 Task: Create new vendor bill with Date Opened: 25-Apr-23, Select Vendor: Standard Adding Machine Company, Terms: Net 7. Make bill entry for item-1 with Date: 25-Apr-23, Description: Pencils , Expense Account: Office Supplies, Quantity: 13, Unit Price: 1.9, Sales Tax: Y, Sales Tax Included: N, Tax Table: Sales Tax. Make entry for item-2 with Date: 25-Apr-23, Description: Waste buckets, Expense Account: Office Supplies, Quantity: 10, Unit Price: 9.2, Sales Tax: Y, Sales Tax Included: N, Tax Table: Sales Tax. Post Bill with Post Date: 25-Apr-23, Post to Accounts: Liabilities:Accounts Payble. Pay / Process Payment with Transaction Date: 01-May-23, Amount: 121.37, Transfer Account: Checking Account. Go to 'Print Bill'. Save a pdf copy of the bill.
Action: Mouse moved to (169, 18)
Screenshot: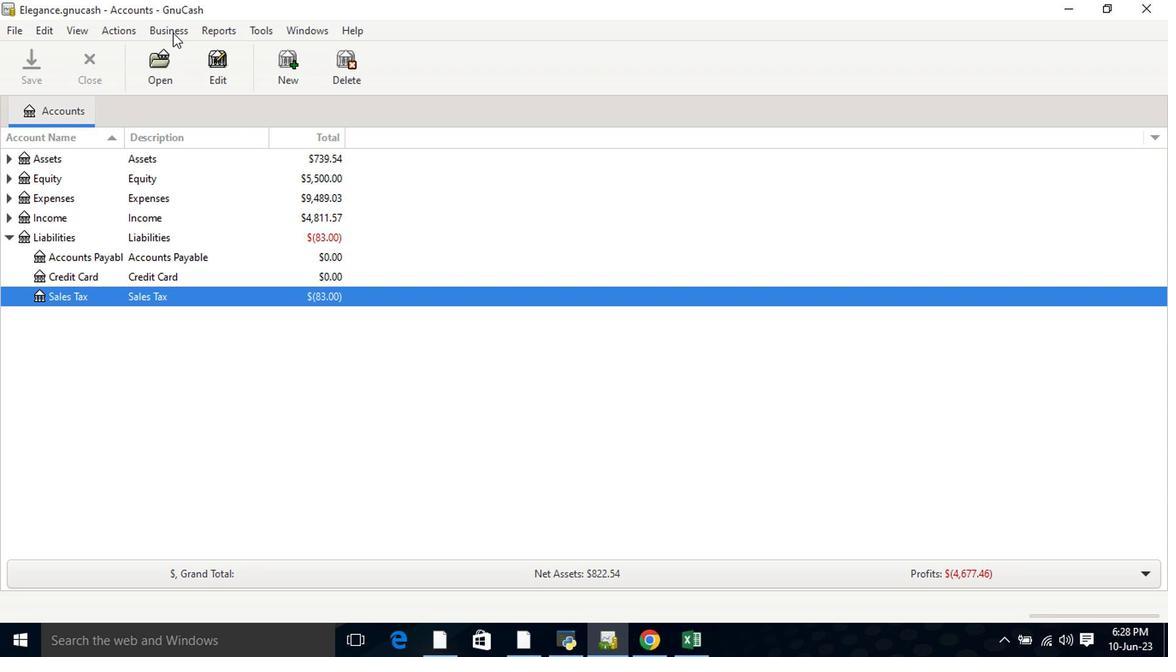 
Action: Mouse pressed left at (169, 18)
Screenshot: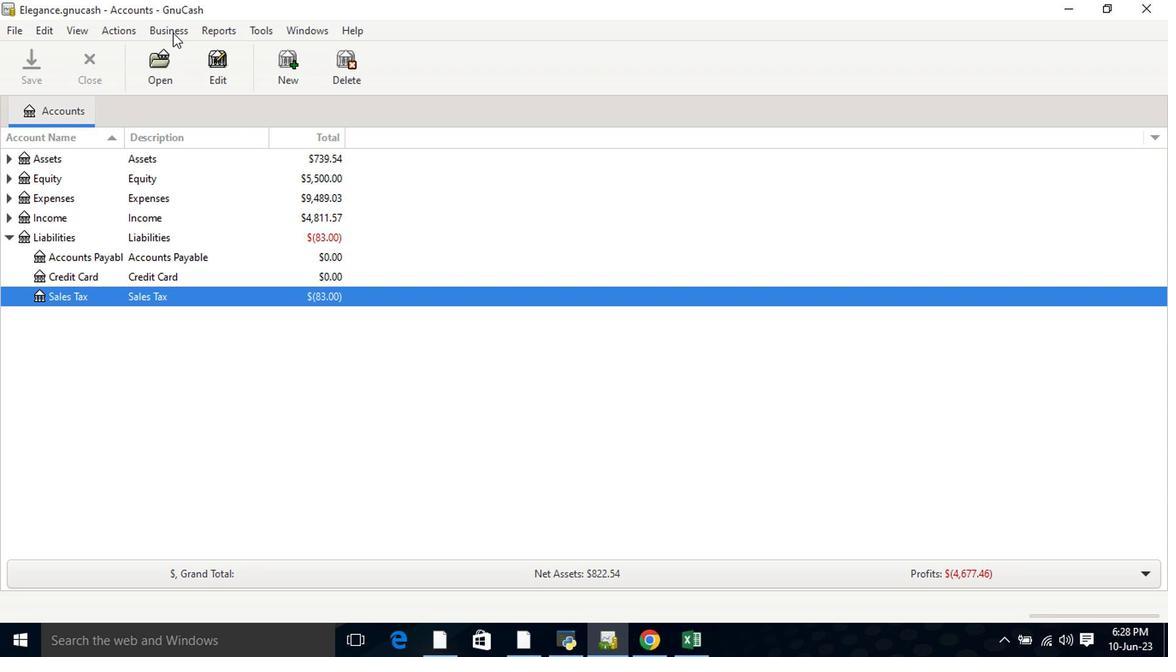
Action: Mouse moved to (369, 132)
Screenshot: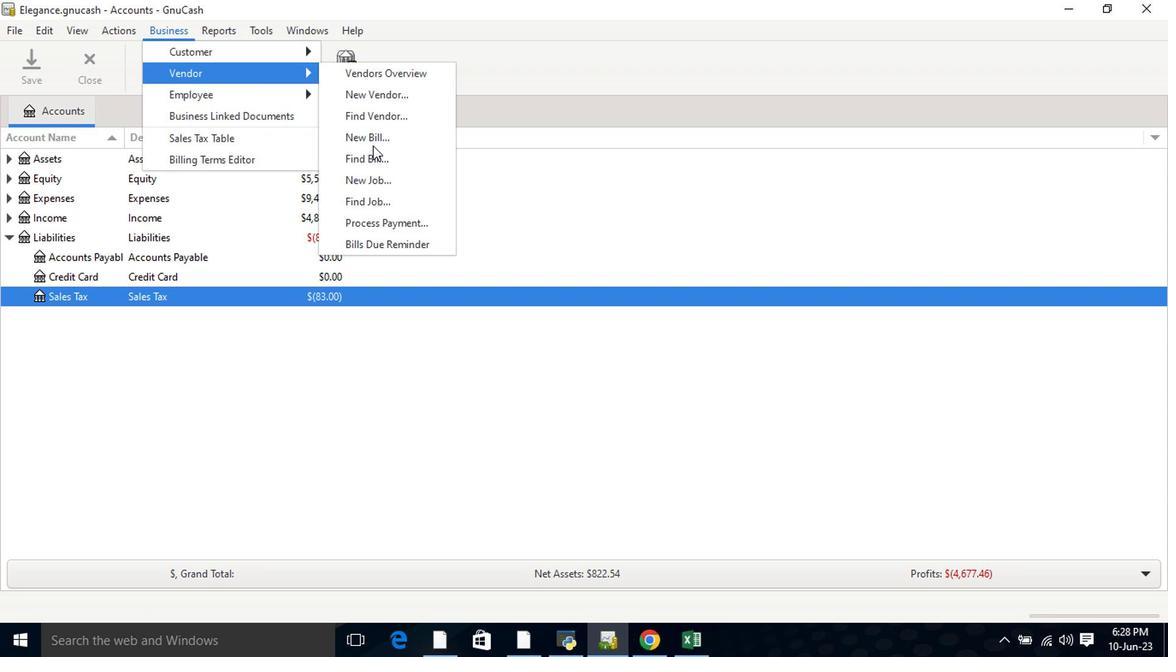 
Action: Mouse pressed left at (369, 132)
Screenshot: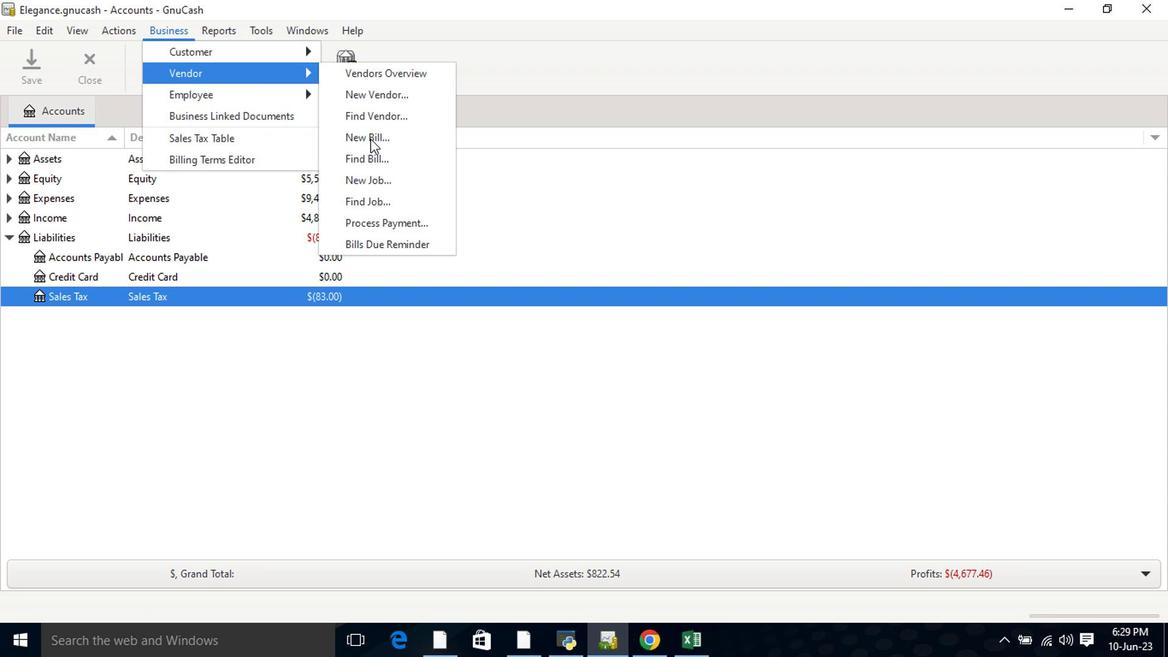 
Action: Mouse moved to (704, 223)
Screenshot: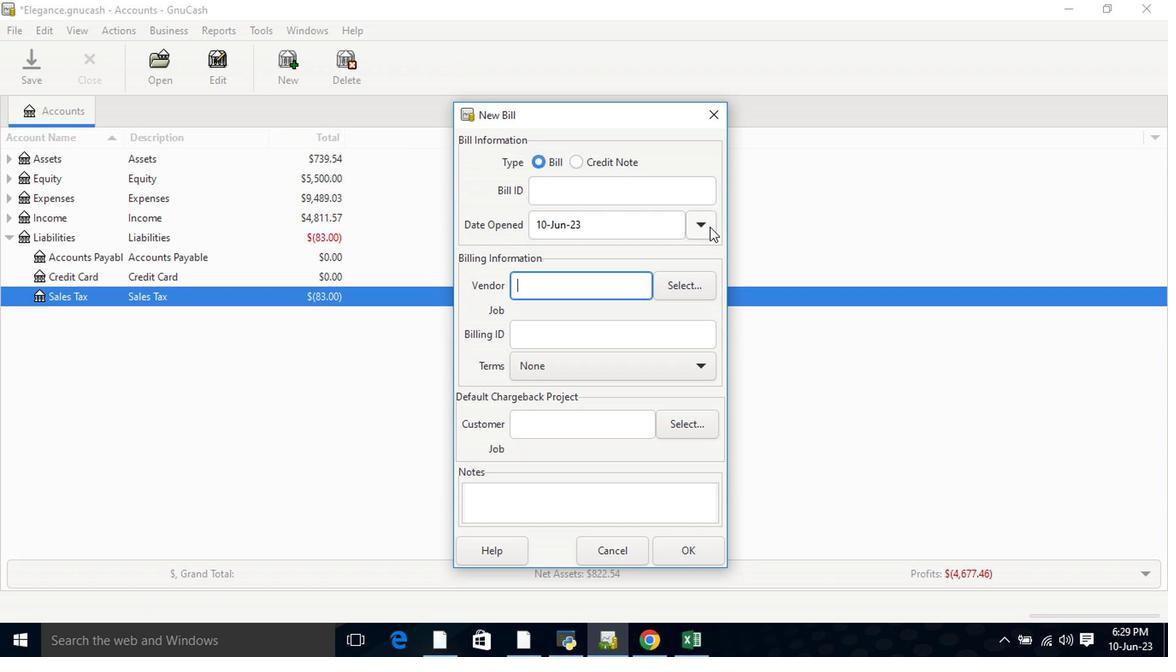 
Action: Mouse pressed left at (704, 223)
Screenshot: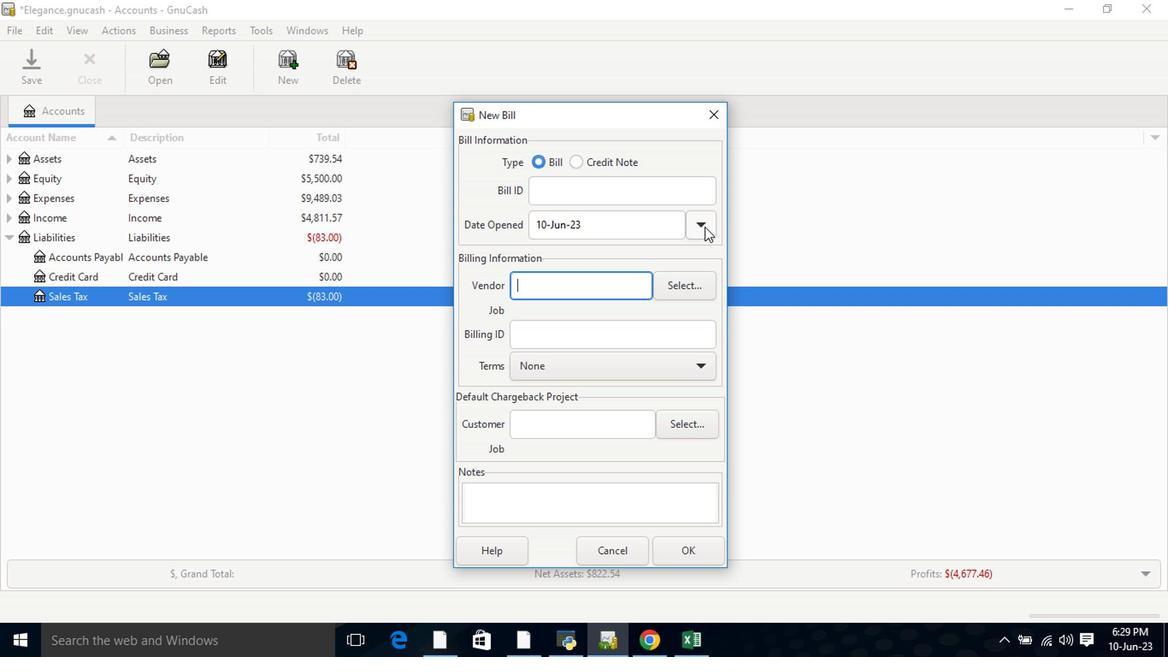 
Action: Mouse moved to (567, 246)
Screenshot: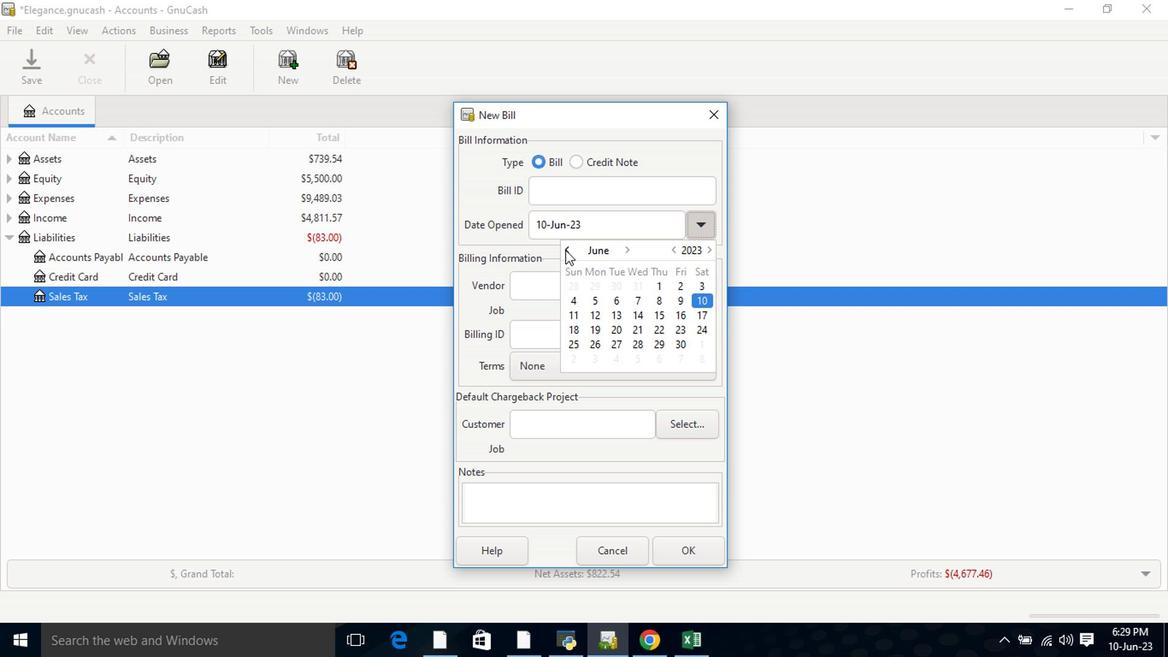 
Action: Mouse pressed left at (567, 246)
Screenshot: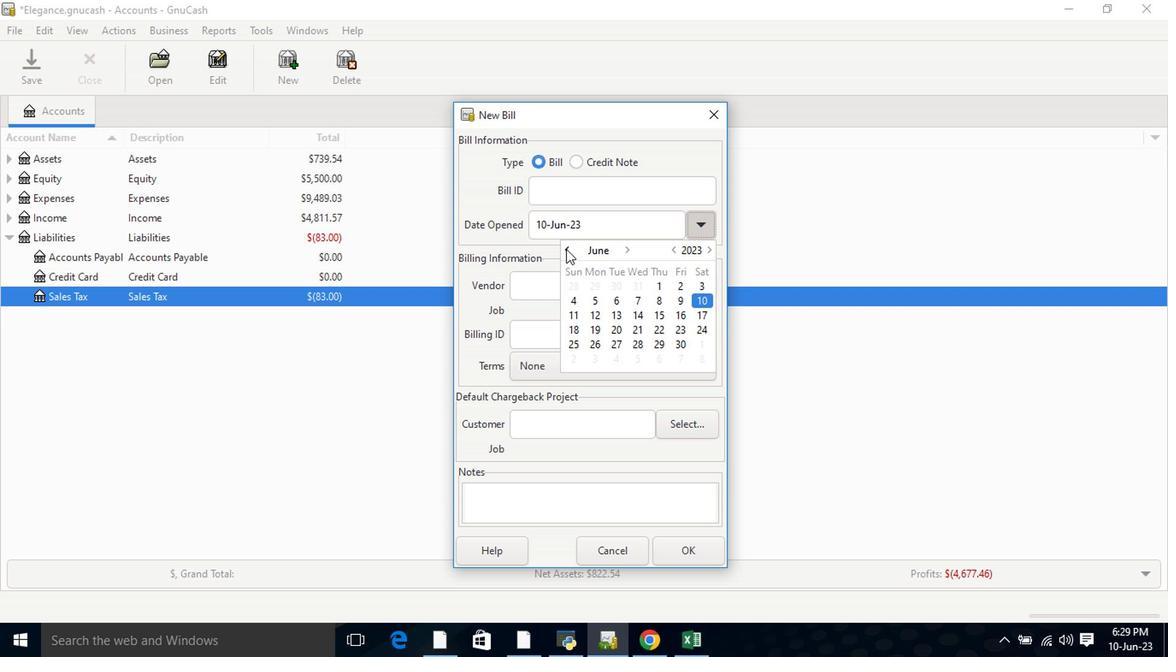 
Action: Mouse pressed left at (567, 246)
Screenshot: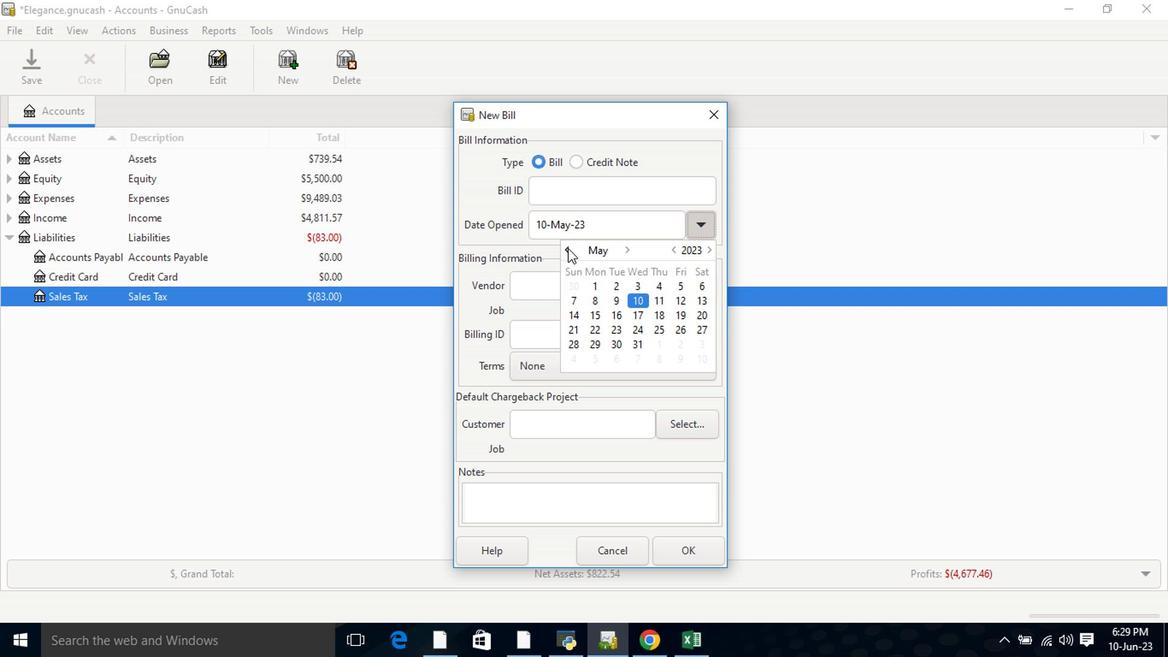 
Action: Mouse moved to (620, 344)
Screenshot: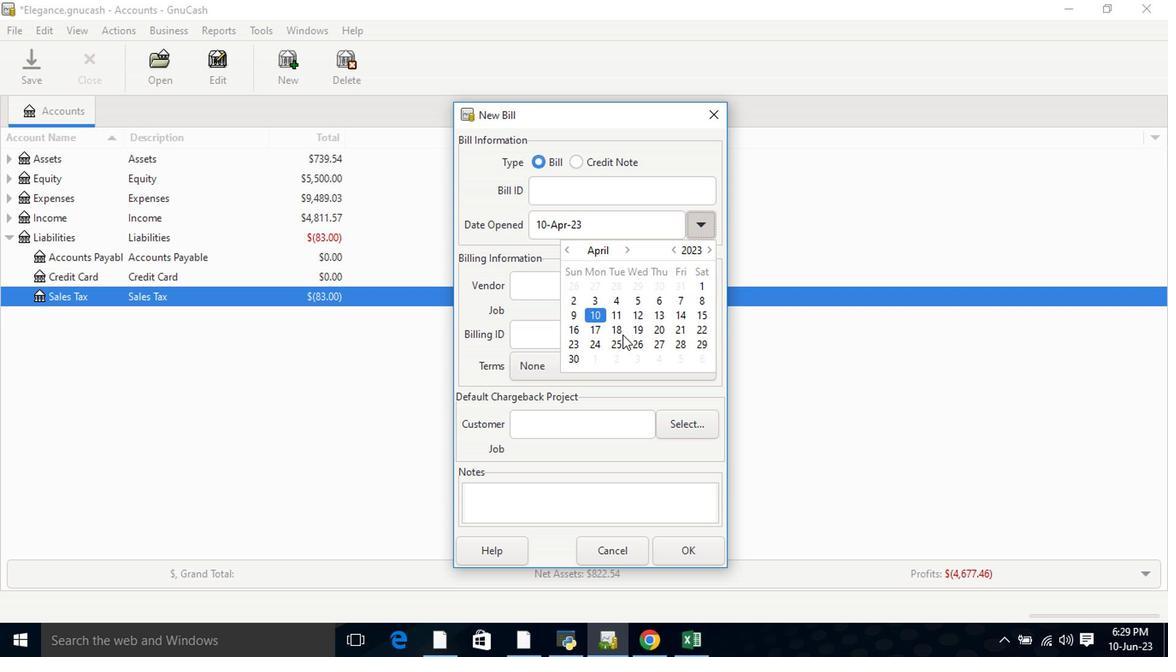 
Action: Mouse pressed left at (620, 344)
Screenshot: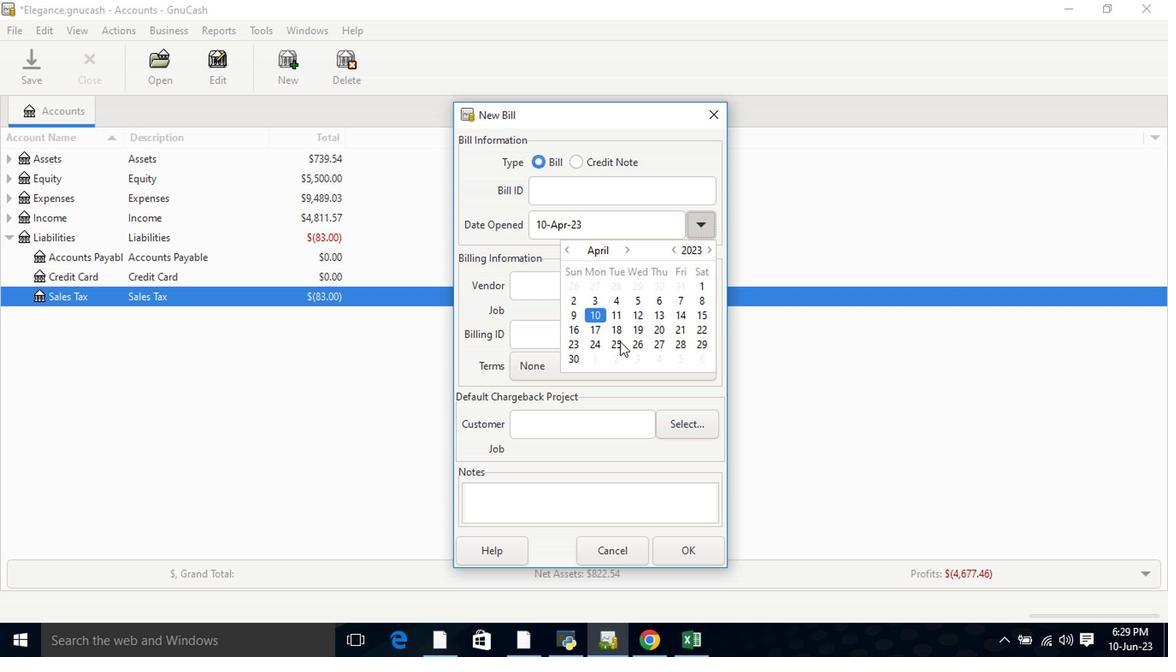 
Action: Mouse pressed left at (620, 344)
Screenshot: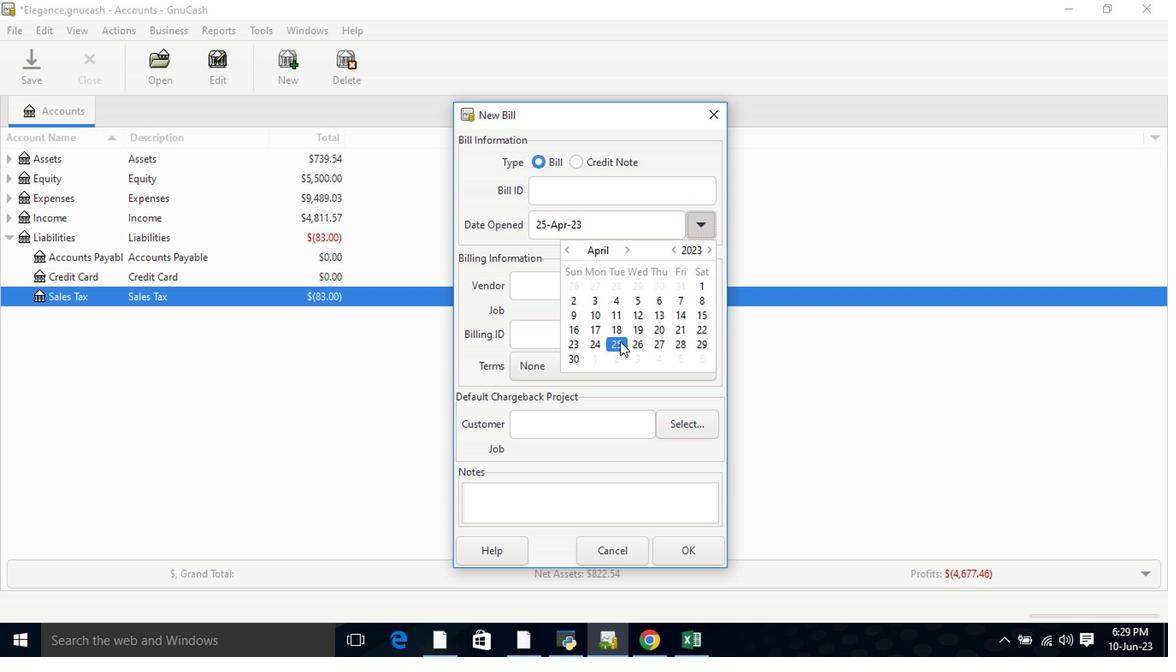 
Action: Mouse moved to (600, 280)
Screenshot: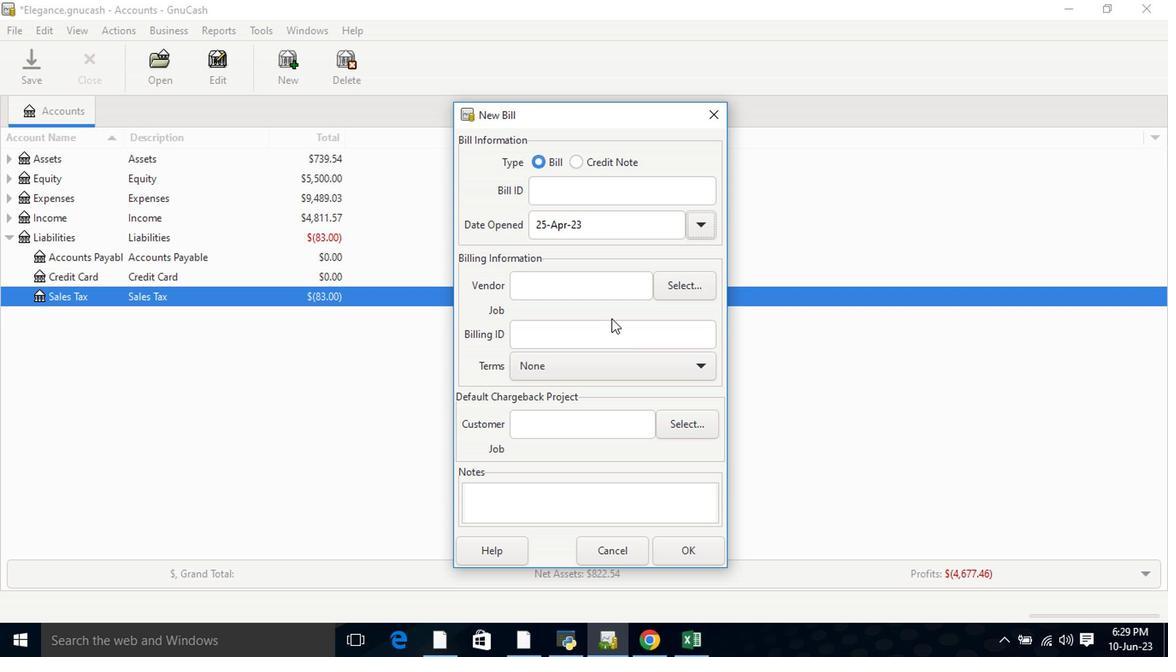 
Action: Mouse pressed left at (600, 280)
Screenshot: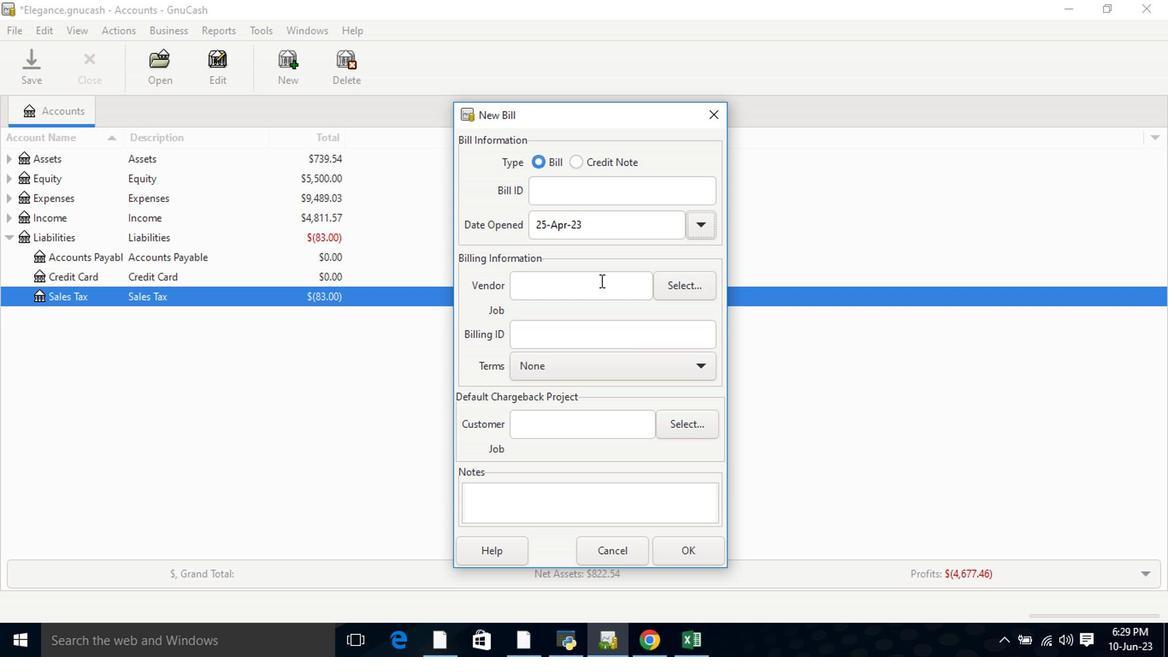 
Action: Key pressed <Key.shift><Key.shift><Key.shift><Key.shift><Key.shift><Key.shift><Key.shift><Key.shift><Key.shift><Key.shift><Key.shift><Key.shift><Key.shift><Key.shift>St
Screenshot: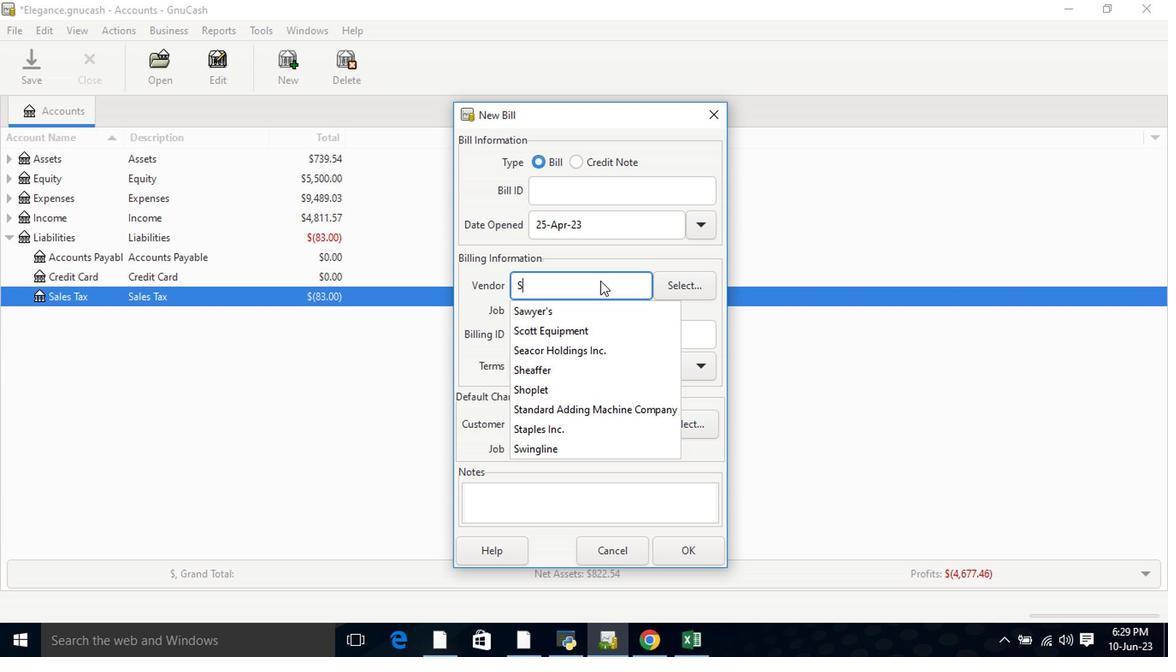 
Action: Mouse moved to (599, 310)
Screenshot: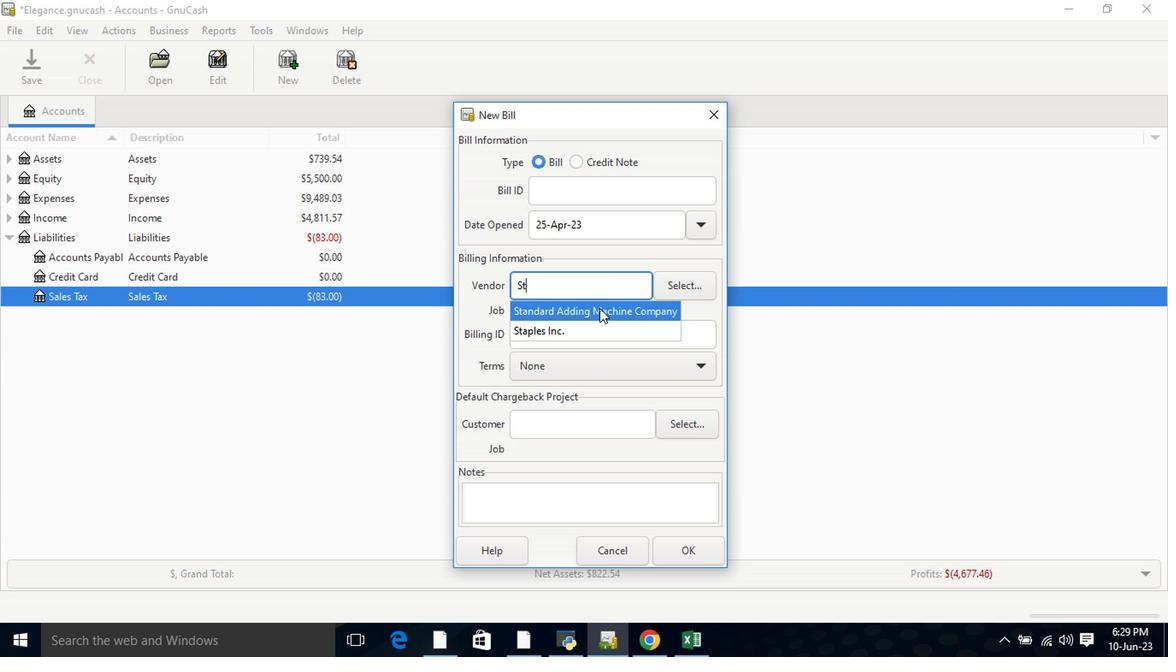 
Action: Mouse pressed left at (599, 310)
Screenshot: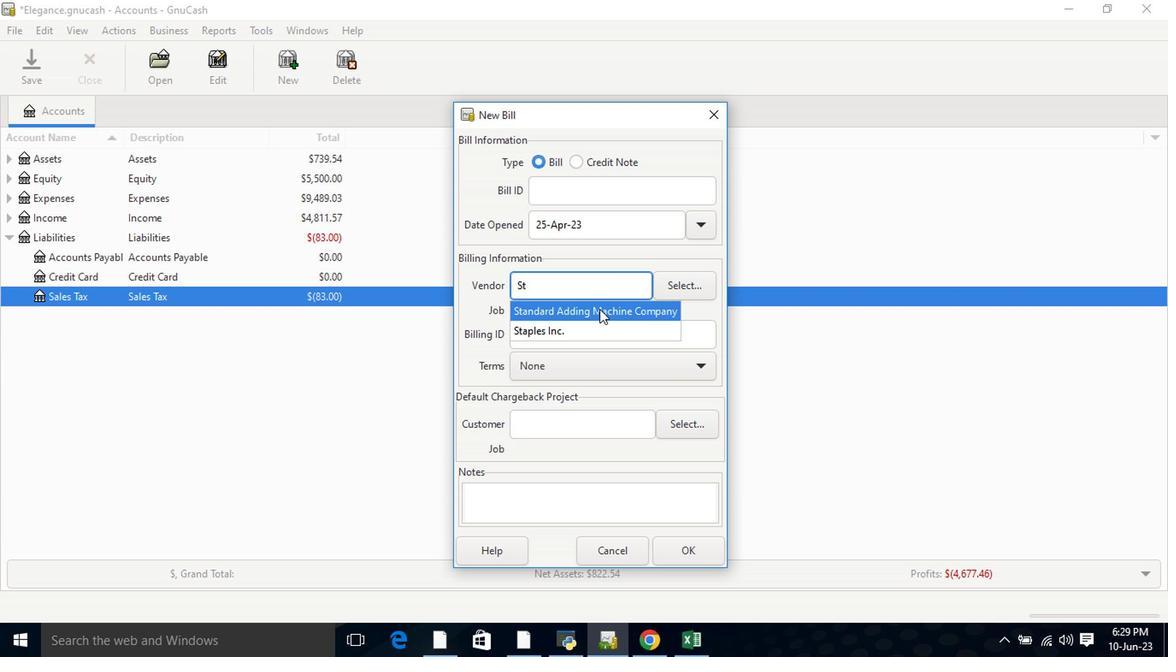 
Action: Mouse moved to (600, 386)
Screenshot: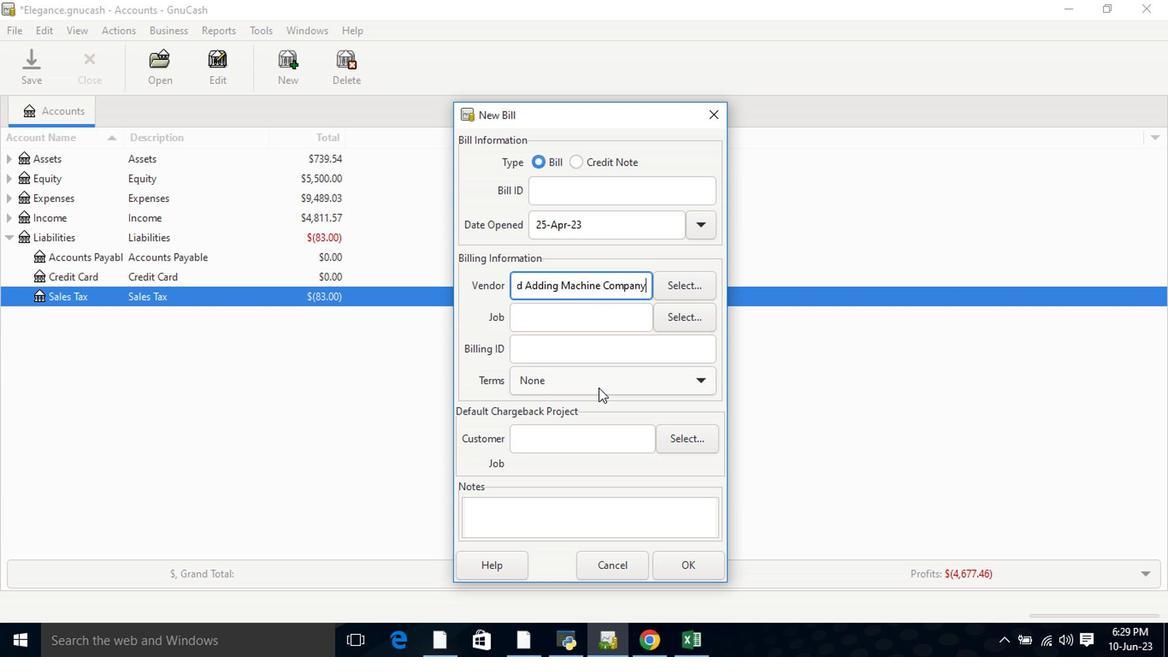 
Action: Mouse pressed left at (600, 386)
Screenshot: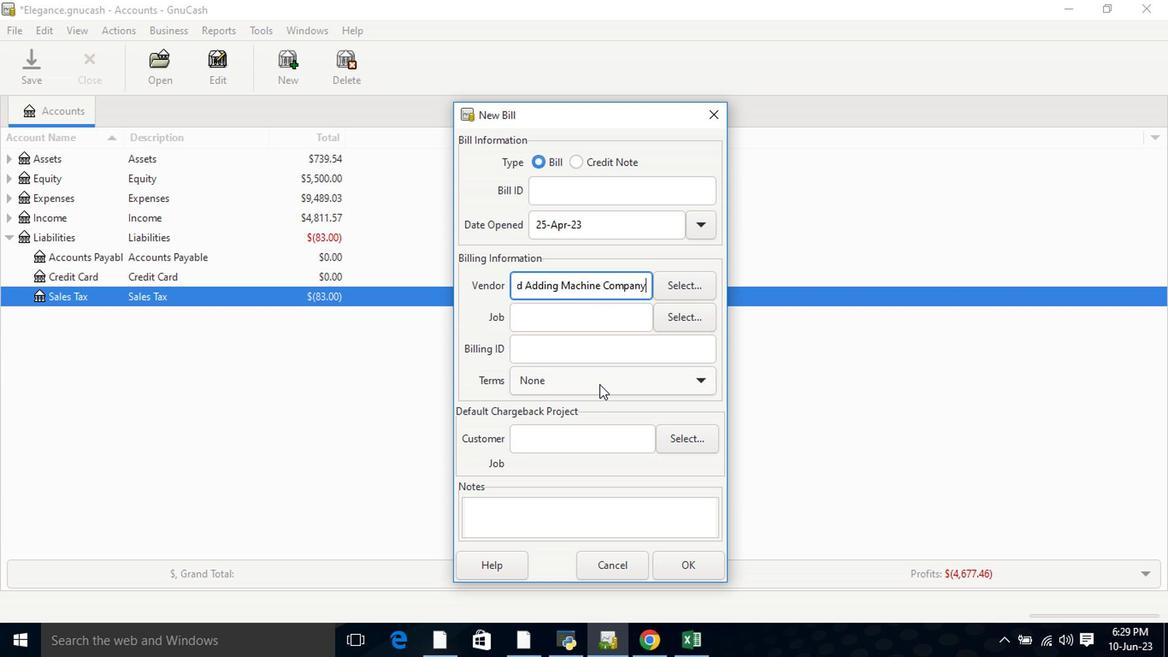 
Action: Mouse moved to (599, 458)
Screenshot: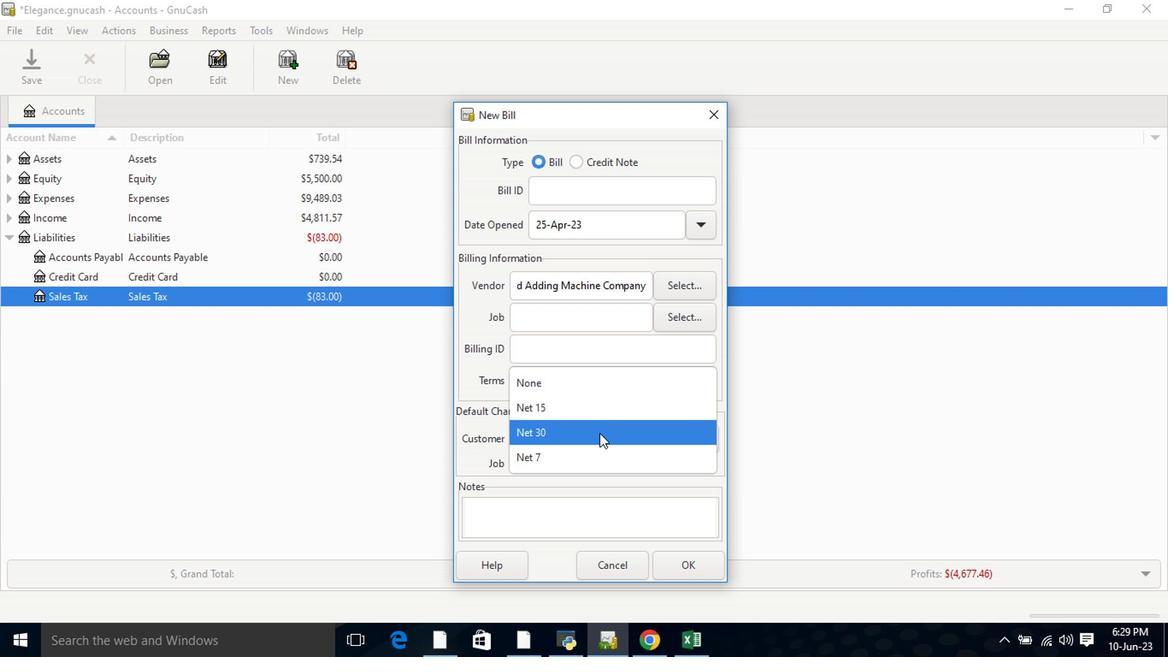 
Action: Mouse pressed left at (599, 458)
Screenshot: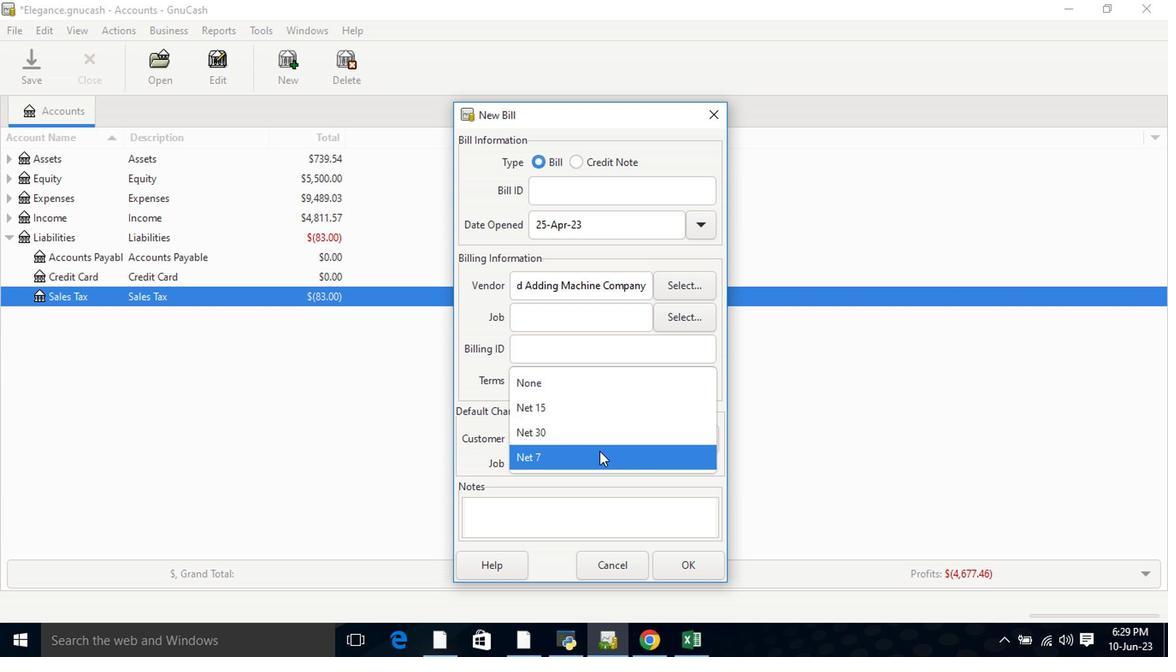 
Action: Mouse moved to (684, 586)
Screenshot: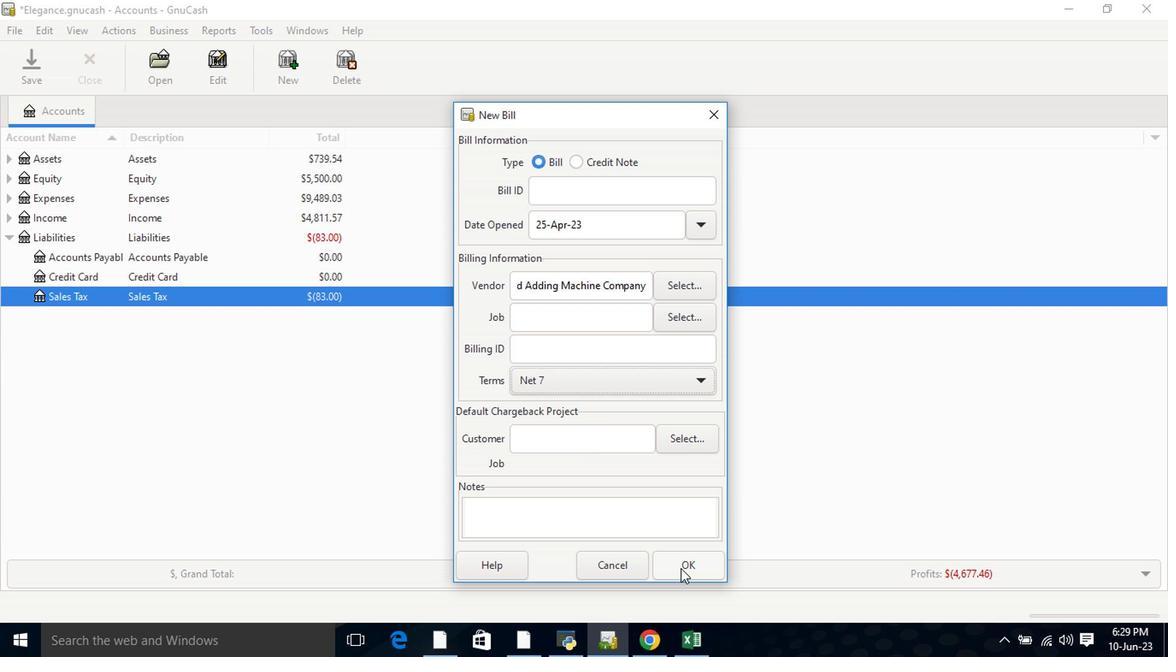 
Action: Mouse pressed left at (684, 586)
Screenshot: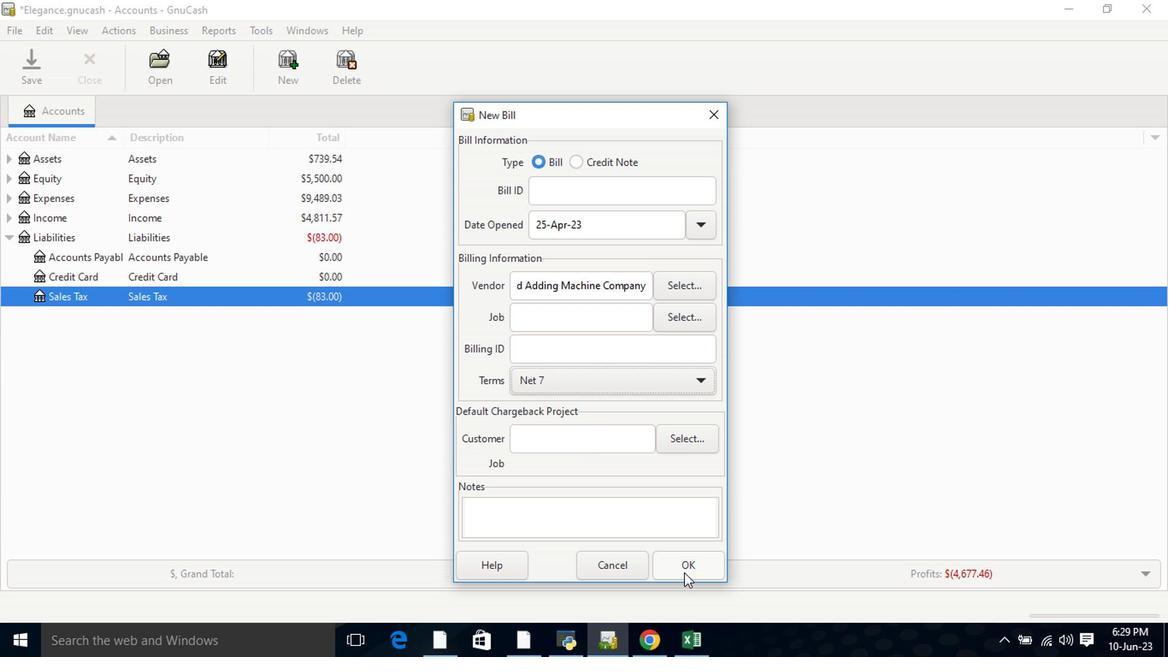 
Action: Mouse moved to (331, 393)
Screenshot: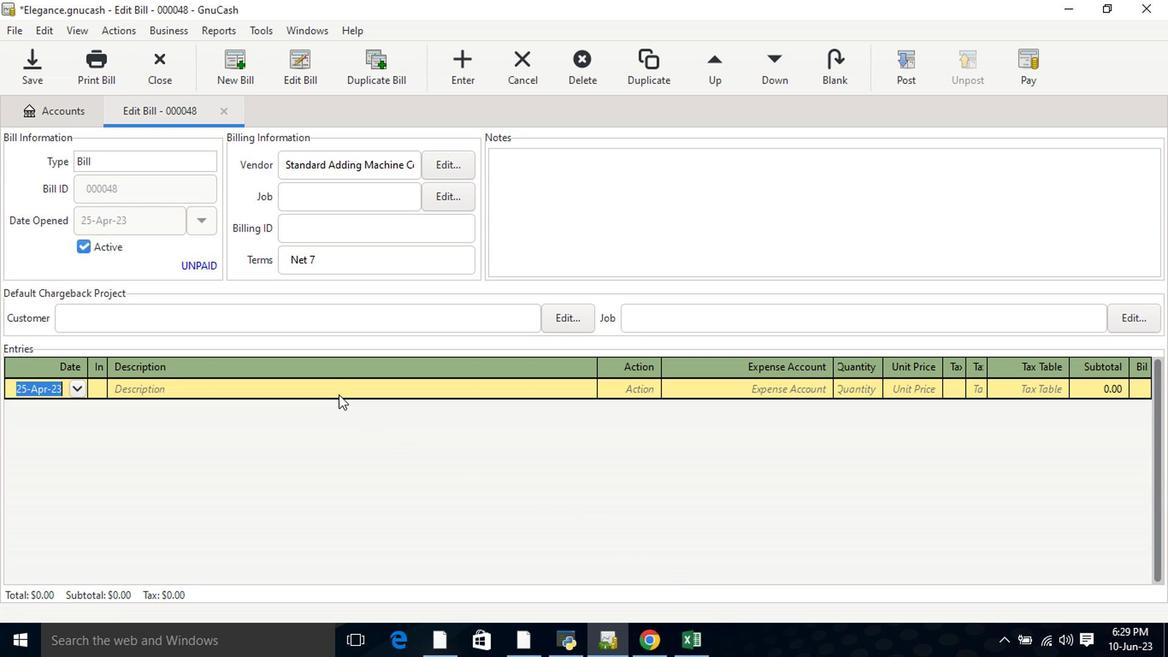 
Action: Key pressed <Key.tab><Key.shift>Pencils<Key.tab><Key.tab>offi<Key.tab>13<Key.tab>1.9<Key.tab>
Screenshot: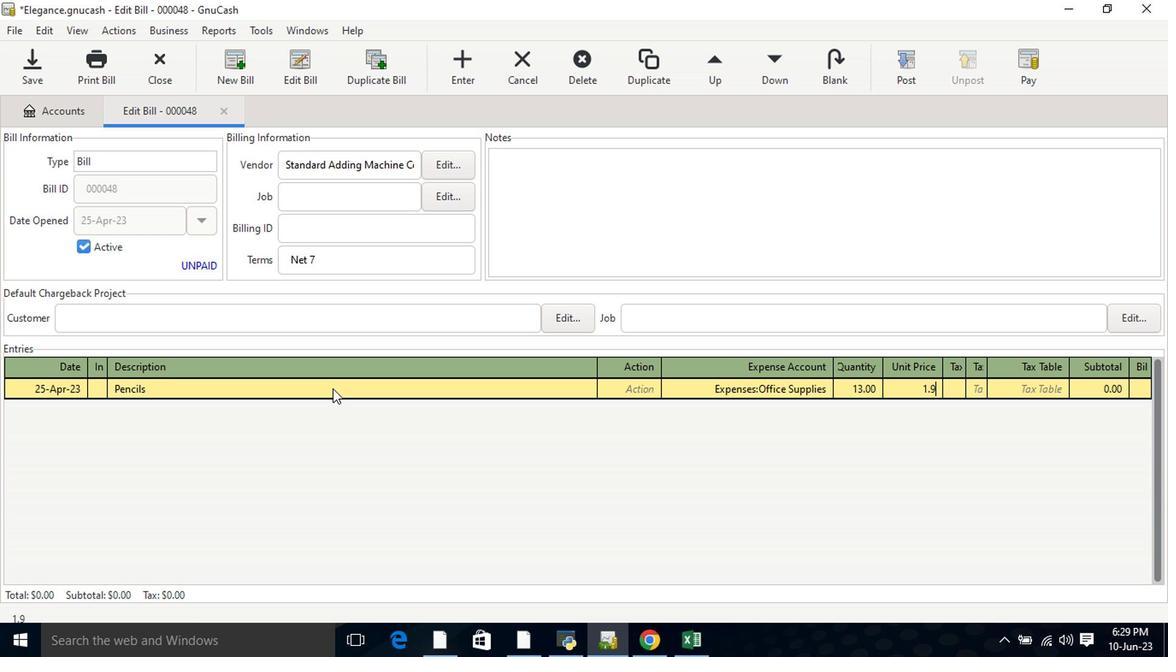
Action: Mouse moved to (955, 393)
Screenshot: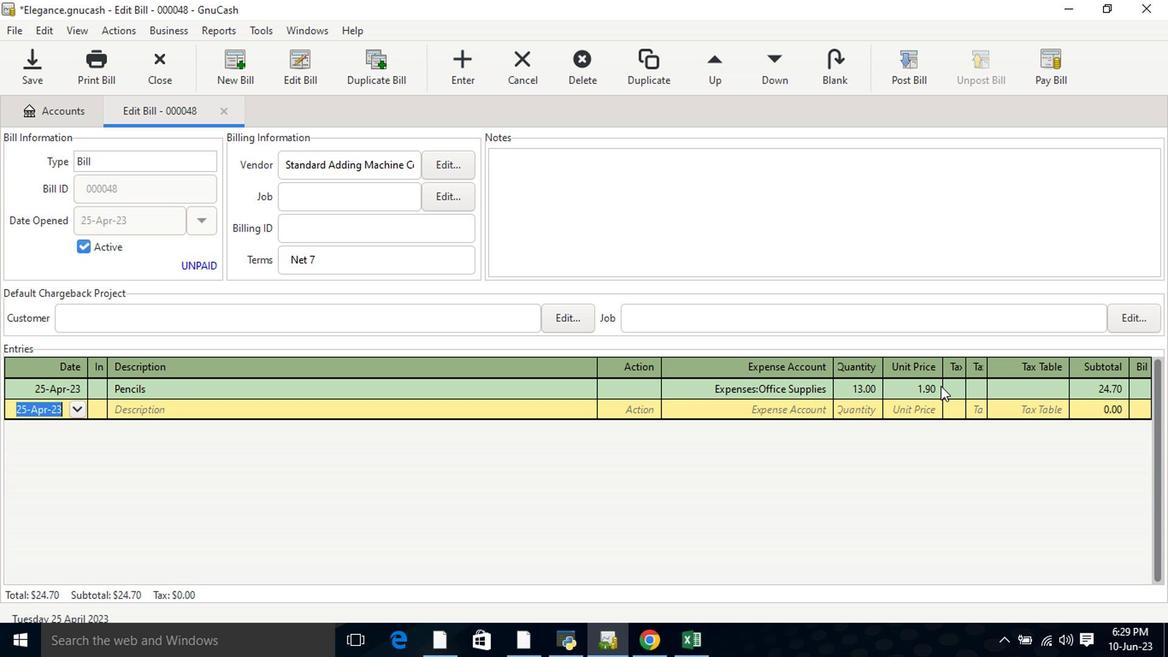 
Action: Mouse pressed left at (955, 393)
Screenshot: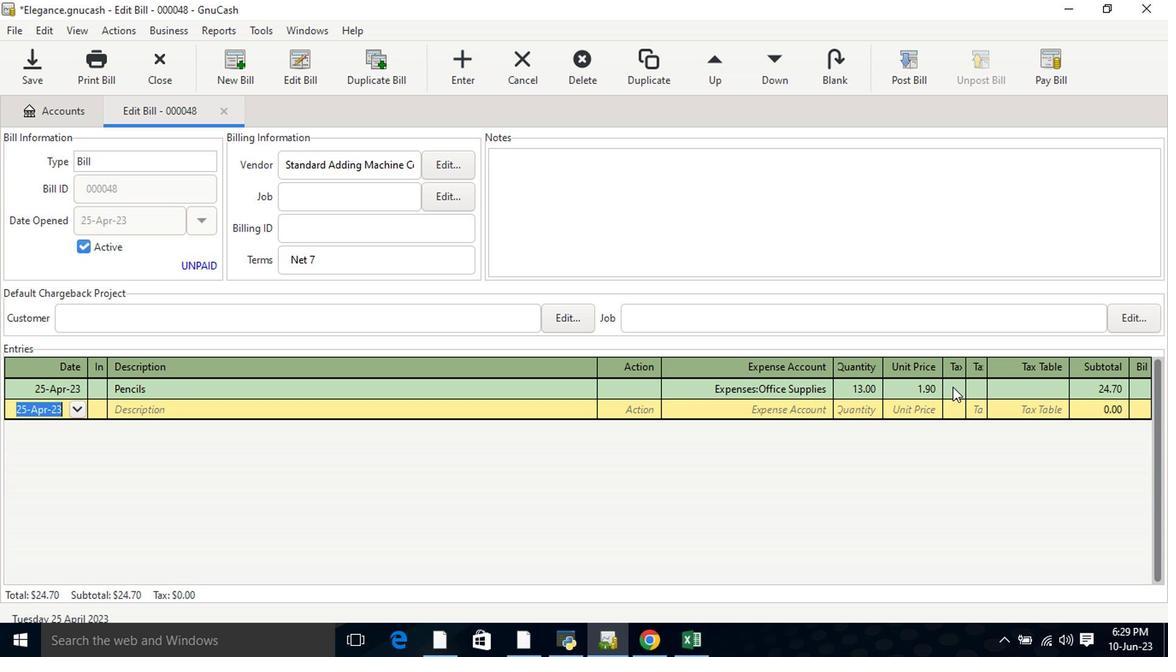 
Action: Mouse moved to (956, 393)
Screenshot: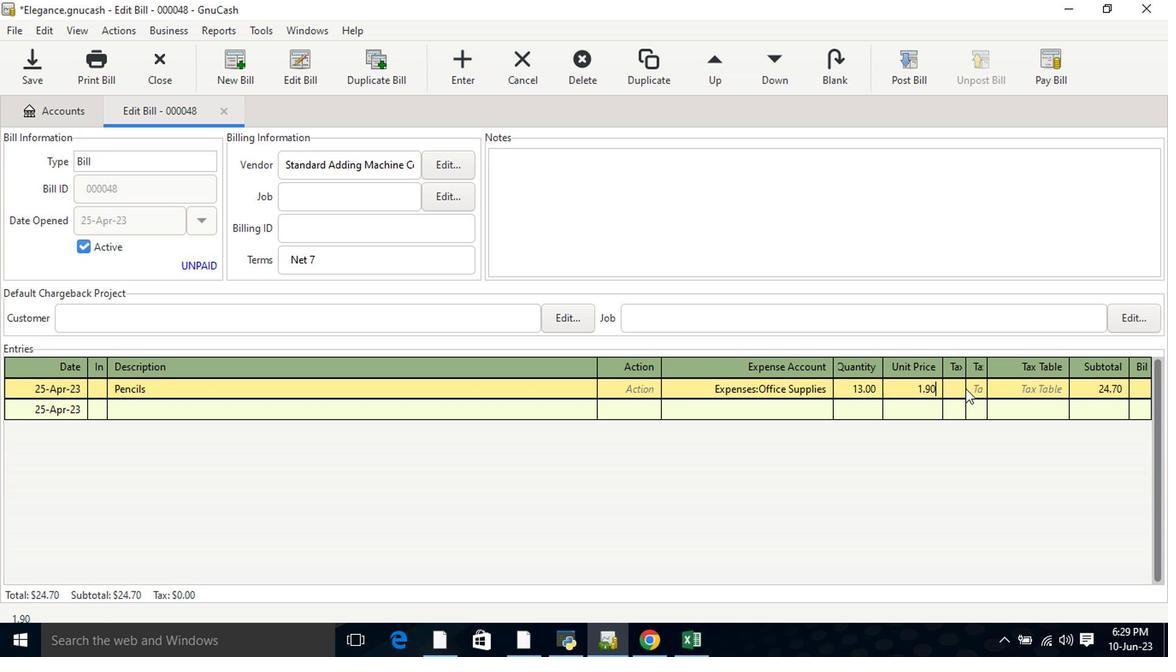 
Action: Mouse pressed left at (956, 393)
Screenshot: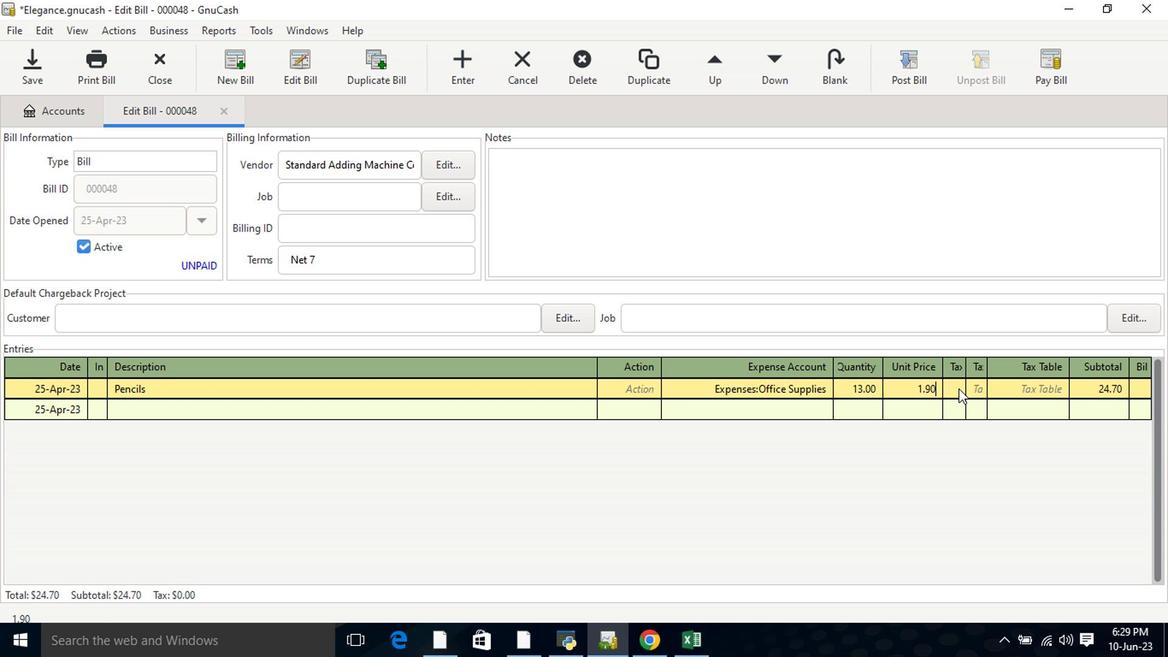 
Action: Mouse moved to (1059, 386)
Screenshot: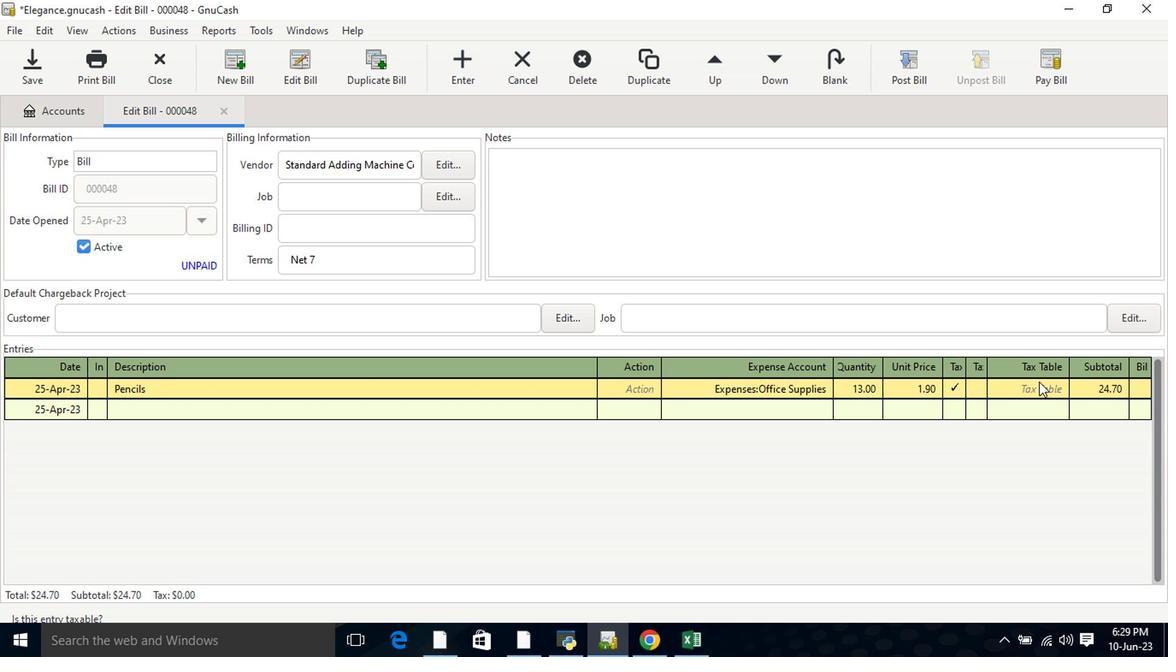 
Action: Key pressed <Key.tab>
Screenshot: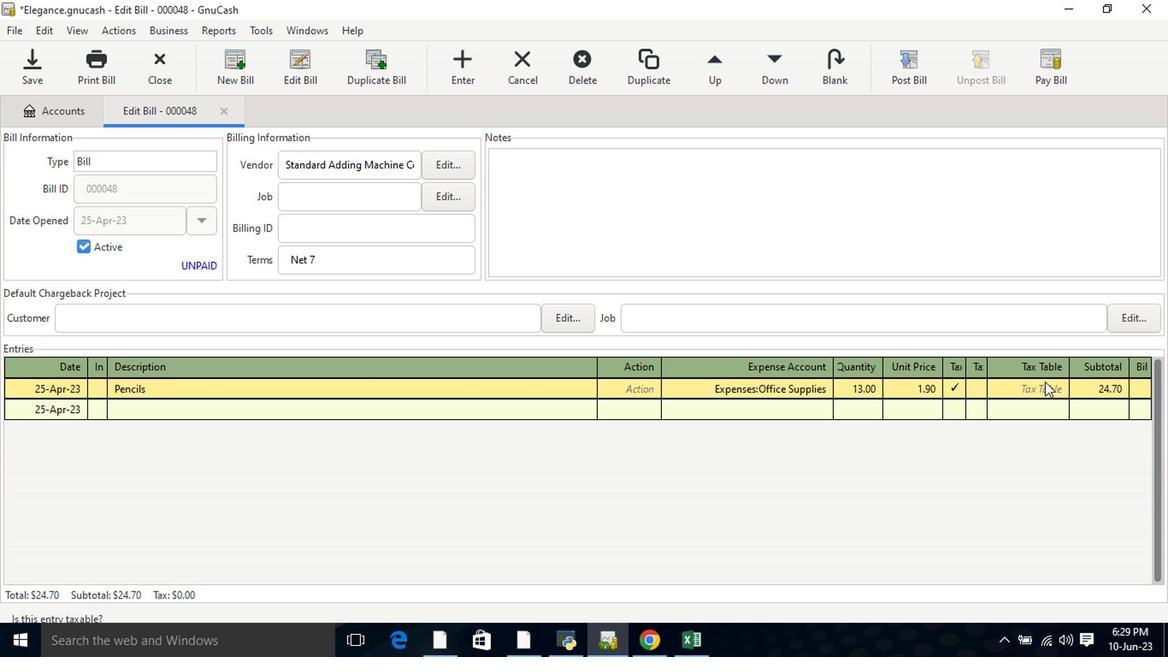 
Action: Mouse moved to (1060, 386)
Screenshot: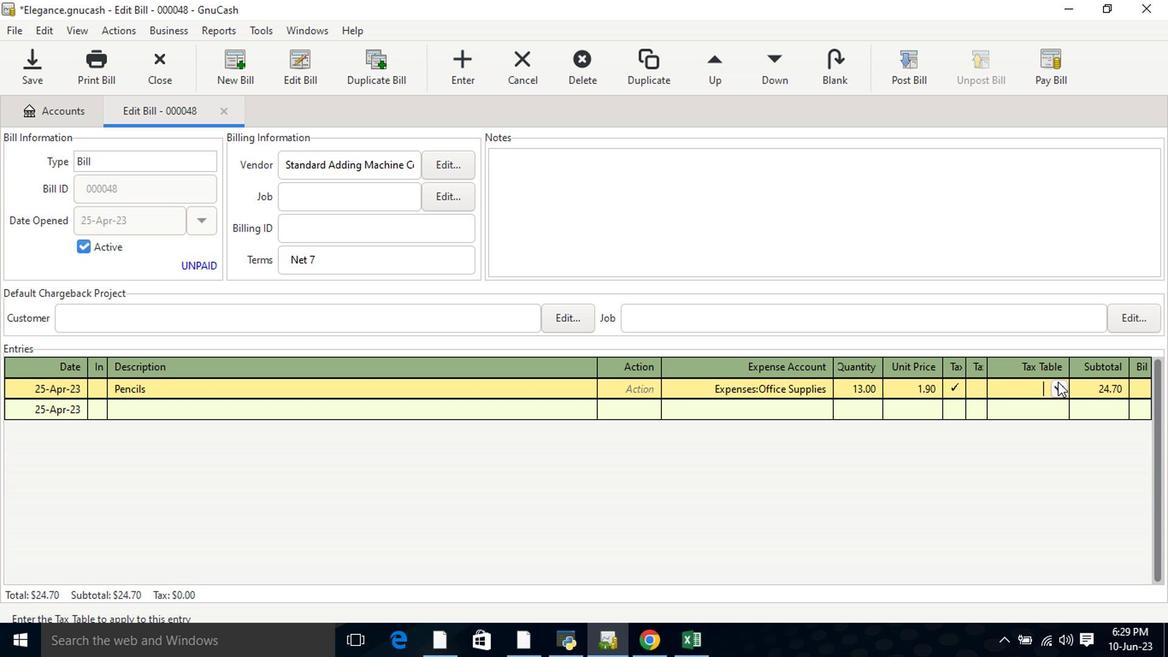
Action: Mouse pressed left at (1060, 386)
Screenshot: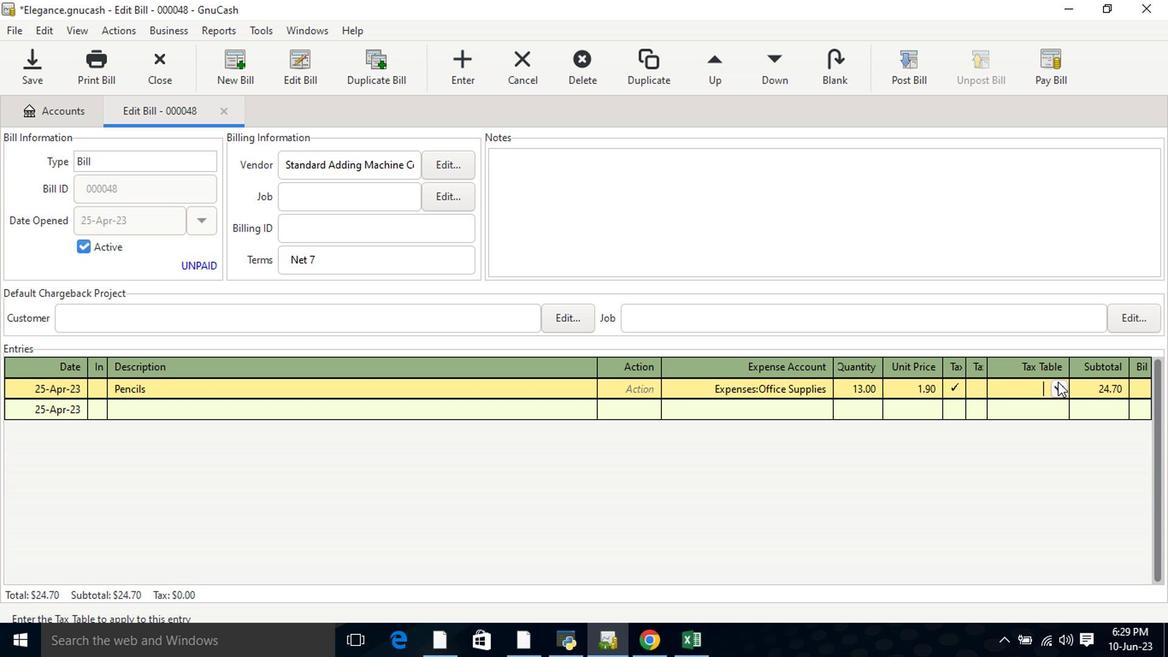 
Action: Mouse moved to (1056, 407)
Screenshot: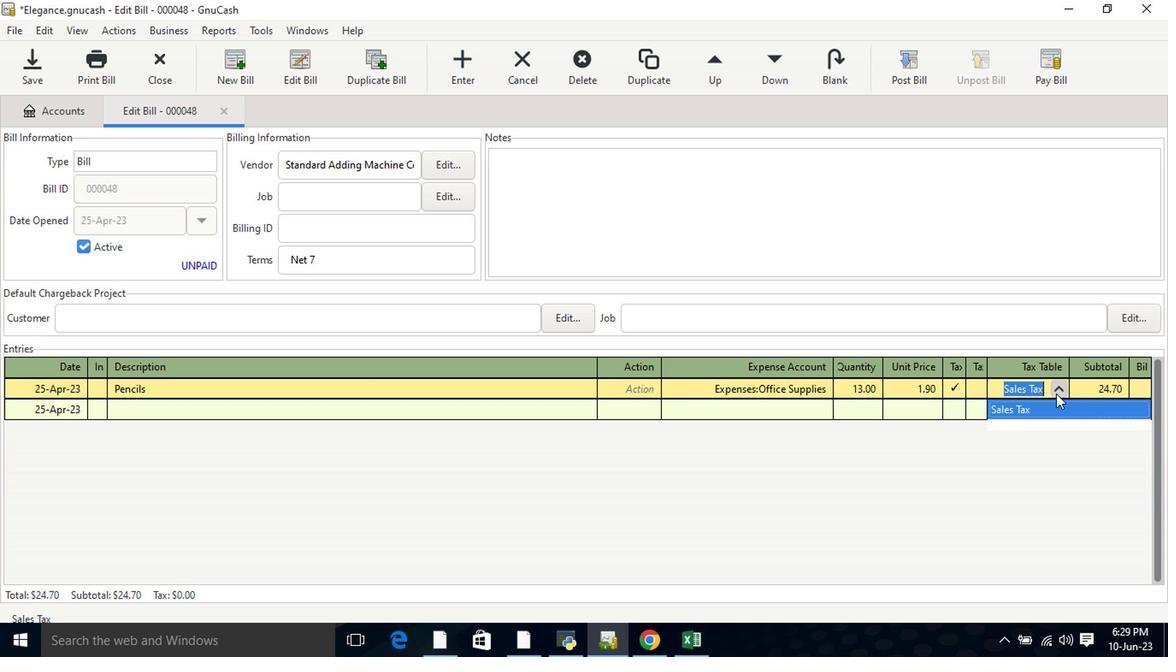 
Action: Mouse pressed left at (1056, 407)
Screenshot: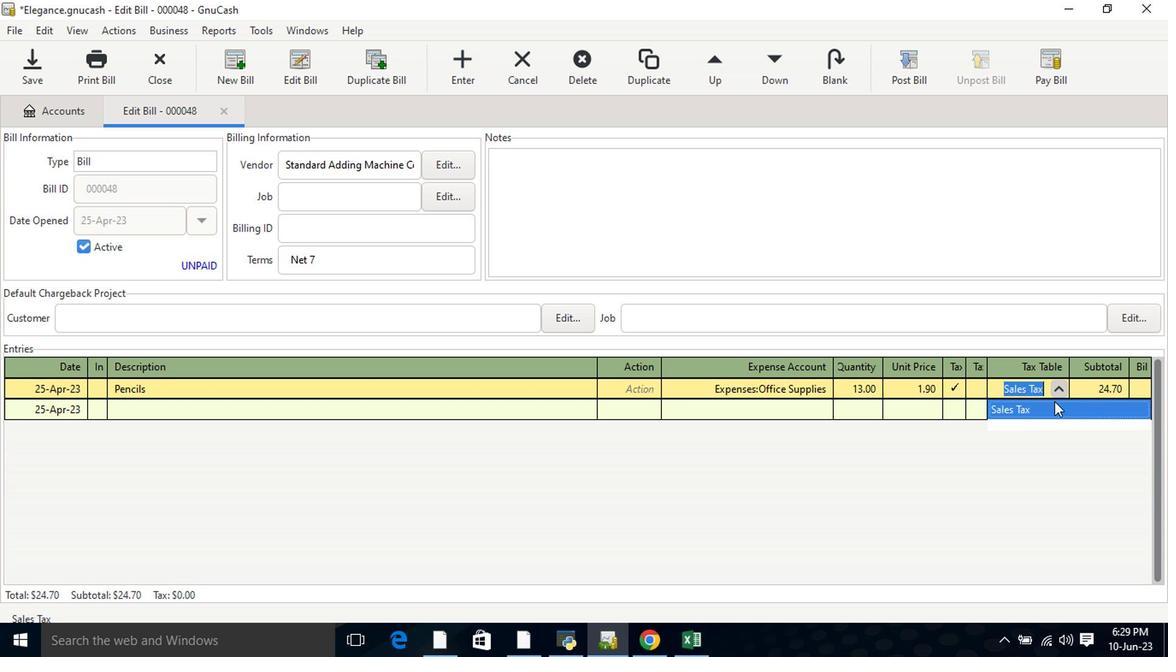 
Action: Key pressed <Key.tab><Key.tab><Key.shift>Waste<Key.space><Key.shift>Buckets<Key.tab><Key.tab>off<Key.tab>10<Key.tab>9.2<Key.tab>
Screenshot: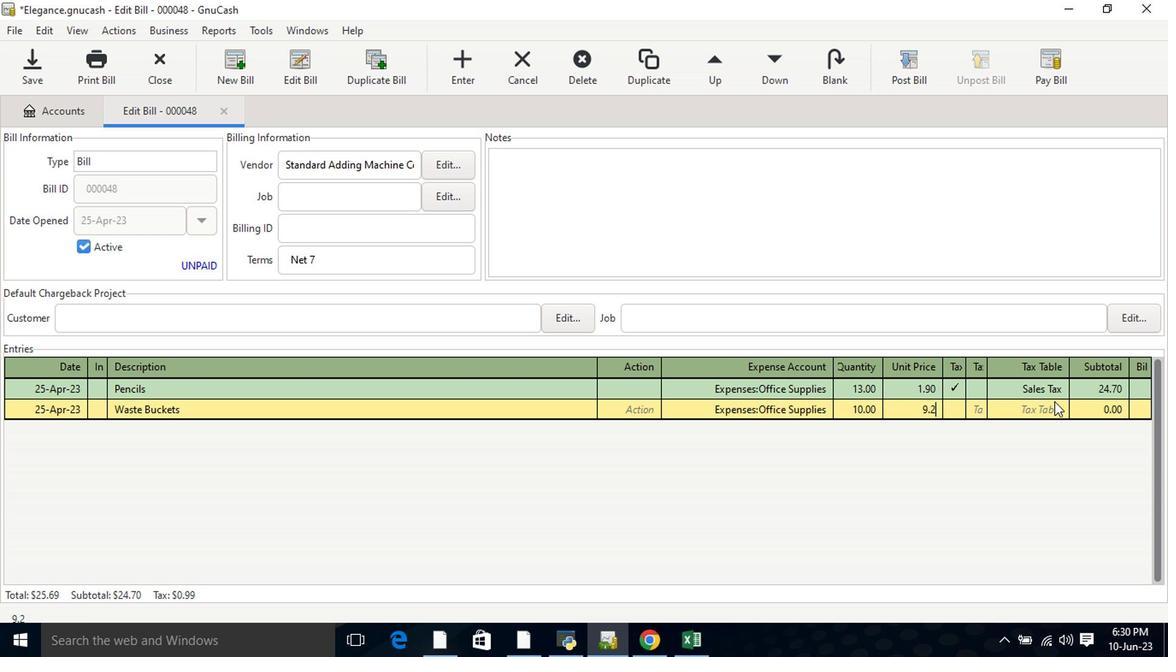 
Action: Mouse moved to (962, 415)
Screenshot: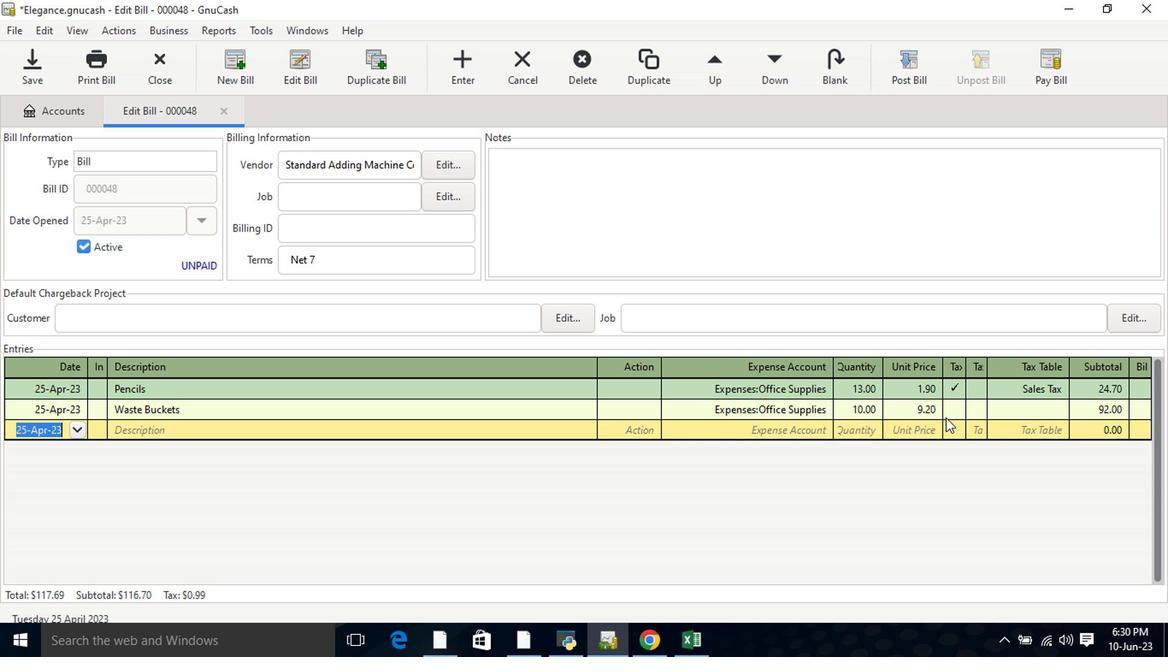 
Action: Mouse pressed left at (962, 415)
Screenshot: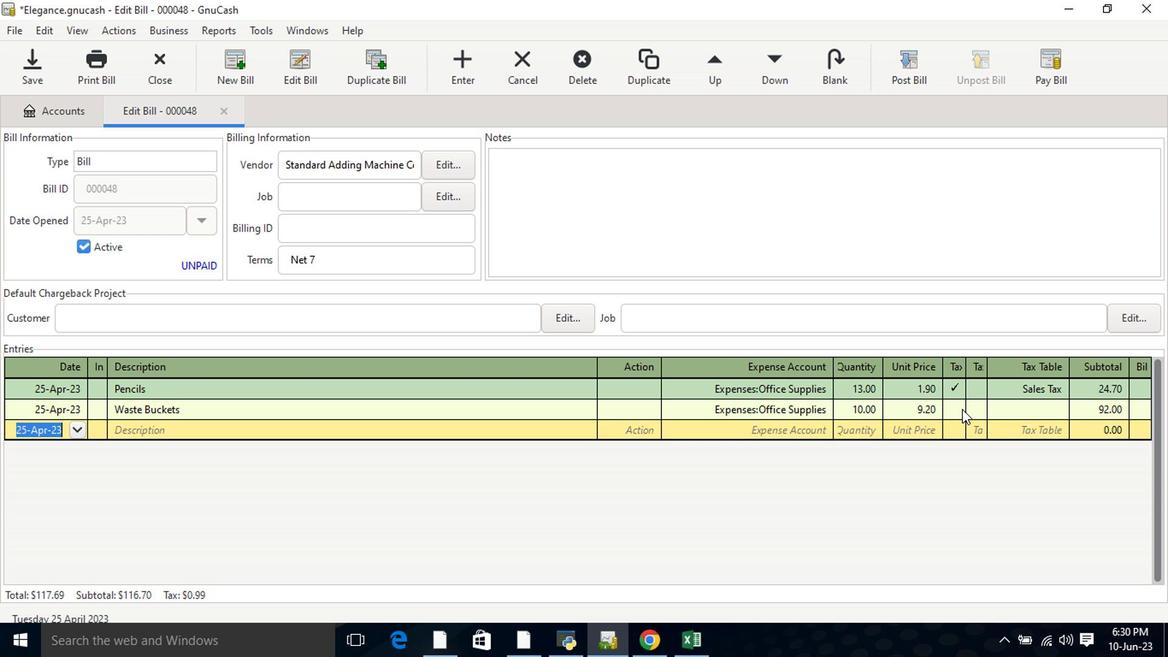 
Action: Mouse pressed left at (962, 415)
Screenshot: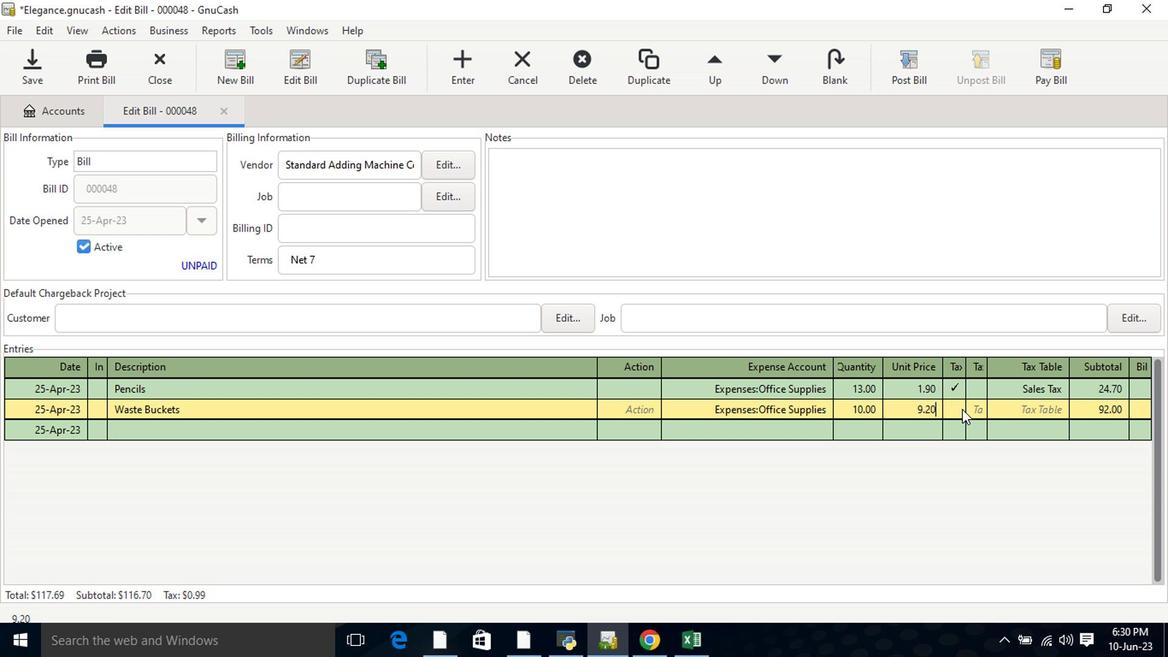 
Action: Mouse moved to (1015, 413)
Screenshot: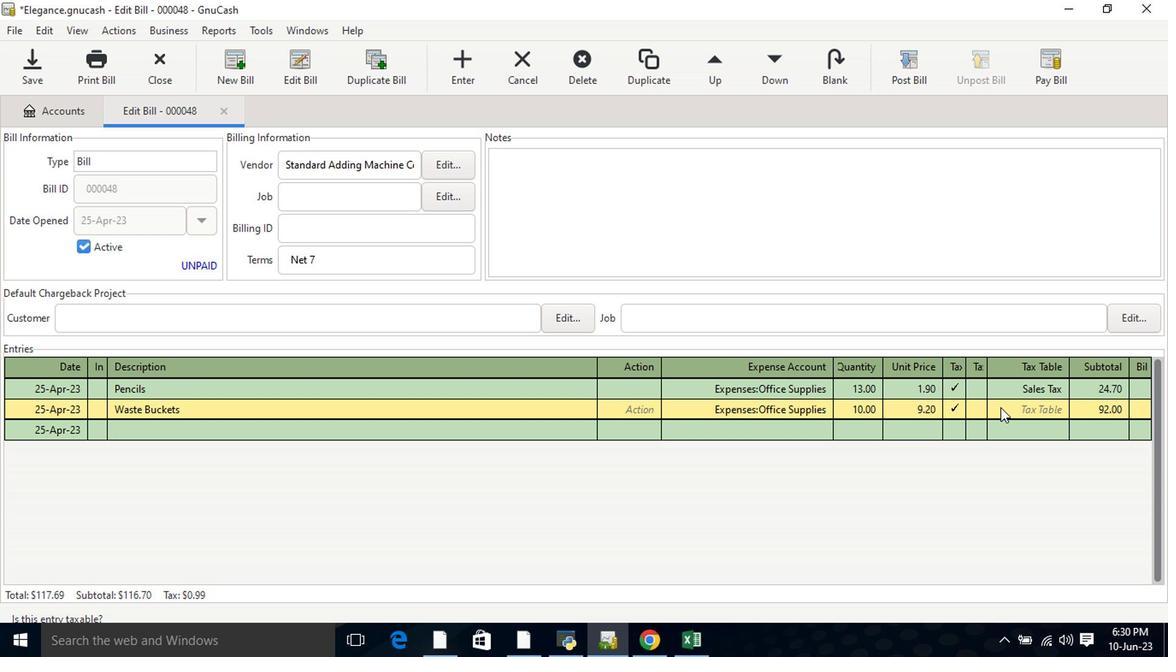 
Action: Mouse pressed left at (1015, 413)
Screenshot: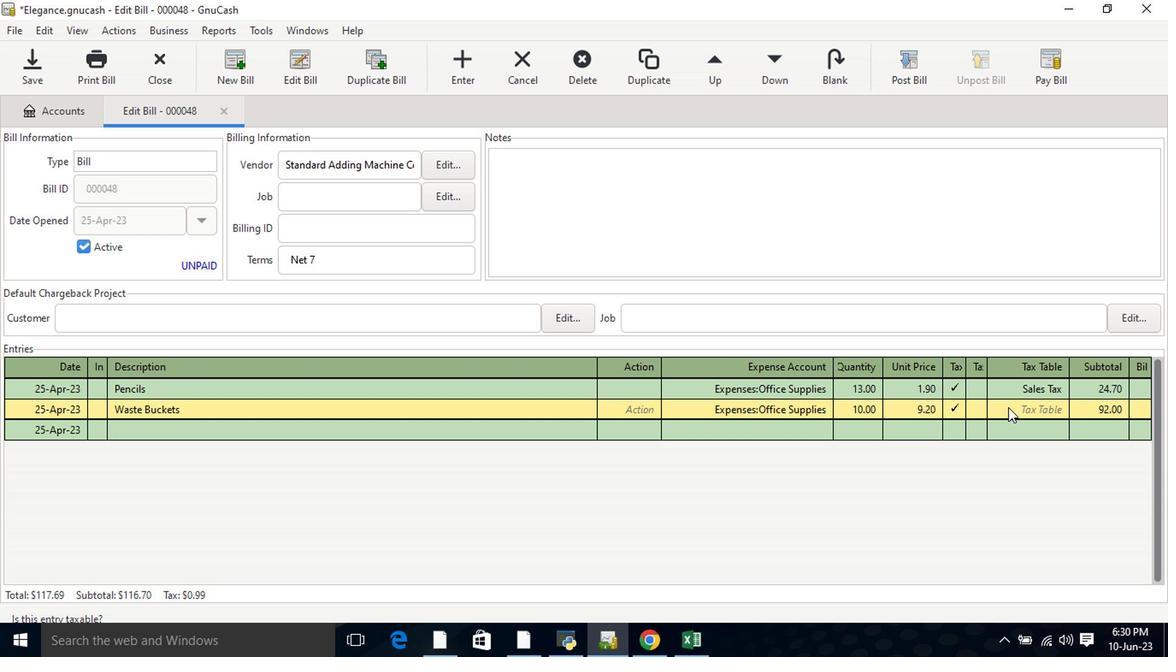 
Action: Mouse moved to (1058, 420)
Screenshot: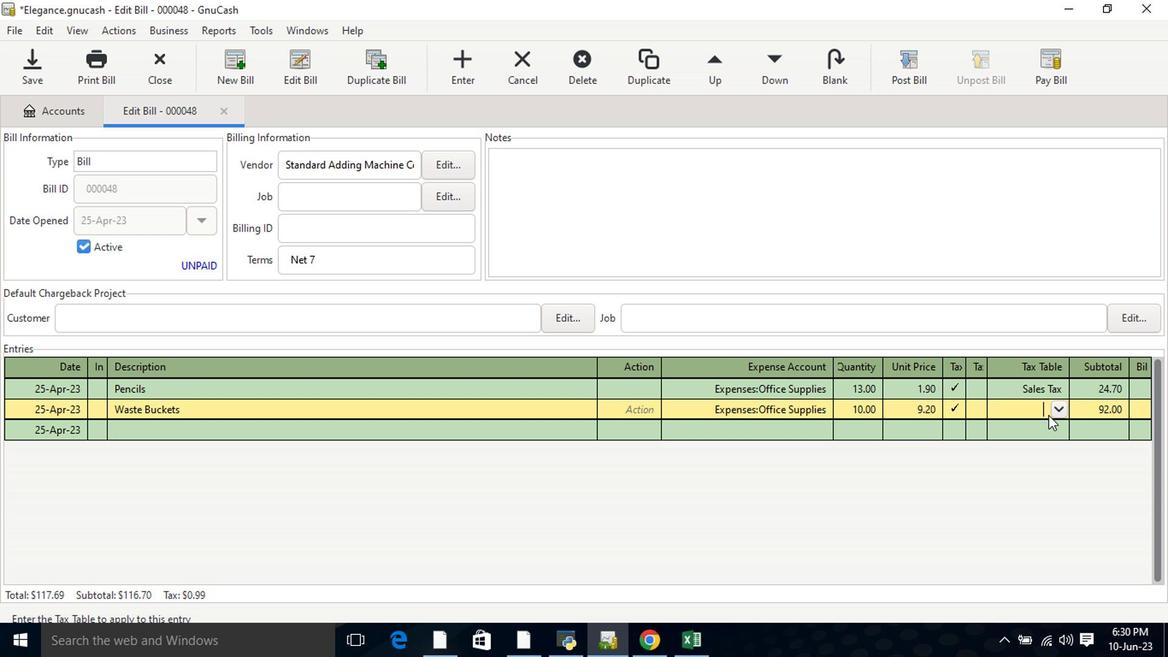 
Action: Mouse pressed left at (1058, 420)
Screenshot: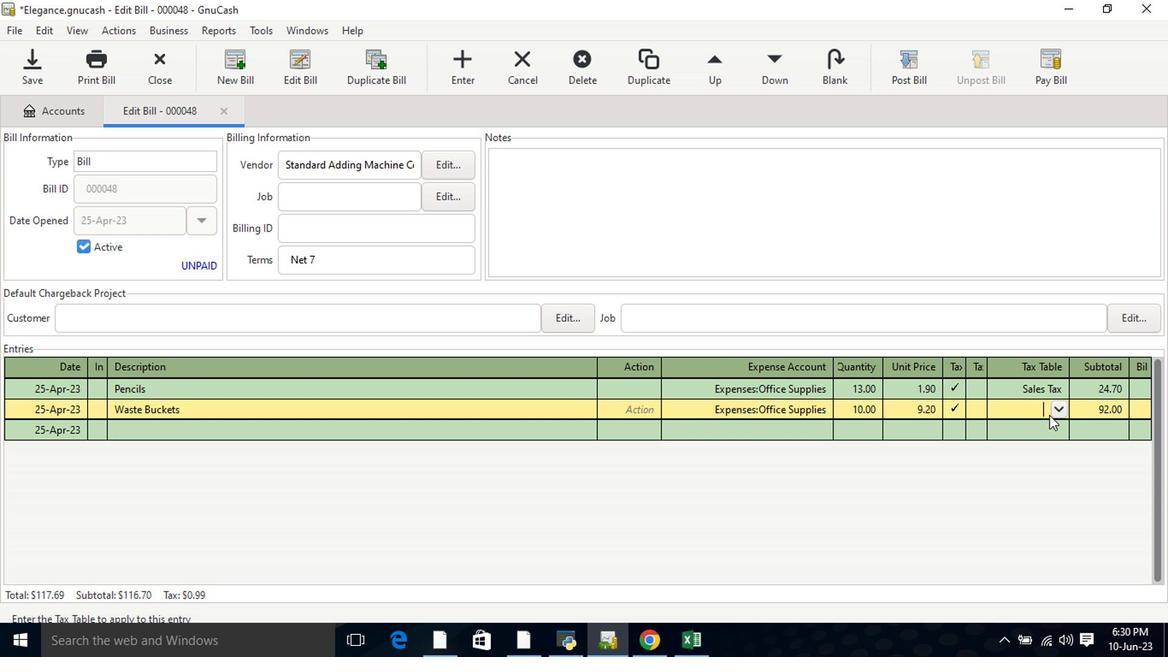 
Action: Mouse moved to (1053, 434)
Screenshot: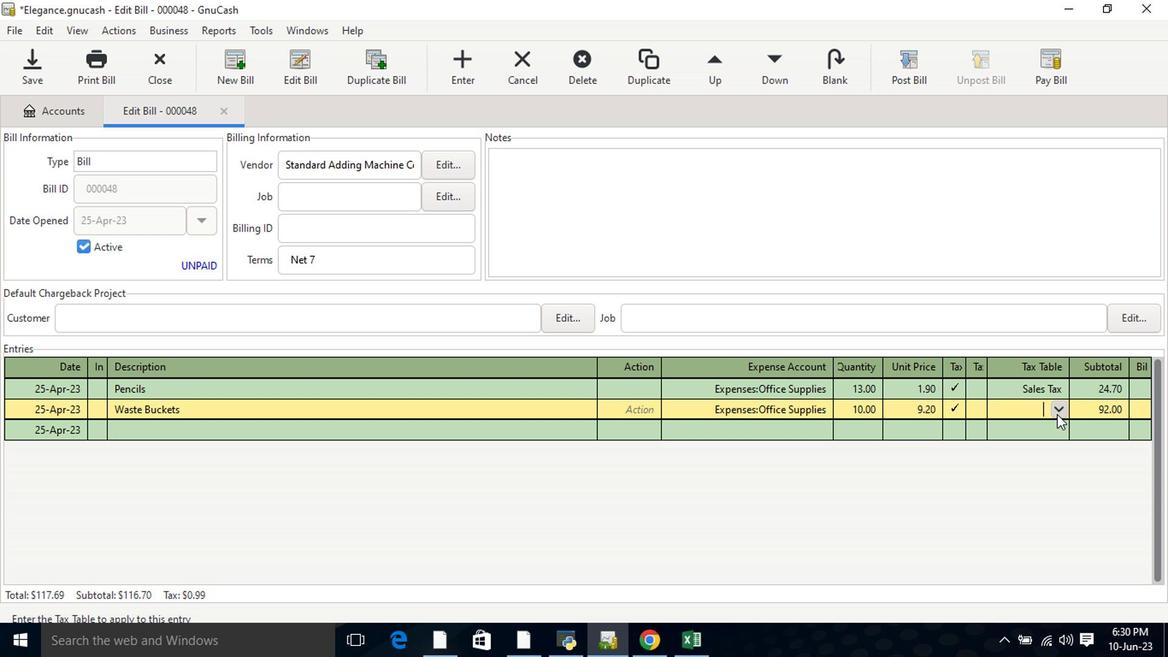 
Action: Mouse pressed left at (1053, 434)
Screenshot: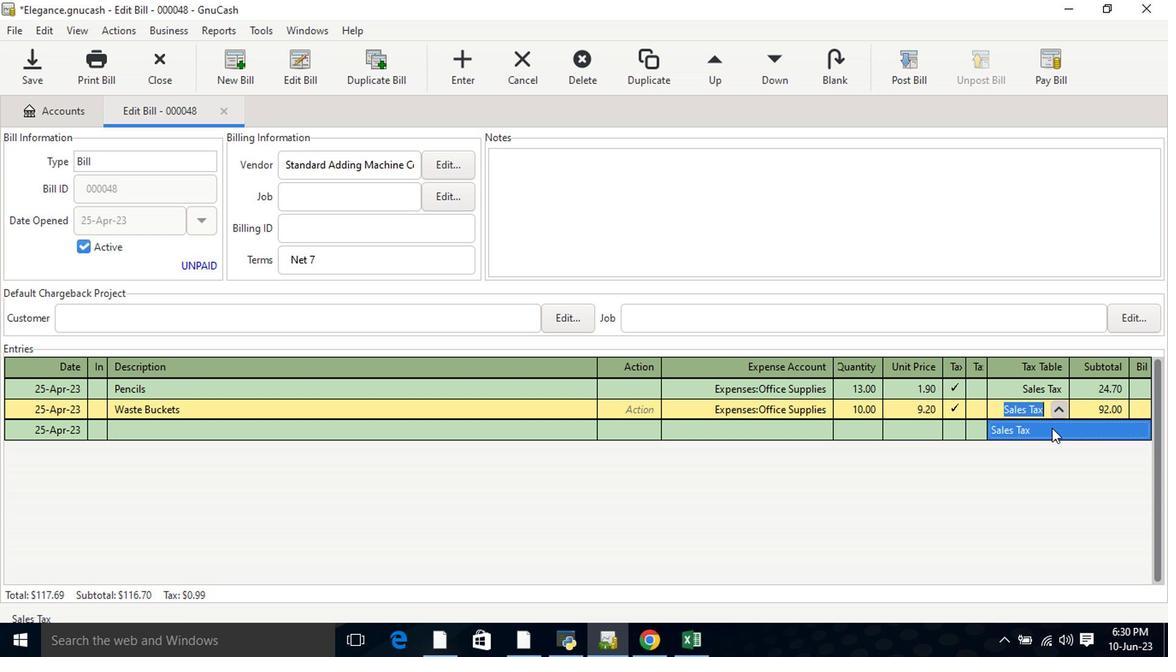 
Action: Mouse moved to (1052, 438)
Screenshot: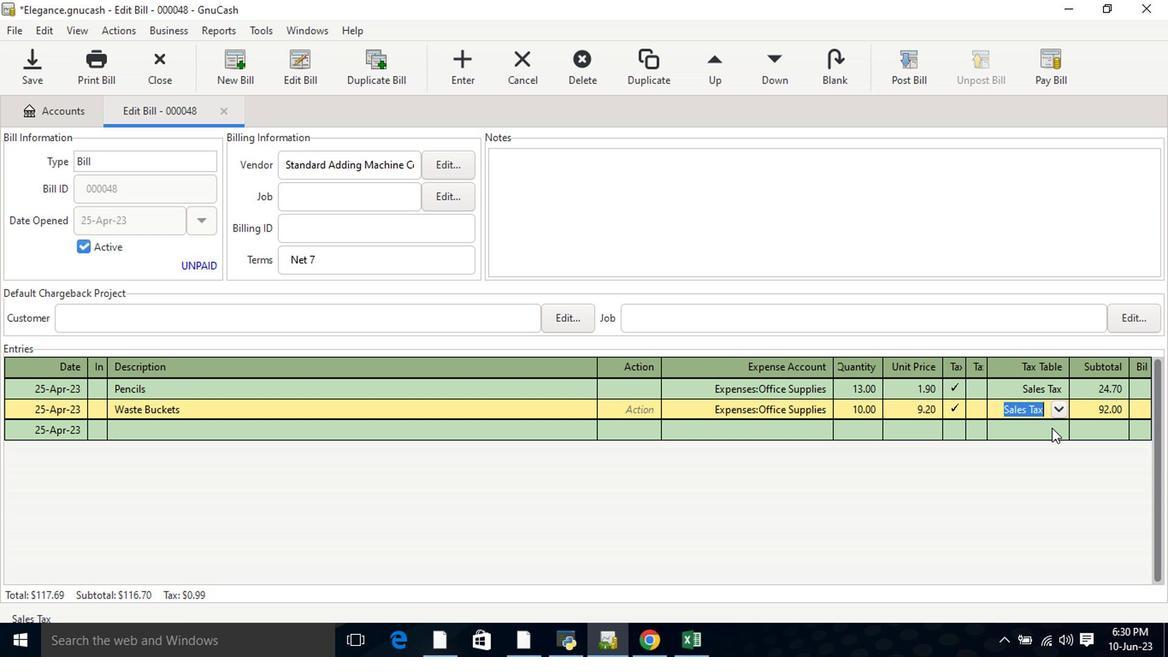 
Action: Key pressed <Key.tab>
Screenshot: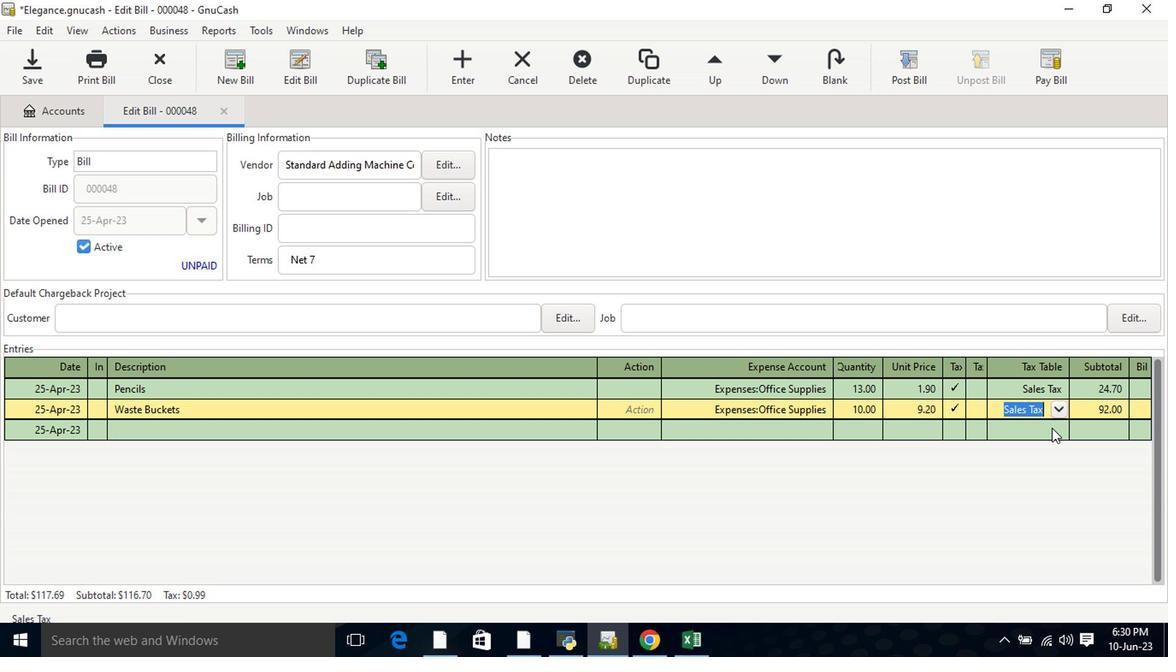 
Action: Mouse moved to (920, 69)
Screenshot: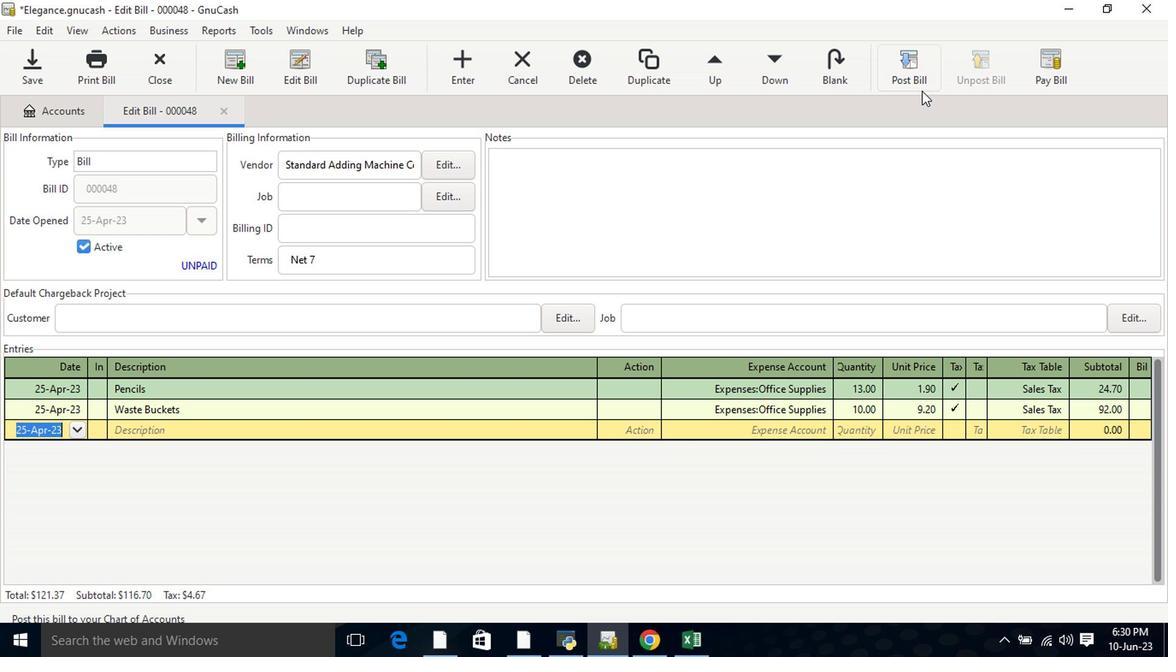 
Action: Mouse pressed left at (920, 69)
Screenshot: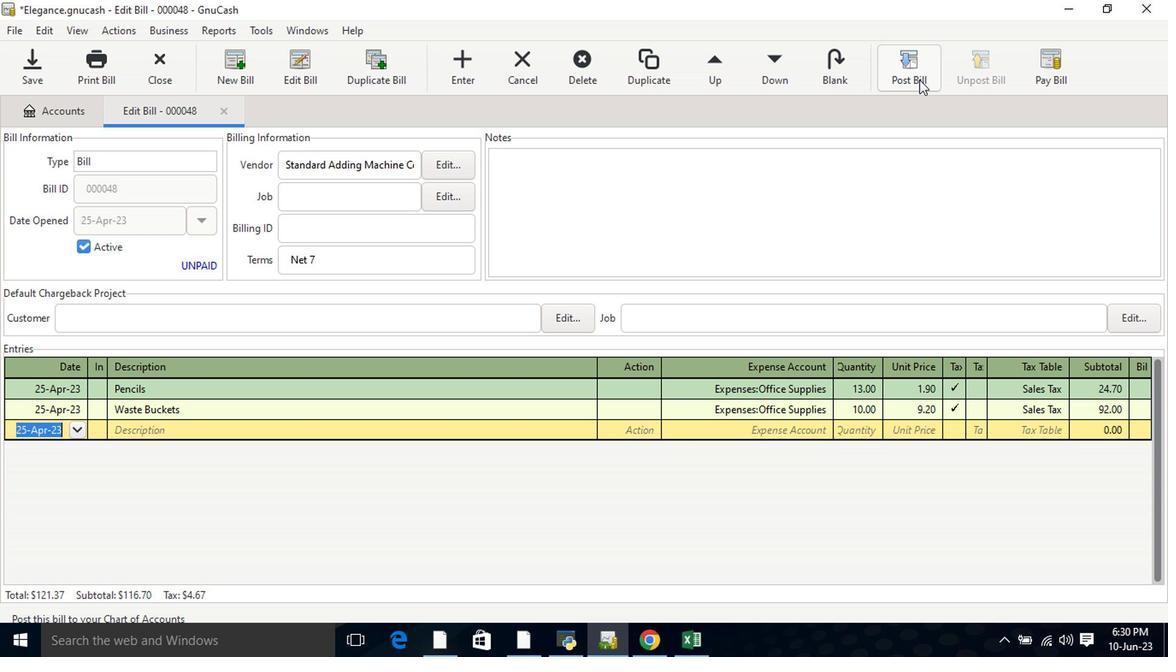 
Action: Mouse moved to (704, 451)
Screenshot: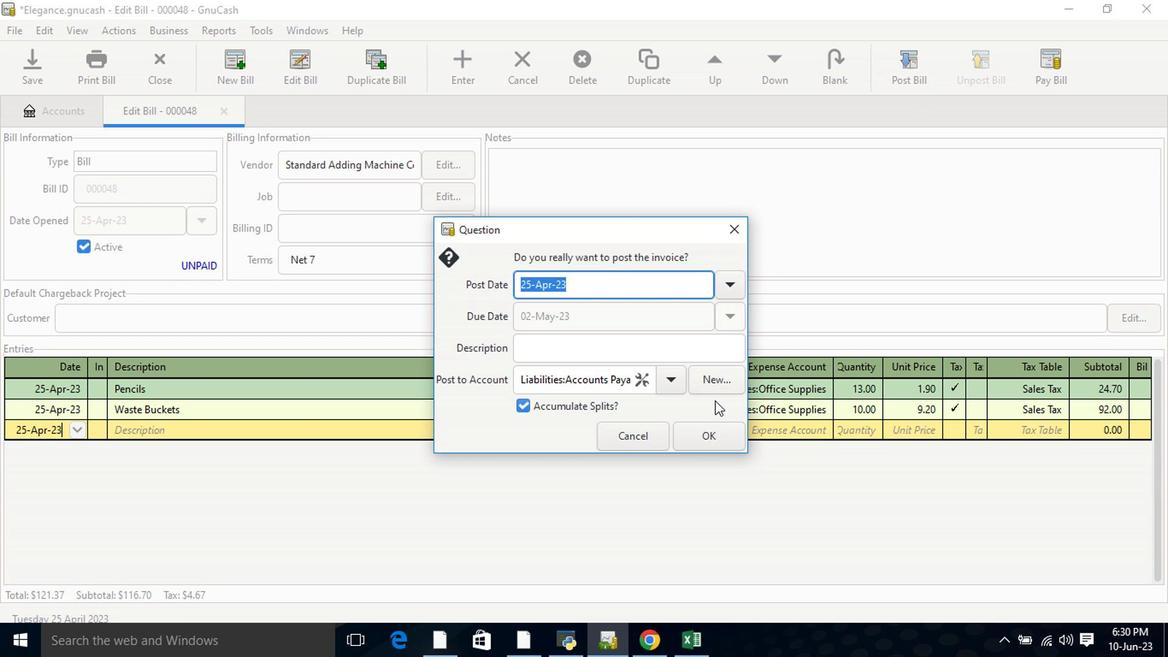
Action: Mouse pressed left at (704, 451)
Screenshot: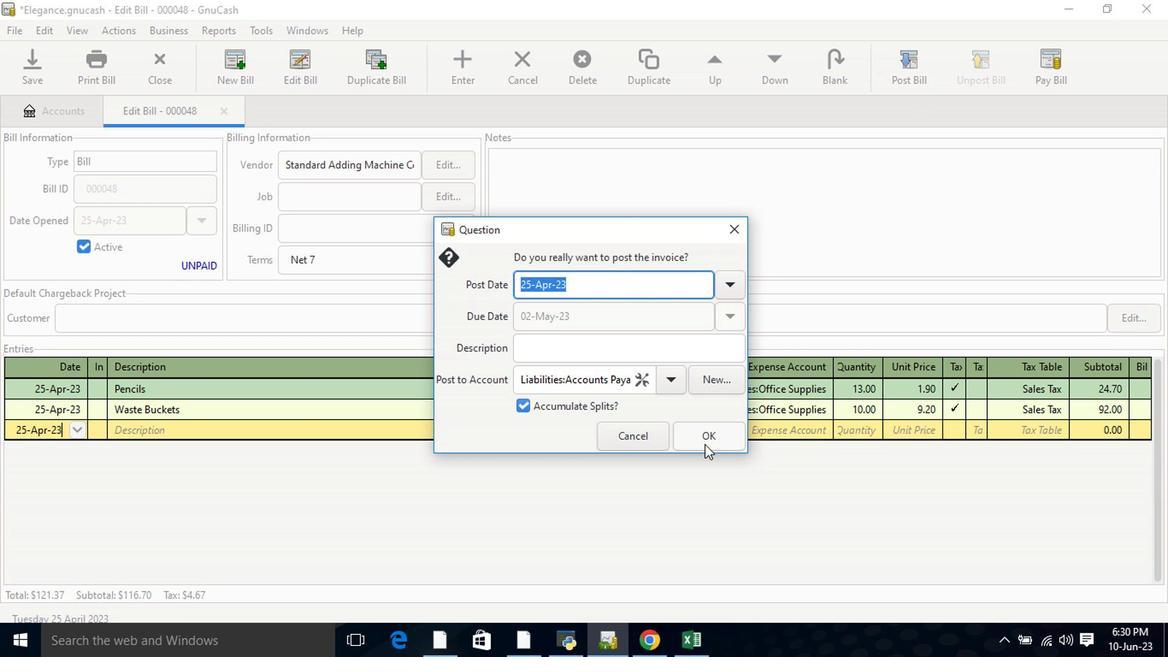 
Action: Mouse moved to (1032, 57)
Screenshot: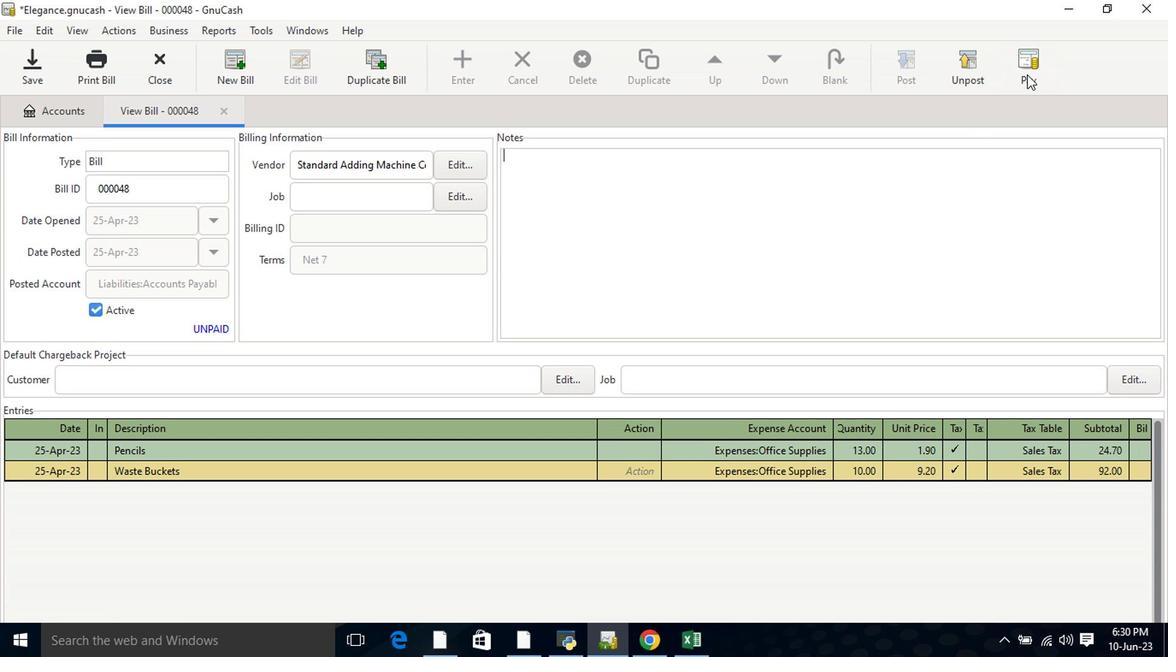 
Action: Mouse pressed left at (1032, 57)
Screenshot: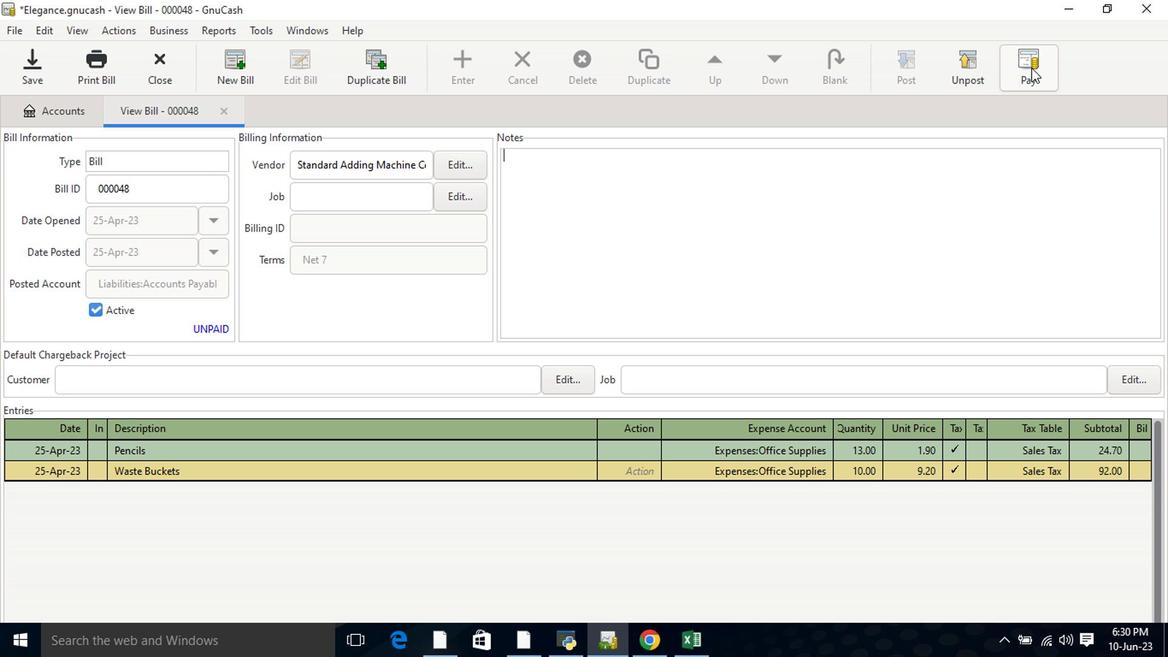 
Action: Mouse moved to (519, 339)
Screenshot: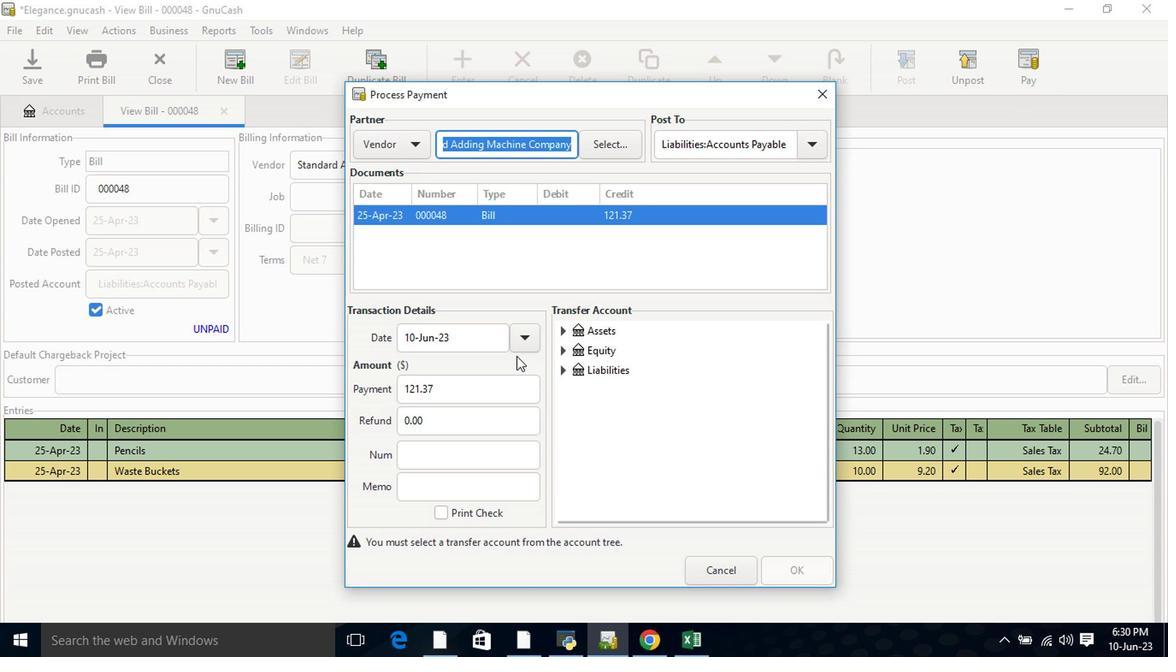 
Action: Mouse pressed left at (519, 339)
Screenshot: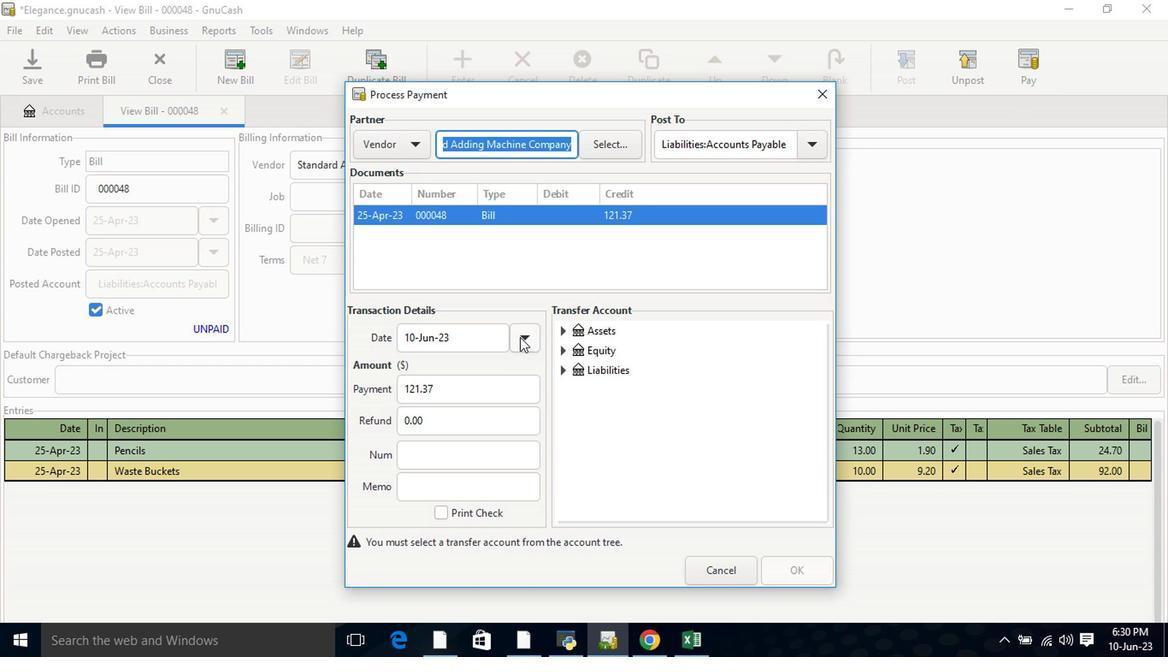 
Action: Mouse moved to (391, 366)
Screenshot: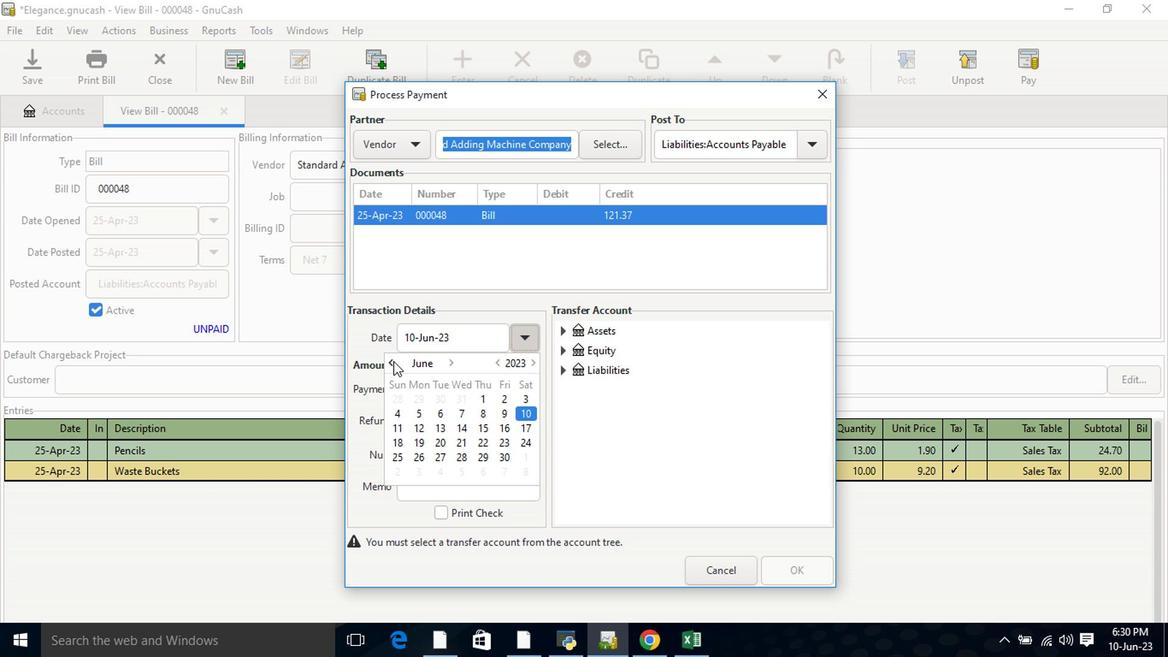 
Action: Mouse pressed left at (391, 366)
Screenshot: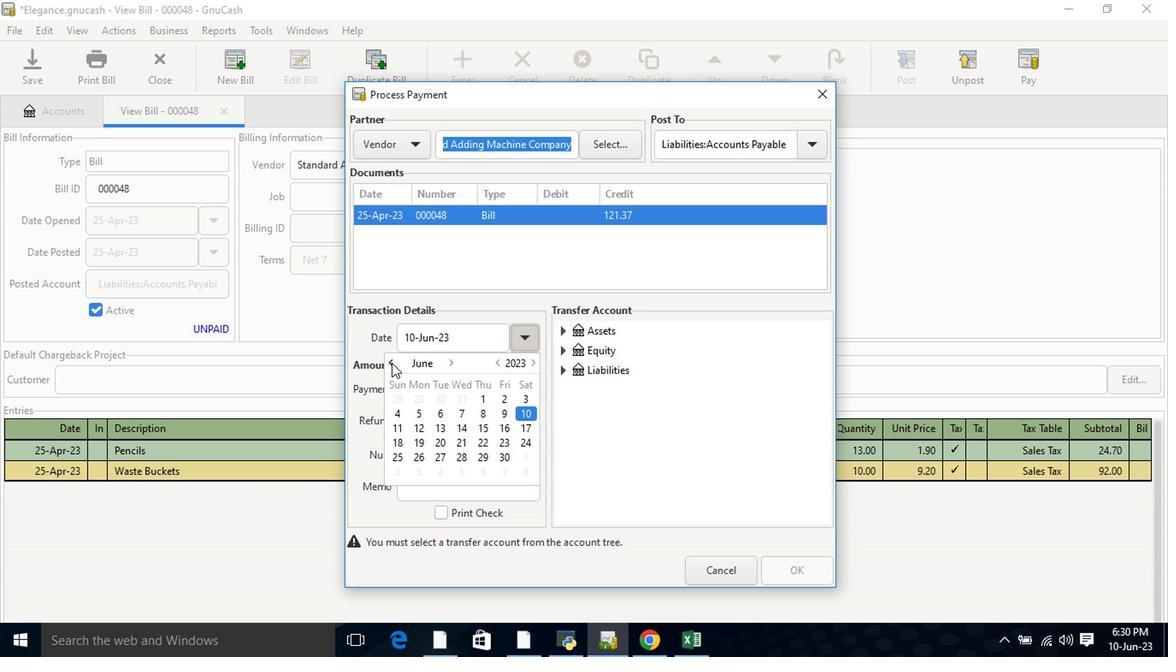 
Action: Mouse moved to (416, 405)
Screenshot: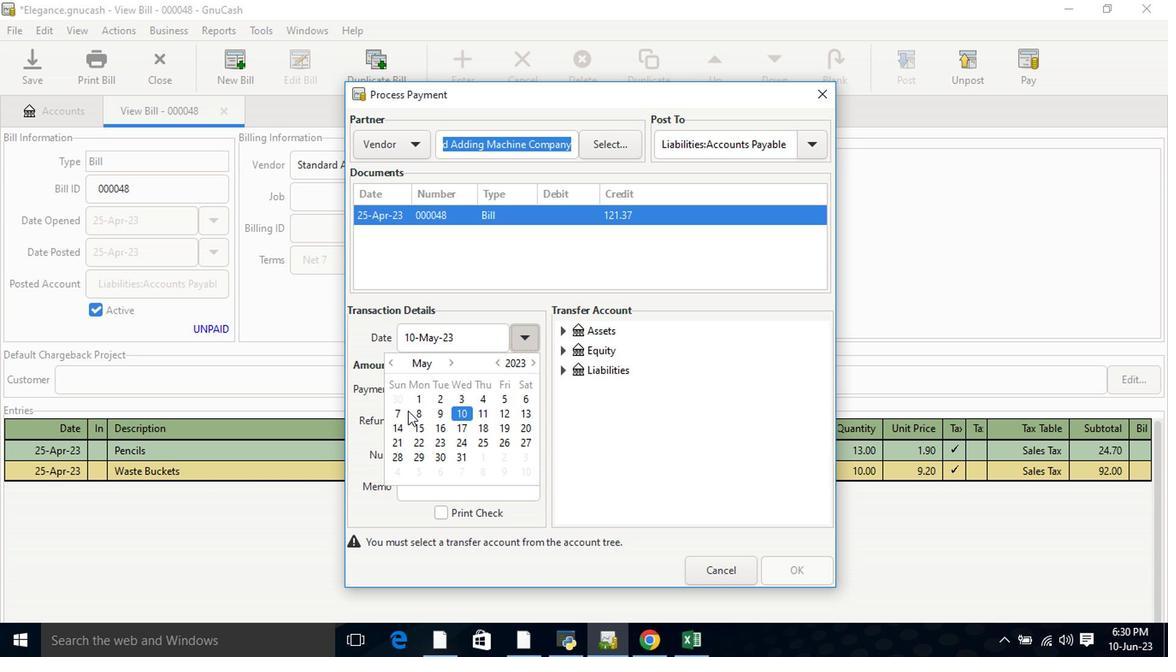 
Action: Mouse pressed left at (416, 405)
Screenshot: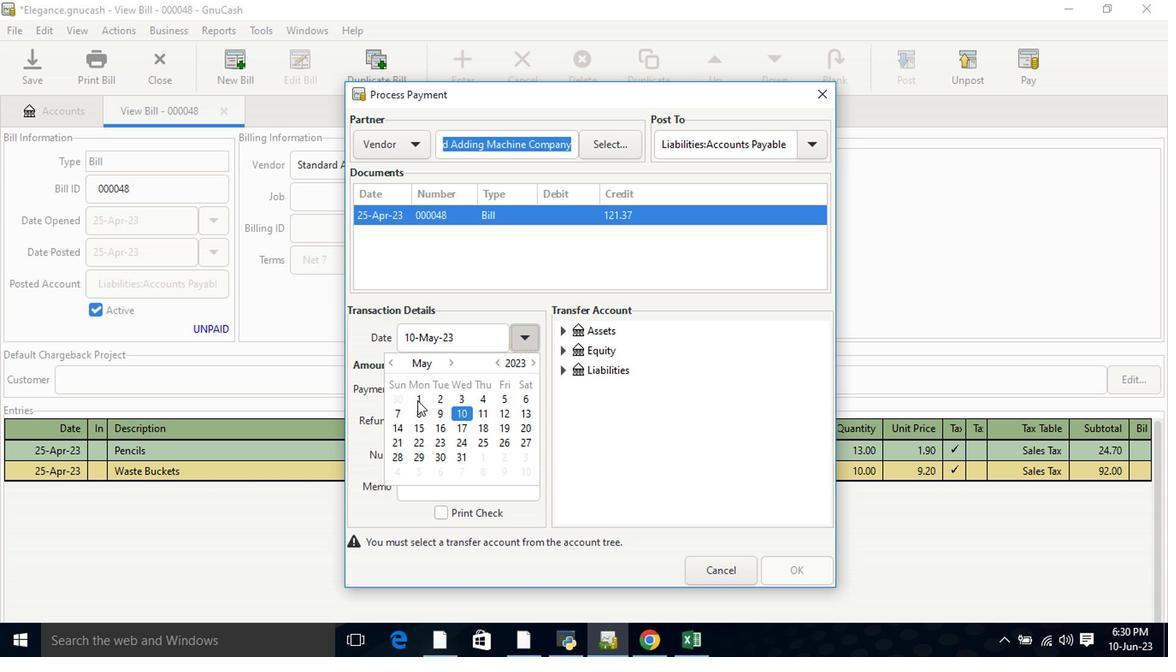 
Action: Mouse pressed left at (416, 405)
Screenshot: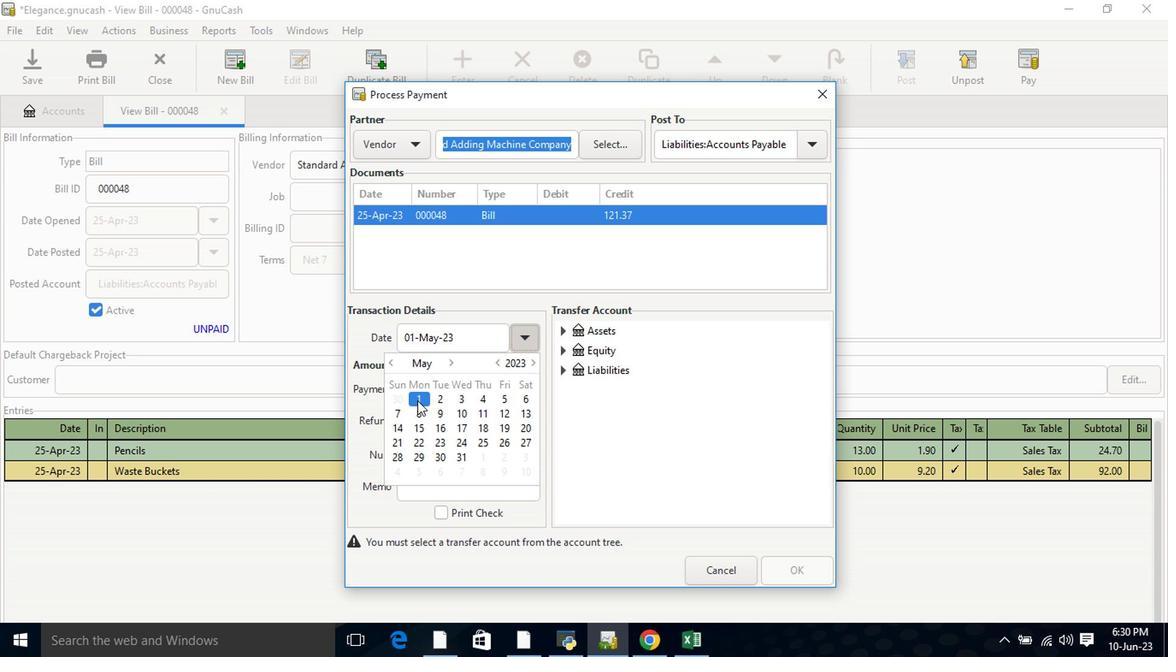 
Action: Mouse moved to (561, 332)
Screenshot: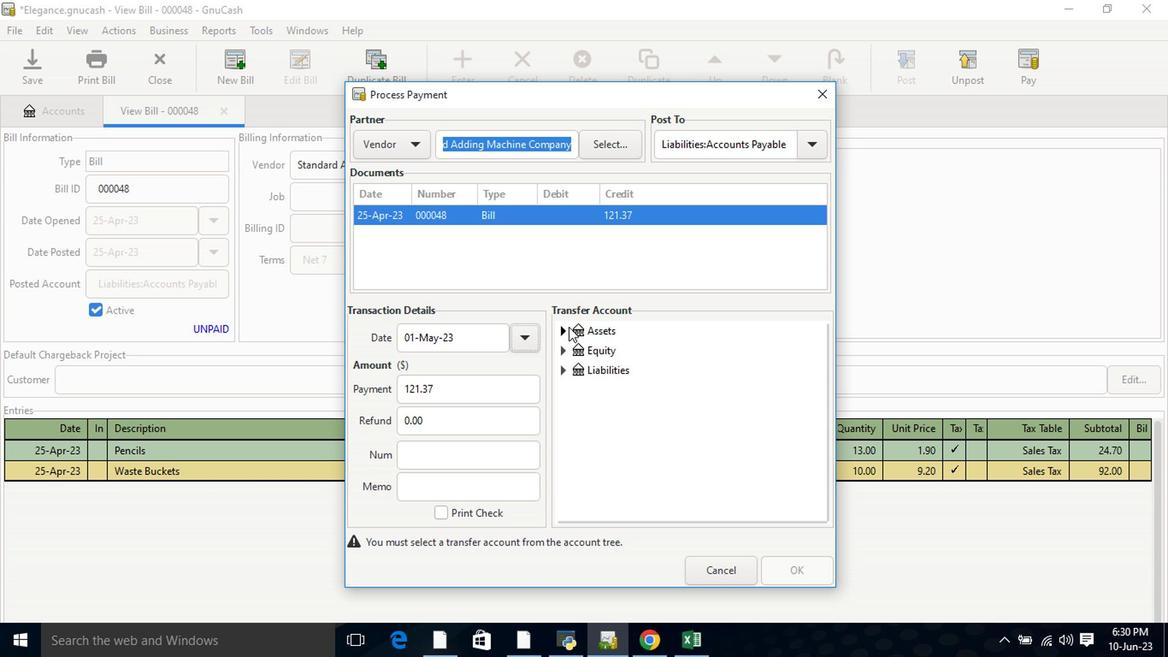 
Action: Mouse pressed left at (561, 332)
Screenshot: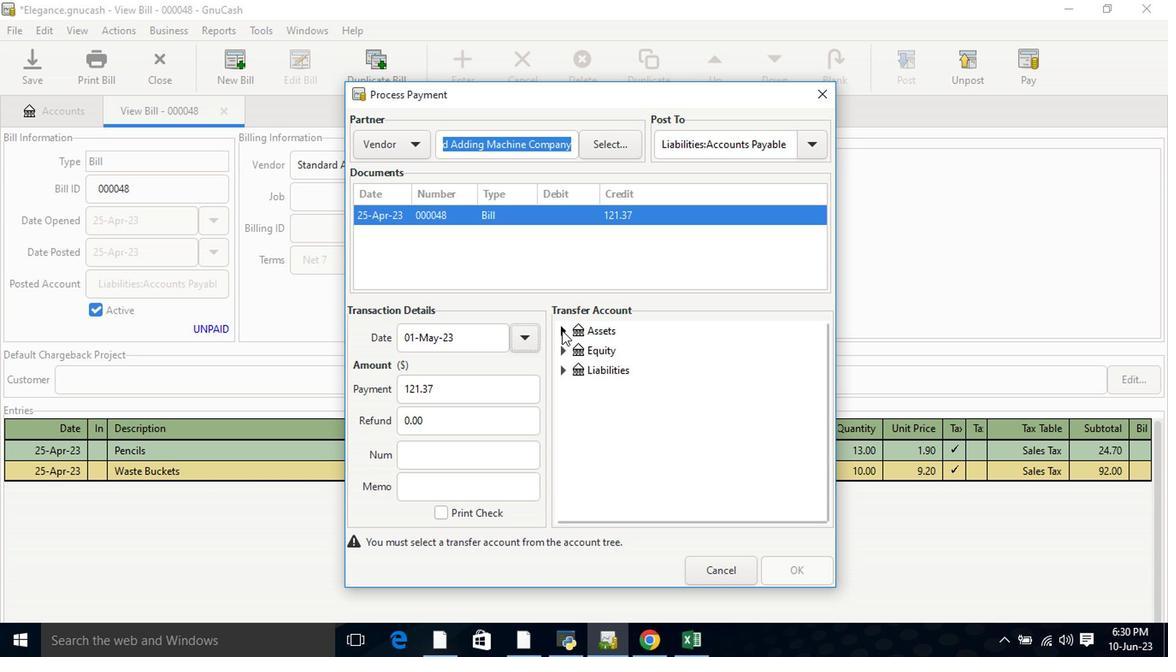 
Action: Mouse moved to (575, 354)
Screenshot: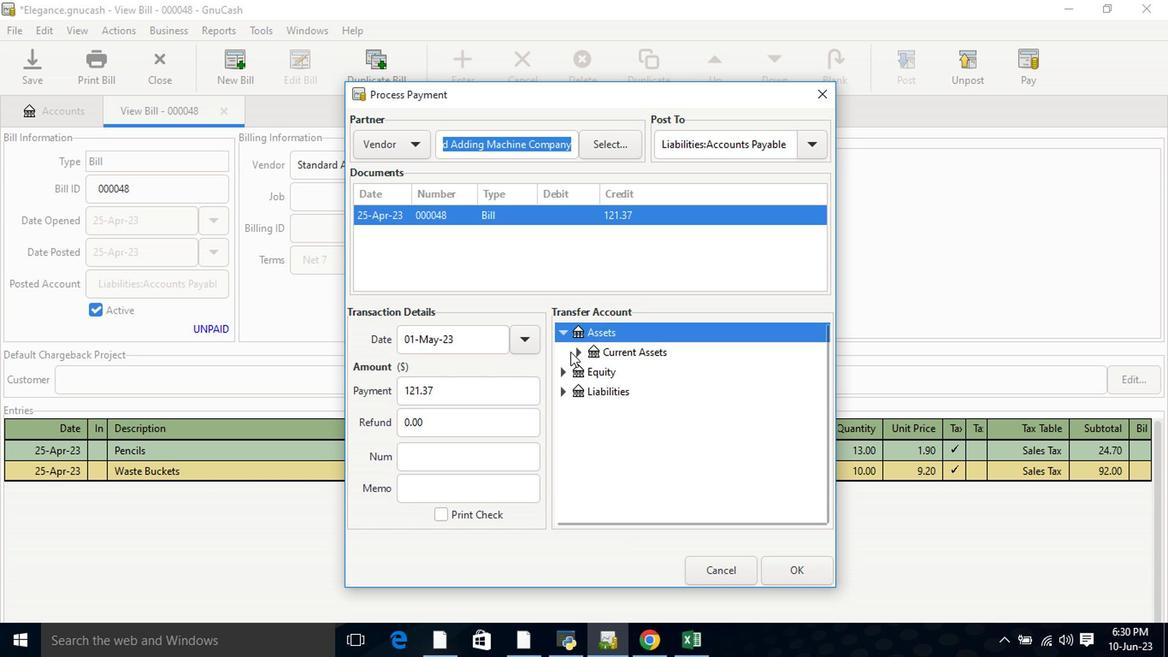 
Action: Mouse pressed left at (575, 354)
Screenshot: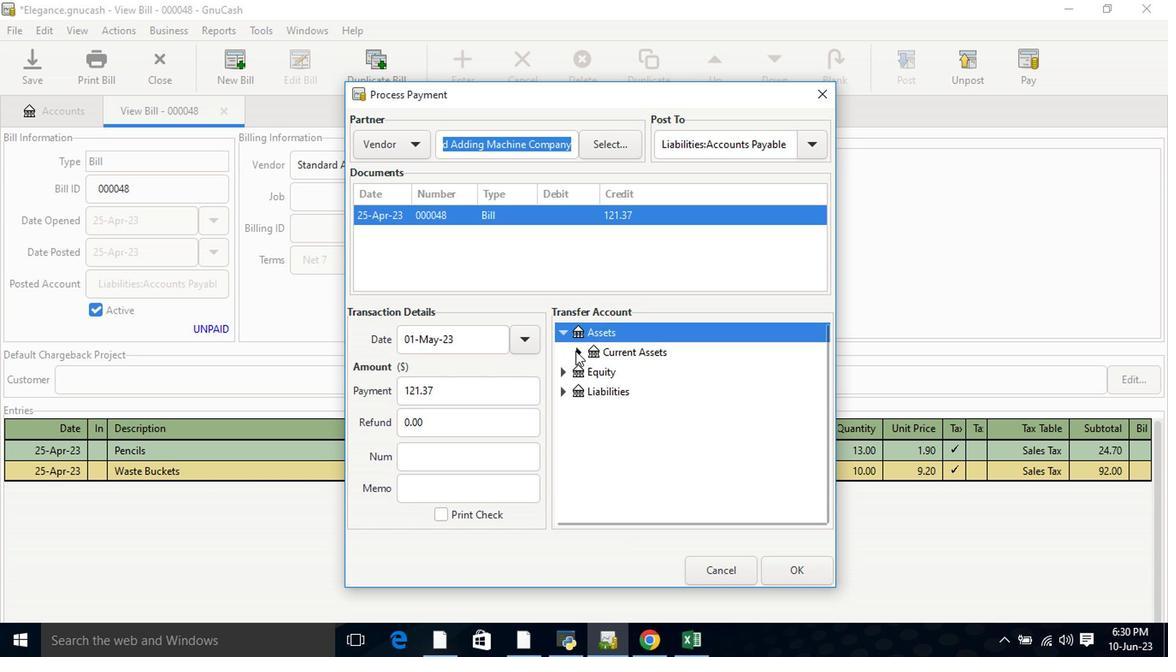 
Action: Mouse moved to (611, 373)
Screenshot: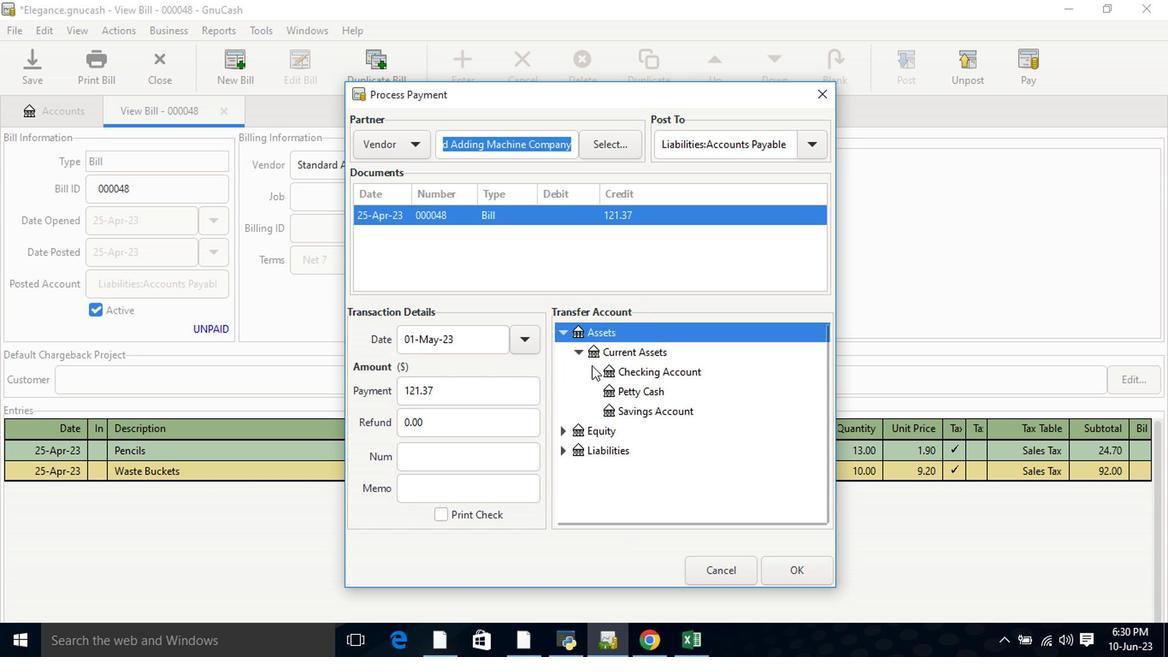 
Action: Mouse pressed left at (611, 373)
Screenshot: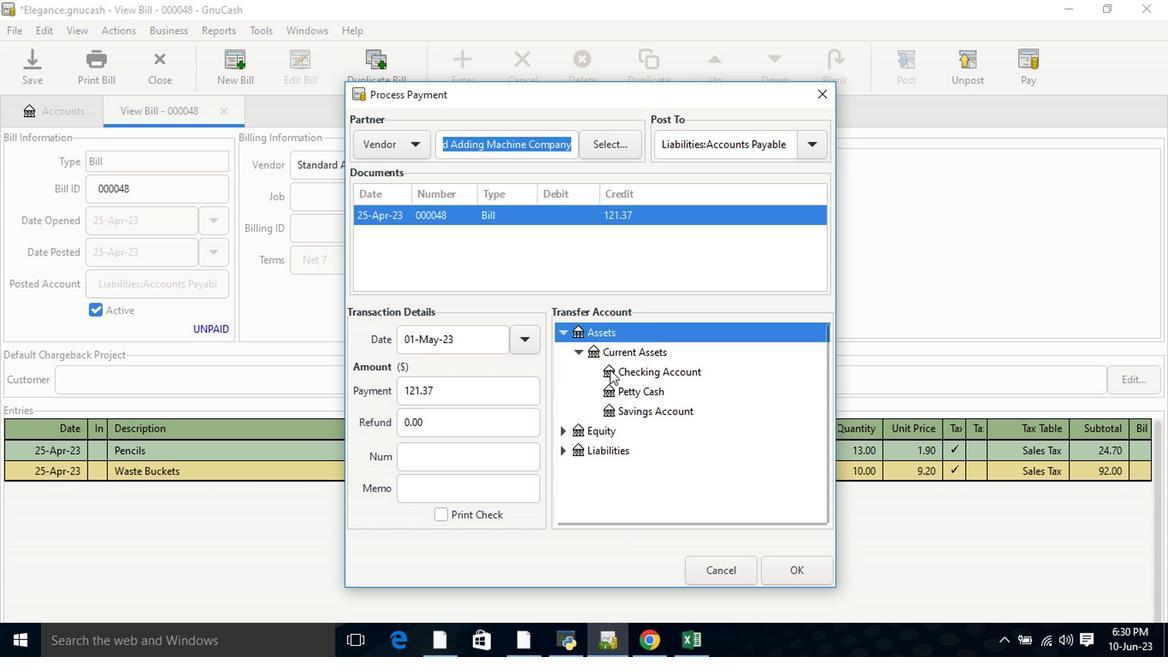 
Action: Mouse moved to (783, 578)
Screenshot: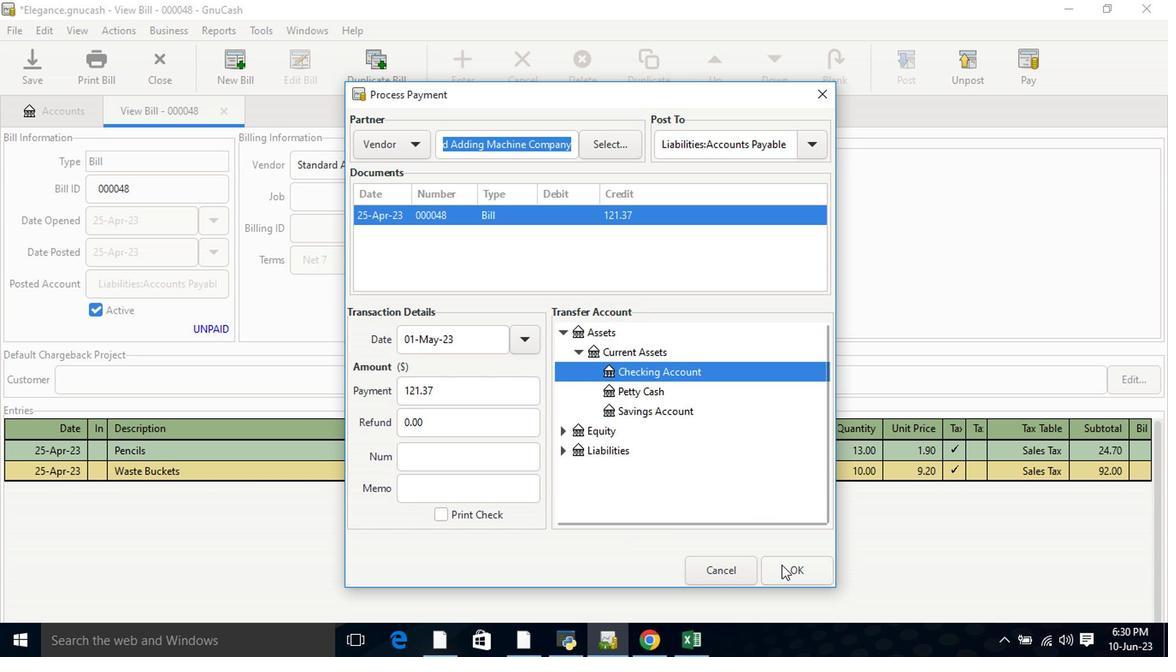 
Action: Mouse pressed left at (783, 578)
Screenshot: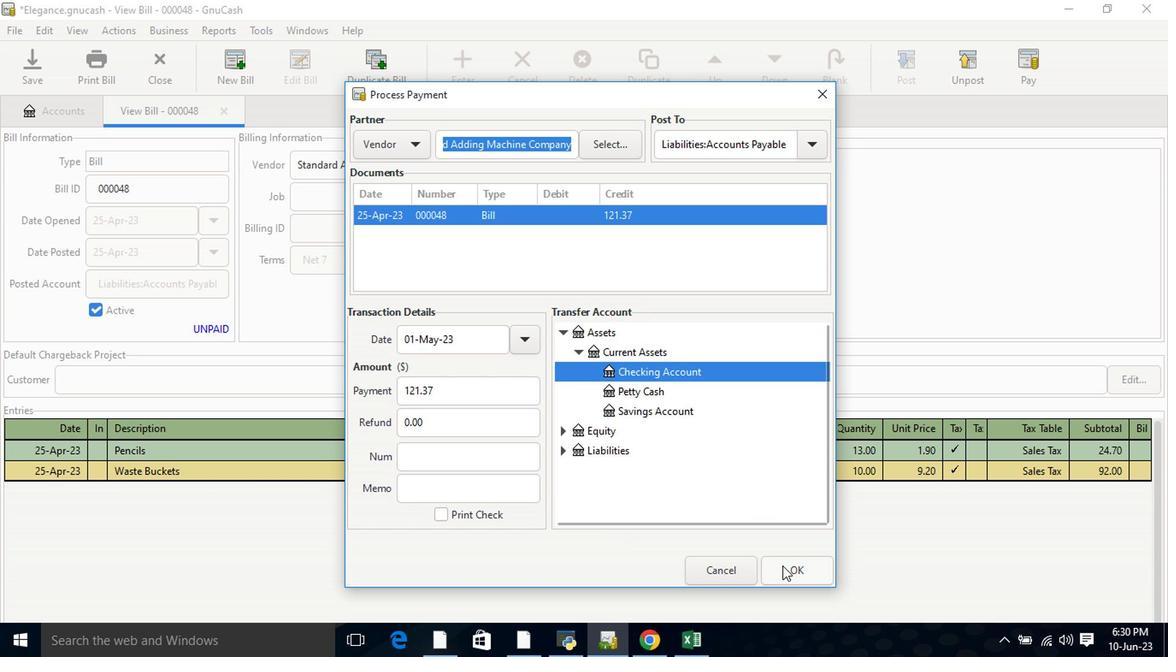 
Action: Mouse moved to (104, 50)
Screenshot: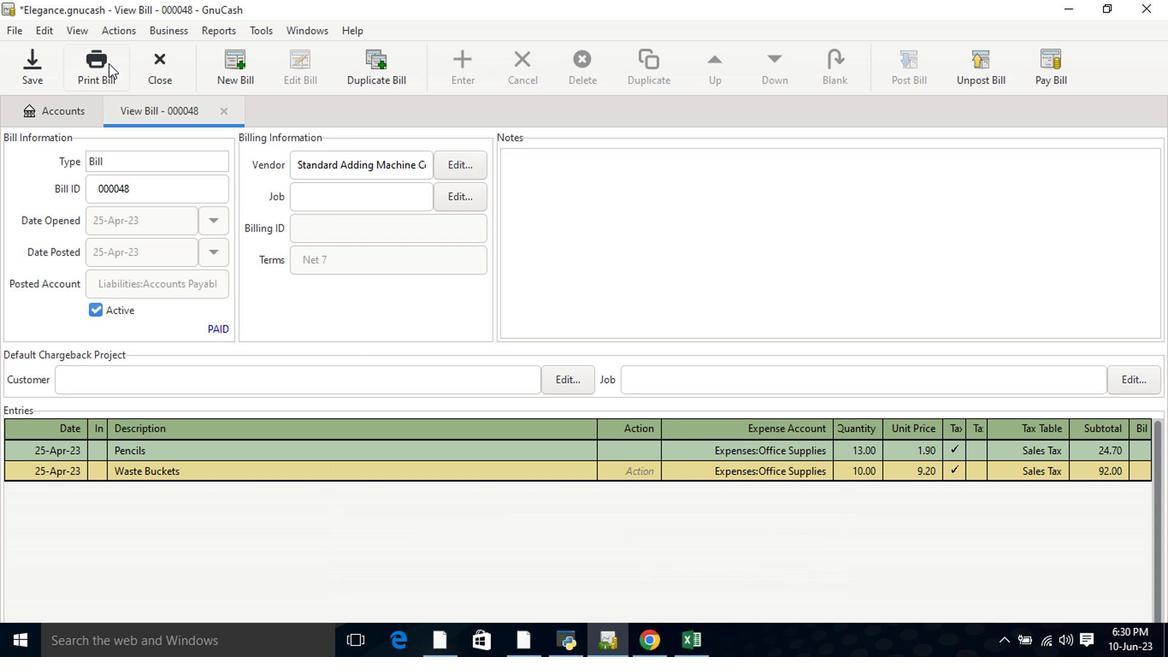 
Action: Mouse pressed left at (104, 50)
Screenshot: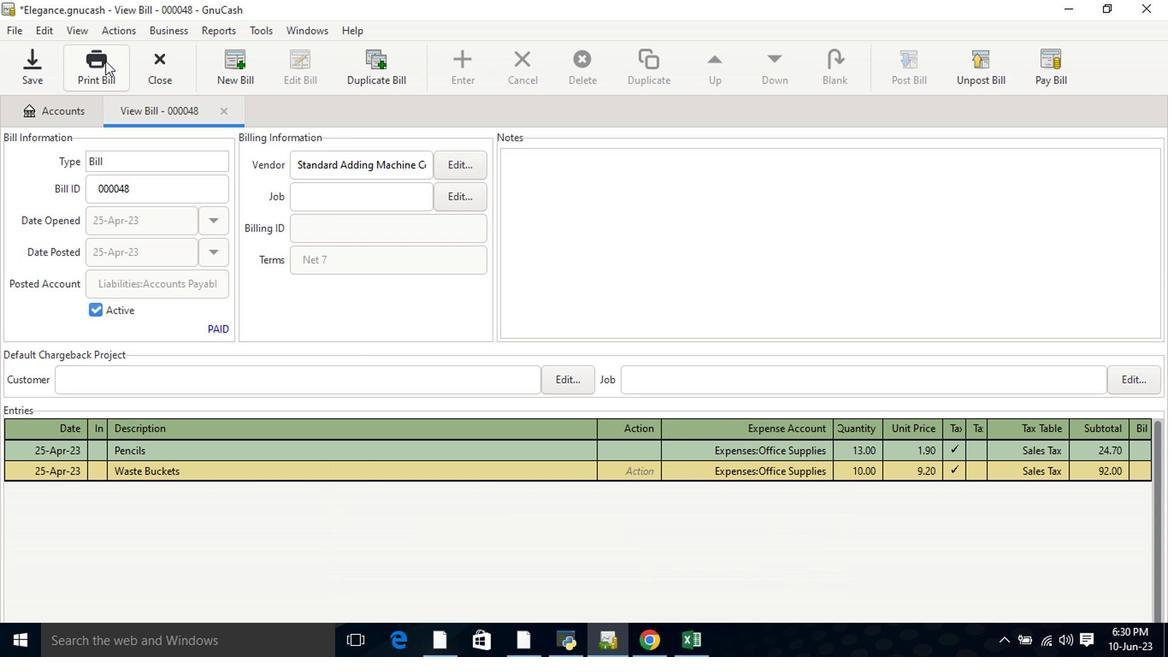 
Action: Mouse moved to (810, 51)
Screenshot: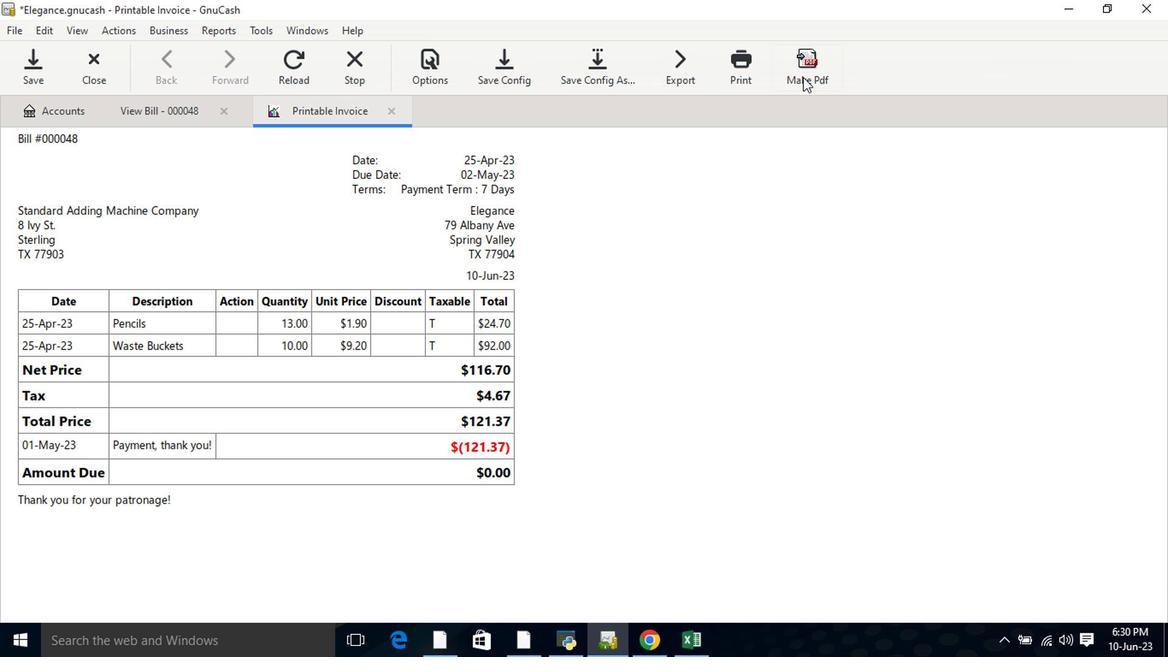 
Action: Mouse pressed left at (810, 51)
Screenshot: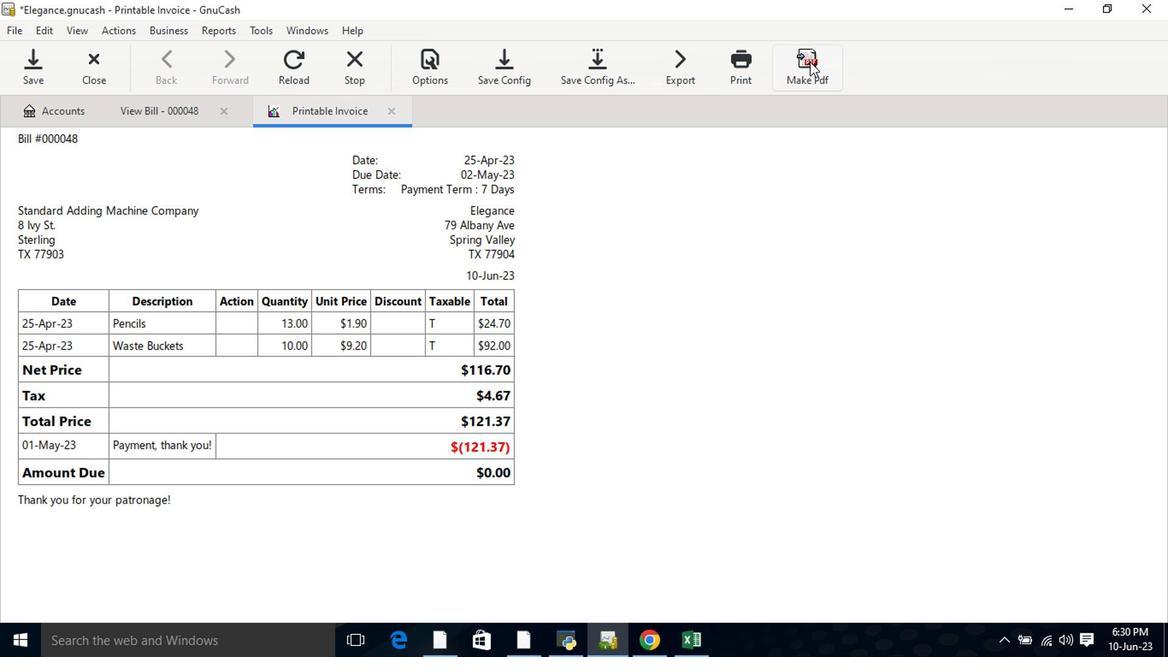 
Action: Mouse moved to (407, 234)
Screenshot: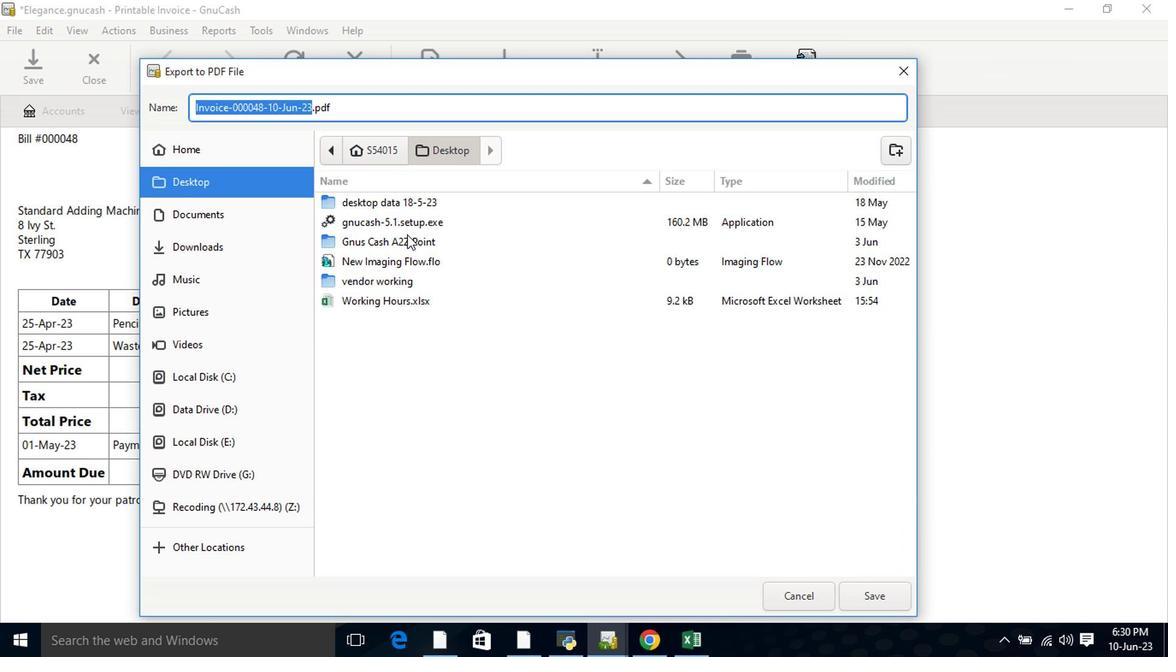 
Action: Mouse pressed left at (407, 234)
Screenshot: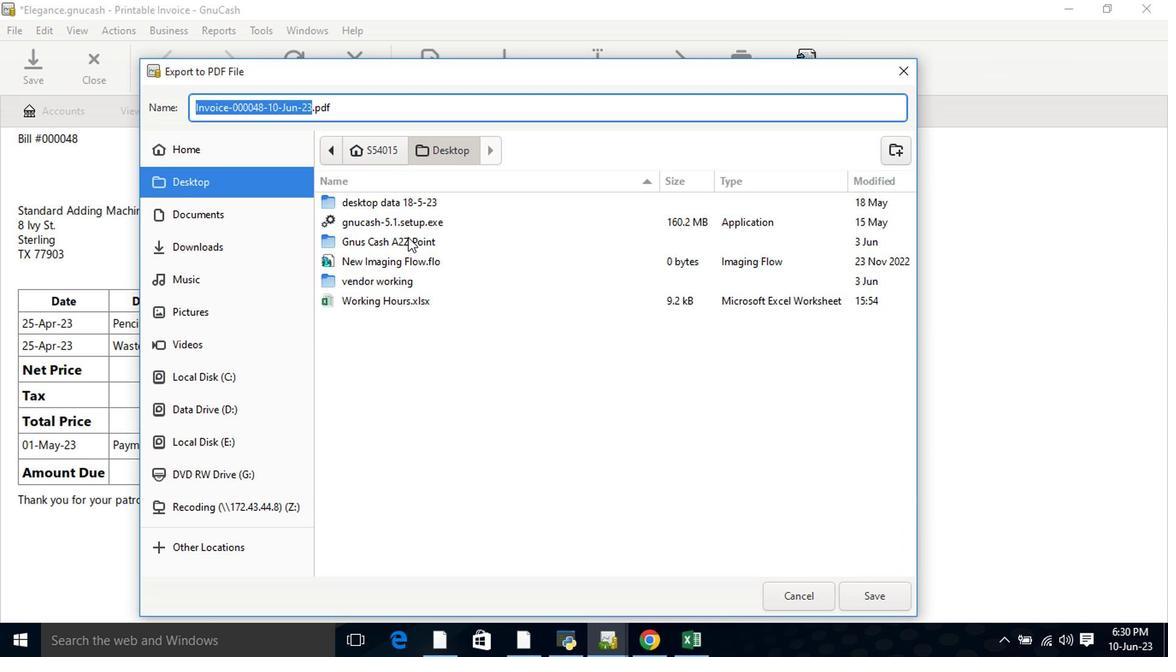 
Action: Mouse pressed left at (407, 234)
Screenshot: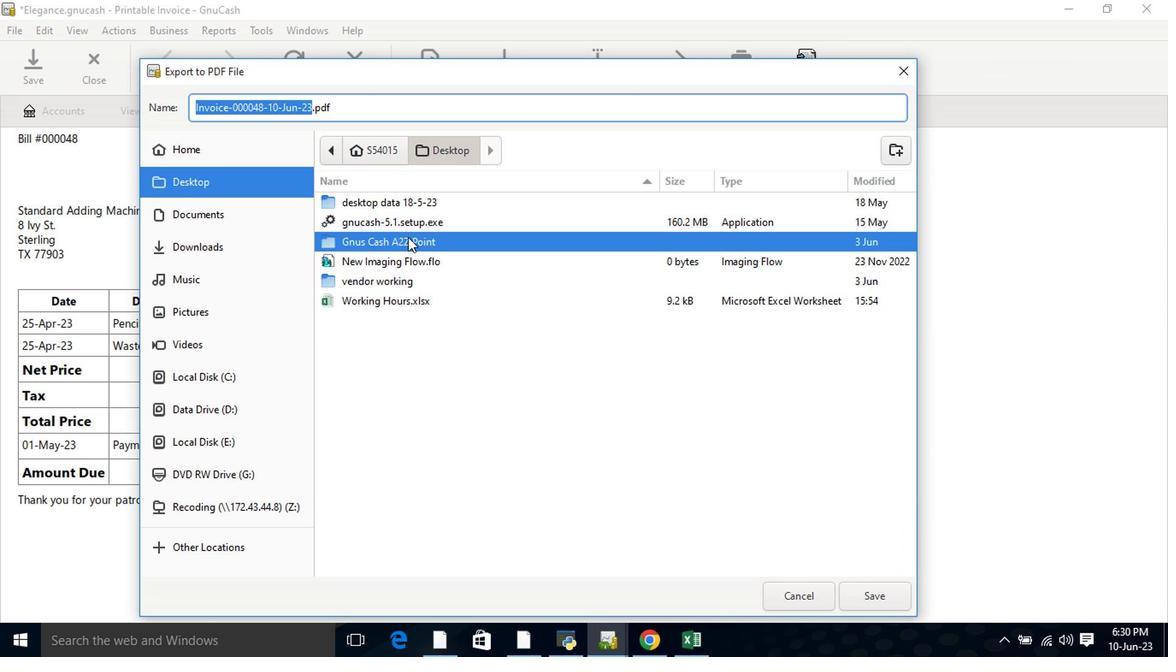 
Action: Mouse moved to (743, 479)
Screenshot: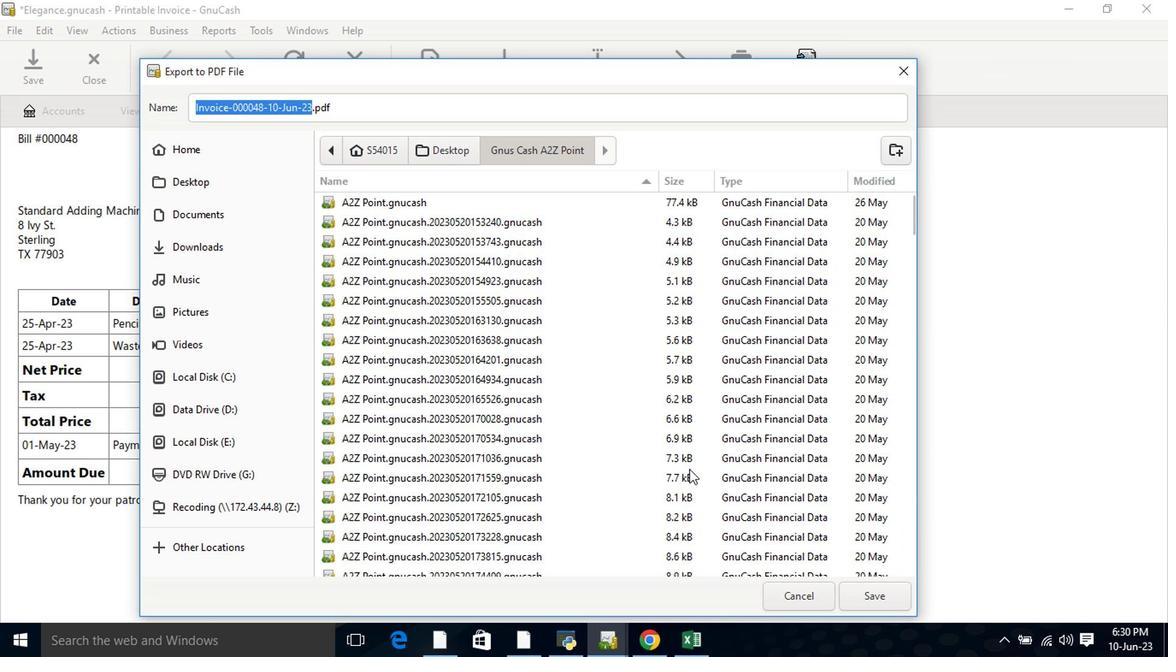 
Action: Mouse scrolled (743, 478) with delta (0, -1)
Screenshot: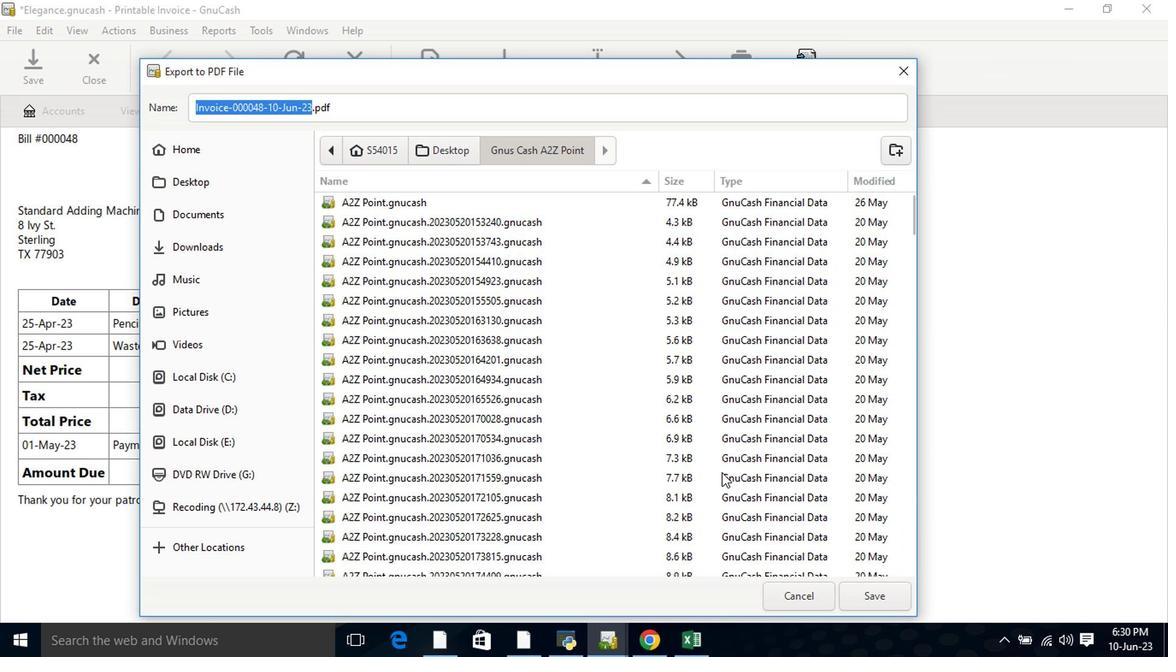 
Action: Mouse scrolled (743, 478) with delta (0, -1)
Screenshot: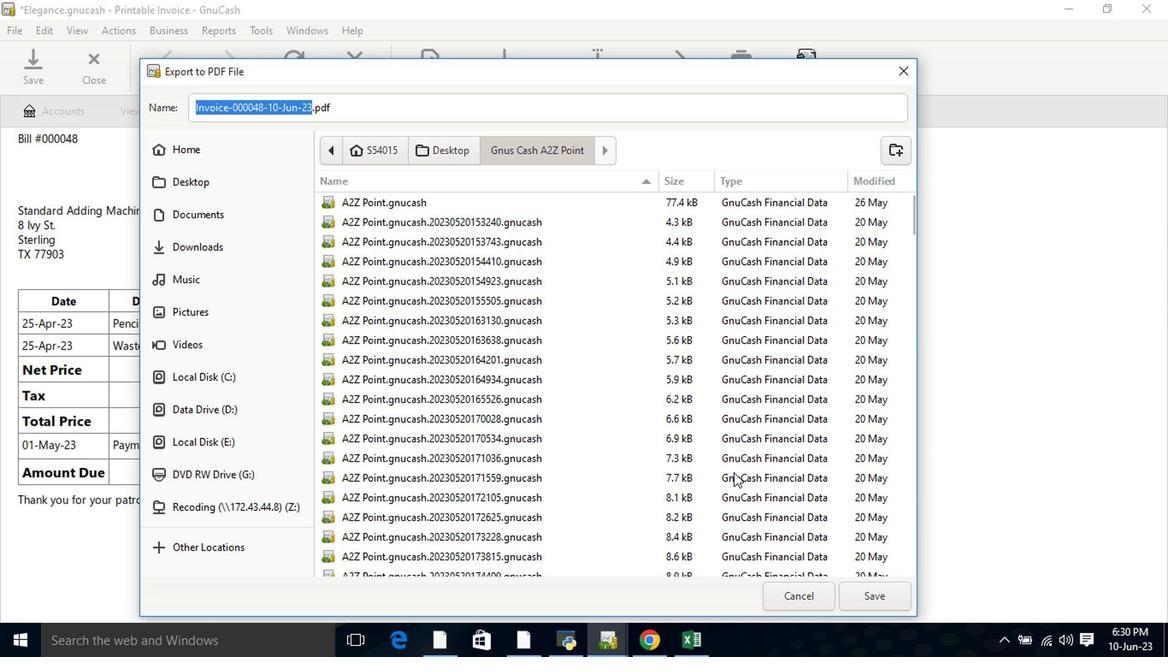 
Action: Mouse scrolled (743, 478) with delta (0, -1)
Screenshot: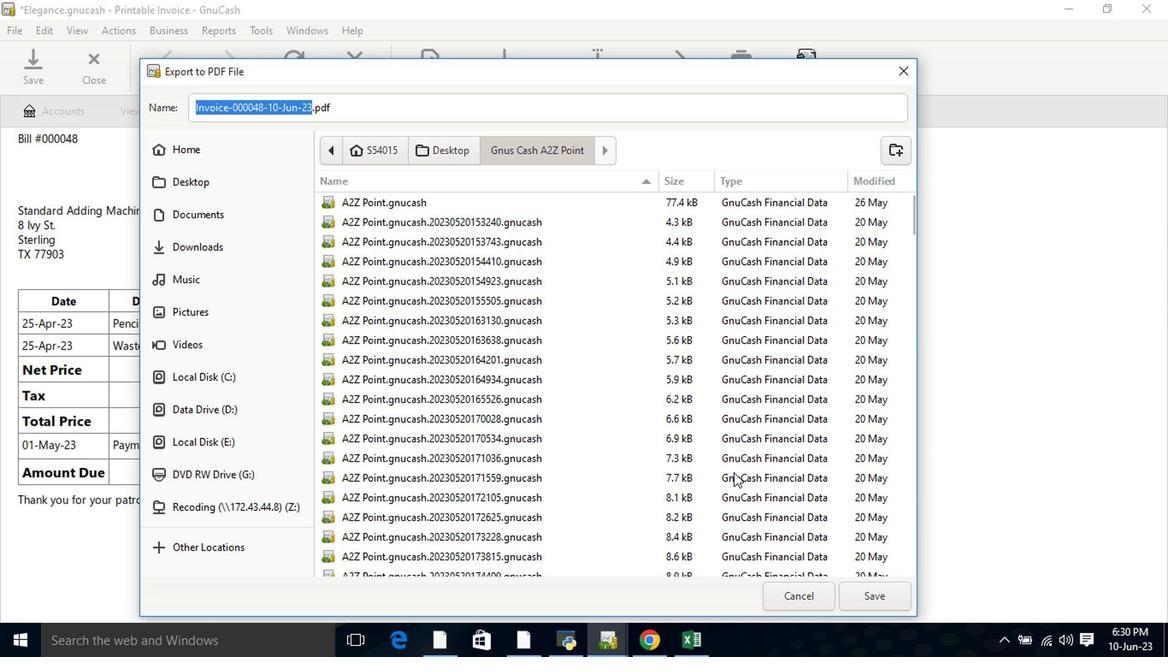 
Action: Mouse moved to (743, 479)
Screenshot: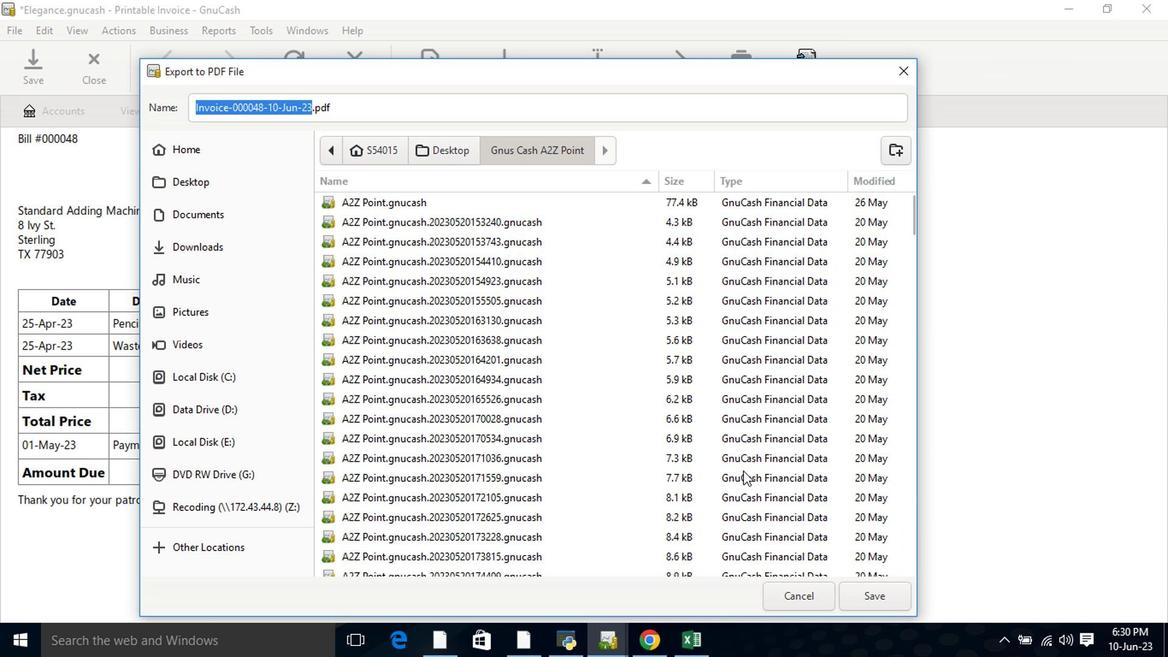 
Action: Mouse scrolled (743, 478) with delta (0, -1)
Screenshot: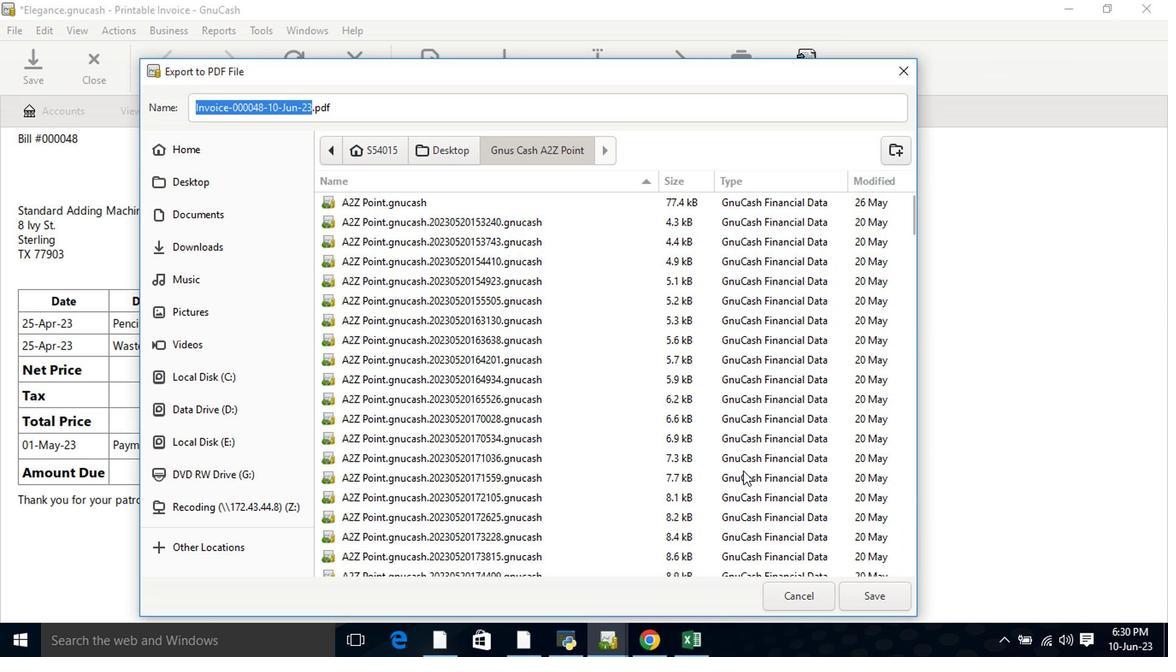 
Action: Mouse moved to (742, 480)
Screenshot: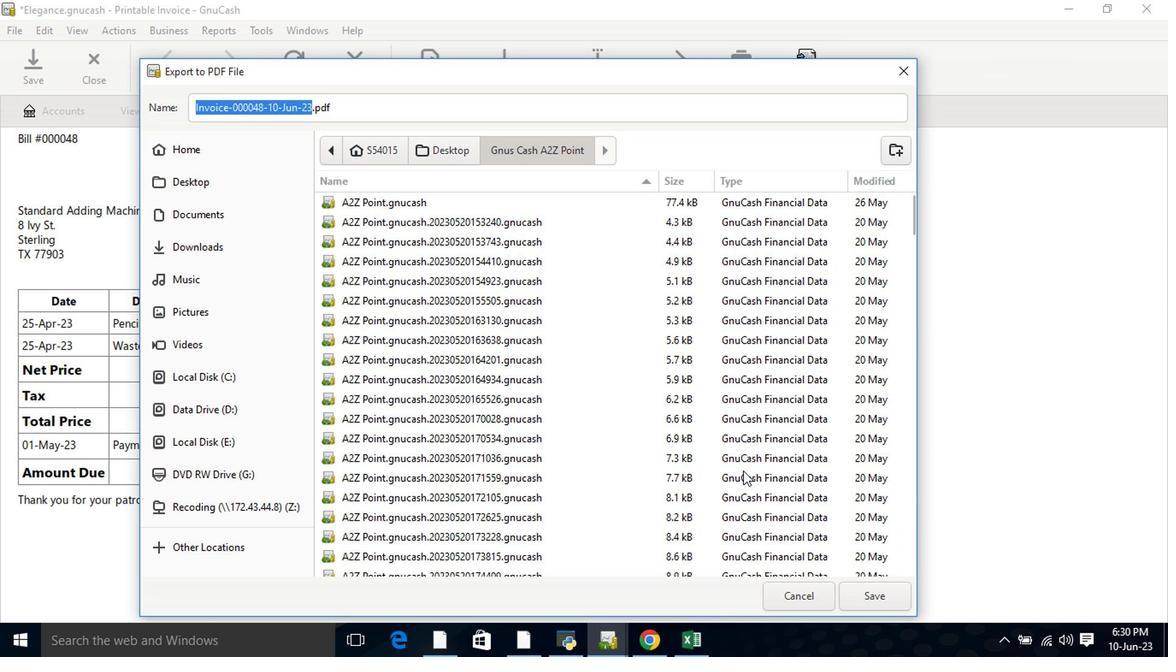 
Action: Mouse scrolled (743, 478) with delta (0, -1)
Screenshot: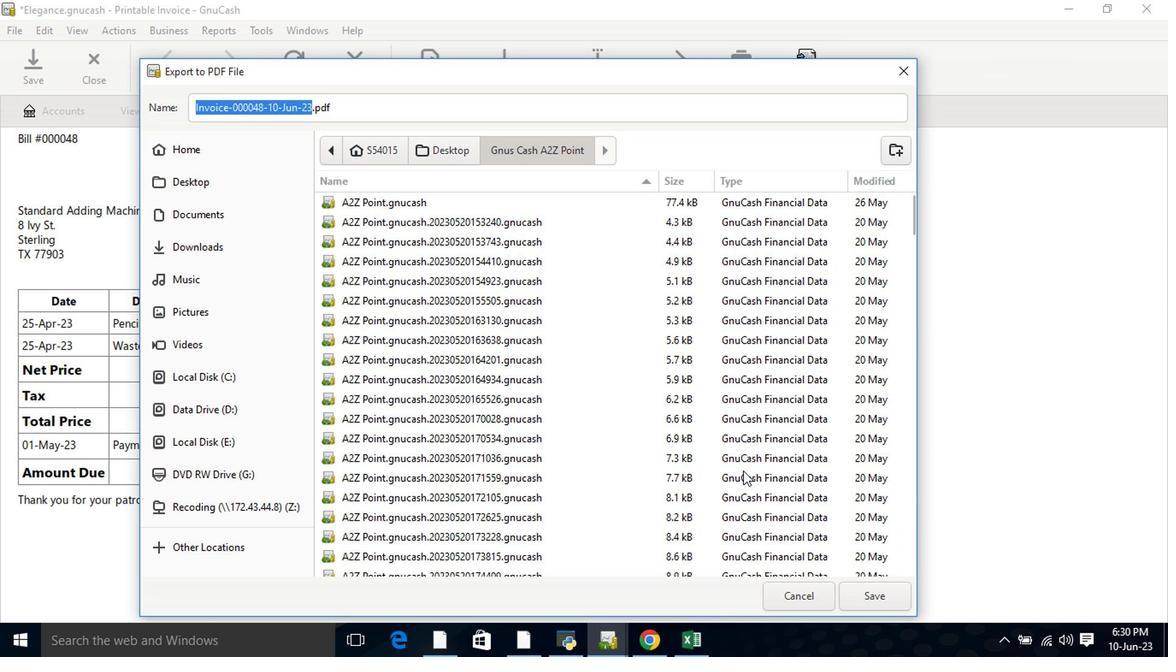 
Action: Mouse scrolled (743, 478) with delta (0, -1)
Screenshot: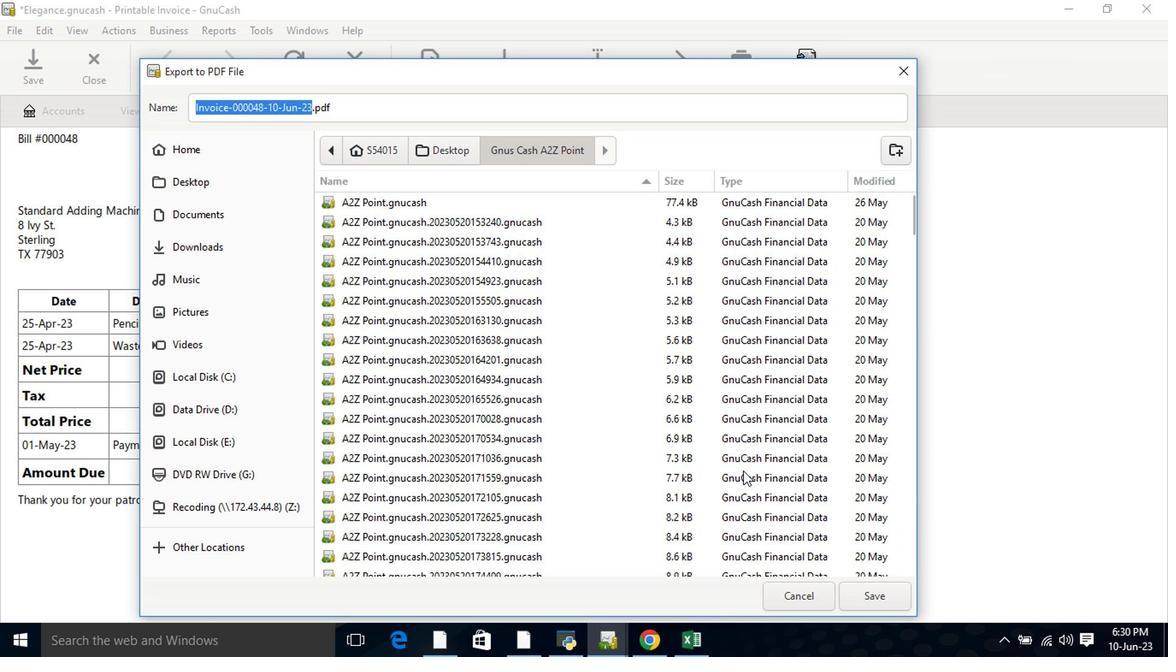 
Action: Mouse moved to (752, 473)
Screenshot: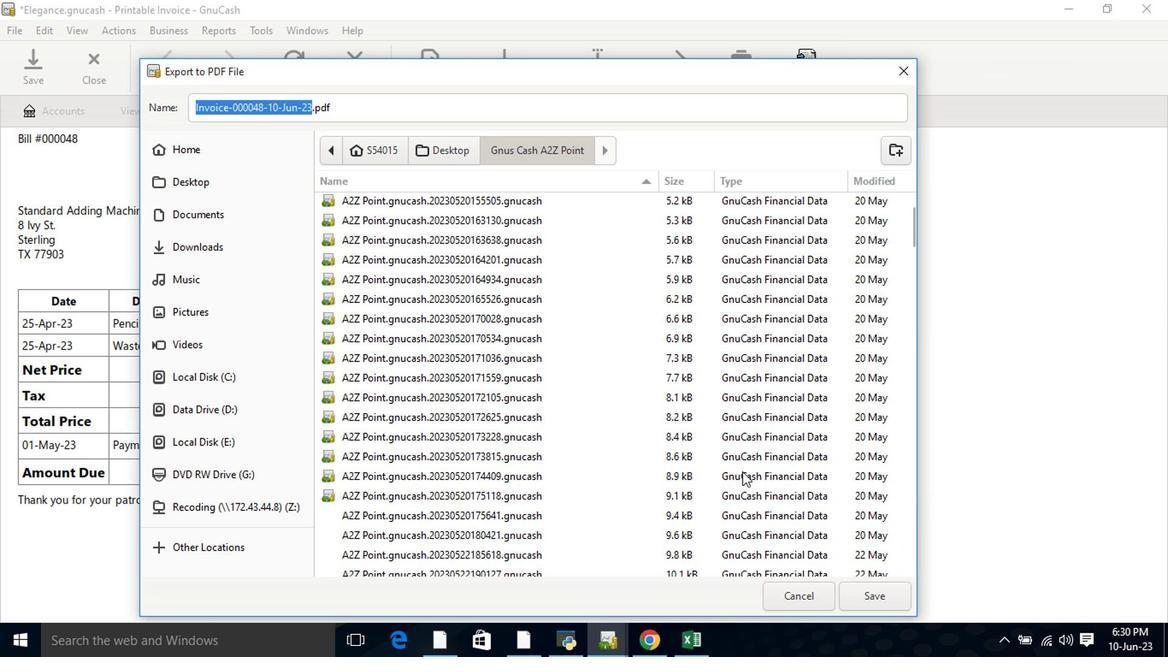 
Action: Mouse scrolled (752, 472) with delta (0, -1)
Screenshot: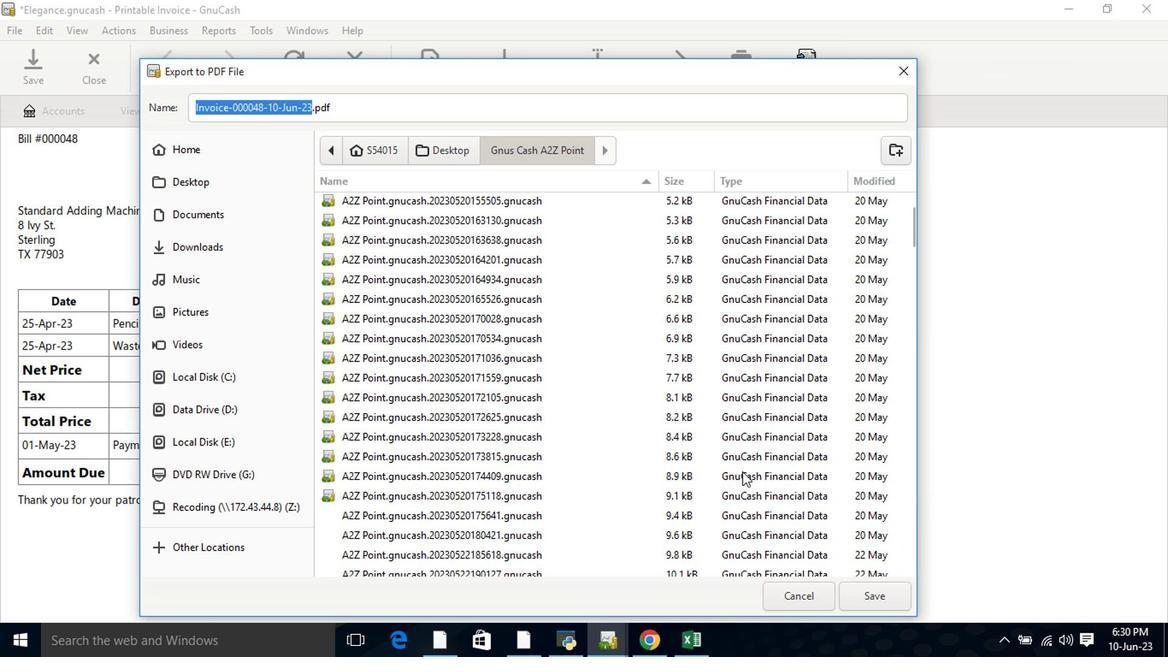 
Action: Mouse scrolled (752, 472) with delta (0, -1)
Screenshot: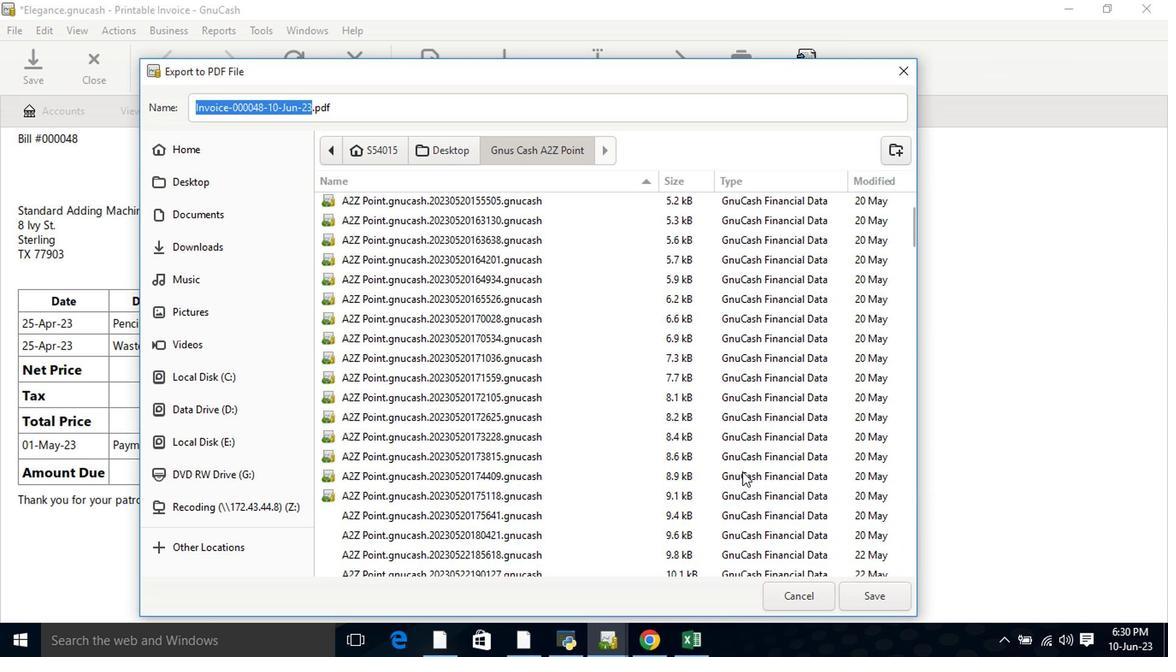 
Action: Mouse scrolled (752, 472) with delta (0, -1)
Screenshot: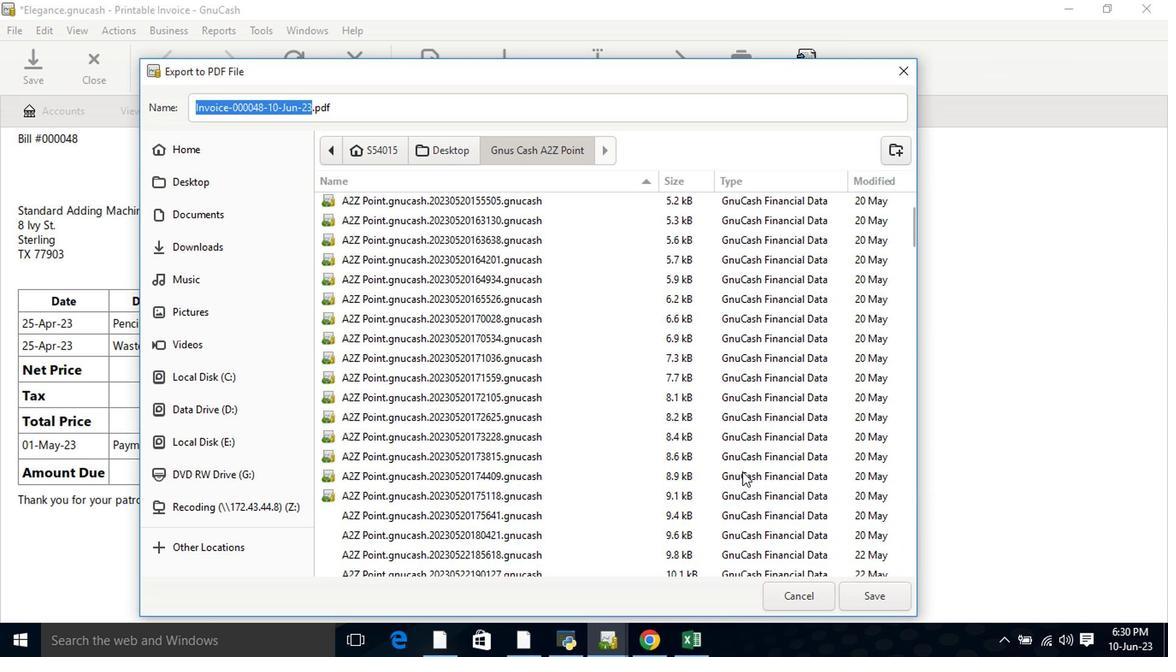 
Action: Mouse scrolled (752, 472) with delta (0, -1)
Screenshot: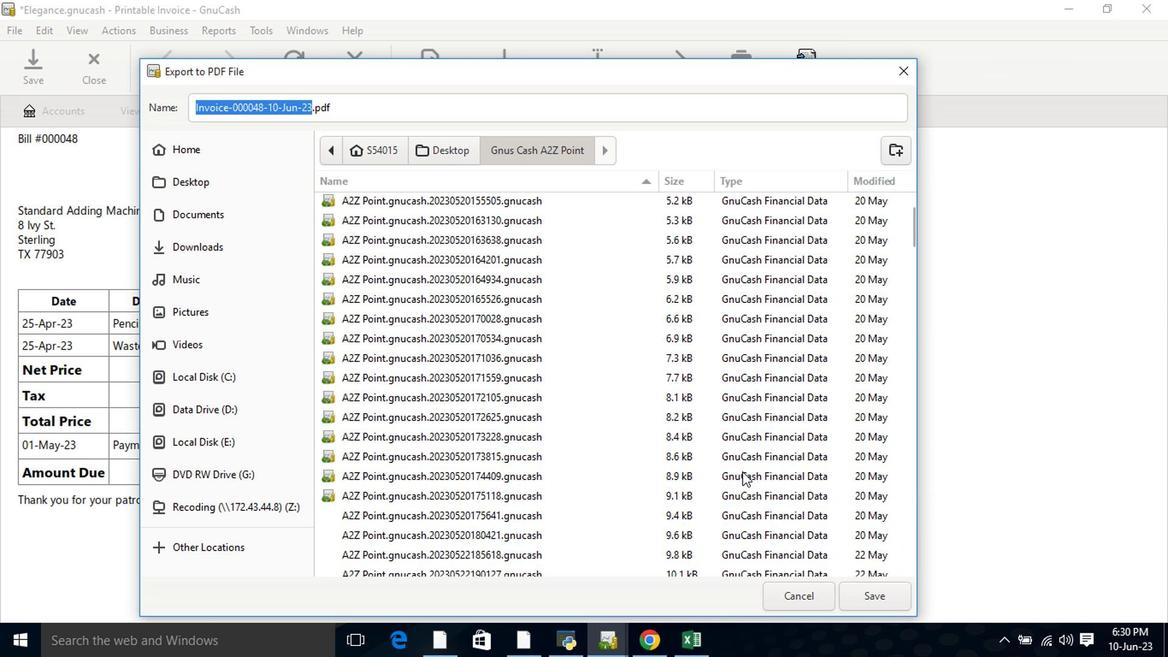 
Action: Mouse scrolled (752, 472) with delta (0, -1)
Screenshot: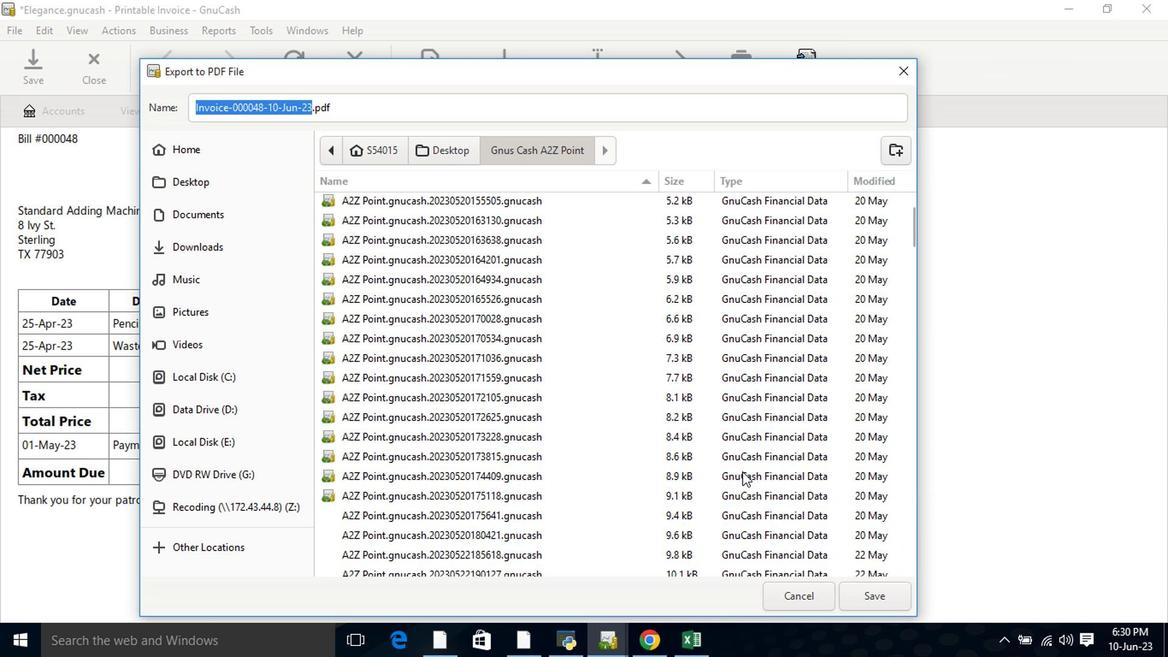 
Action: Mouse scrolled (752, 472) with delta (0, -1)
Screenshot: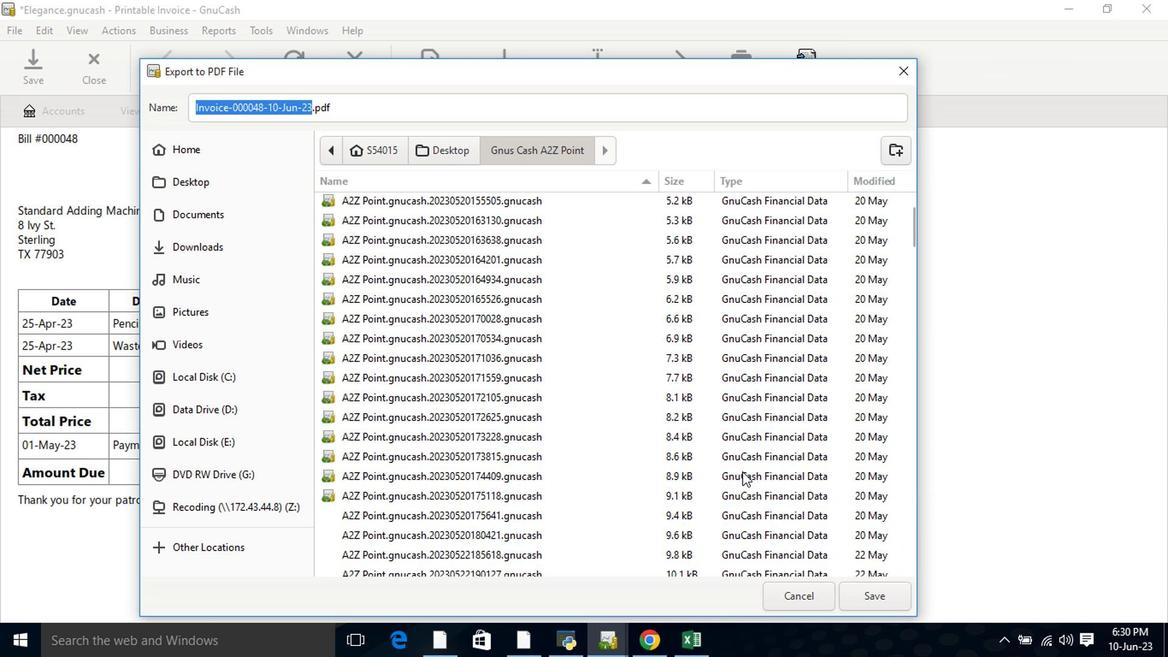 
Action: Mouse scrolled (752, 472) with delta (0, -1)
Screenshot: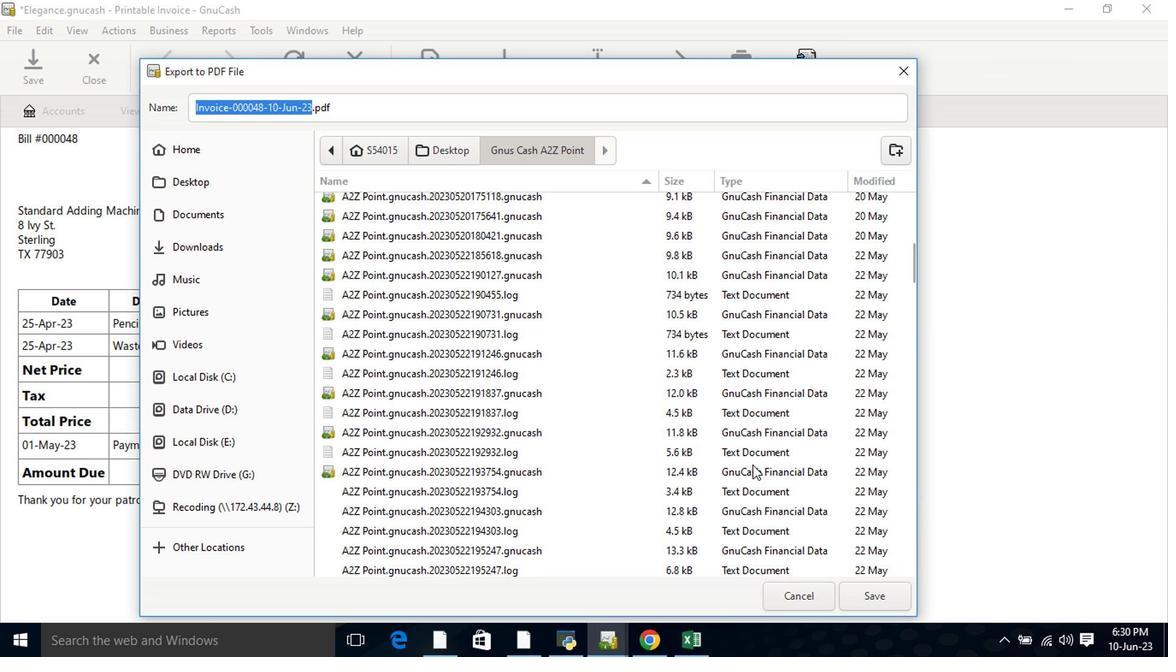 
Action: Mouse scrolled (752, 472) with delta (0, -1)
Screenshot: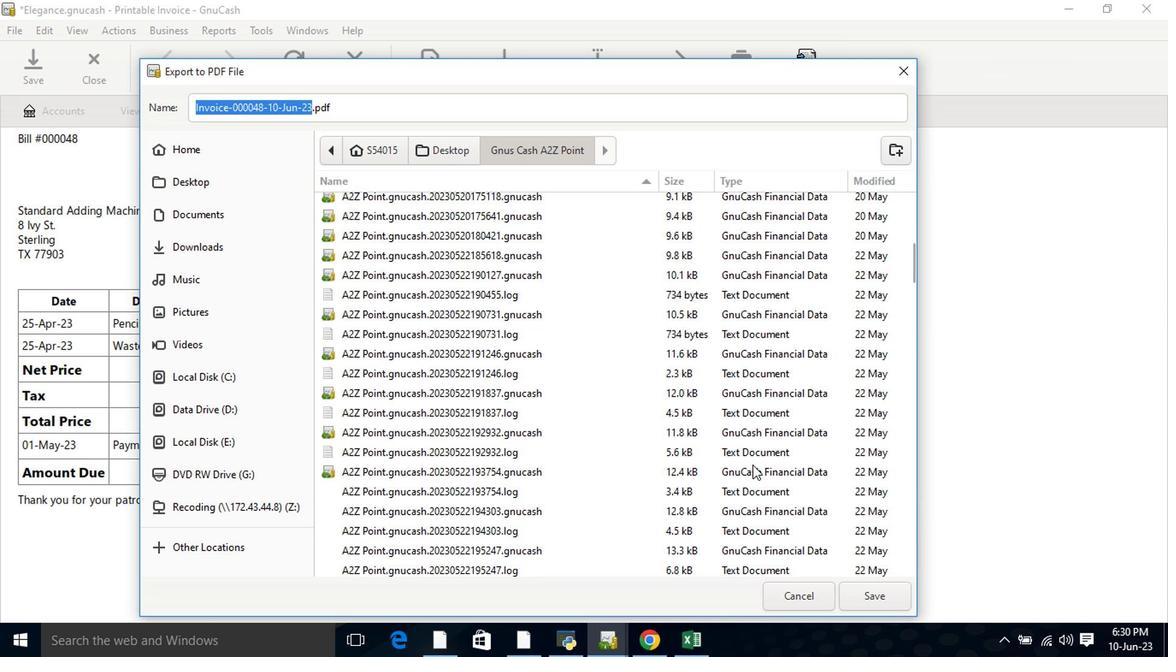 
Action: Mouse scrolled (752, 472) with delta (0, -1)
Screenshot: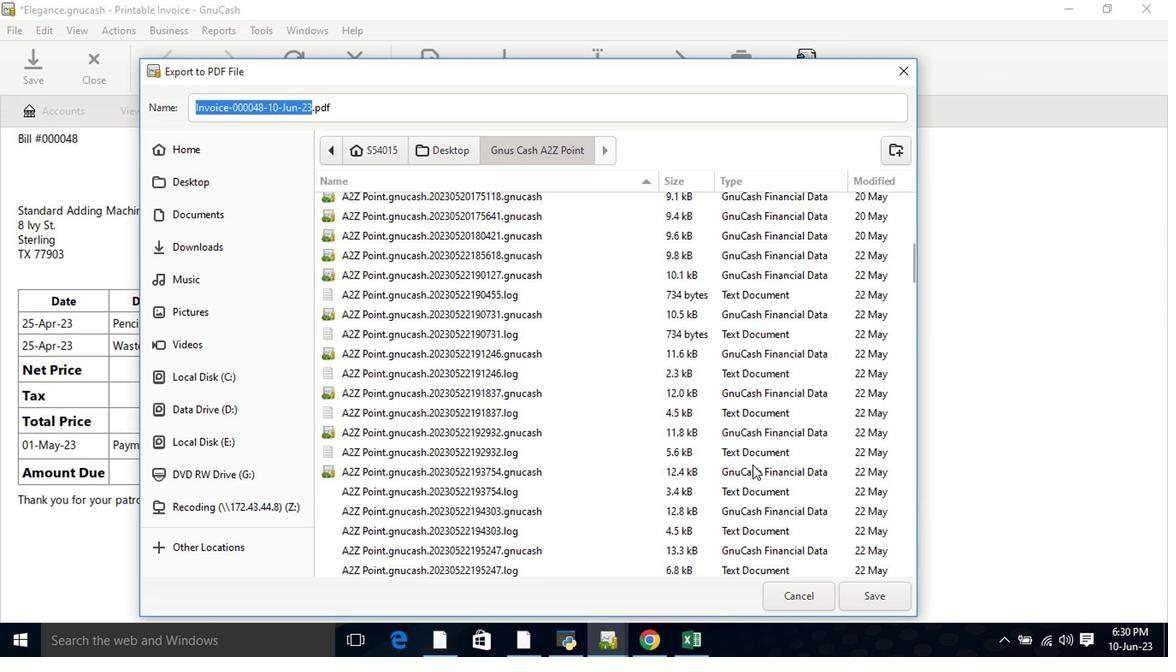 
Action: Mouse scrolled (752, 472) with delta (0, -1)
Screenshot: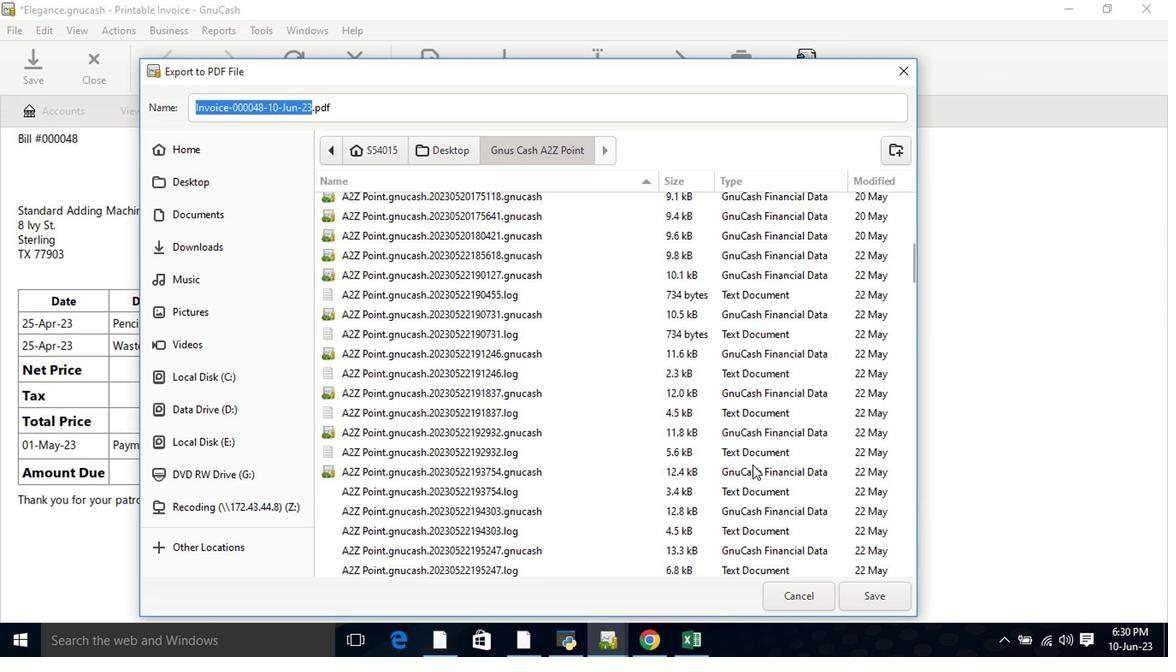 
Action: Mouse scrolled (752, 472) with delta (0, -1)
Screenshot: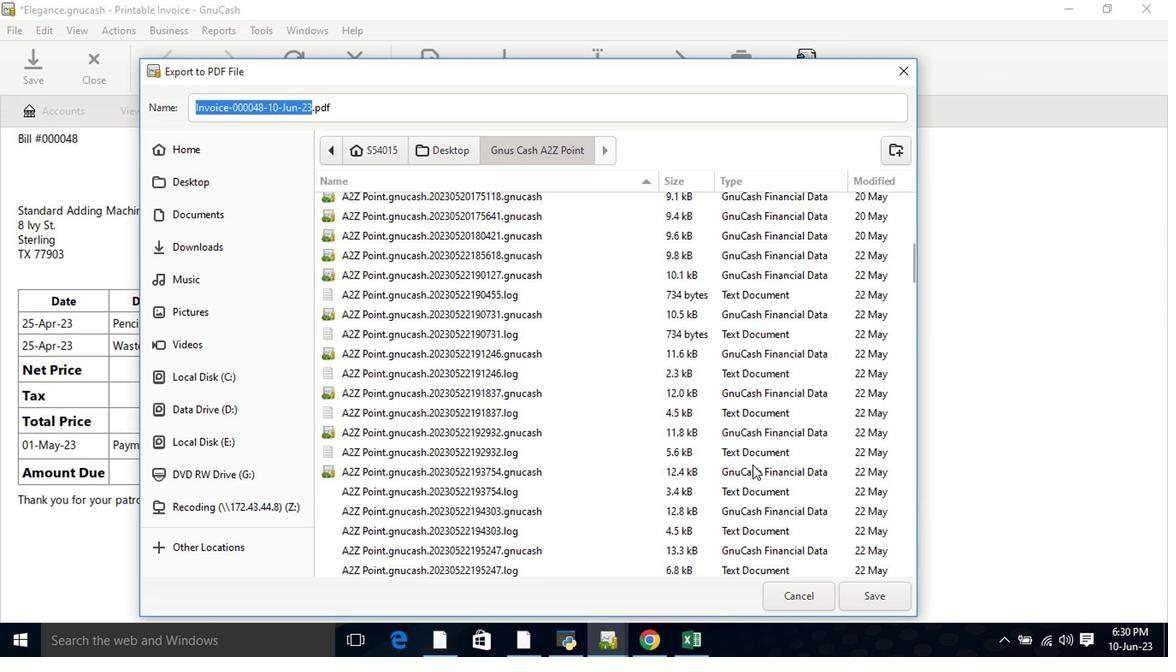 
Action: Mouse scrolled (752, 472) with delta (0, -1)
Screenshot: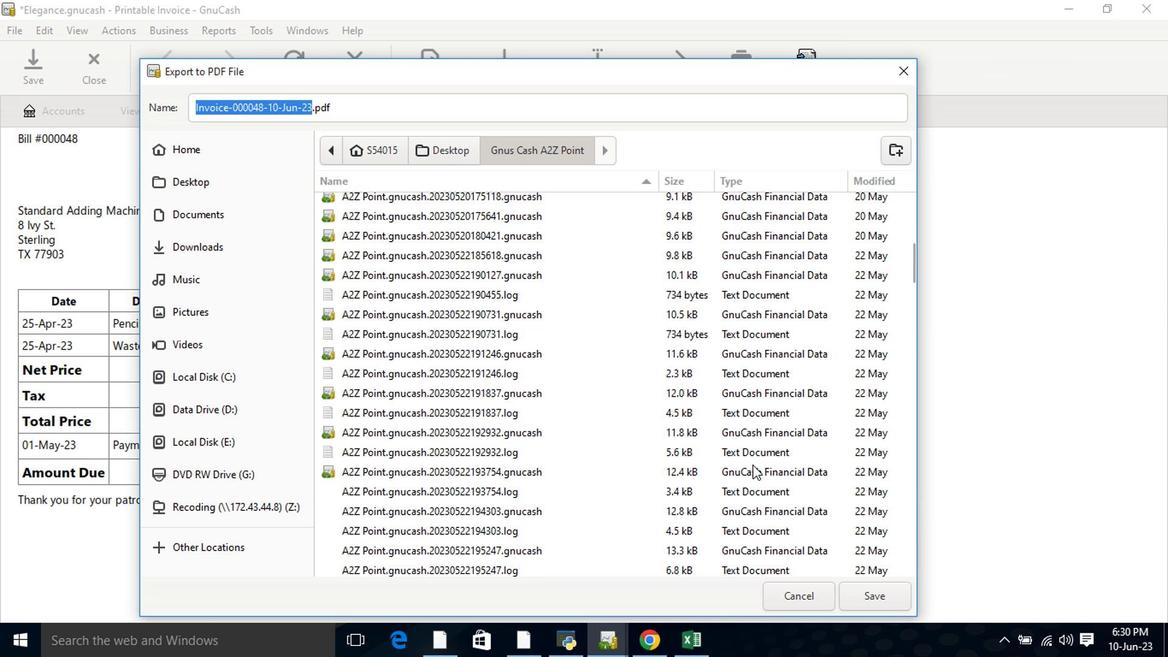 
Action: Mouse scrolled (752, 472) with delta (0, -1)
Screenshot: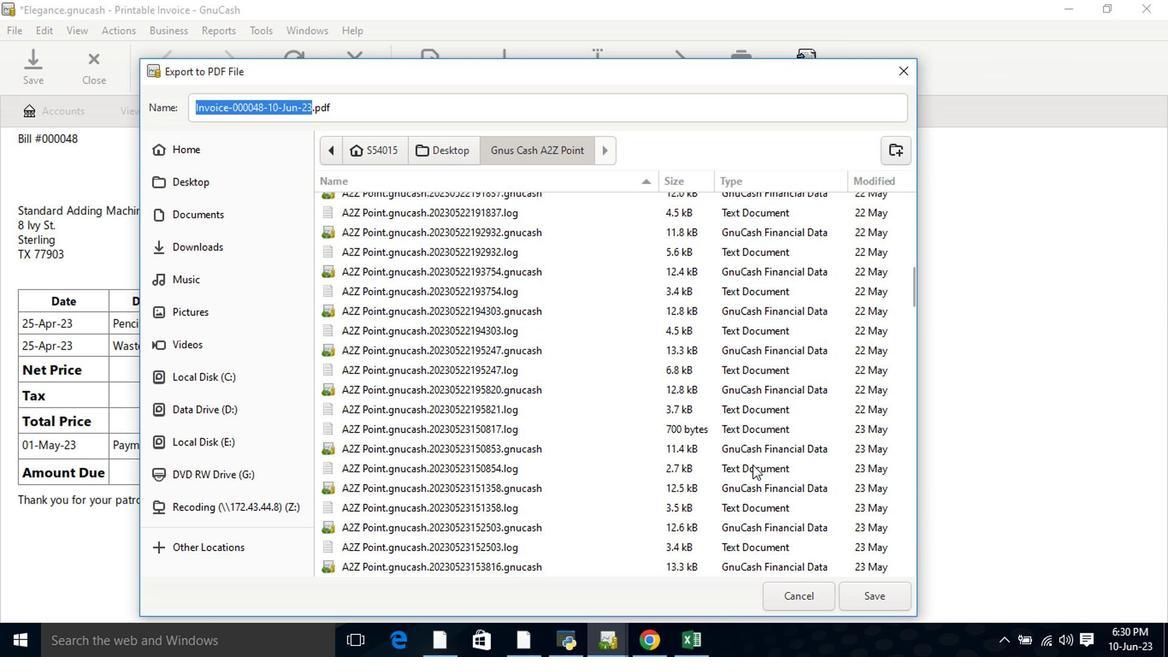
Action: Mouse scrolled (752, 472) with delta (0, -1)
Screenshot: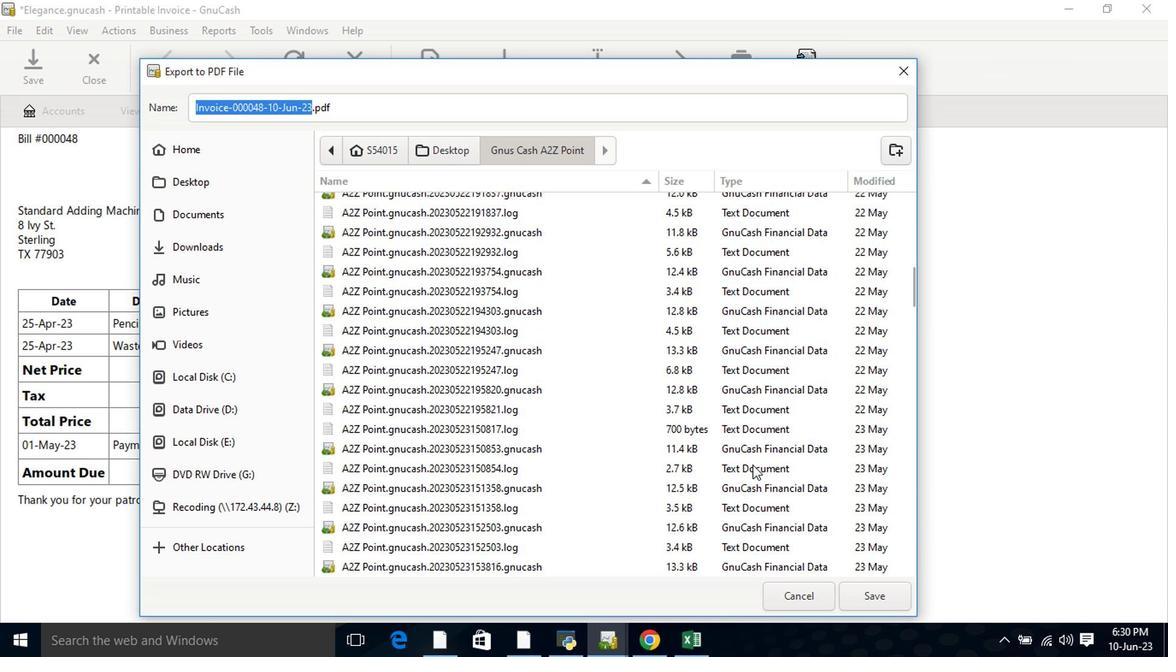 
Action: Mouse scrolled (752, 472) with delta (0, -1)
Screenshot: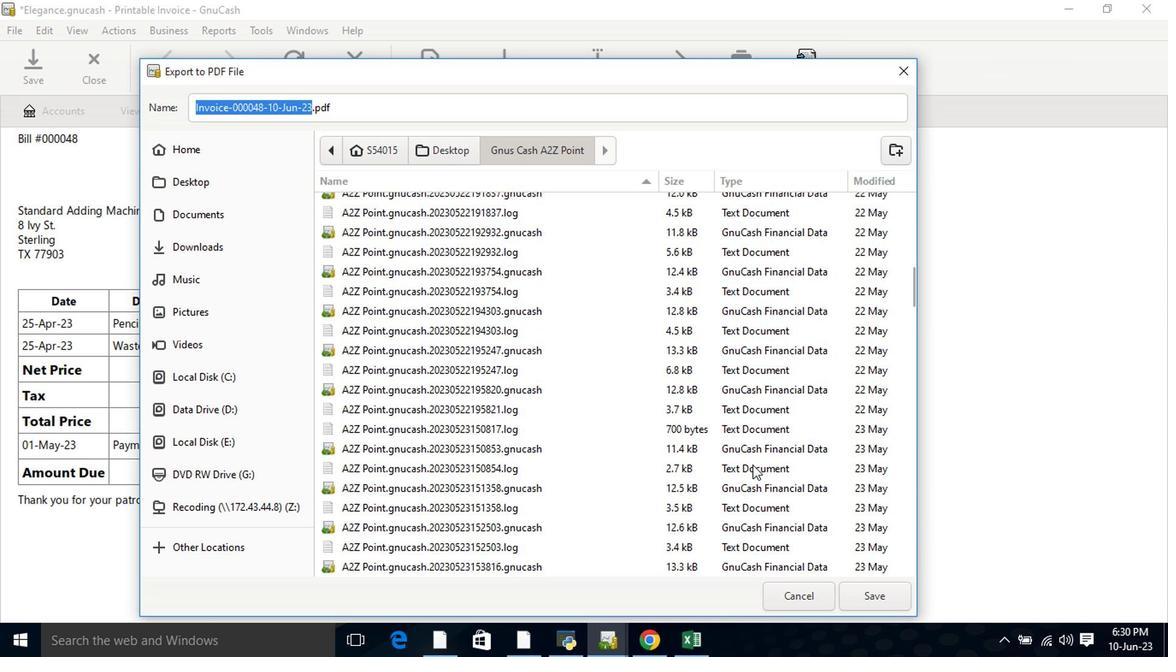 
Action: Mouse scrolled (752, 472) with delta (0, -1)
Screenshot: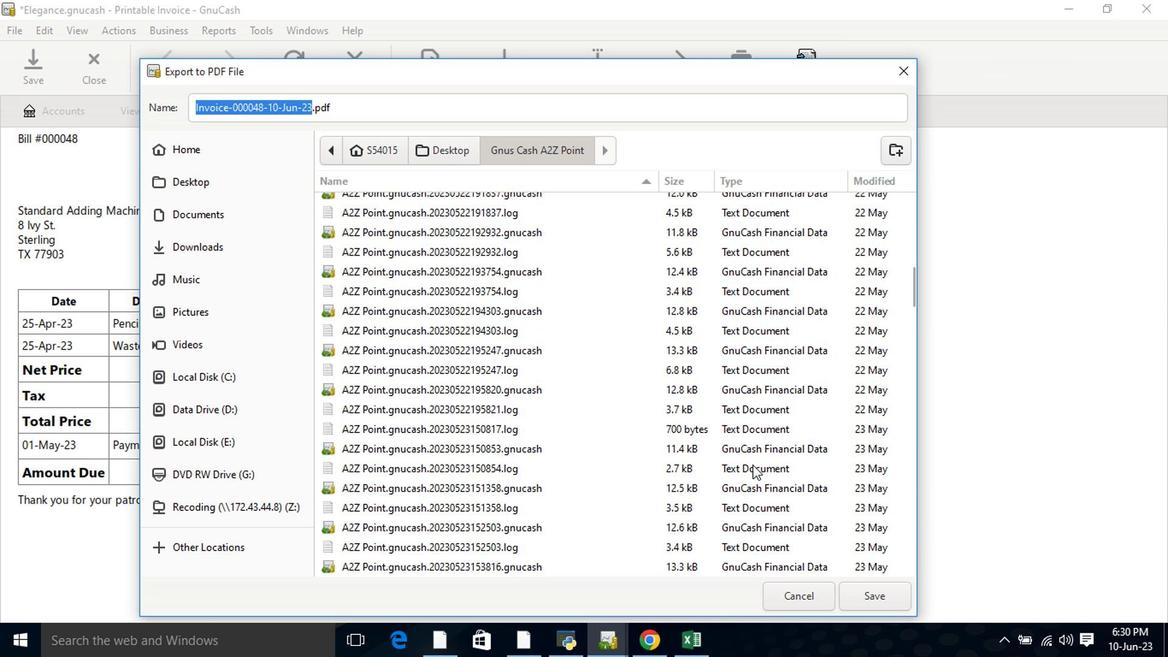 
Action: Mouse scrolled (752, 472) with delta (0, -1)
Screenshot: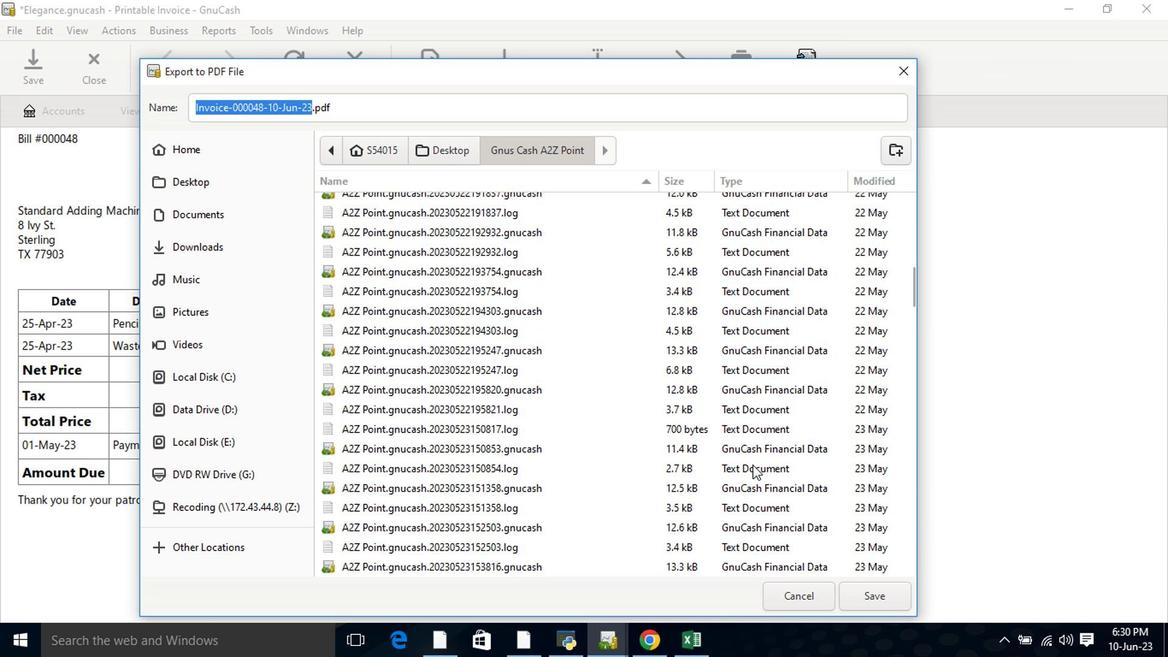 
Action: Mouse scrolled (752, 472) with delta (0, -1)
Screenshot: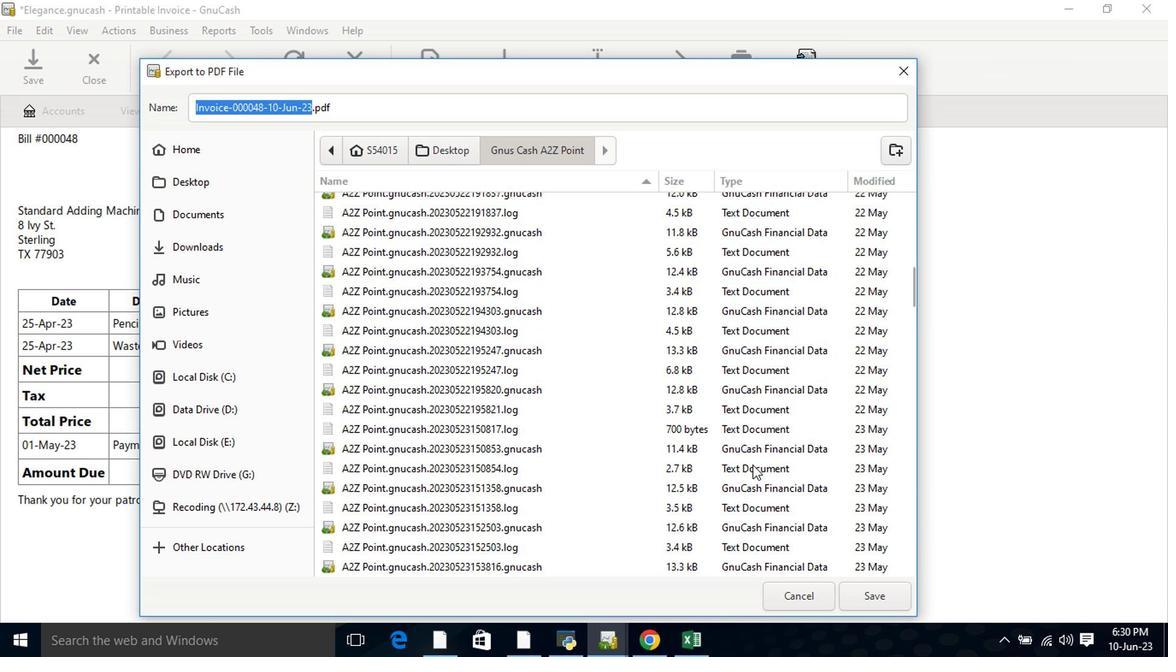 
Action: Mouse scrolled (752, 472) with delta (0, -1)
Screenshot: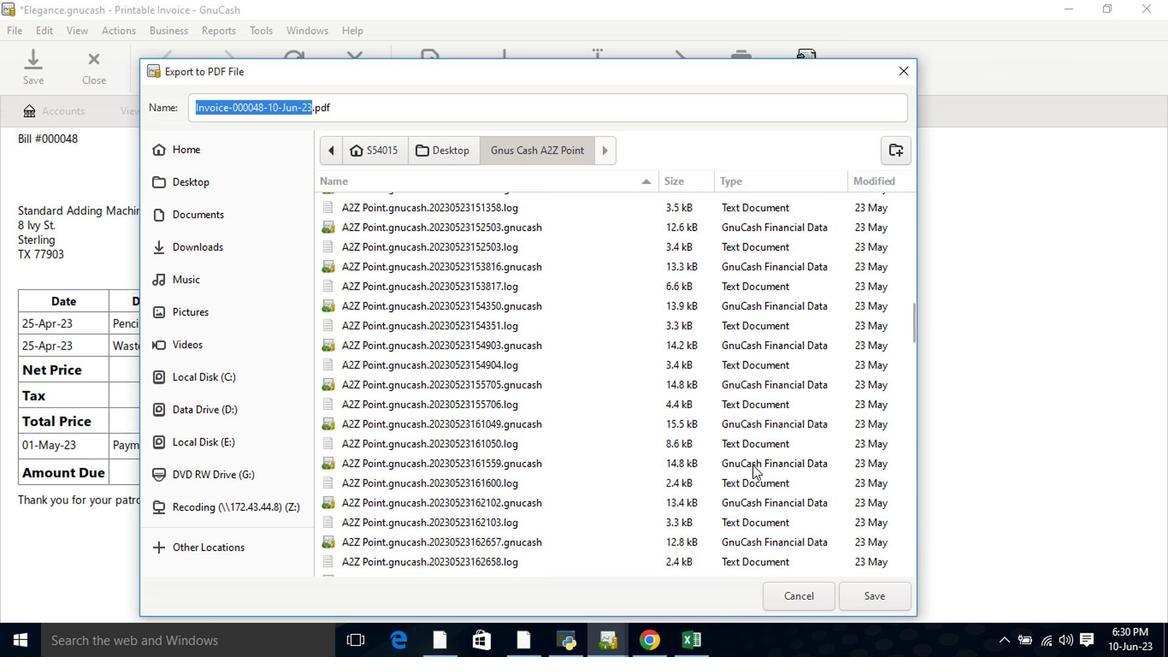 
Action: Mouse scrolled (752, 472) with delta (0, -1)
Screenshot: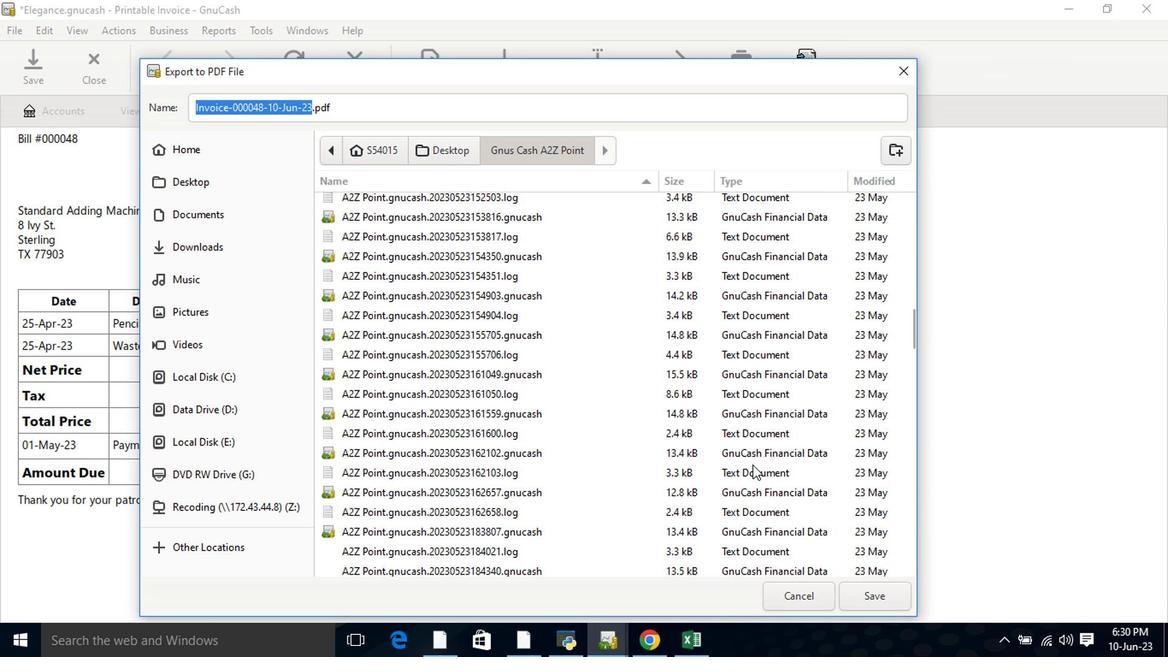 
Action: Mouse scrolled (752, 472) with delta (0, -1)
Screenshot: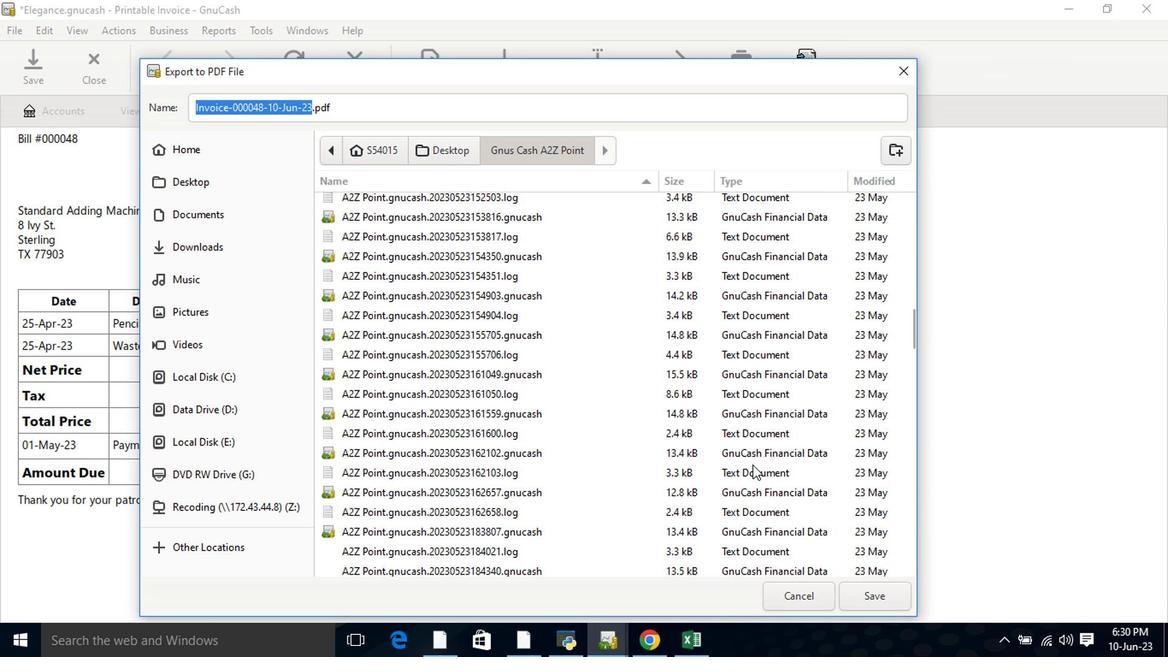 
Action: Mouse scrolled (752, 472) with delta (0, -1)
Screenshot: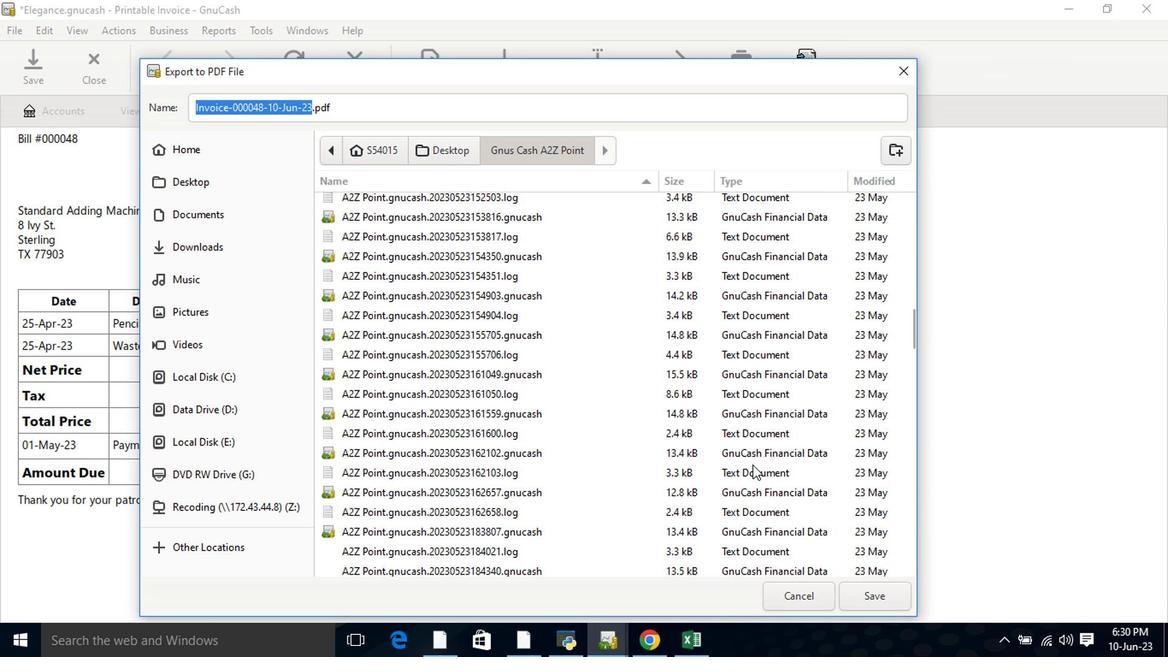 
Action: Mouse scrolled (752, 472) with delta (0, -1)
Screenshot: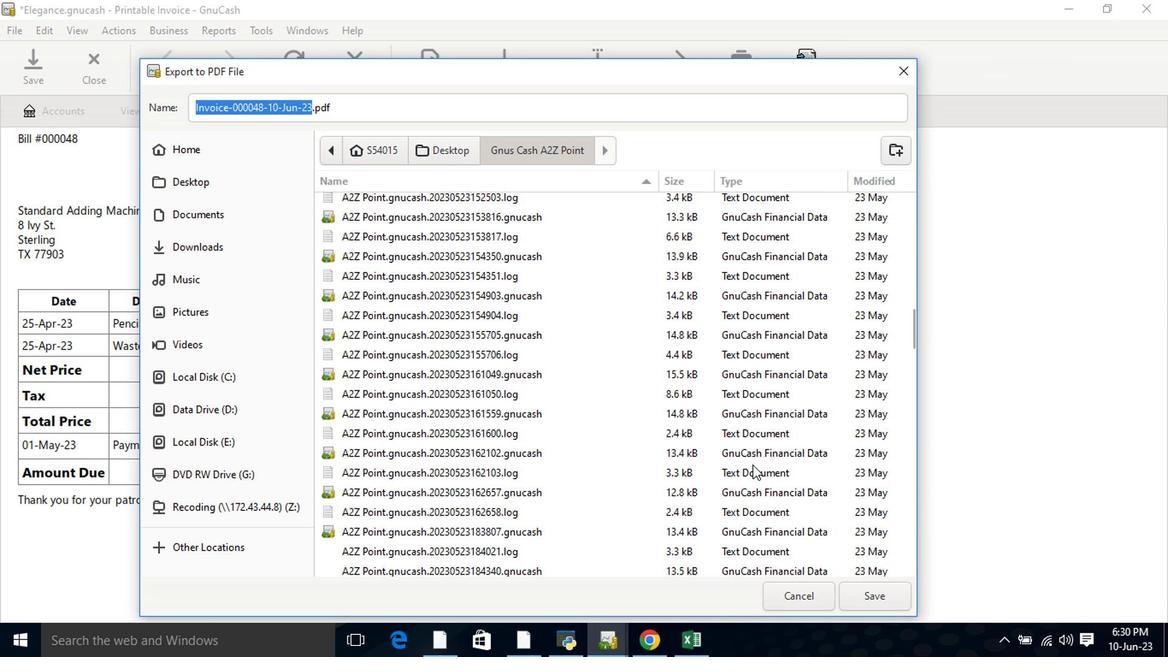 
Action: Mouse scrolled (752, 472) with delta (0, -1)
Screenshot: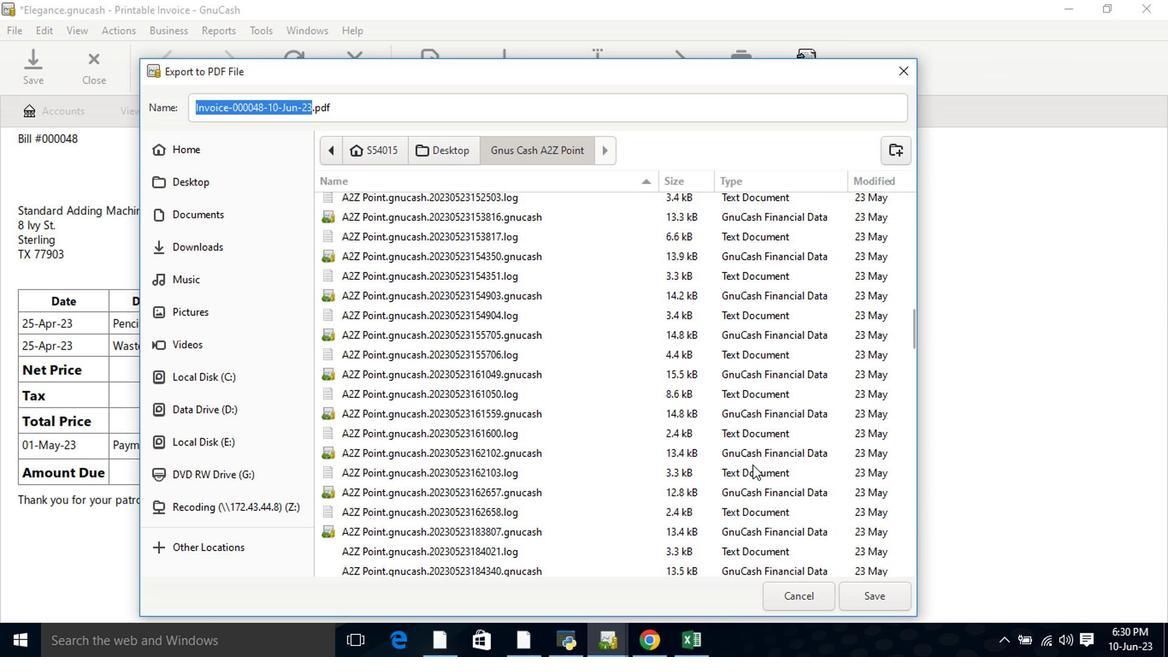 
Action: Mouse scrolled (752, 472) with delta (0, -1)
Screenshot: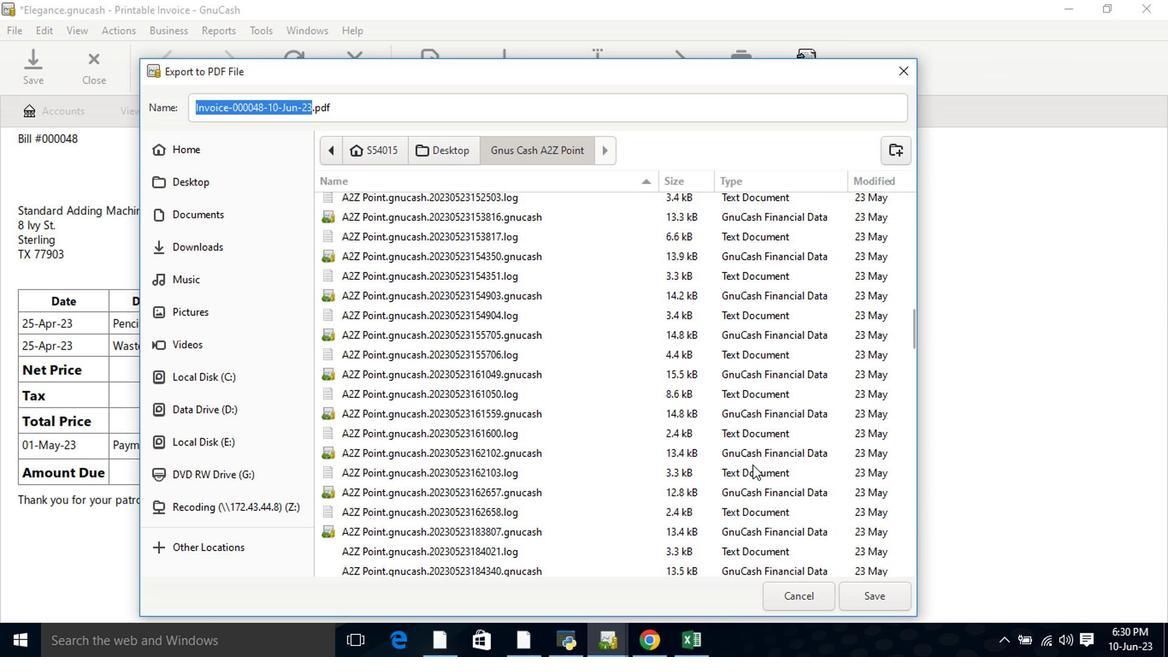 
Action: Mouse scrolled (752, 472) with delta (0, -1)
Screenshot: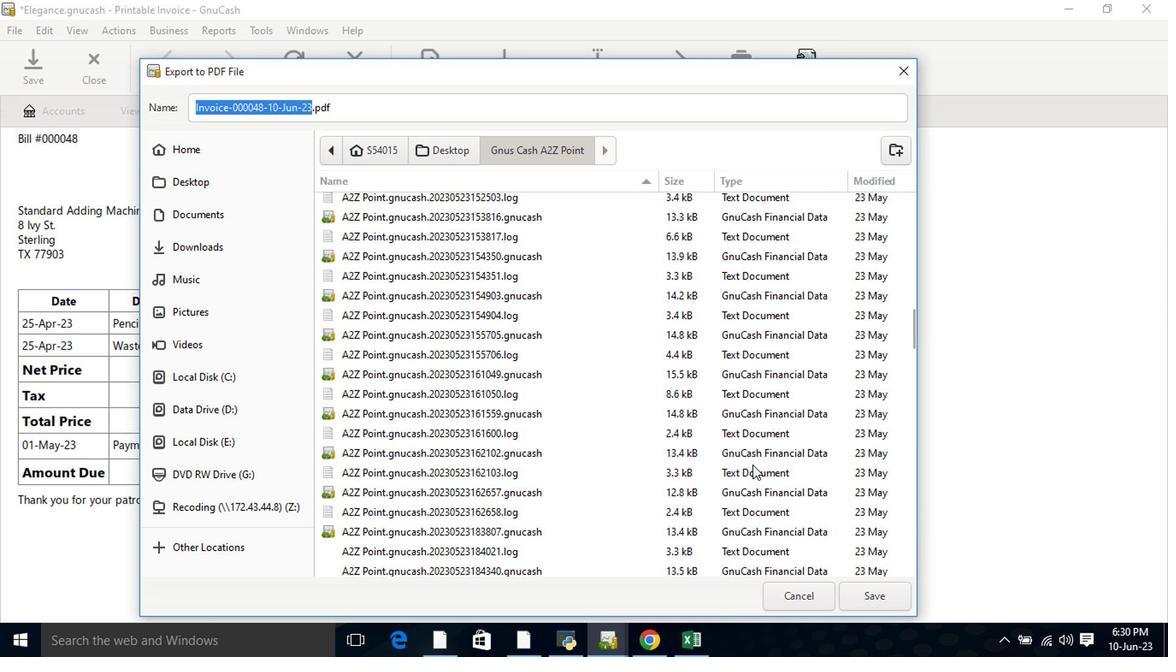 
Action: Mouse scrolled (752, 472) with delta (0, -1)
Screenshot: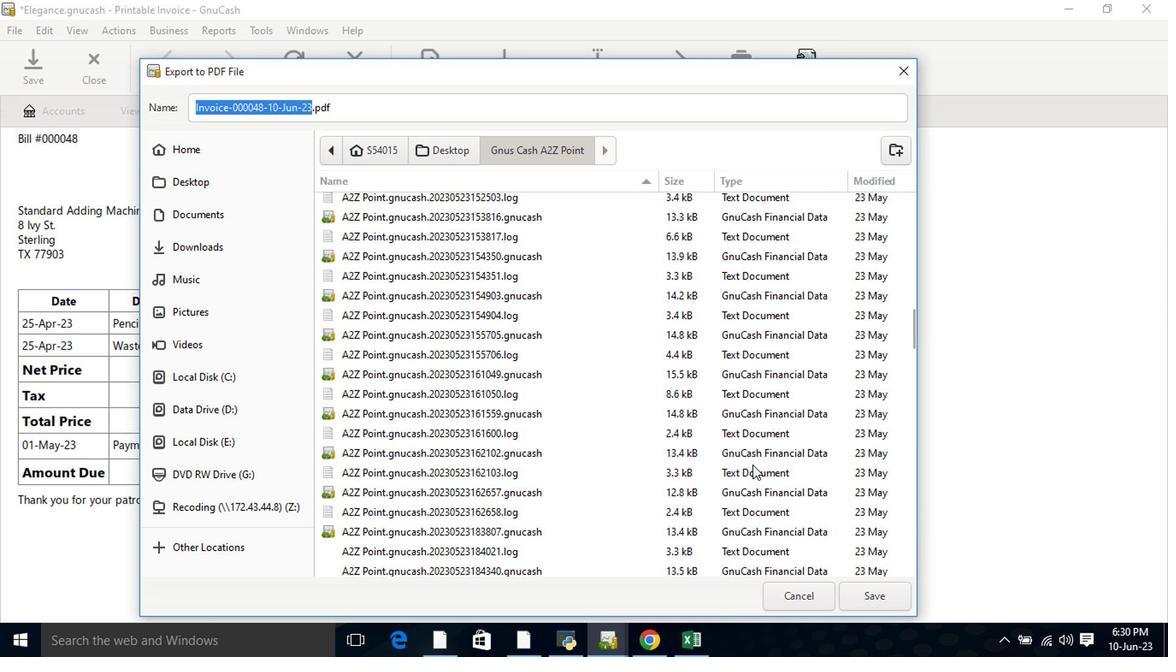 
Action: Mouse scrolled (752, 472) with delta (0, -1)
Screenshot: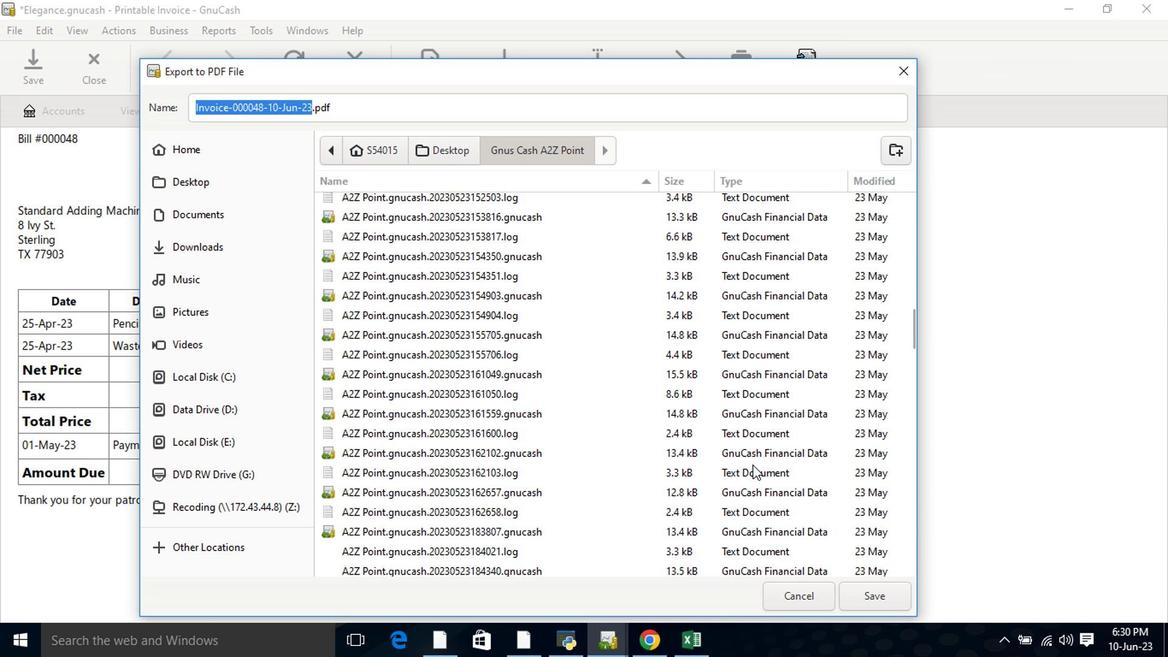 
Action: Mouse scrolled (752, 472) with delta (0, -1)
Screenshot: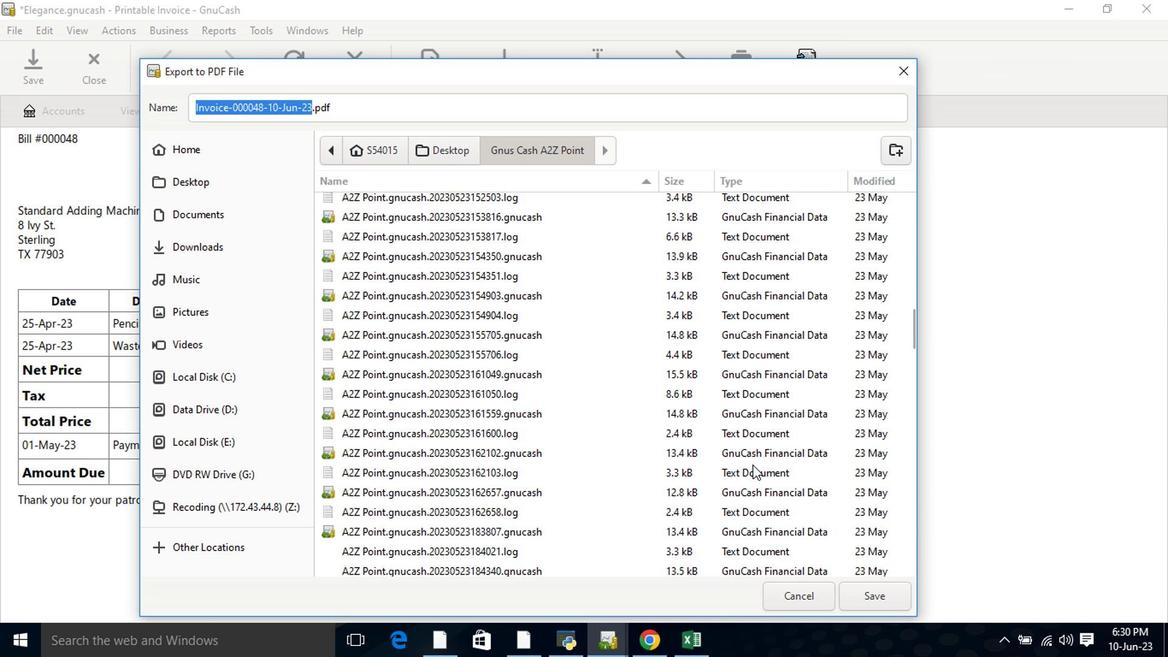 
Action: Mouse scrolled (752, 472) with delta (0, -1)
Screenshot: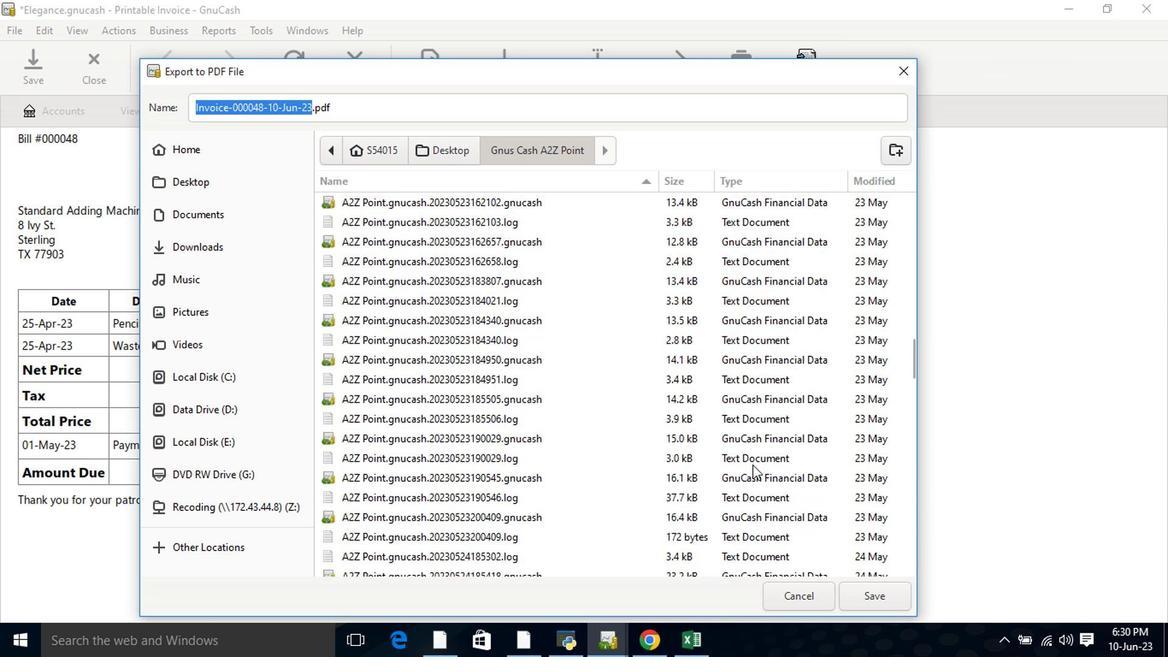 
Action: Mouse scrolled (752, 472) with delta (0, -1)
Screenshot: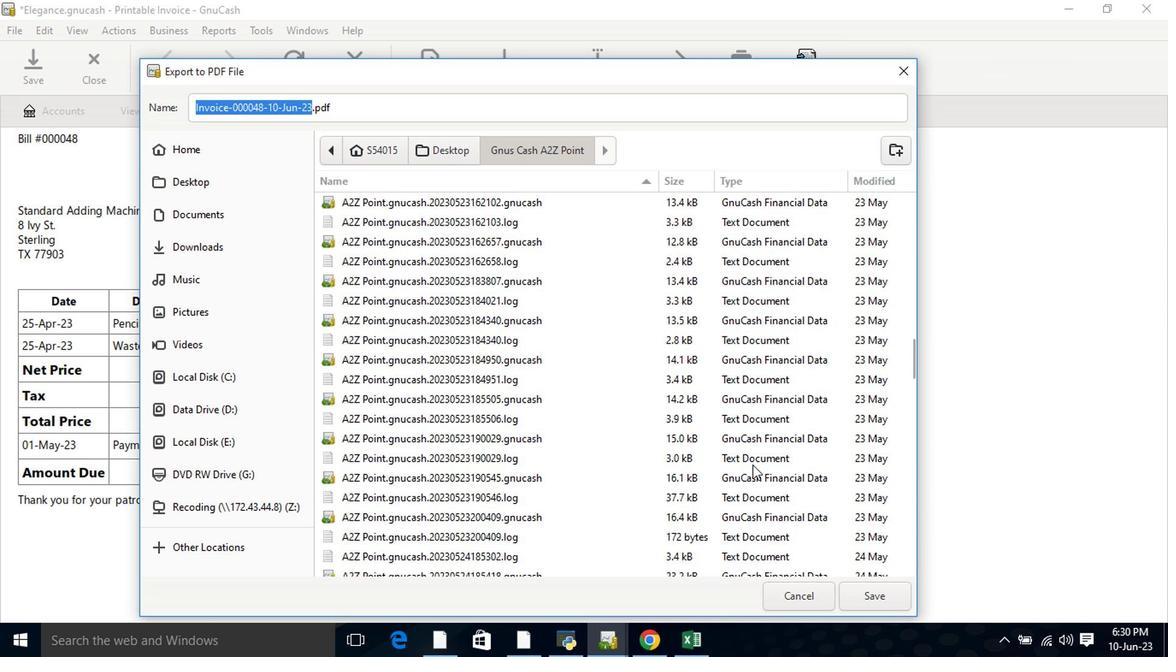 
Action: Mouse scrolled (752, 472) with delta (0, -1)
Screenshot: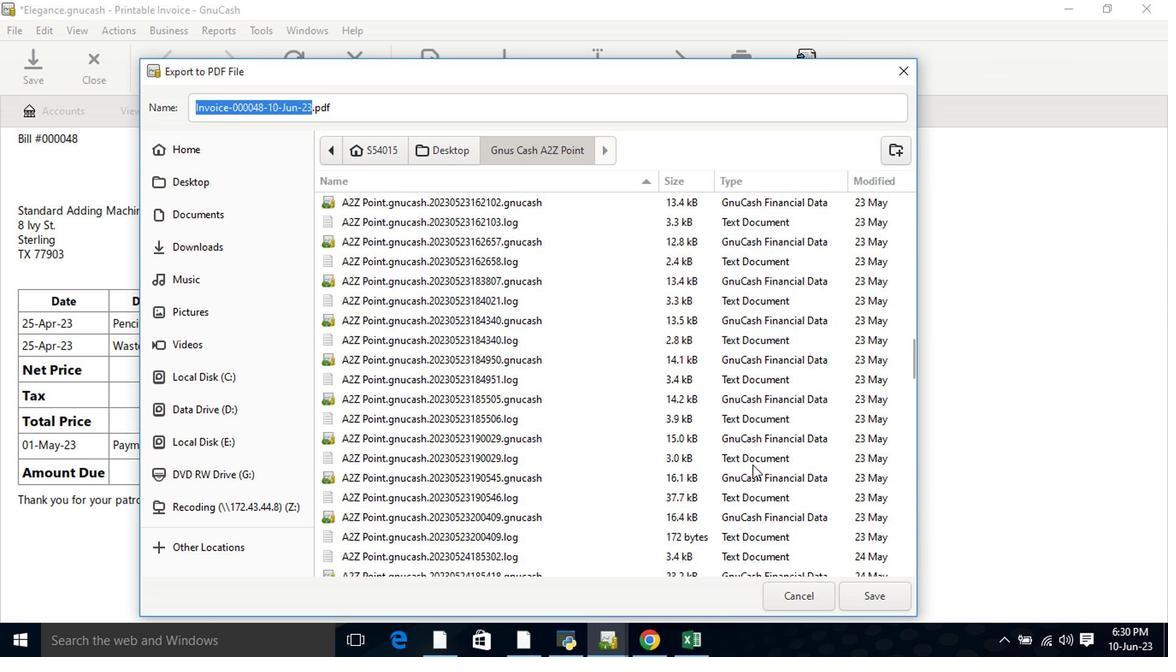 
Action: Mouse scrolled (752, 472) with delta (0, -1)
Screenshot: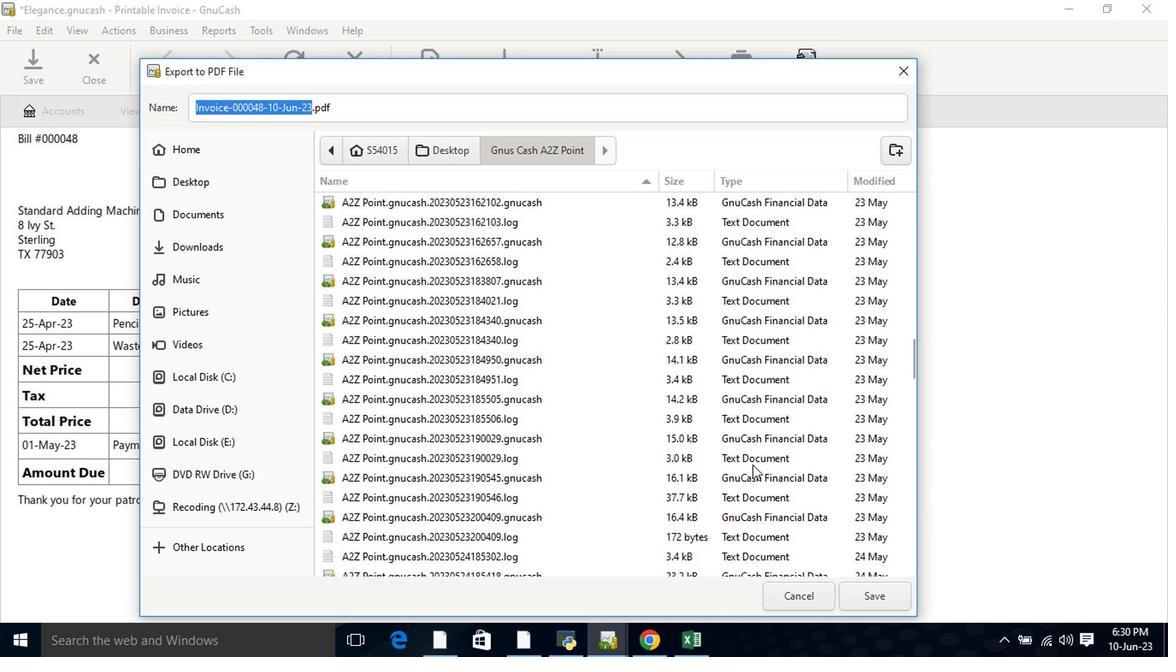 
Action: Mouse scrolled (752, 472) with delta (0, -1)
Screenshot: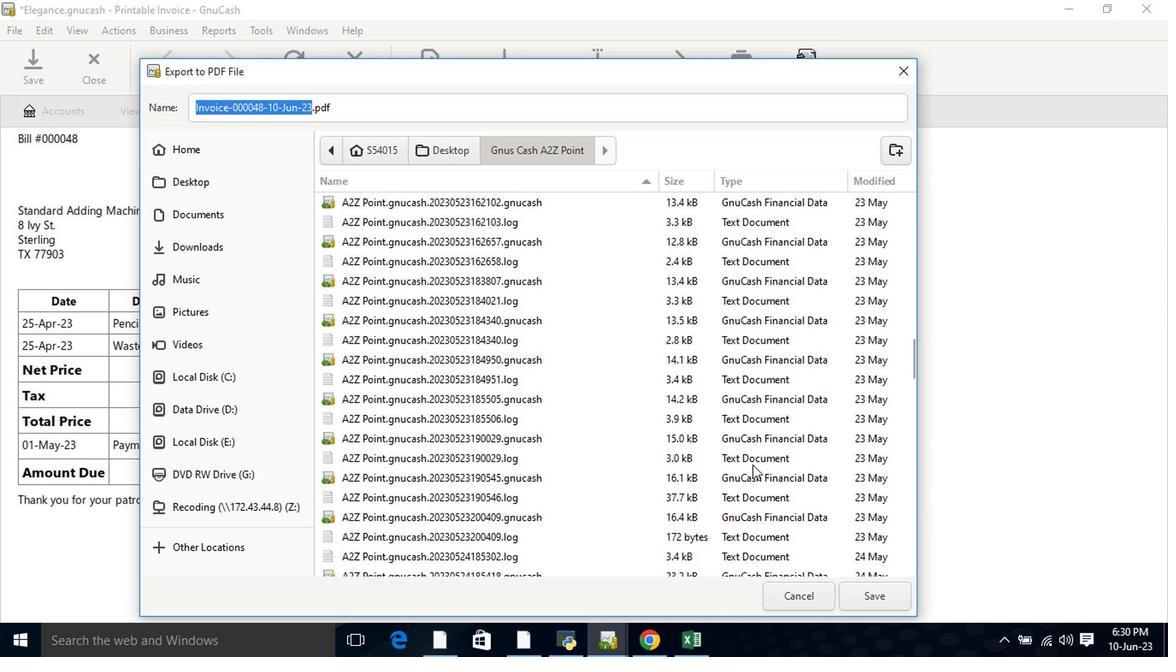 
Action: Mouse scrolled (752, 472) with delta (0, -1)
Screenshot: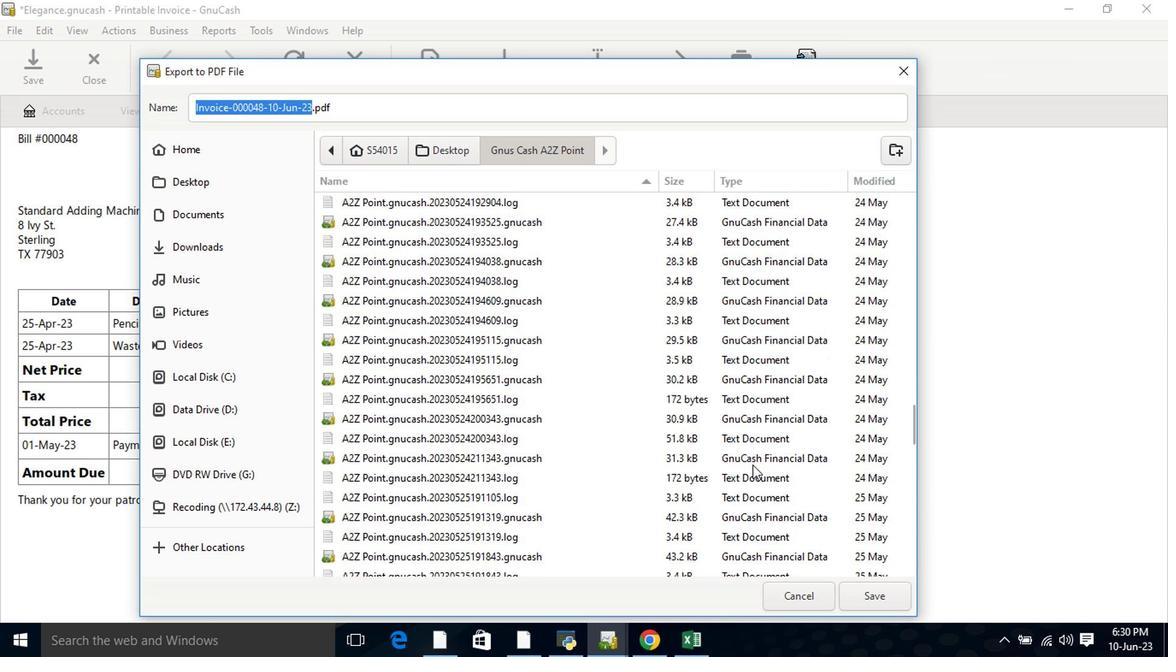 
Action: Mouse scrolled (752, 472) with delta (0, -1)
Screenshot: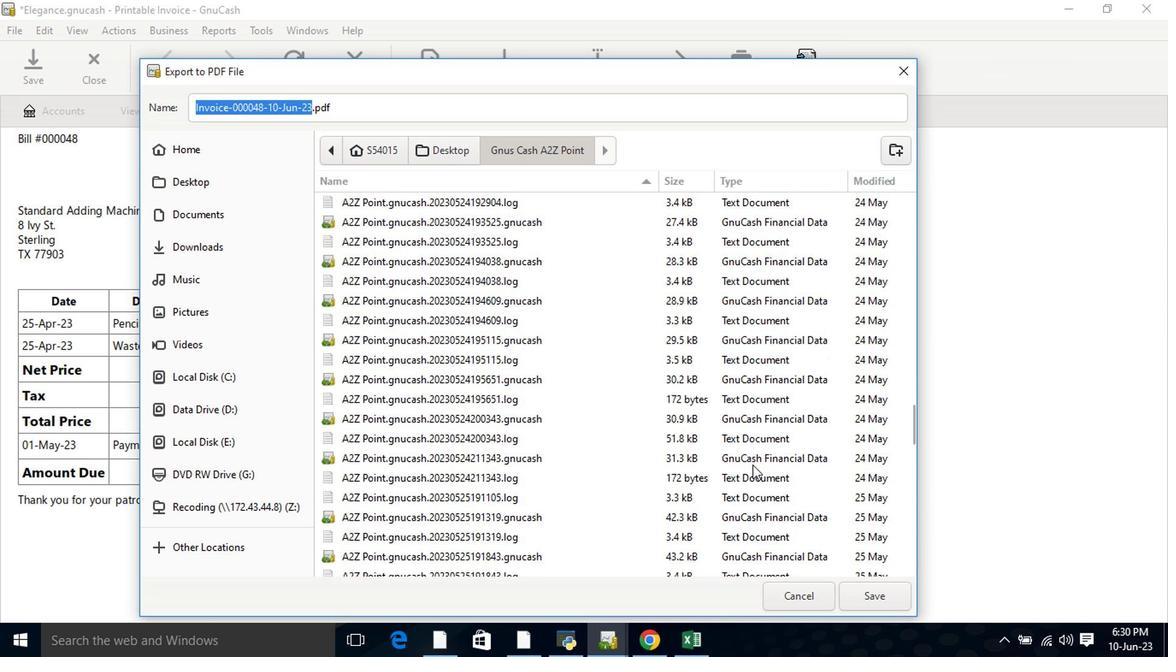 
Action: Mouse scrolled (752, 472) with delta (0, -1)
Screenshot: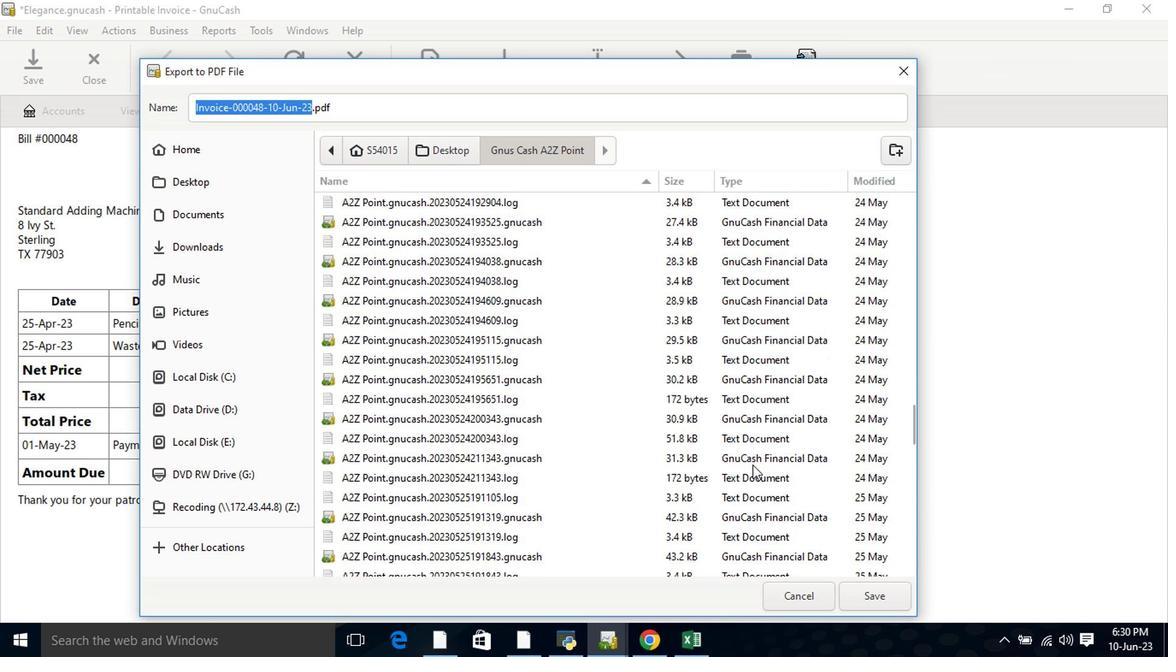 
Action: Mouse scrolled (752, 472) with delta (0, -1)
Screenshot: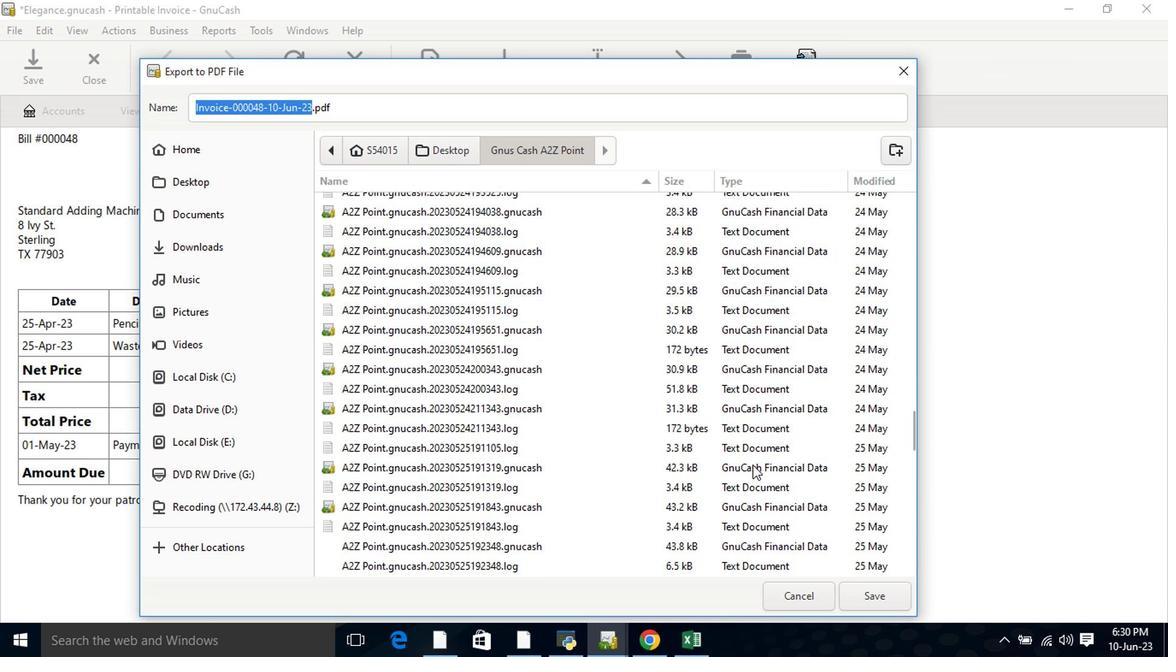 
Action: Mouse scrolled (752, 472) with delta (0, -1)
Screenshot: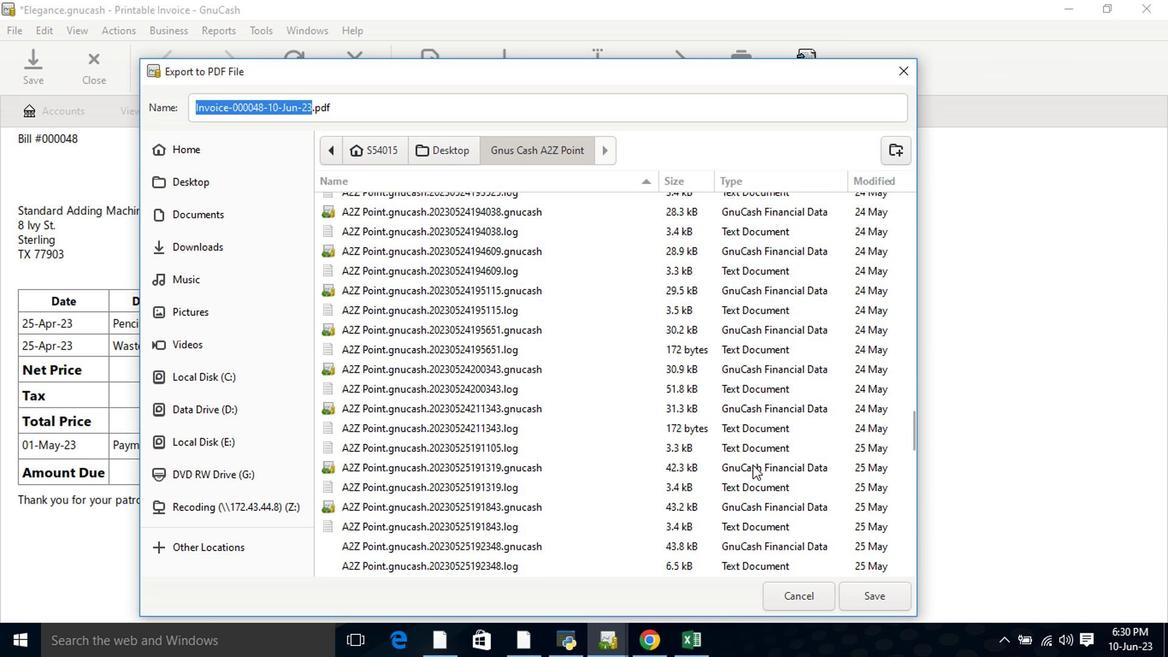 
Action: Mouse scrolled (752, 472) with delta (0, -1)
Screenshot: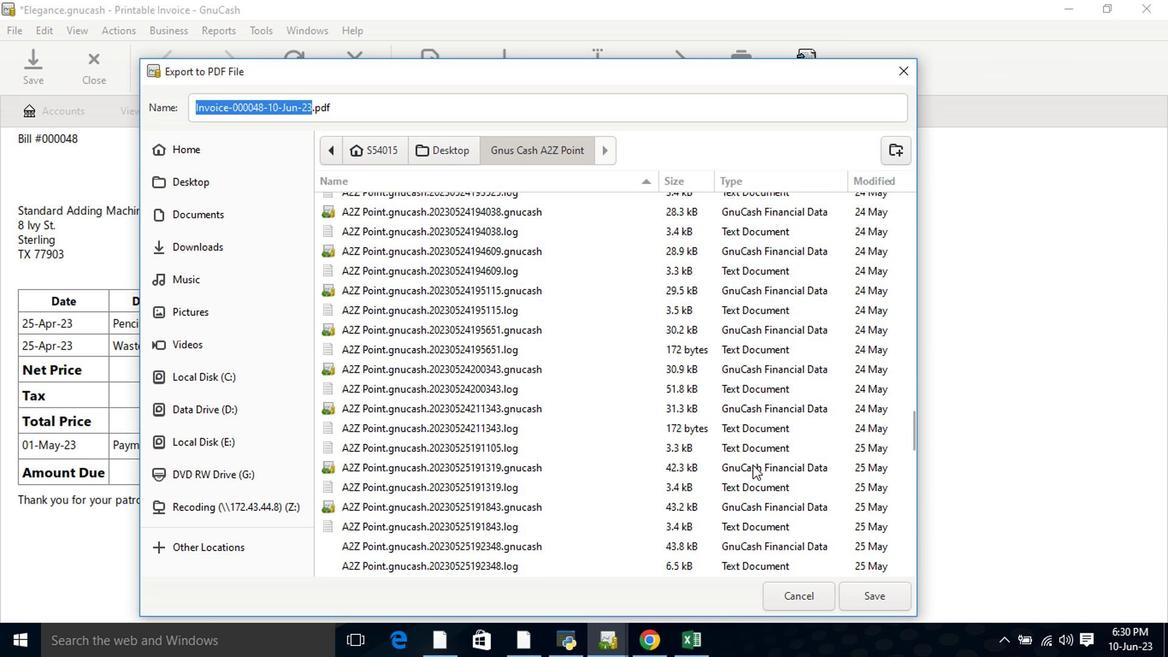 
Action: Mouse scrolled (752, 472) with delta (0, -1)
Screenshot: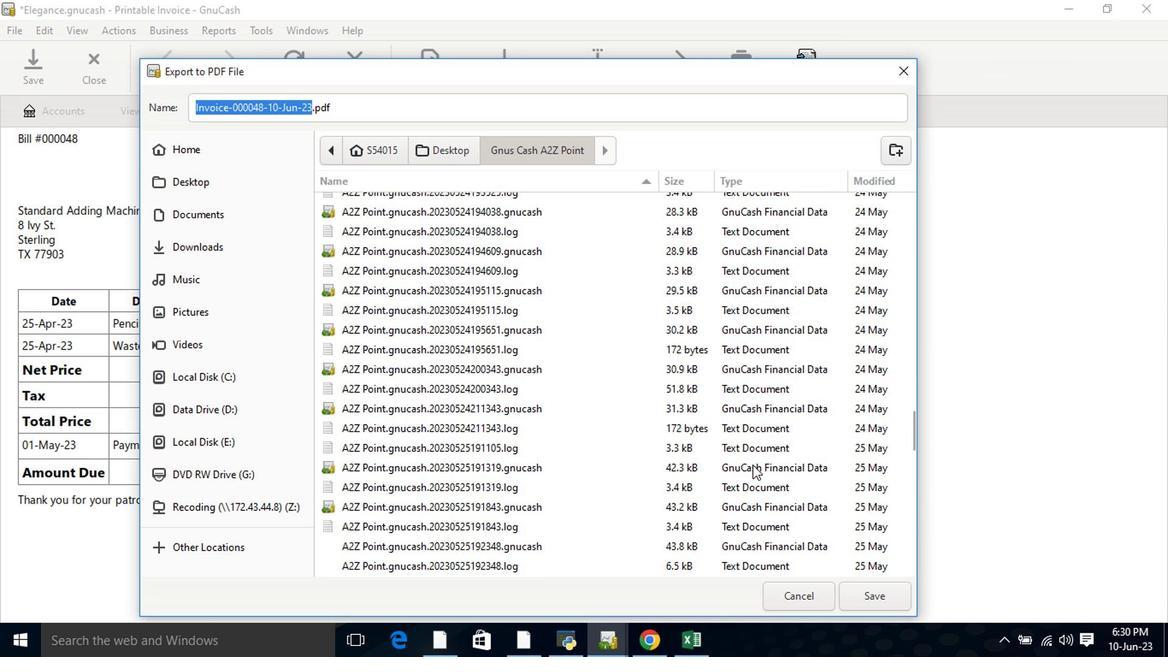 
Action: Mouse scrolled (752, 472) with delta (0, -1)
Screenshot: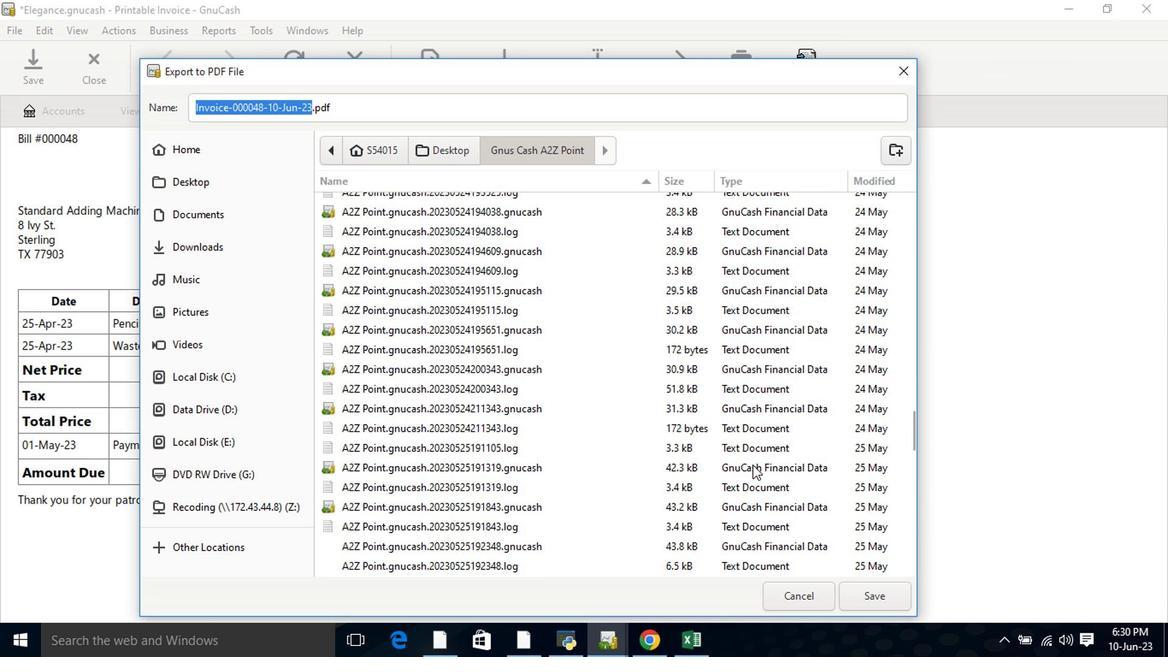 
Action: Mouse scrolled (752, 472) with delta (0, -1)
Screenshot: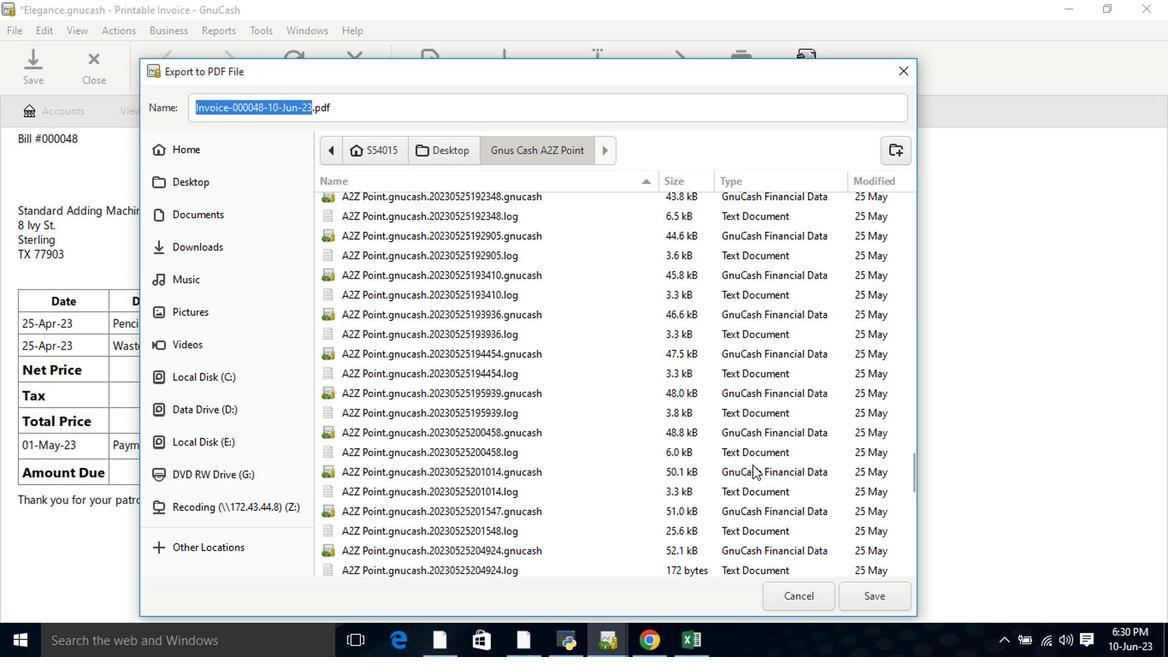 
Action: Mouse scrolled (752, 472) with delta (0, -1)
Screenshot: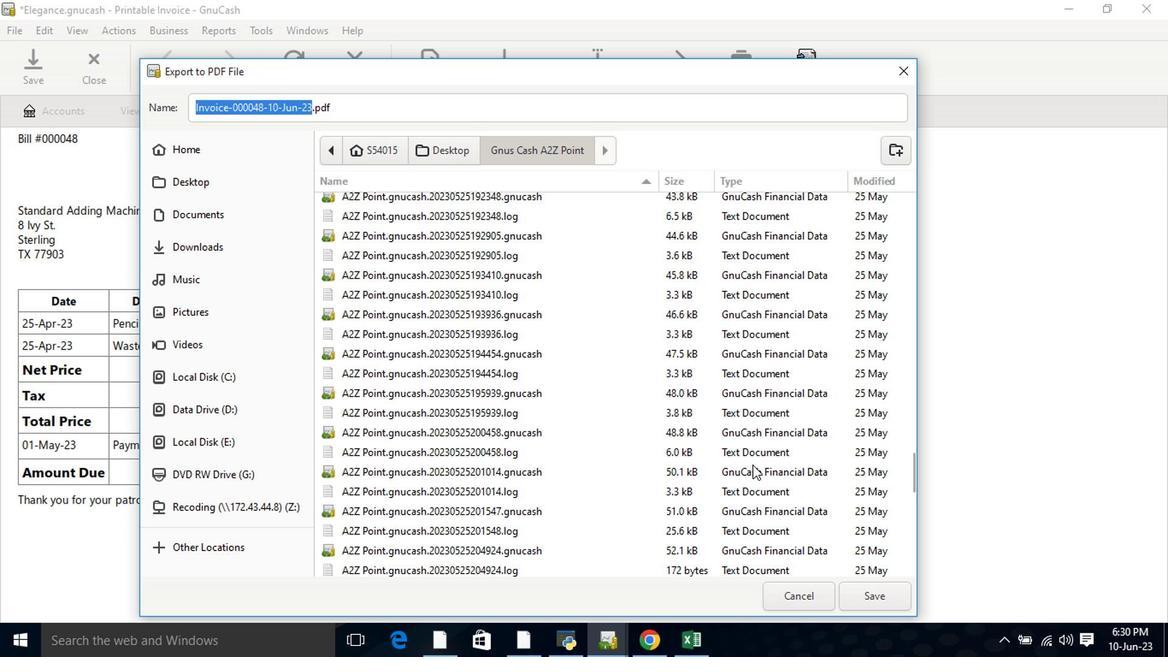 
Action: Mouse scrolled (752, 472) with delta (0, -1)
Screenshot: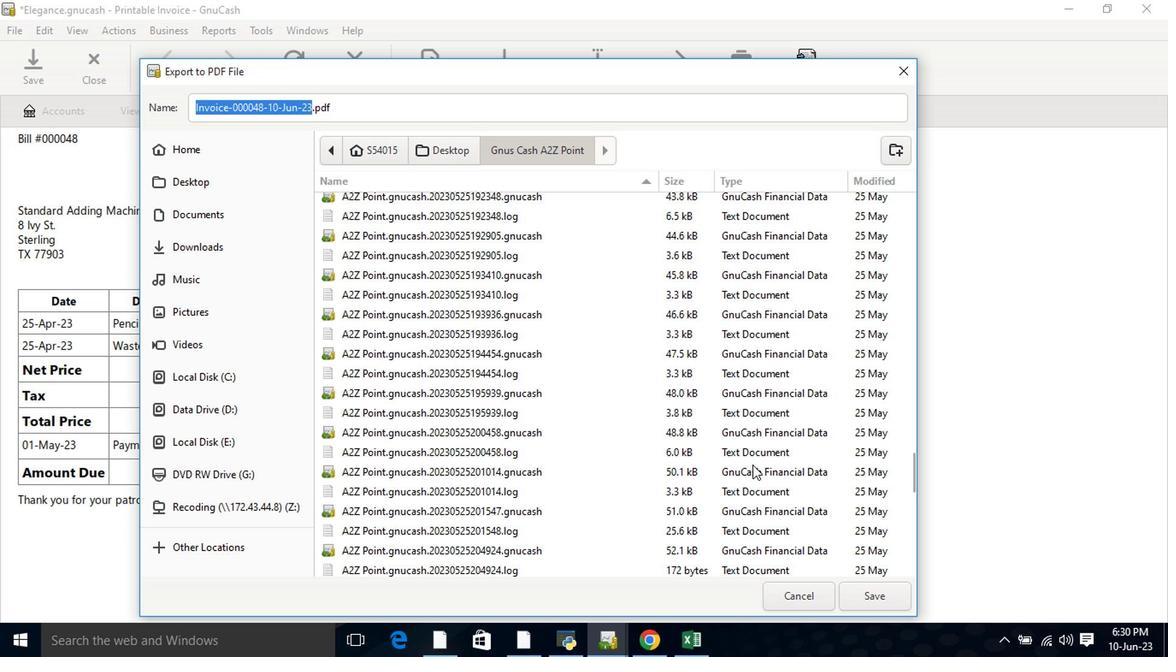 
Action: Mouse scrolled (752, 472) with delta (0, -1)
Screenshot: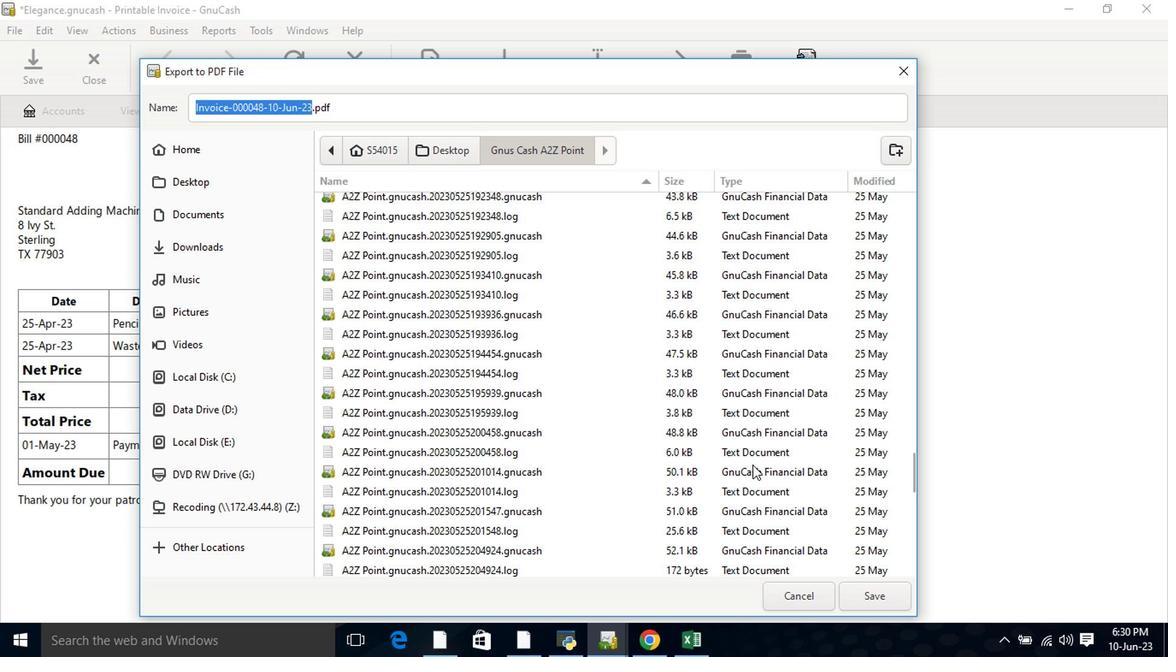 
Action: Mouse scrolled (752, 472) with delta (0, -1)
Screenshot: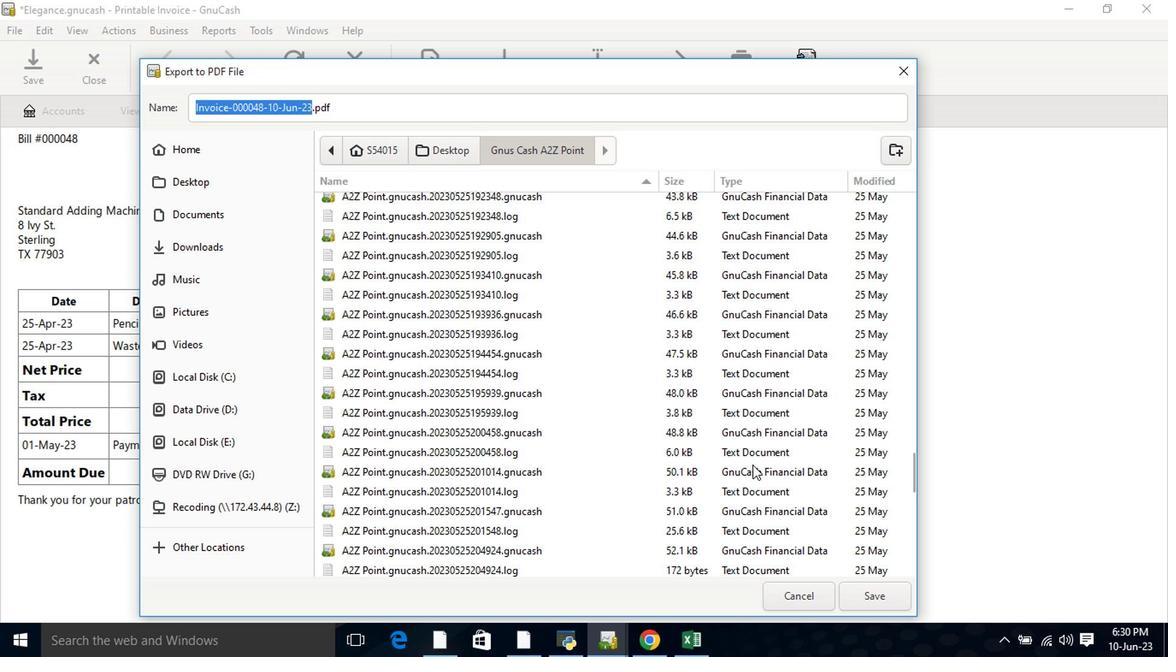 
Action: Mouse scrolled (752, 472) with delta (0, -1)
Screenshot: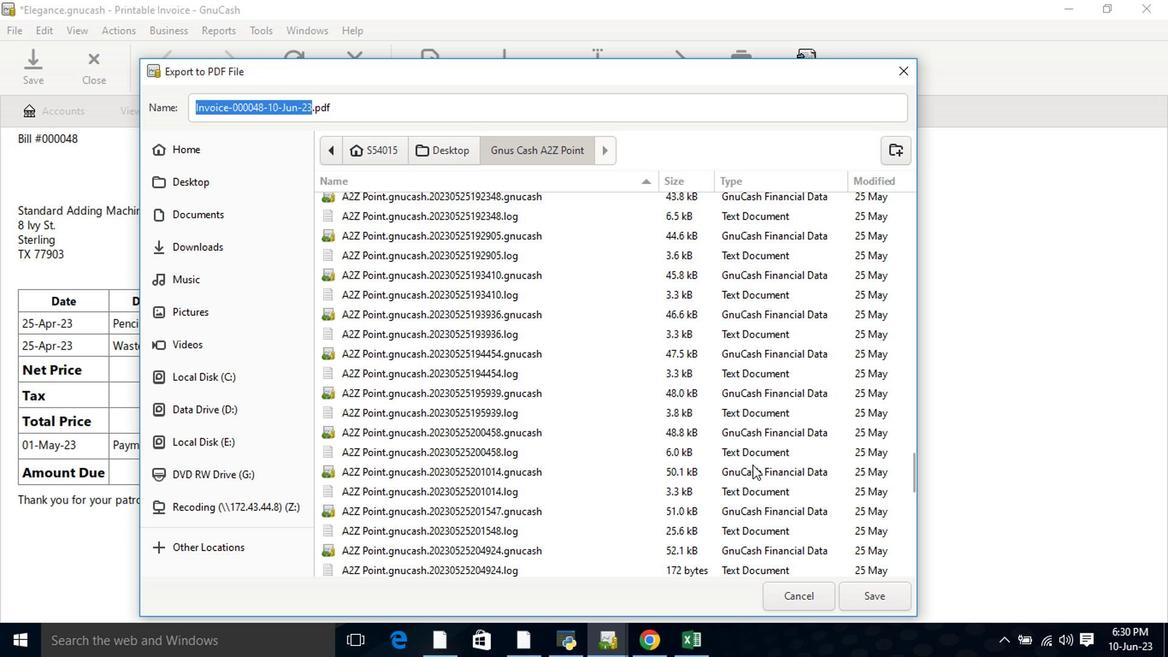 
Action: Mouse scrolled (752, 472) with delta (0, -1)
Screenshot: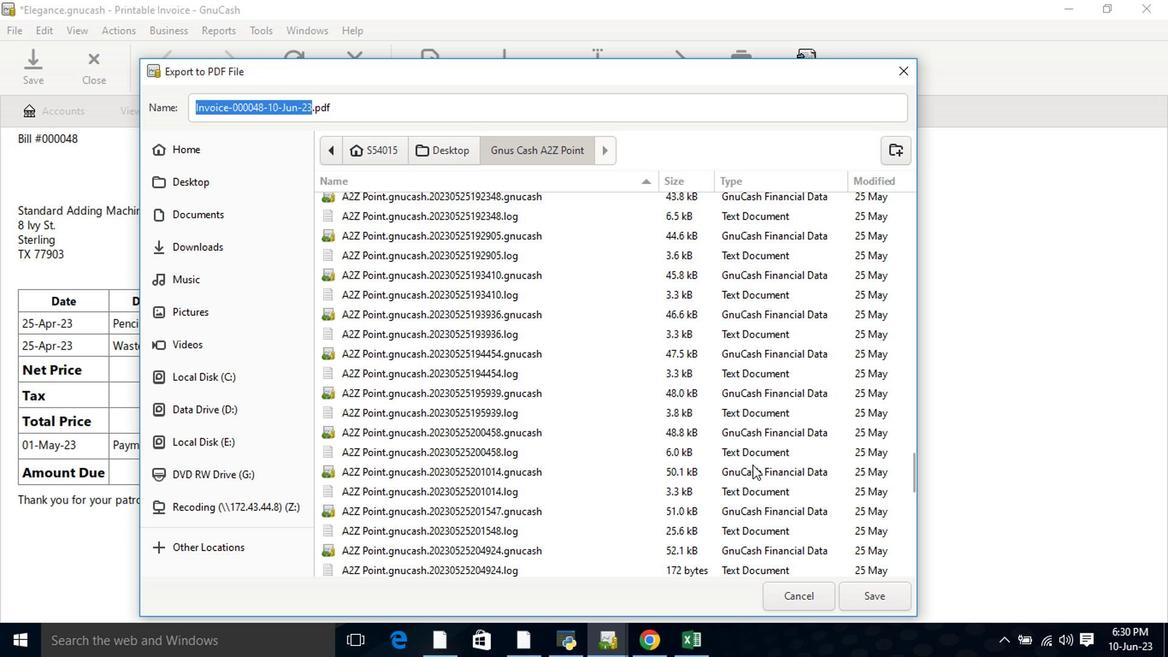 
Action: Mouse scrolled (752, 472) with delta (0, -1)
Screenshot: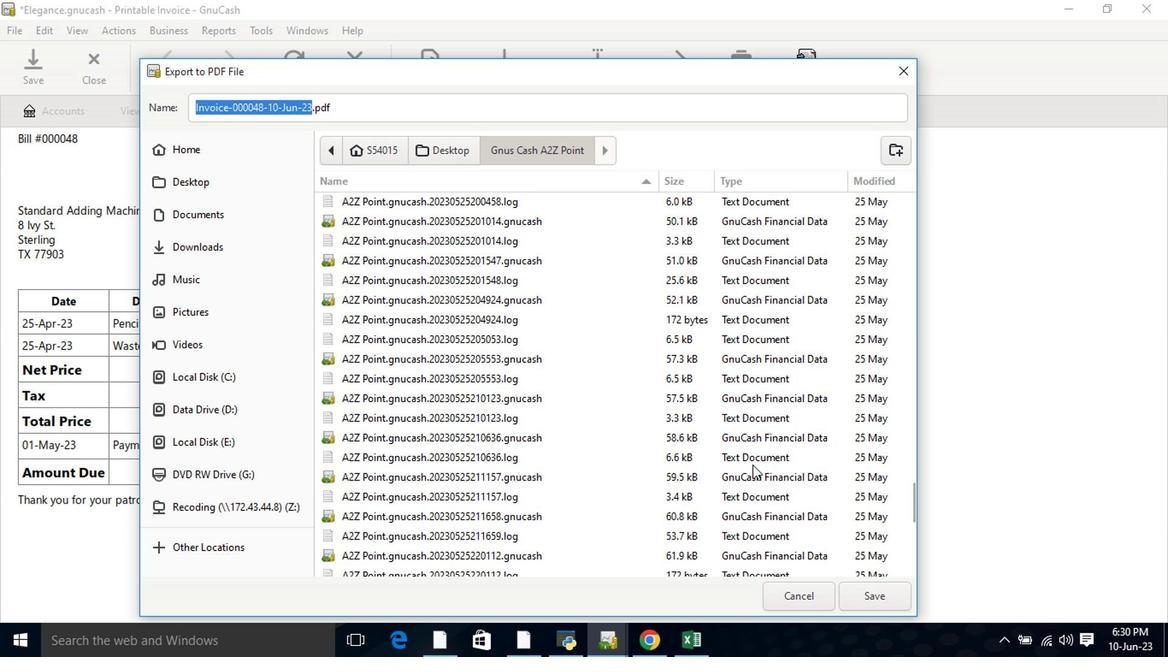 
Action: Mouse scrolled (752, 472) with delta (0, -1)
Screenshot: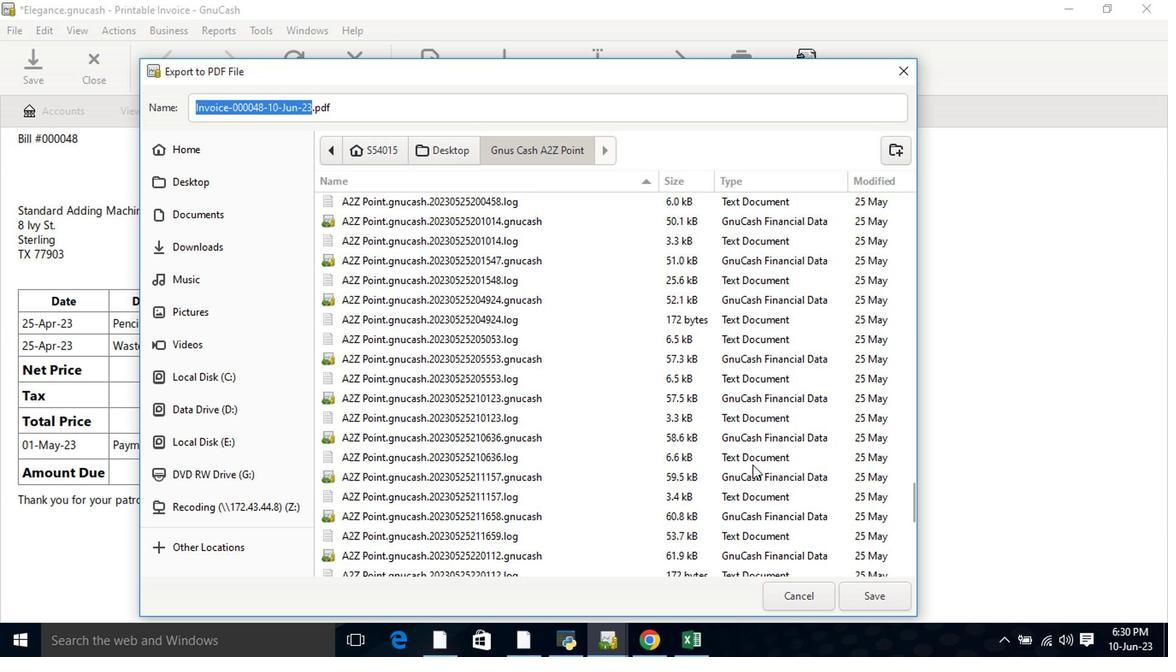 
Action: Mouse scrolled (752, 472) with delta (0, -1)
Screenshot: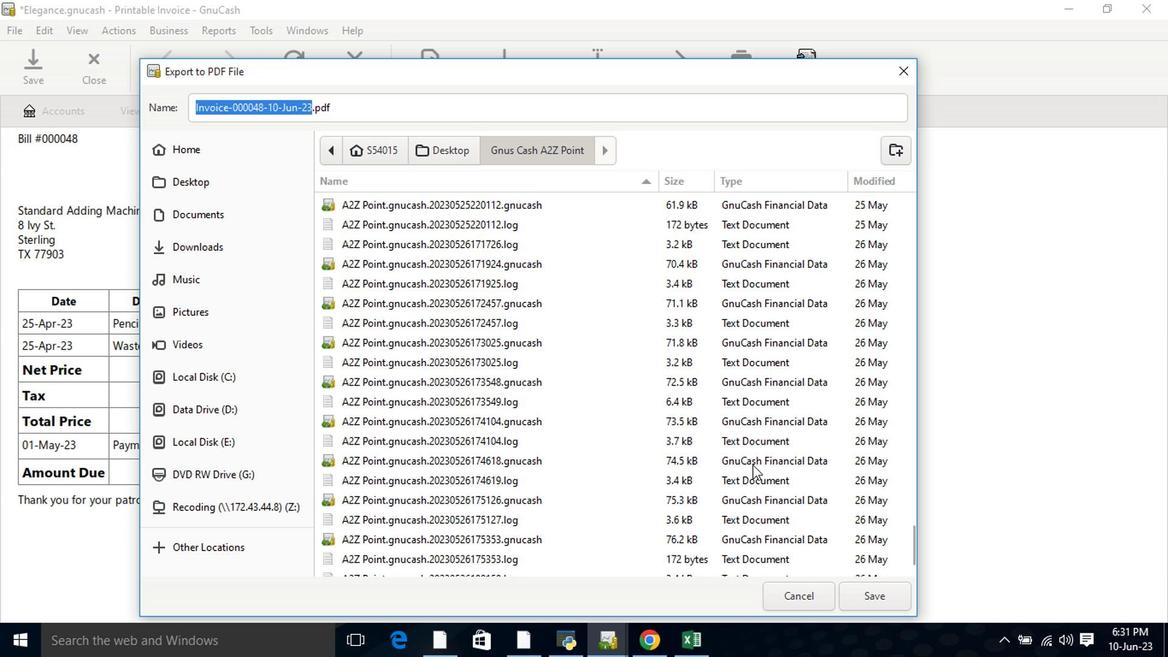 
Action: Mouse scrolled (752, 472) with delta (0, -1)
Screenshot: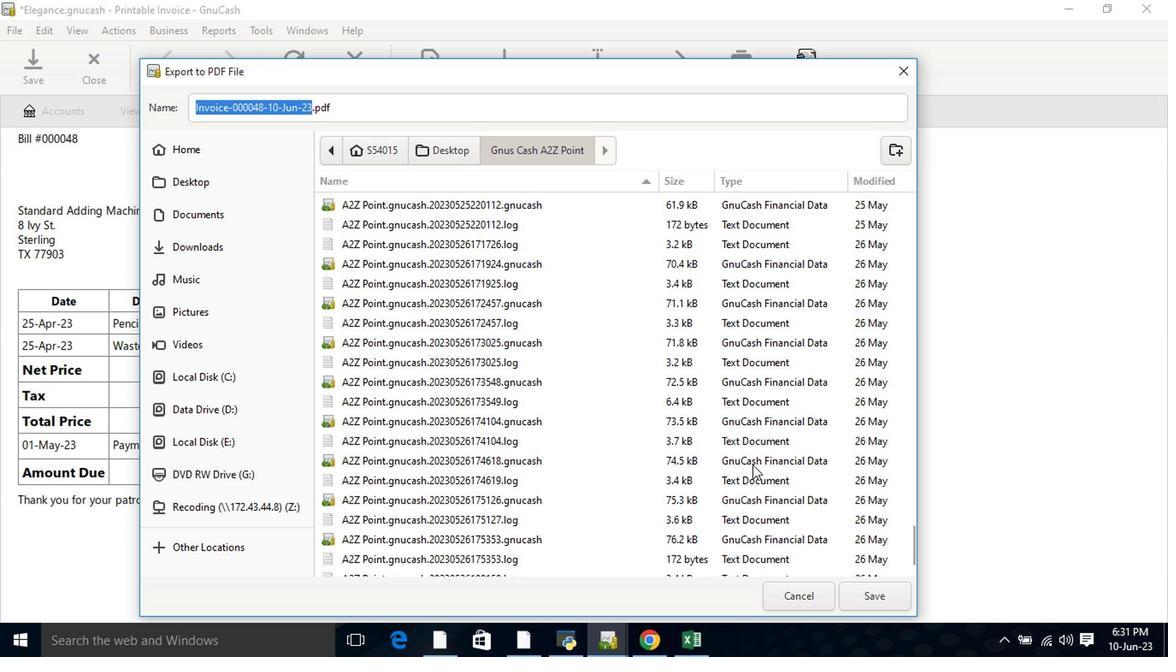 
Action: Mouse scrolled (752, 472) with delta (0, -1)
Screenshot: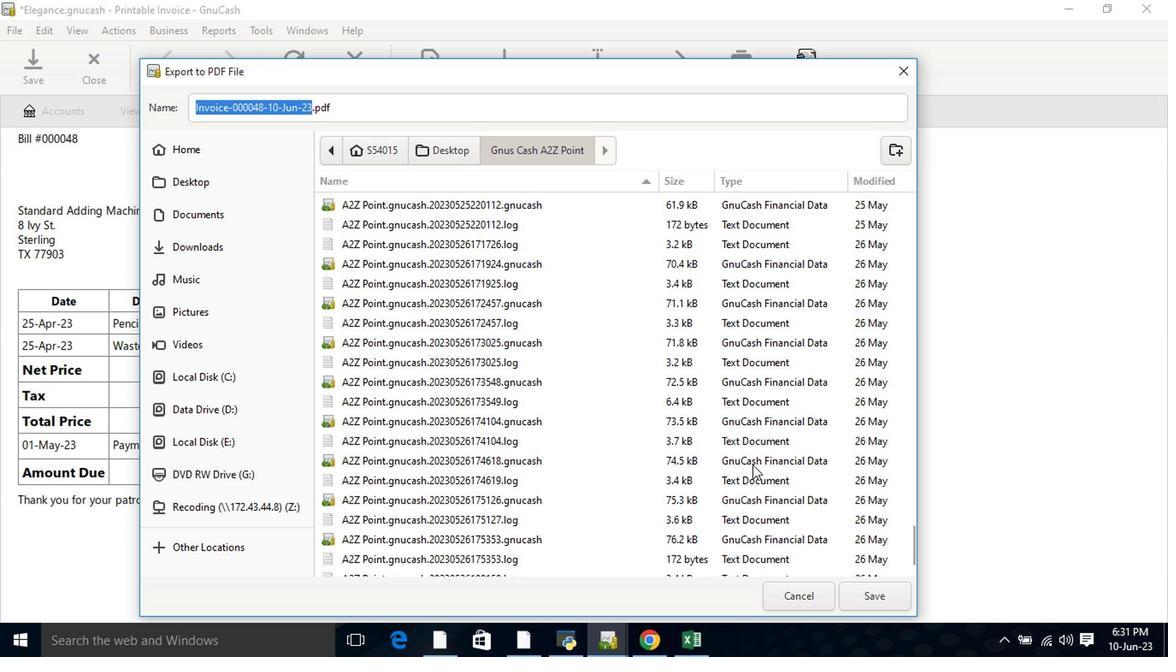 
Action: Mouse scrolled (752, 472) with delta (0, -1)
Screenshot: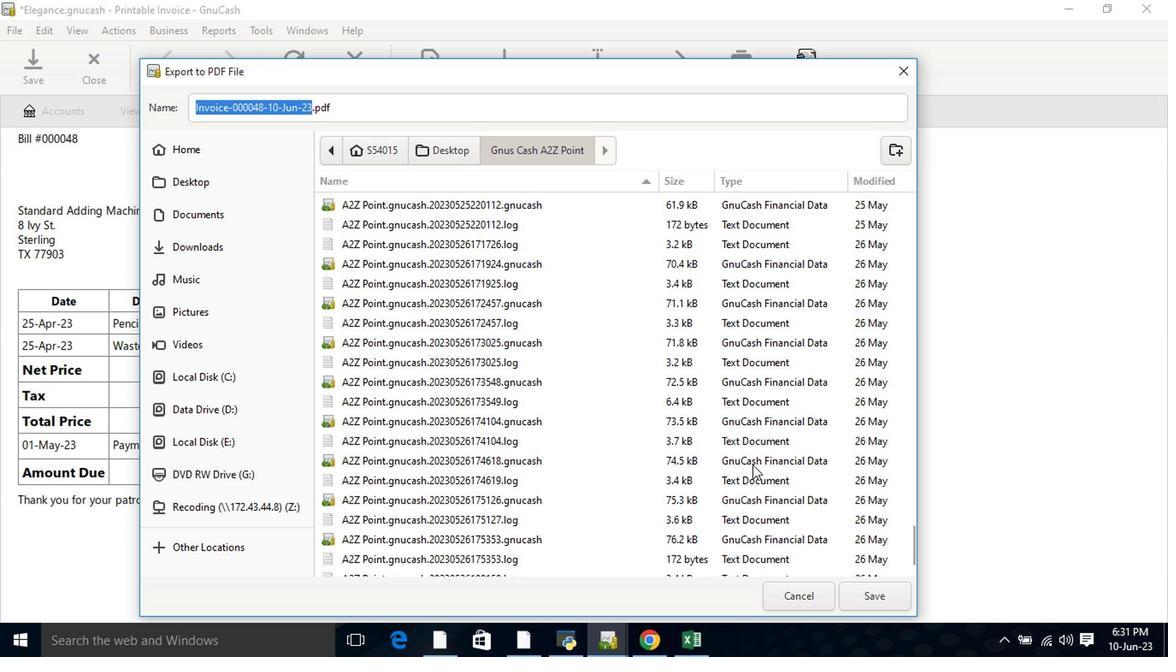 
Action: Mouse scrolled (752, 472) with delta (0, -1)
Screenshot: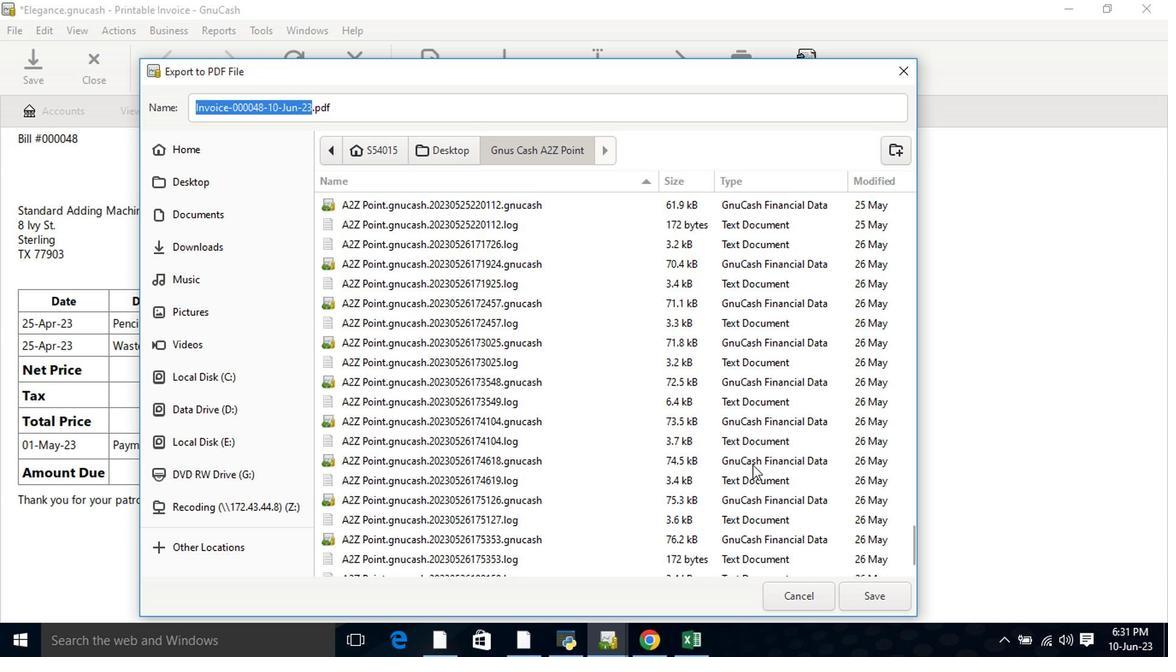
Action: Mouse scrolled (752, 472) with delta (0, -1)
Screenshot: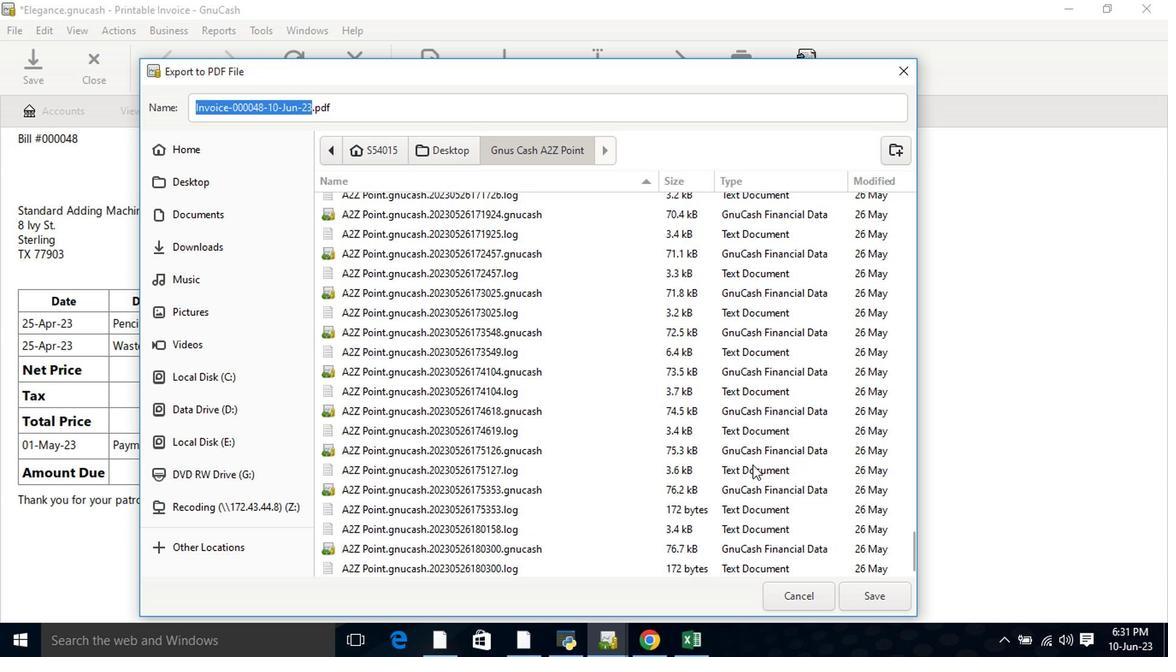 
Action: Mouse scrolled (752, 472) with delta (0, -1)
Screenshot: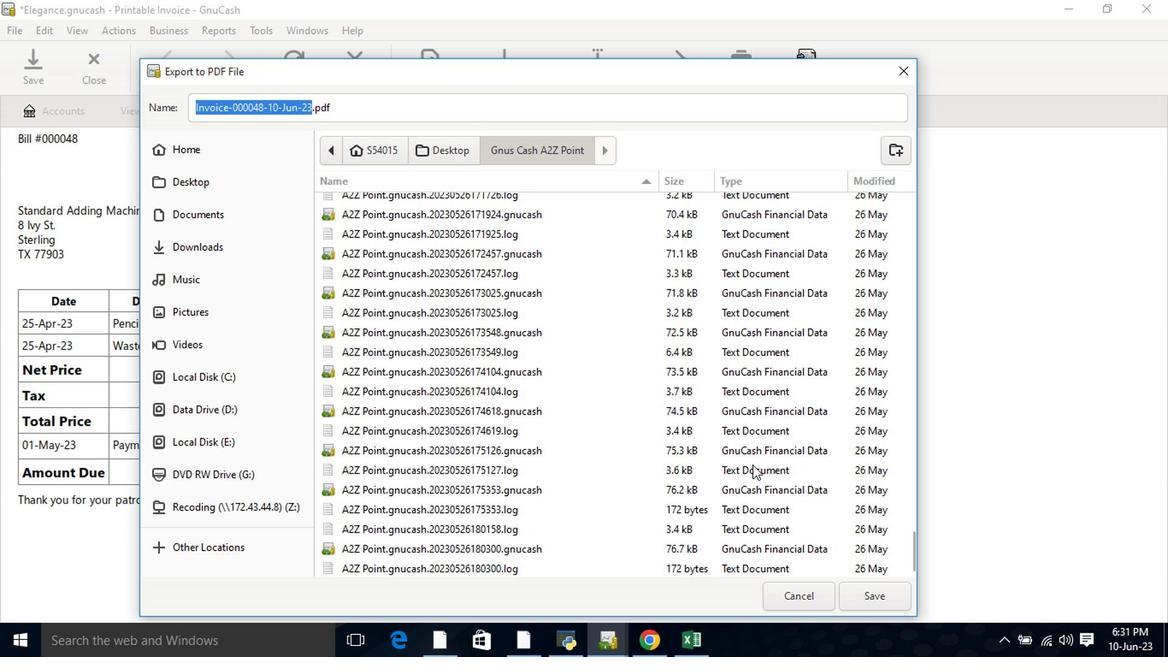 
Action: Mouse scrolled (752, 472) with delta (0, -1)
Screenshot: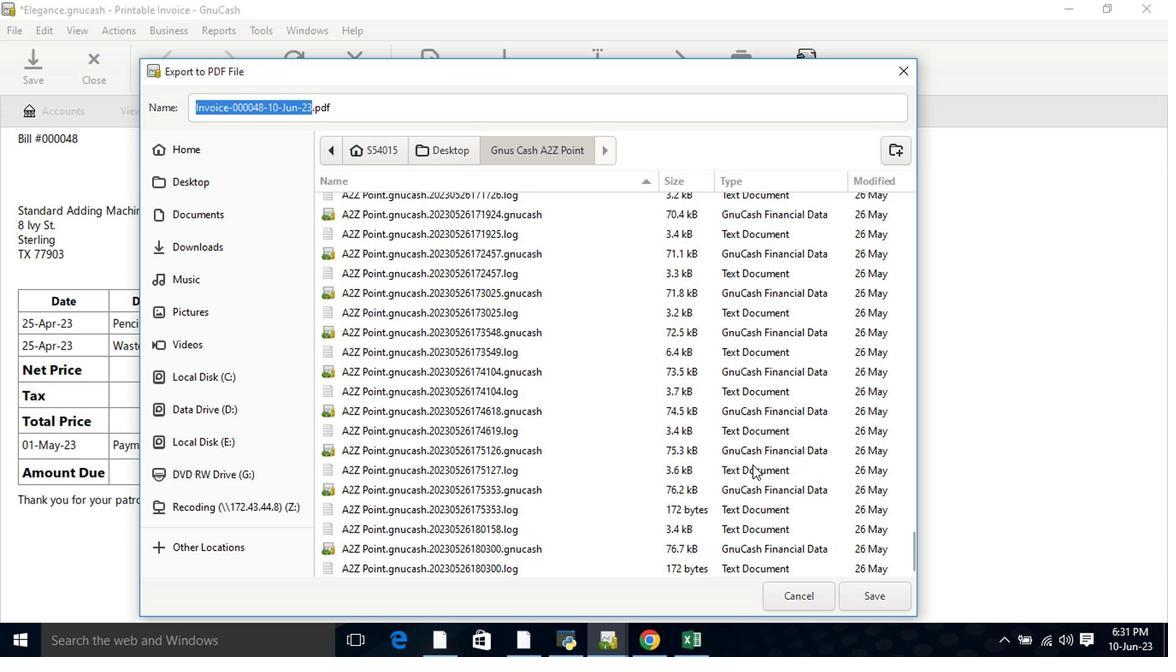 
Action: Mouse moved to (451, 581)
Screenshot: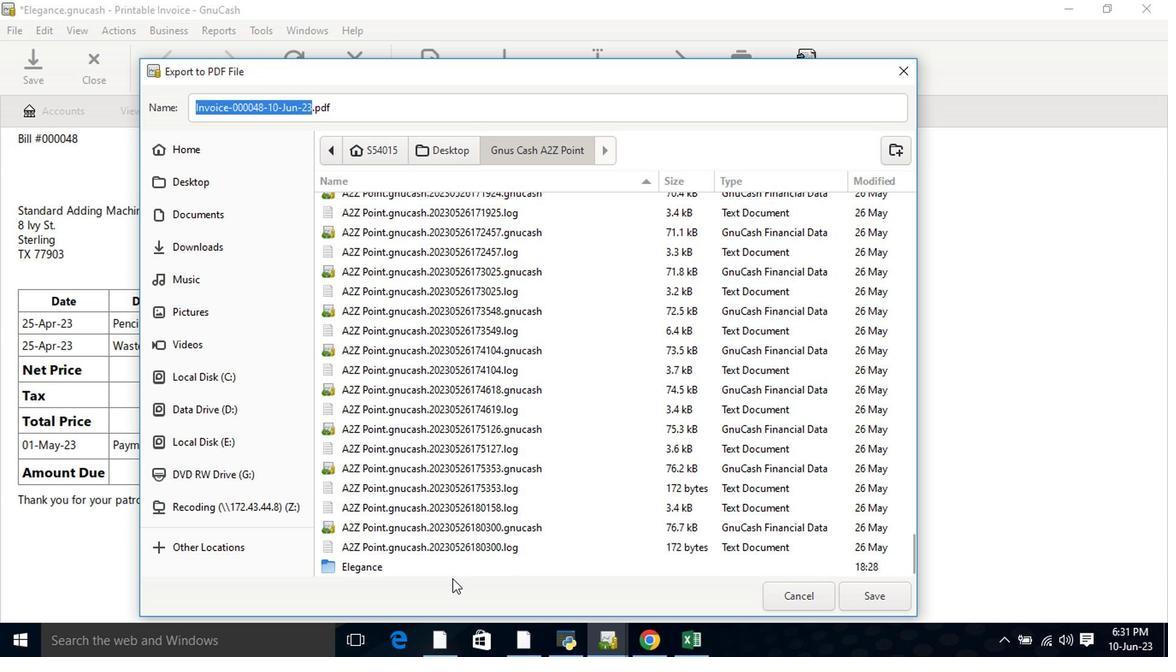 
Action: Mouse pressed left at (451, 581)
Screenshot: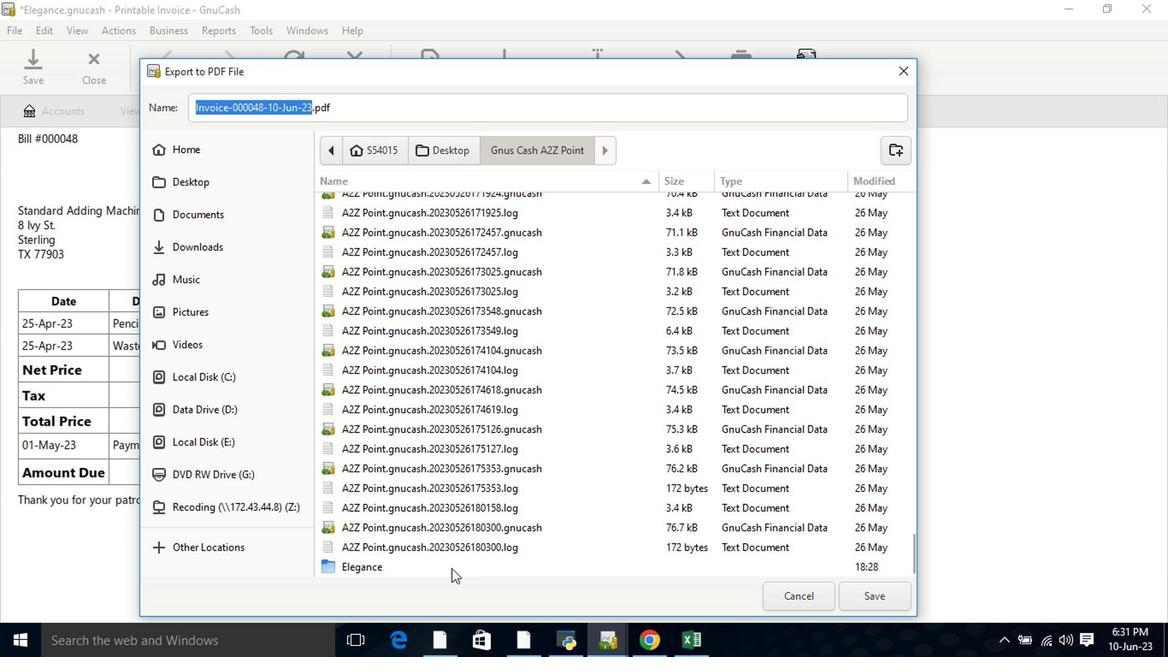 
Action: Mouse pressed left at (451, 581)
Screenshot: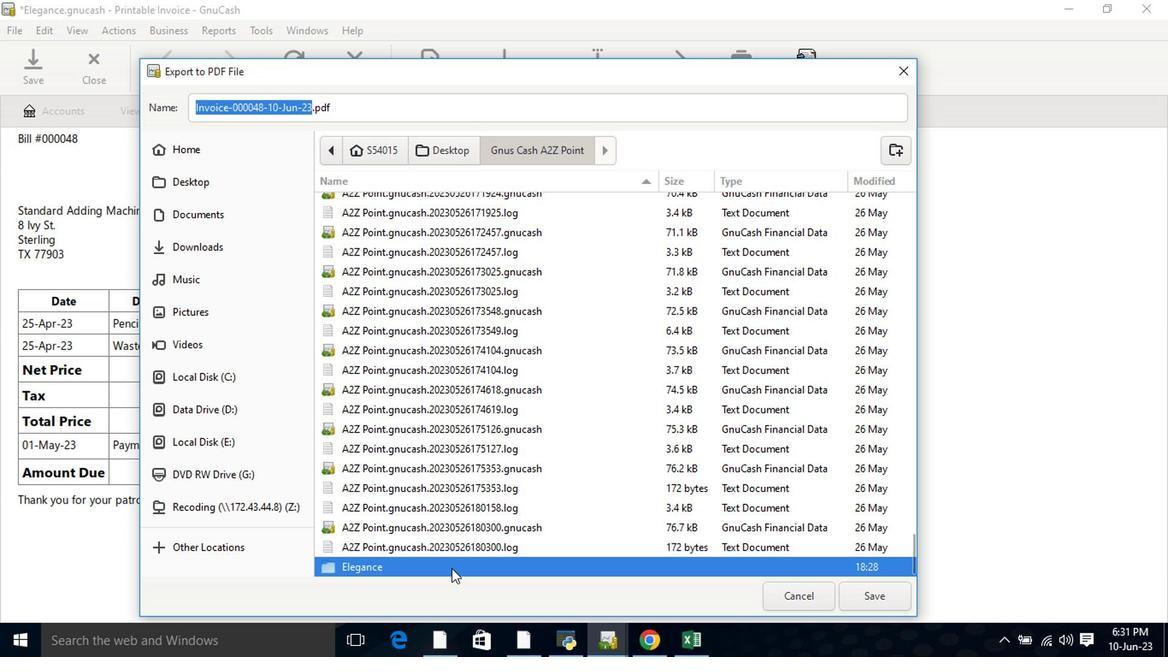 
Action: Mouse moved to (513, 427)
Screenshot: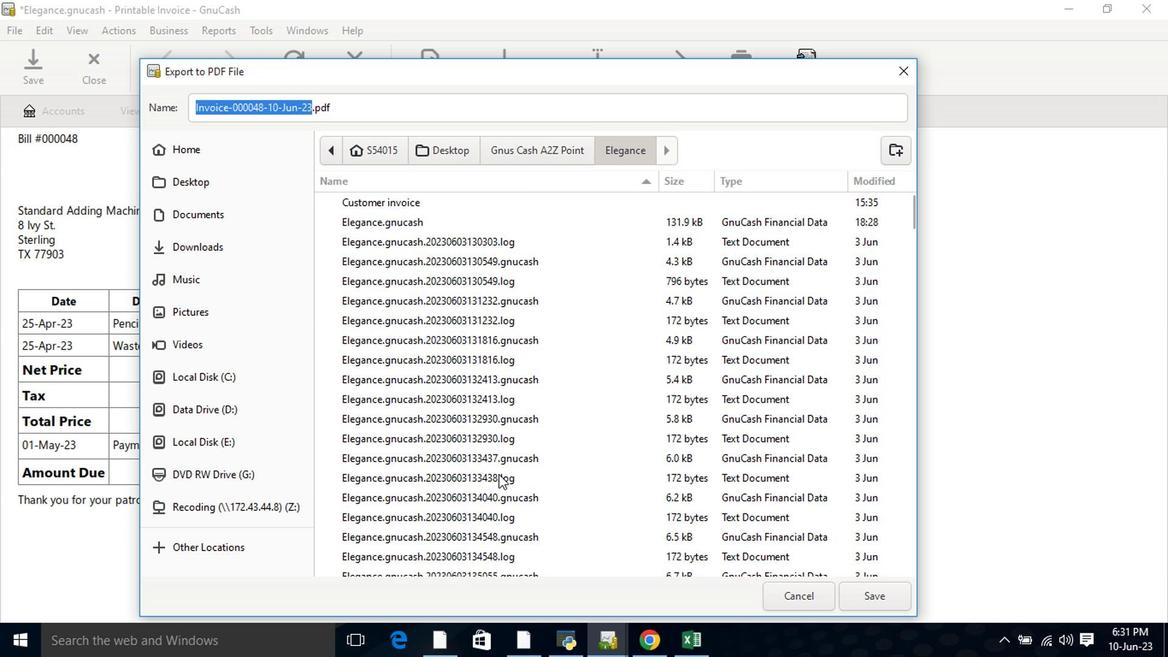 
Action: Mouse scrolled (513, 426) with delta (0, -1)
Screenshot: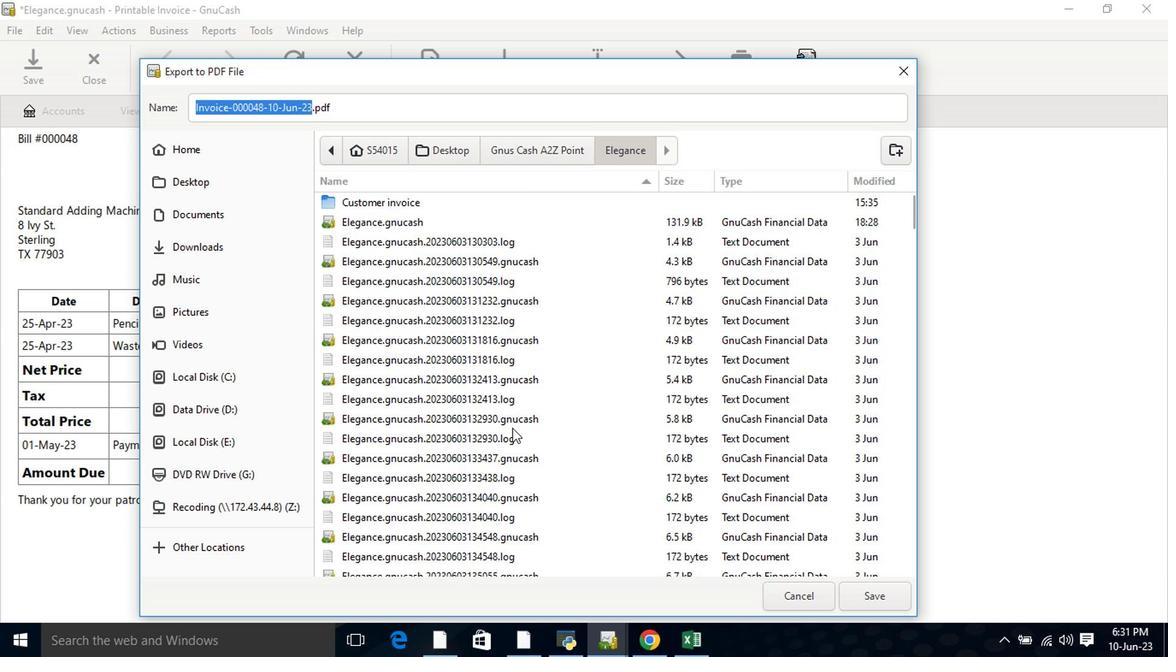 
Action: Mouse scrolled (513, 426) with delta (0, -1)
Screenshot: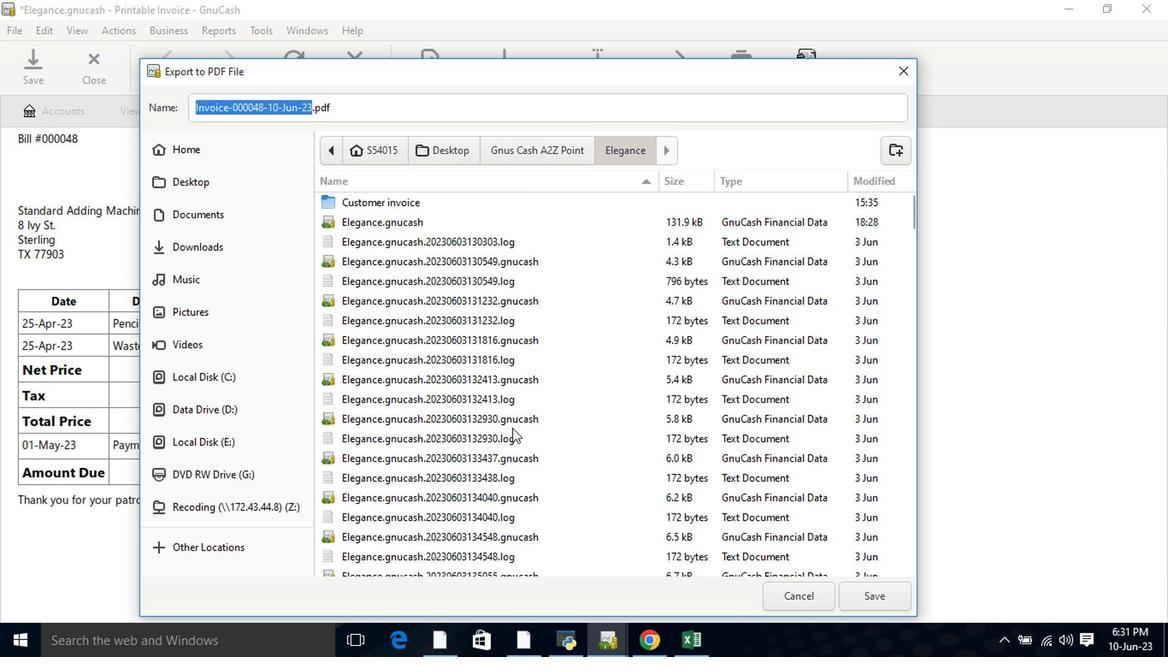 
Action: Mouse scrolled (513, 426) with delta (0, -1)
Screenshot: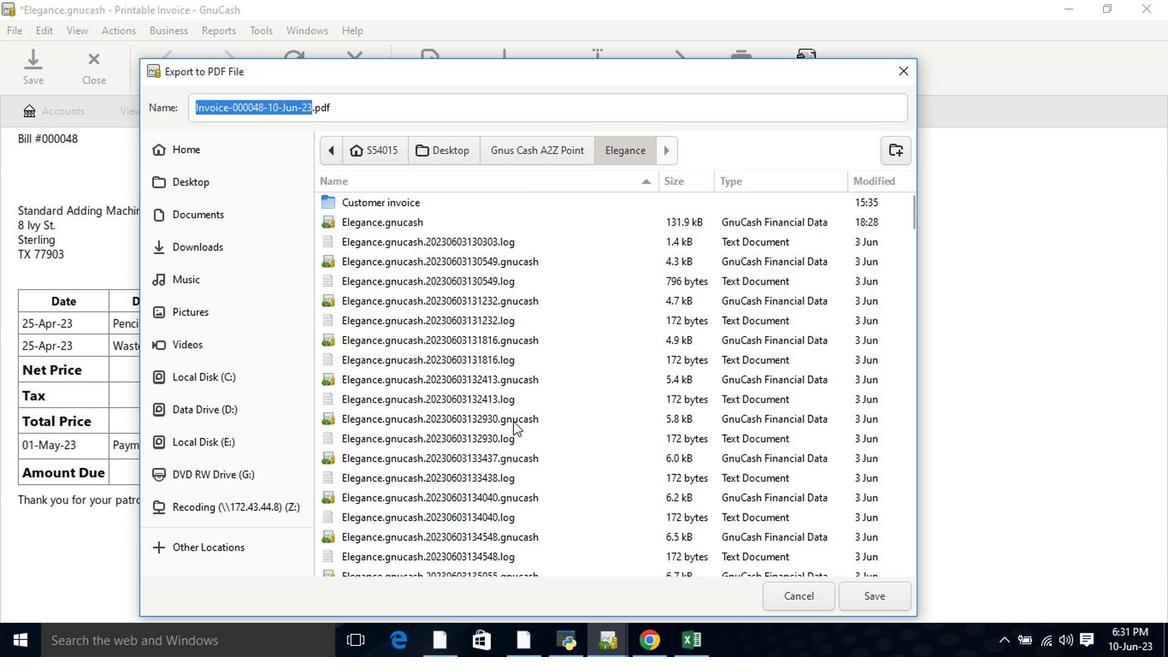 
Action: Mouse scrolled (513, 426) with delta (0, -1)
Screenshot: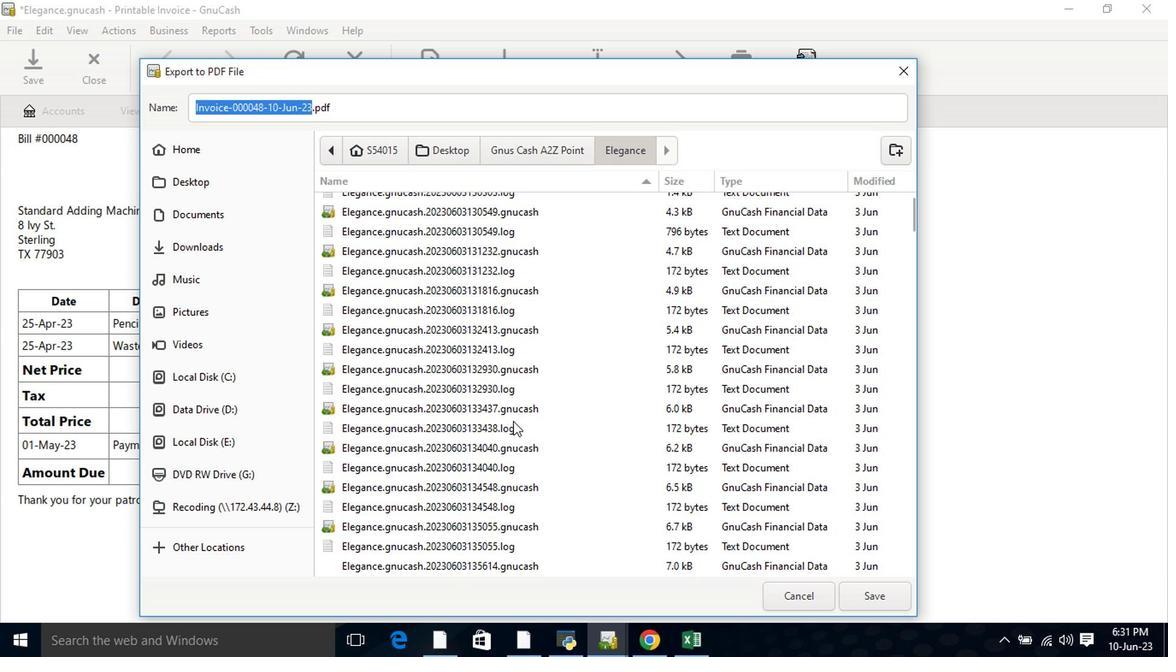 
Action: Mouse scrolled (513, 426) with delta (0, -1)
Screenshot: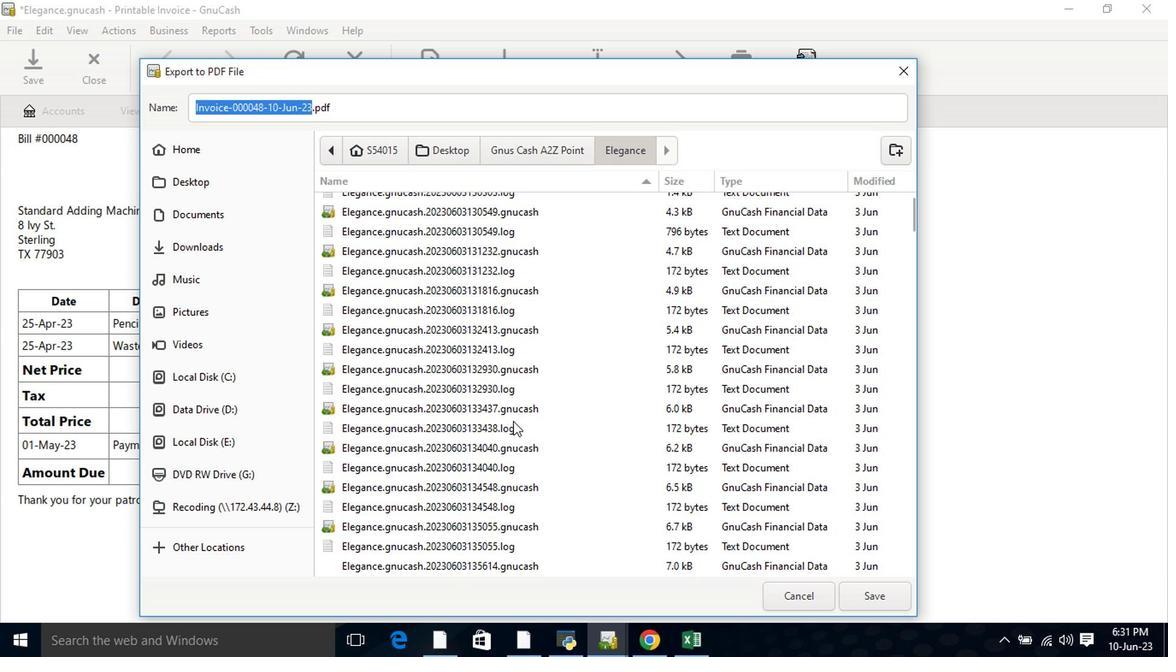 
Action: Mouse scrolled (513, 426) with delta (0, -1)
Screenshot: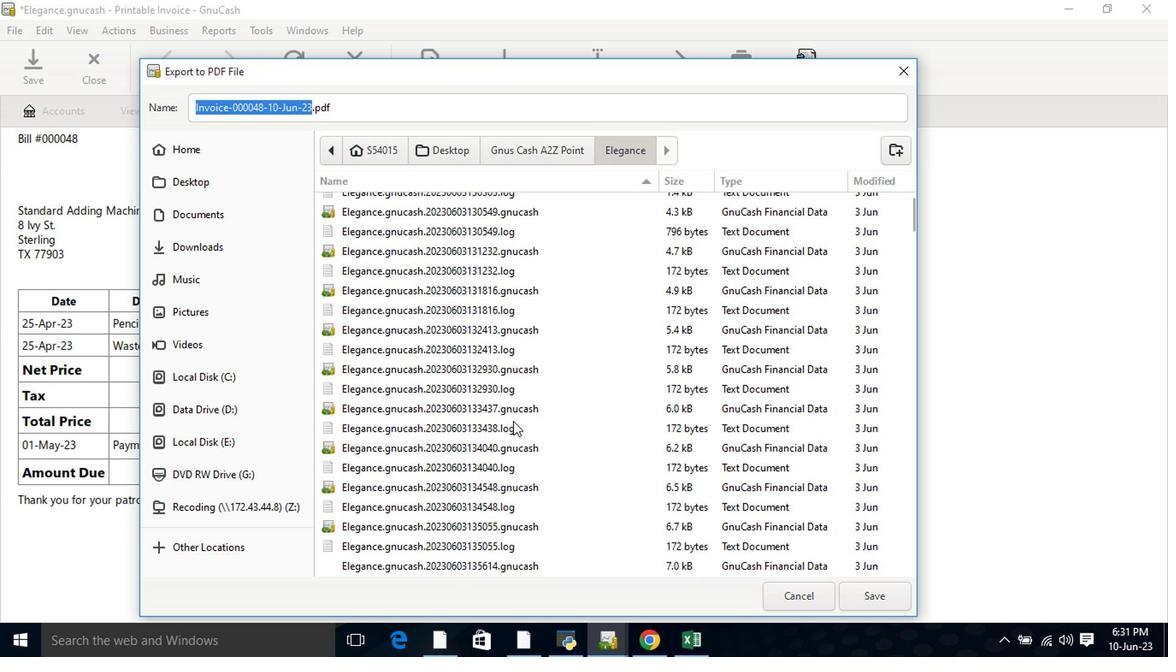 
Action: Mouse scrolled (513, 426) with delta (0, -1)
Screenshot: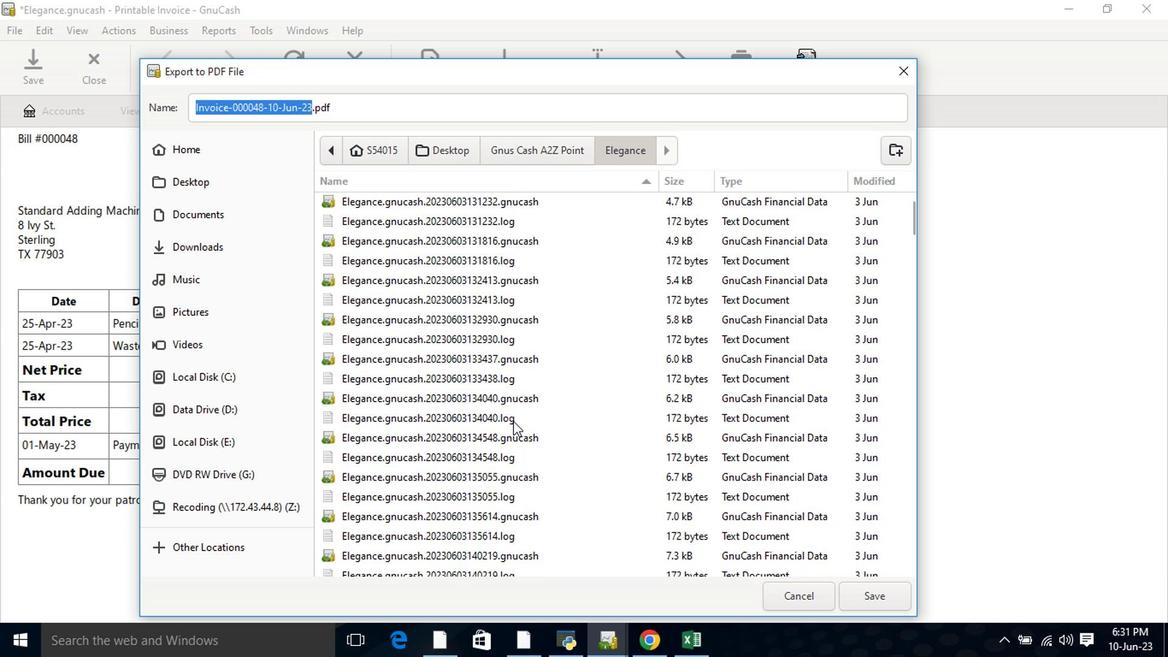 
Action: Mouse scrolled (513, 426) with delta (0, -1)
Screenshot: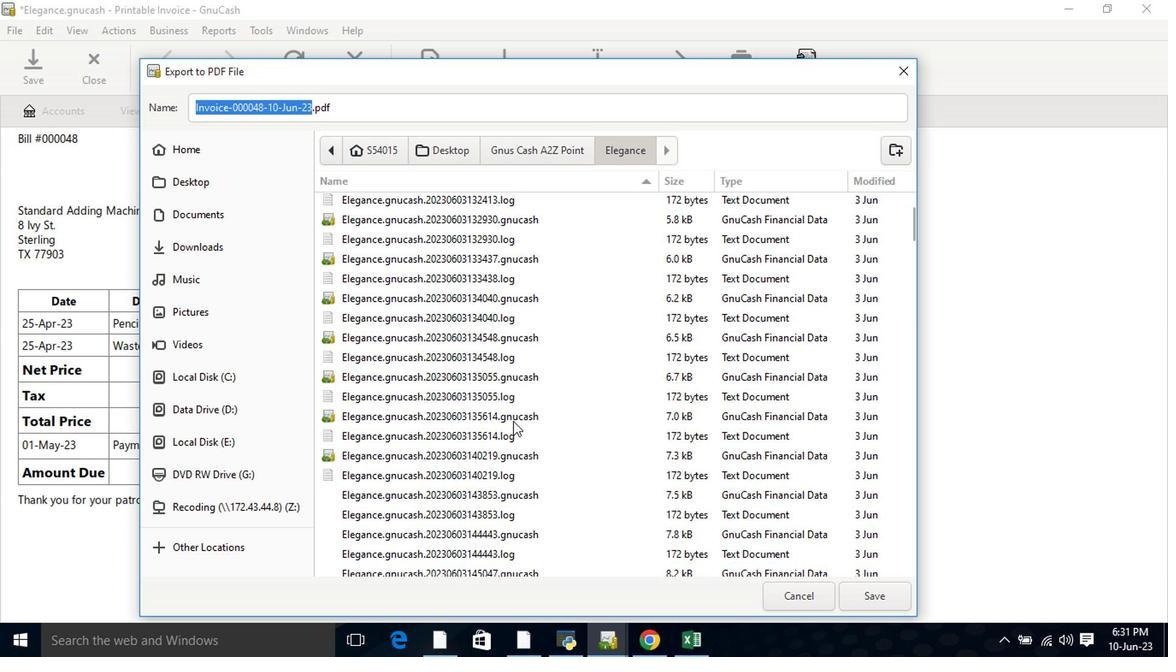 
Action: Mouse scrolled (513, 426) with delta (0, -1)
Screenshot: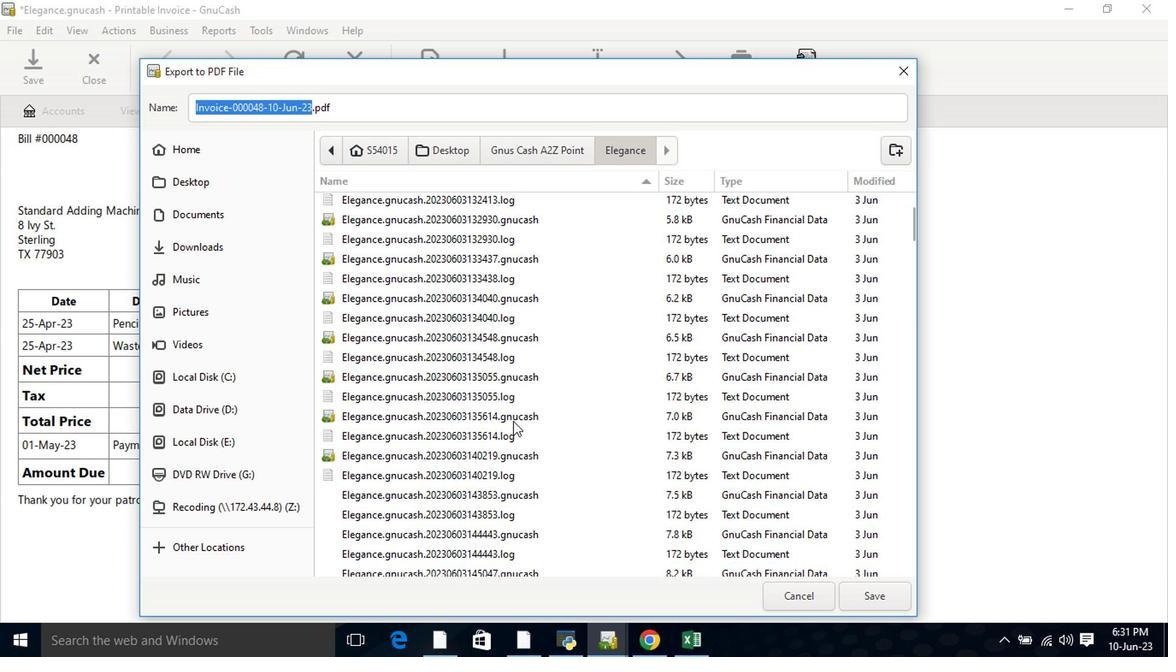 
Action: Mouse scrolled (513, 426) with delta (0, -1)
Screenshot: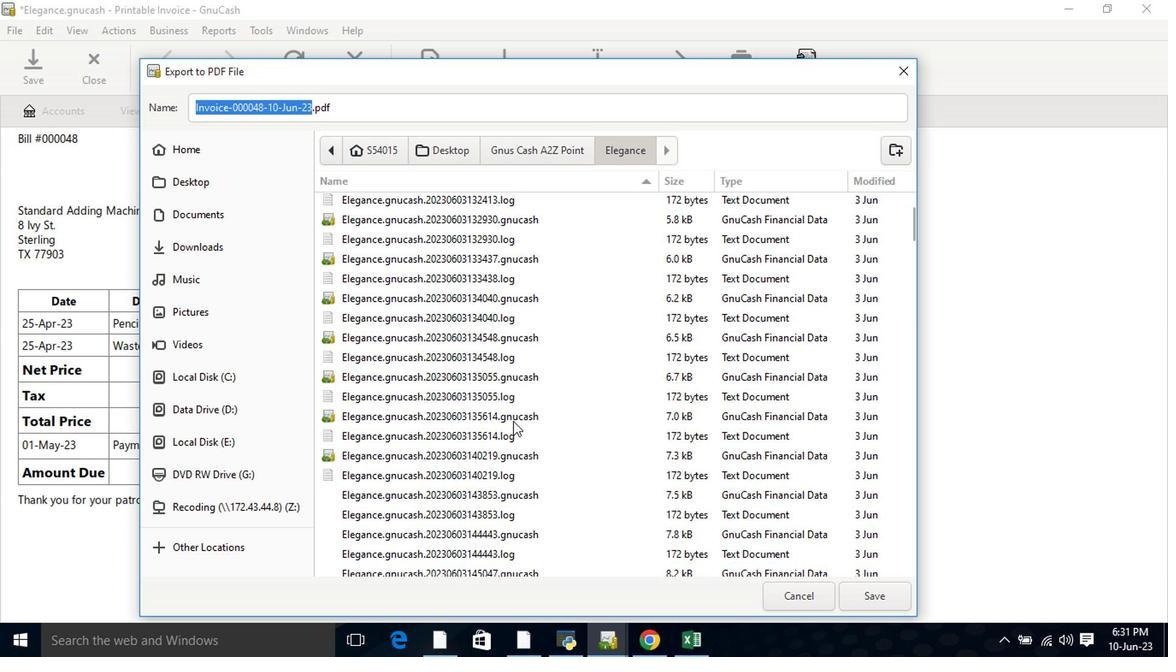 
Action: Mouse scrolled (513, 426) with delta (0, -1)
Screenshot: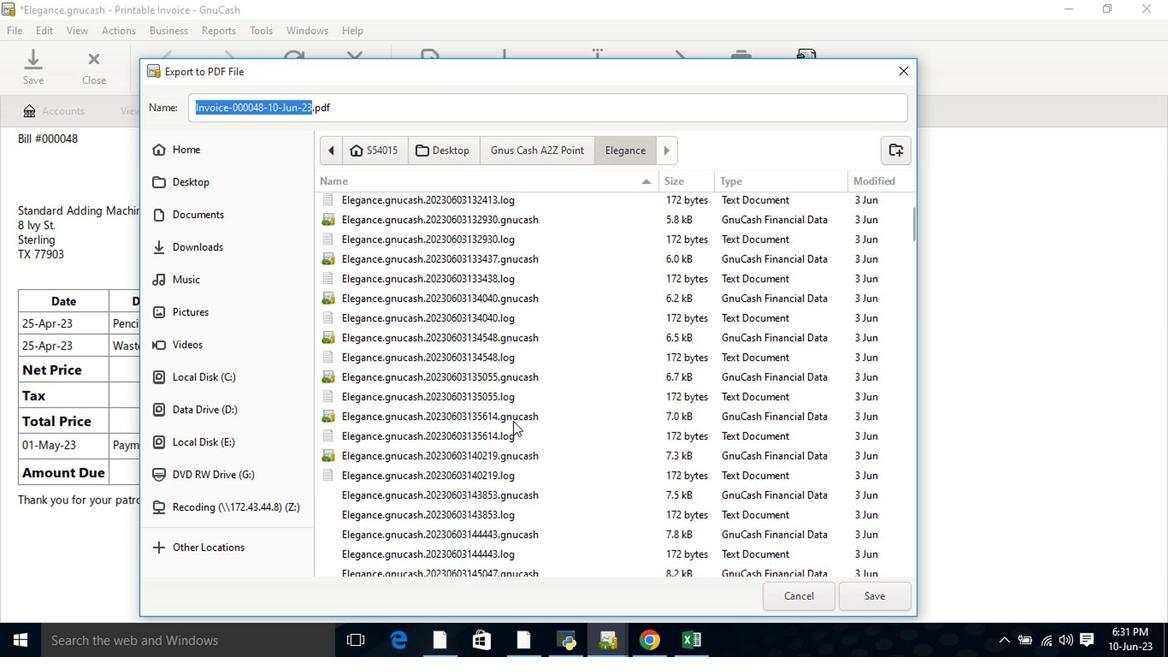 
Action: Mouse scrolled (513, 426) with delta (0, -1)
Screenshot: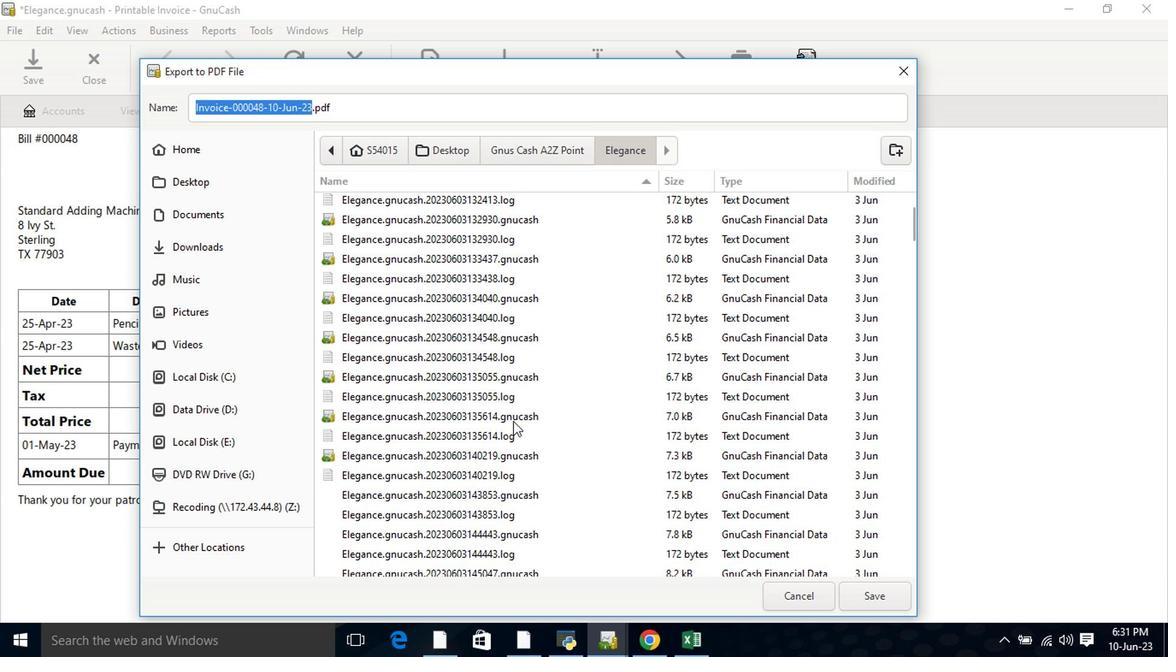 
Action: Mouse scrolled (513, 426) with delta (0, -1)
Screenshot: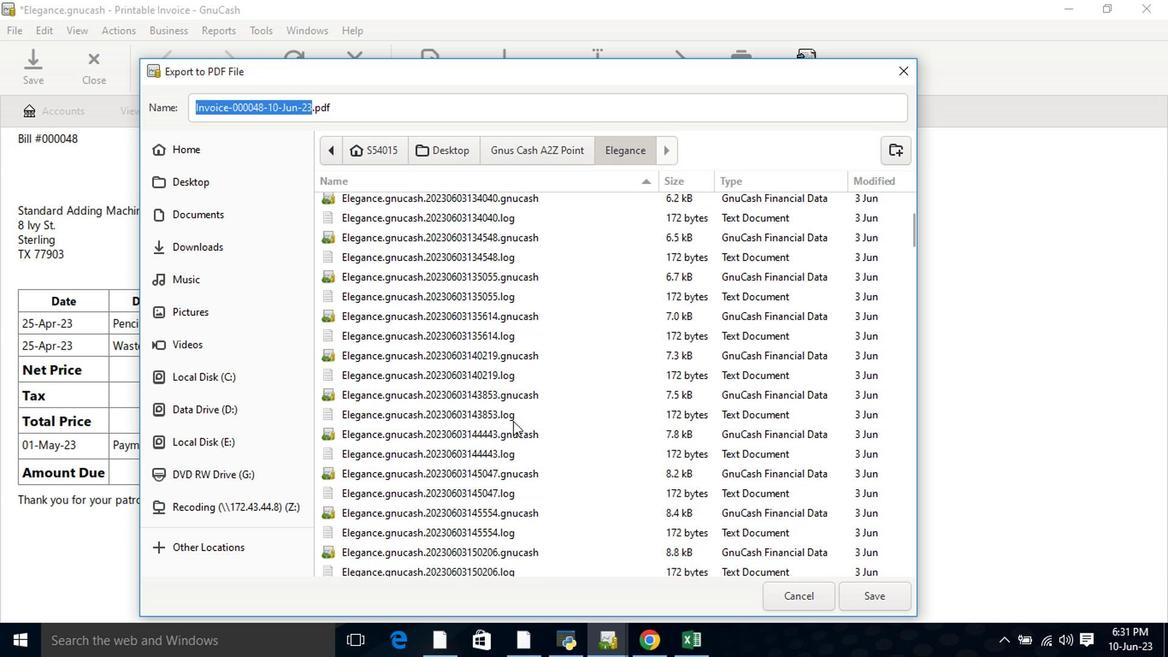 
Action: Mouse scrolled (513, 426) with delta (0, -1)
Screenshot: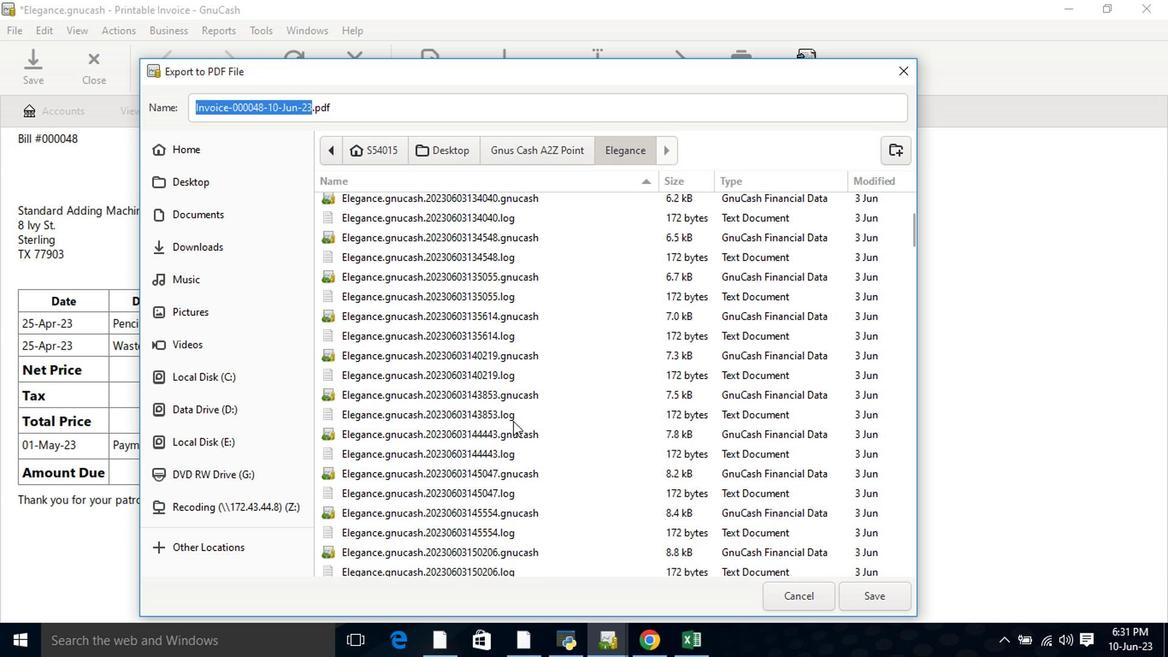 
Action: Mouse scrolled (513, 426) with delta (0, -1)
Screenshot: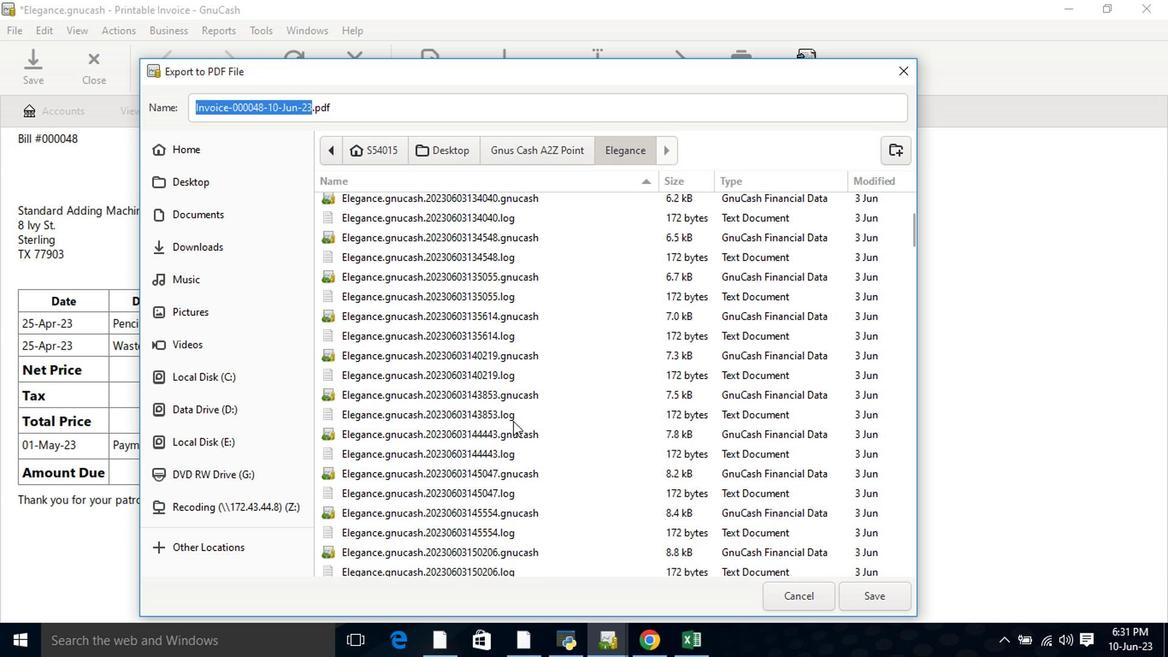
Action: Mouse scrolled (513, 426) with delta (0, -1)
Screenshot: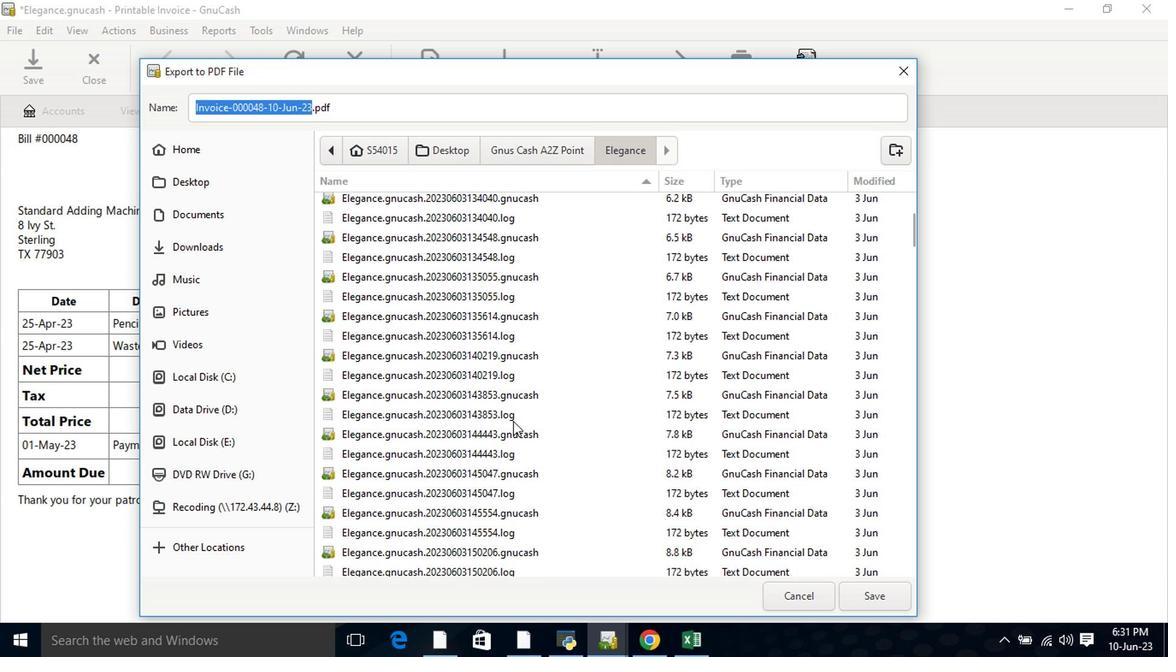 
Action: Mouse scrolled (513, 426) with delta (0, -1)
Screenshot: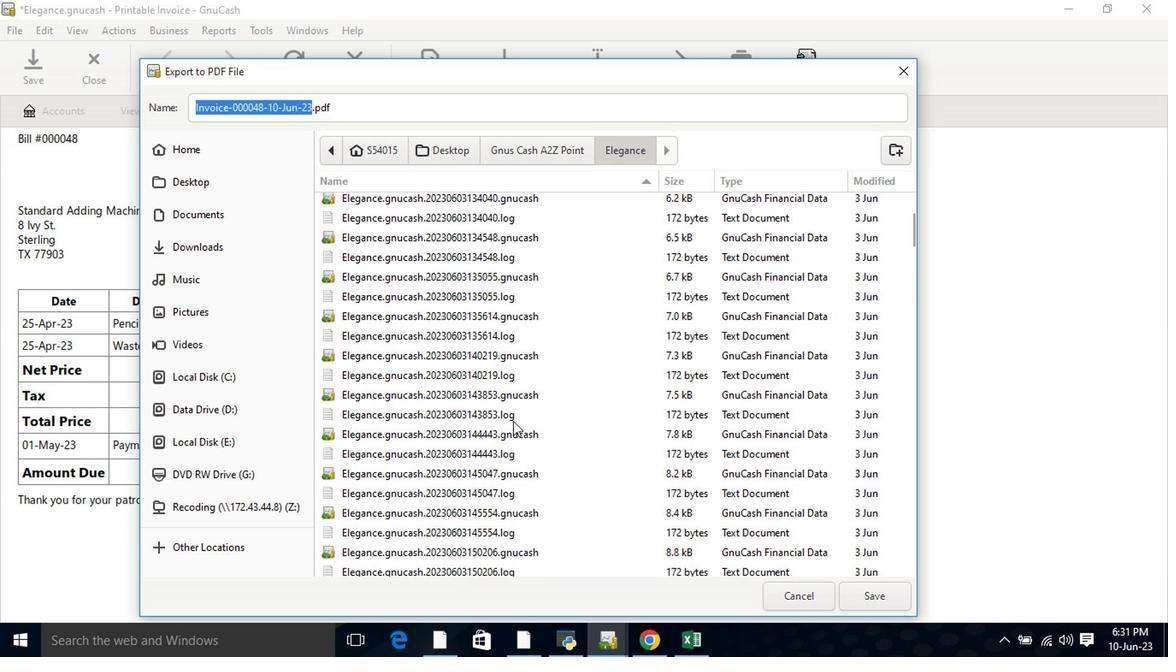 
Action: Mouse scrolled (513, 426) with delta (0, -1)
Screenshot: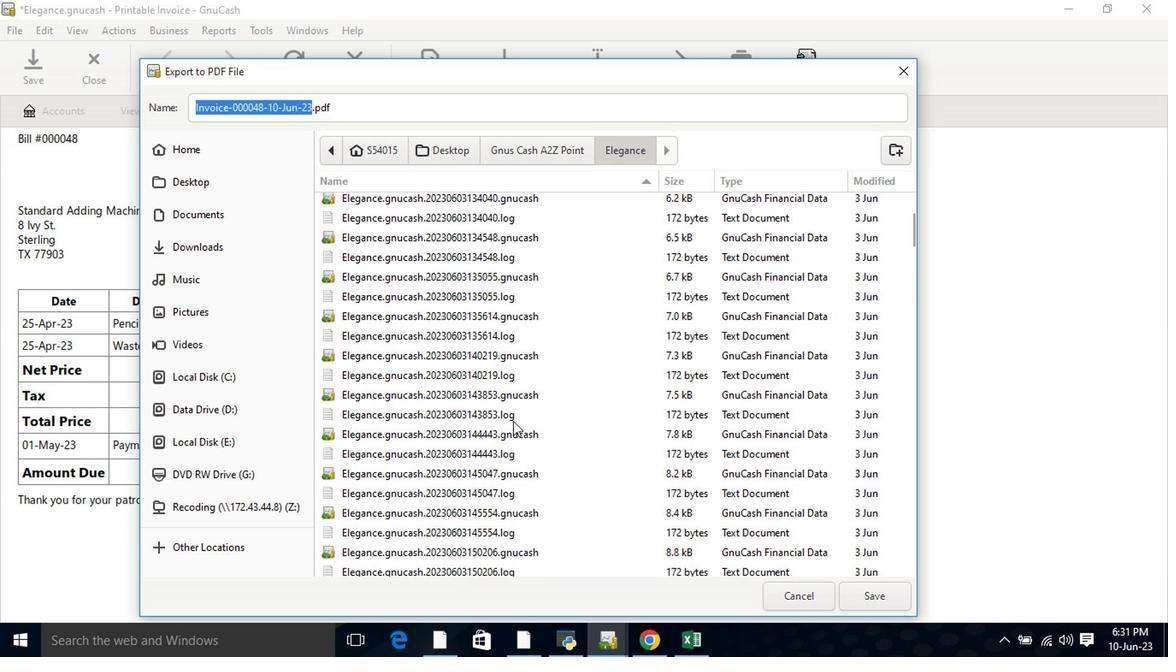 
Action: Mouse scrolled (513, 426) with delta (0, -1)
Screenshot: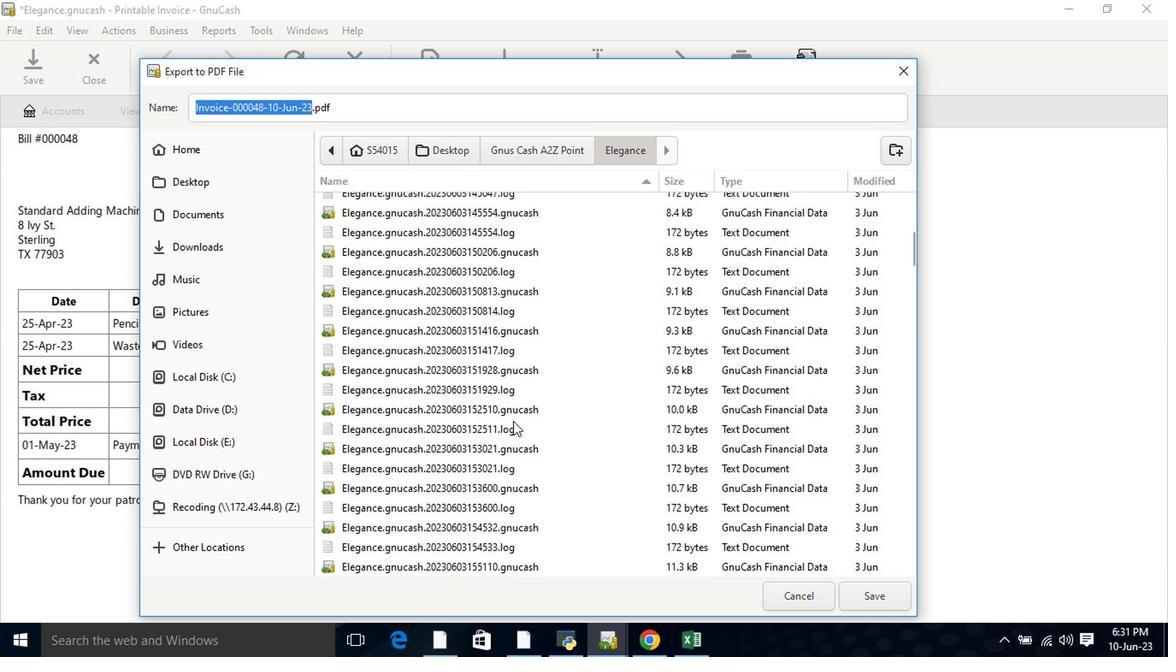 
Action: Mouse scrolled (513, 426) with delta (0, -1)
Screenshot: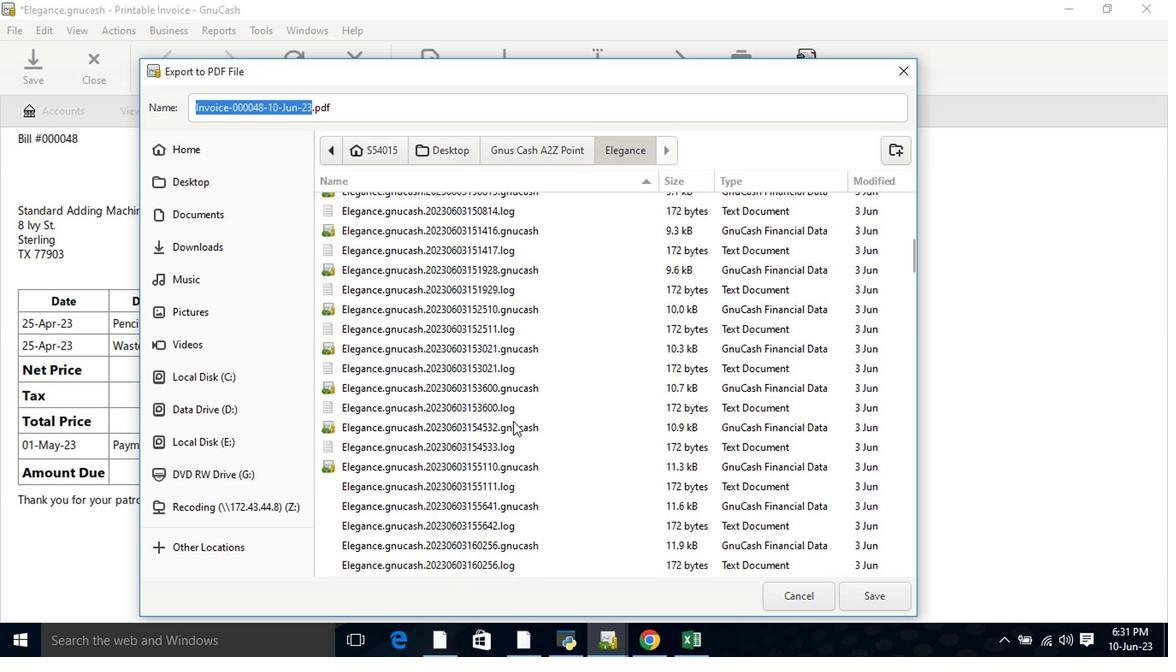 
Action: Mouse scrolled (513, 426) with delta (0, -1)
Screenshot: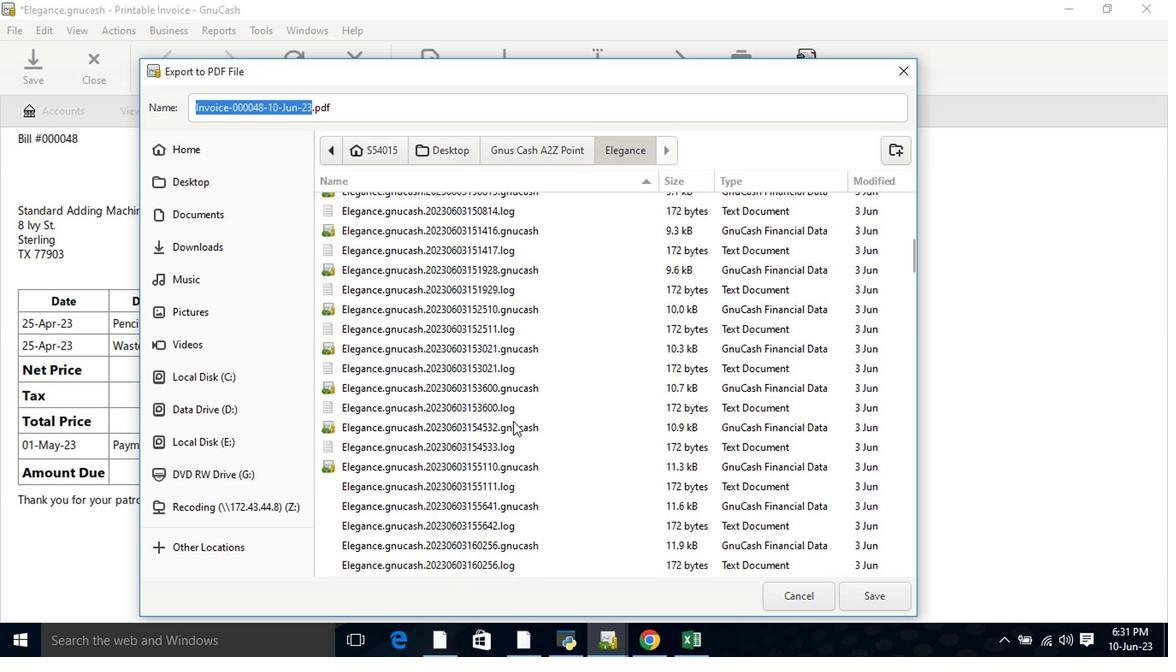 
Action: Mouse scrolled (513, 426) with delta (0, -1)
Screenshot: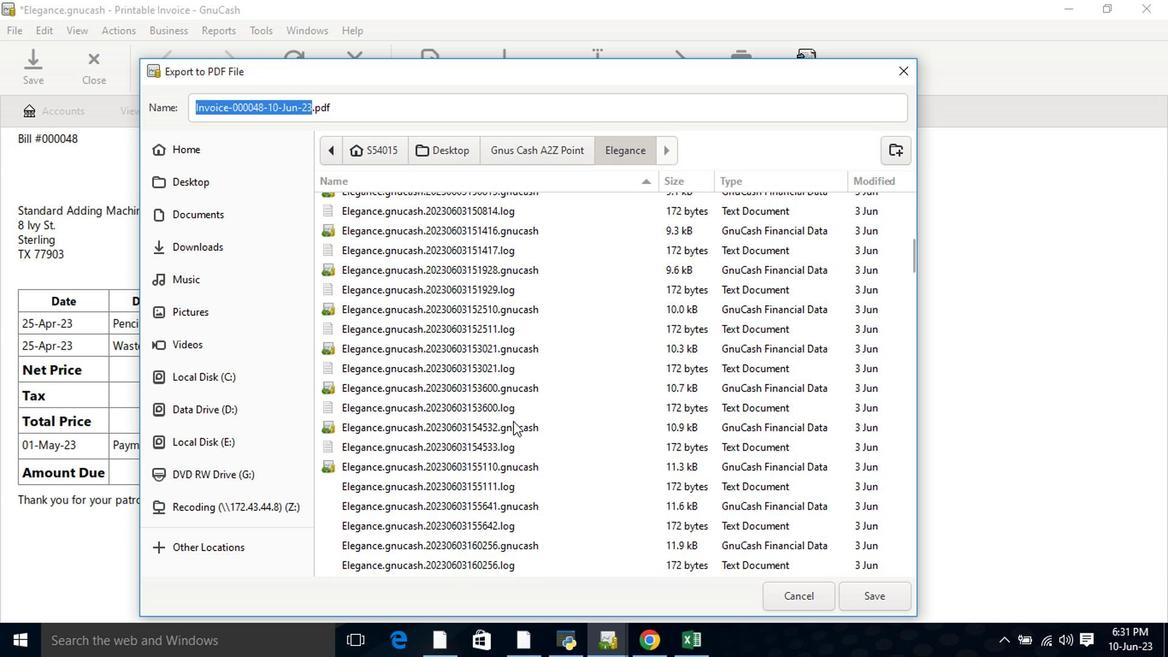 
Action: Mouse scrolled (513, 426) with delta (0, -1)
Screenshot: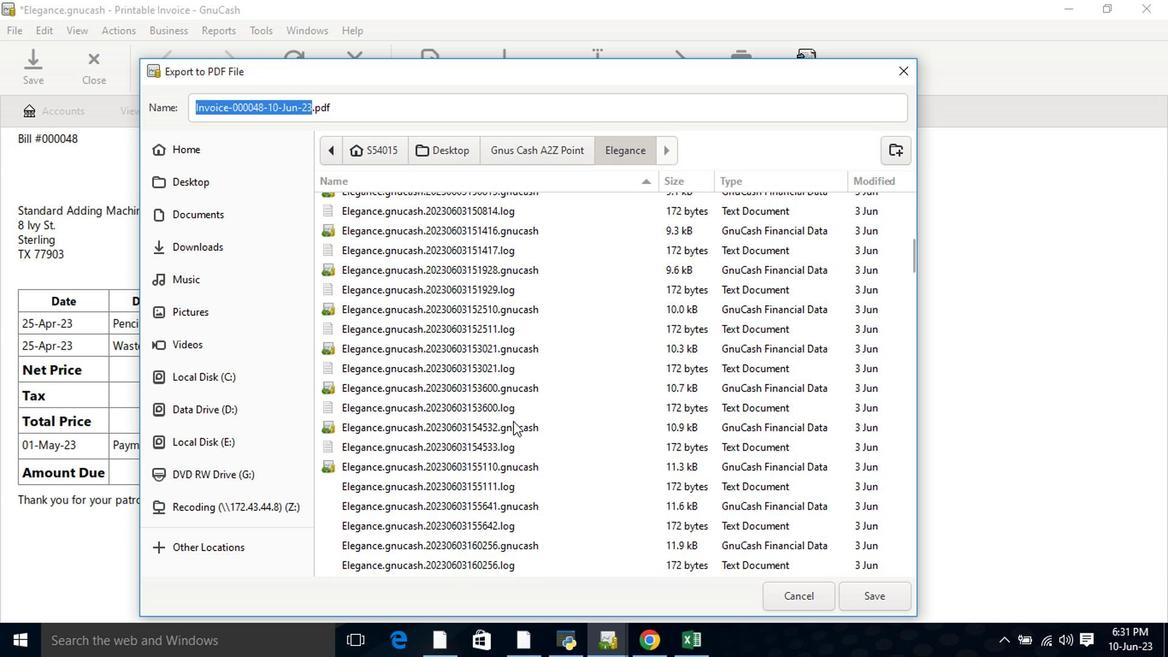 
Action: Mouse scrolled (513, 426) with delta (0, -1)
Screenshot: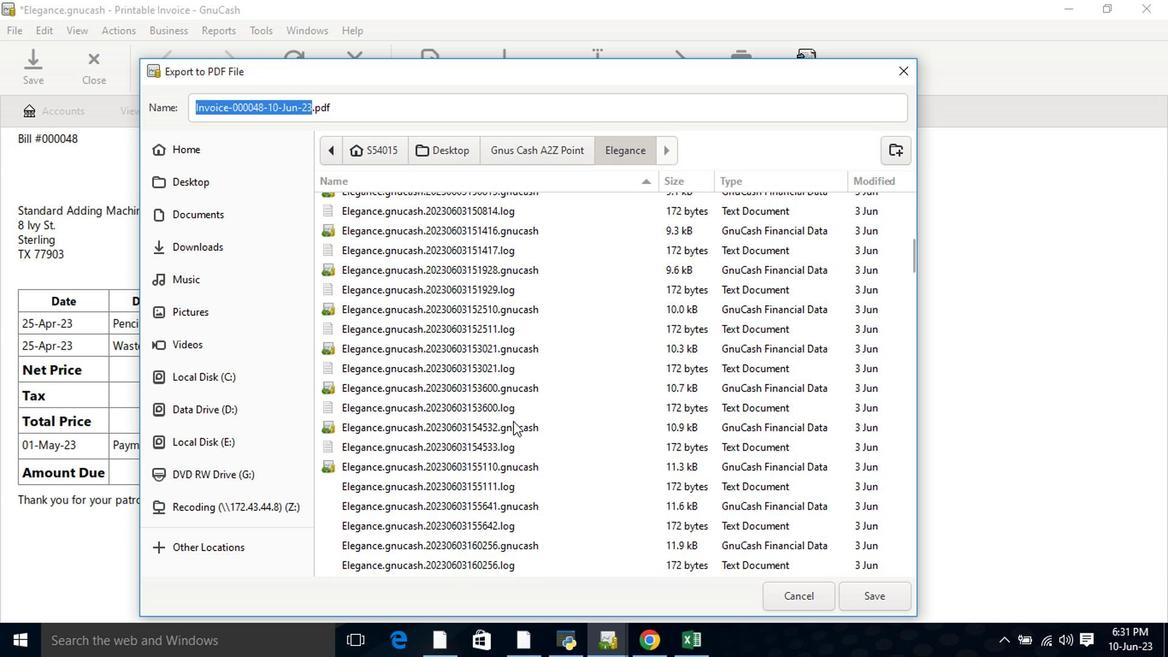 
Action: Mouse scrolled (513, 426) with delta (0, -1)
Screenshot: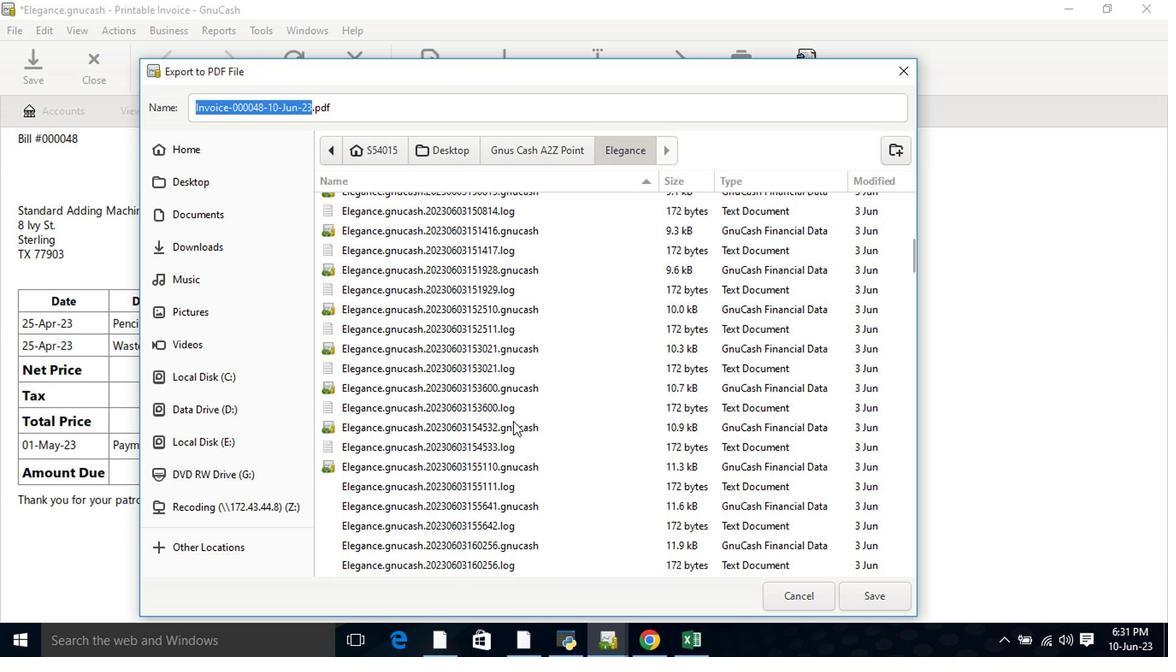 
Action: Mouse scrolled (513, 426) with delta (0, -1)
Screenshot: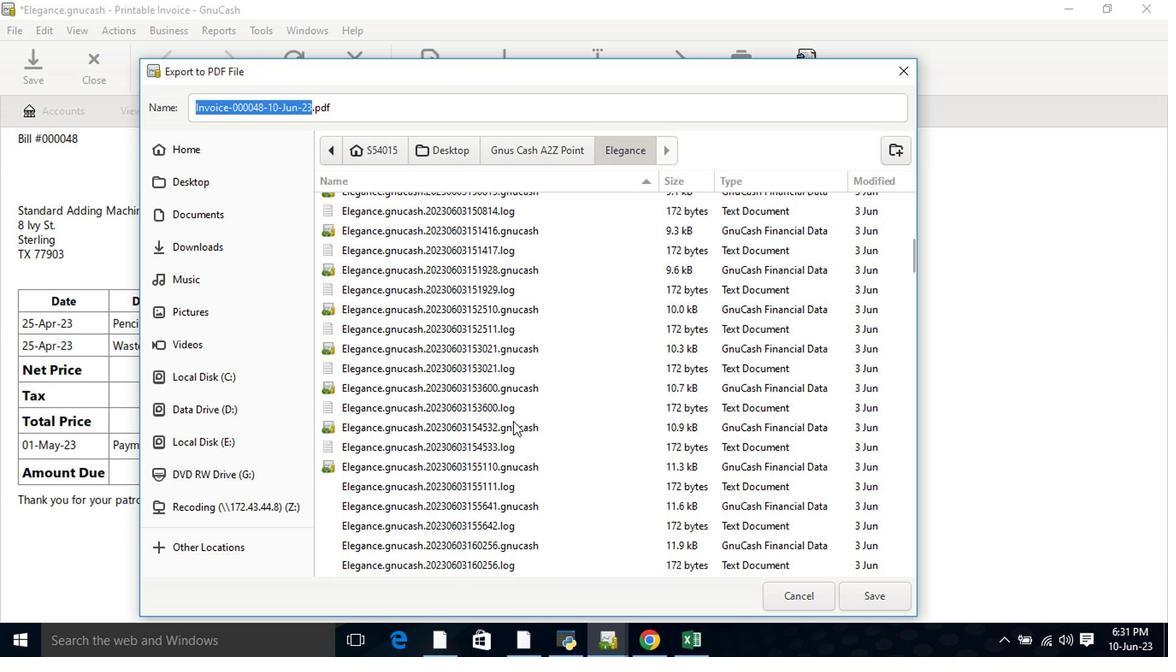 
Action: Mouse scrolled (513, 426) with delta (0, -1)
Screenshot: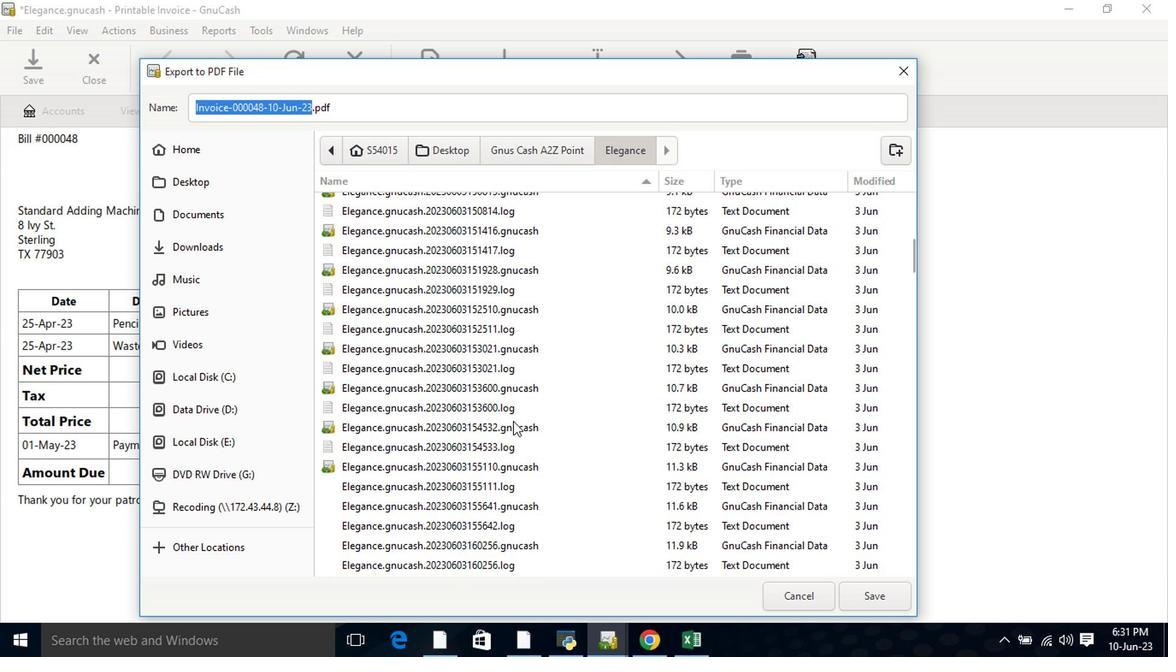 
Action: Mouse scrolled (513, 426) with delta (0, -1)
Screenshot: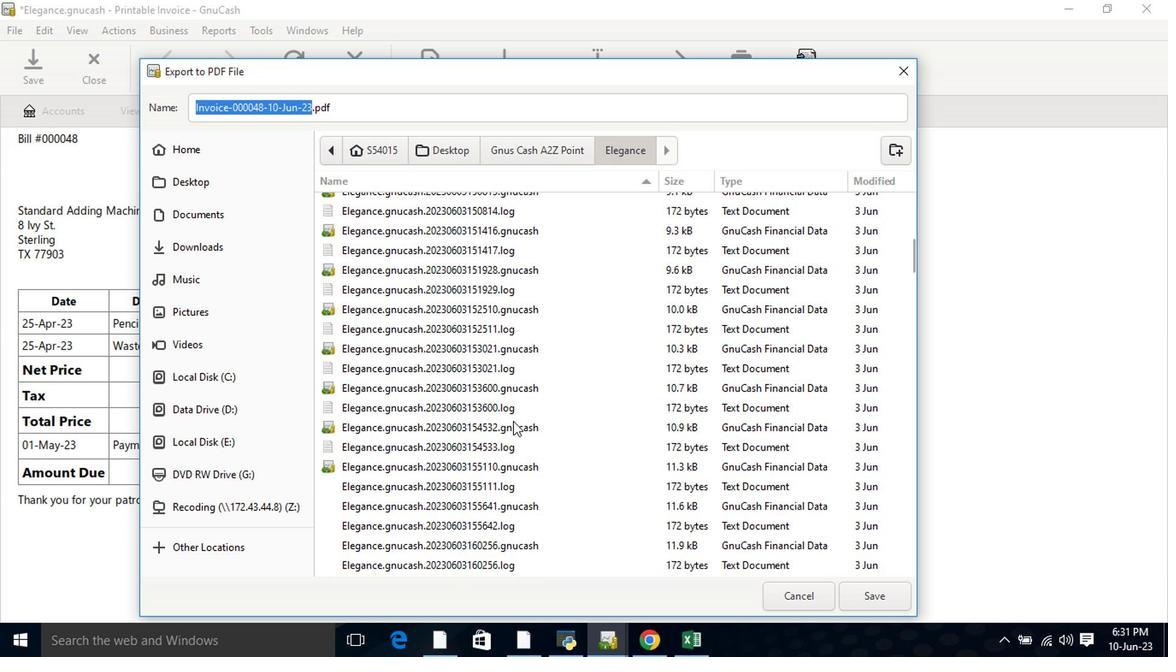 
Action: Mouse scrolled (513, 426) with delta (0, -1)
Screenshot: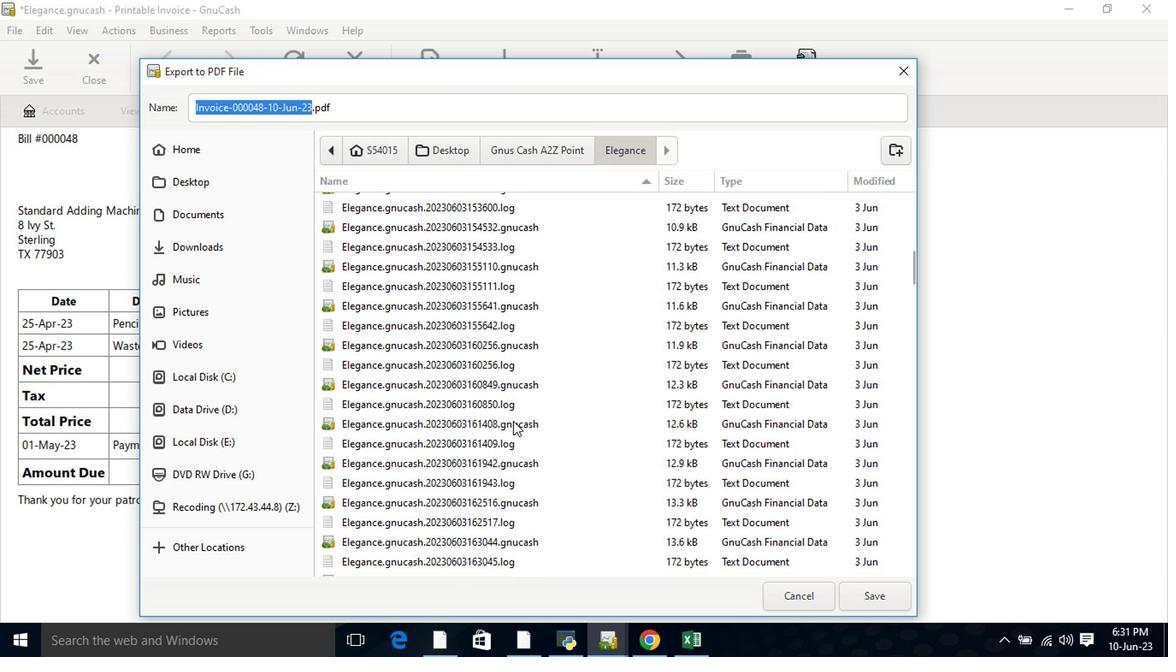 
Action: Mouse scrolled (513, 426) with delta (0, -1)
Screenshot: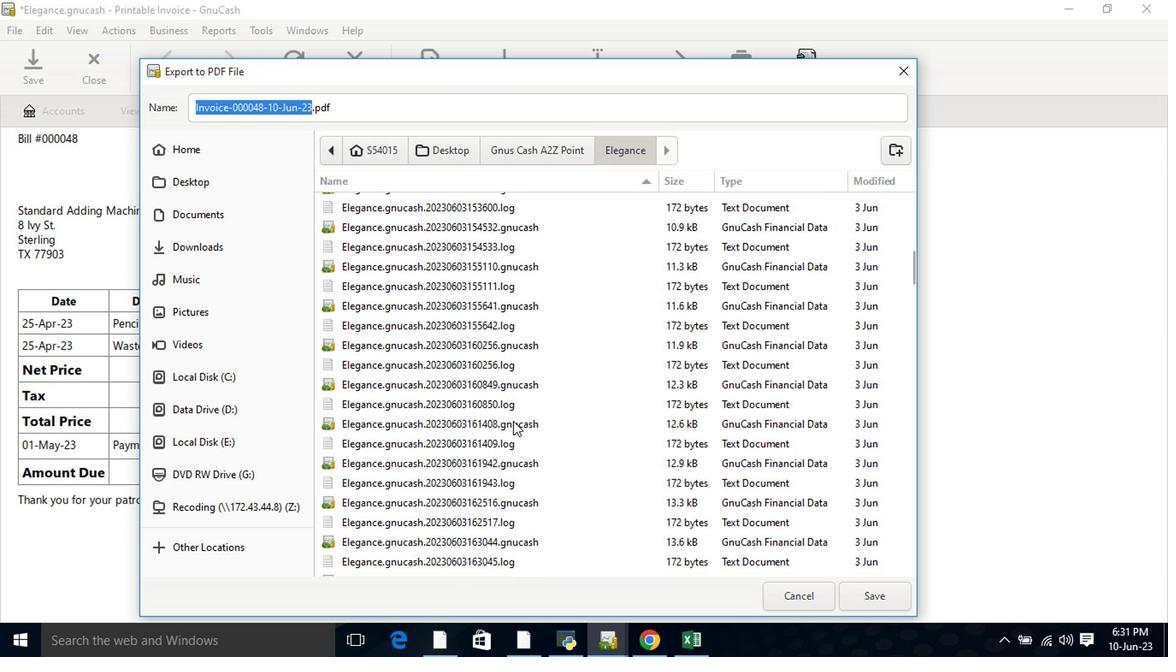 
Action: Mouse scrolled (513, 426) with delta (0, -1)
Screenshot: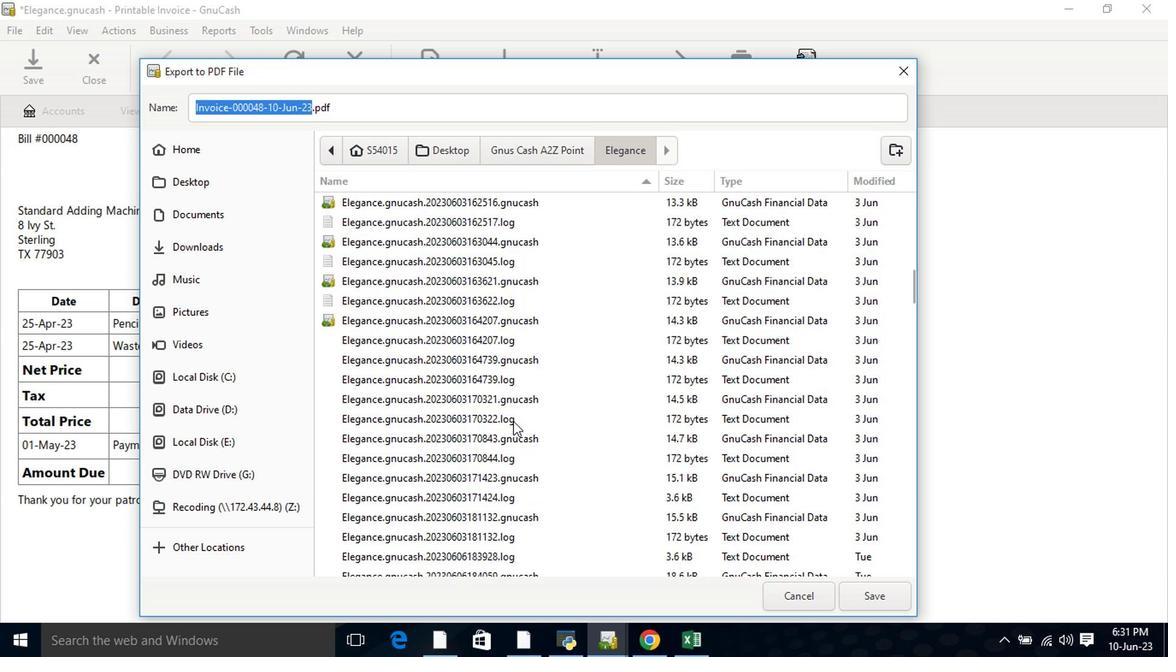 
Action: Mouse scrolled (513, 426) with delta (0, -1)
Screenshot: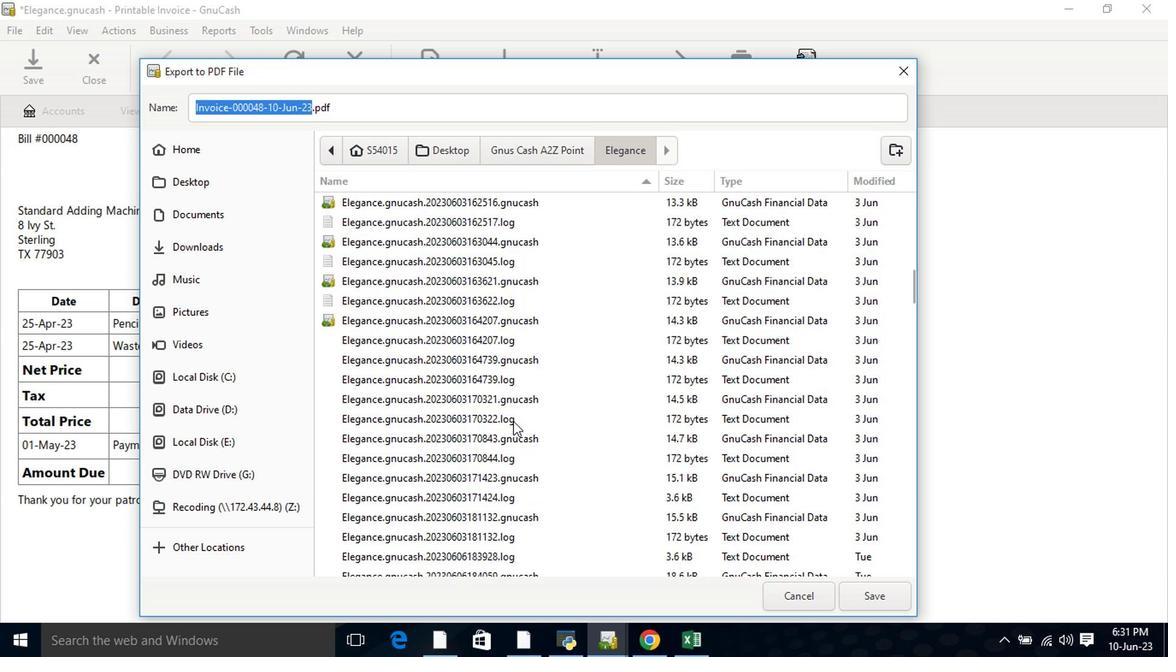 
Action: Mouse scrolled (513, 426) with delta (0, -1)
Screenshot: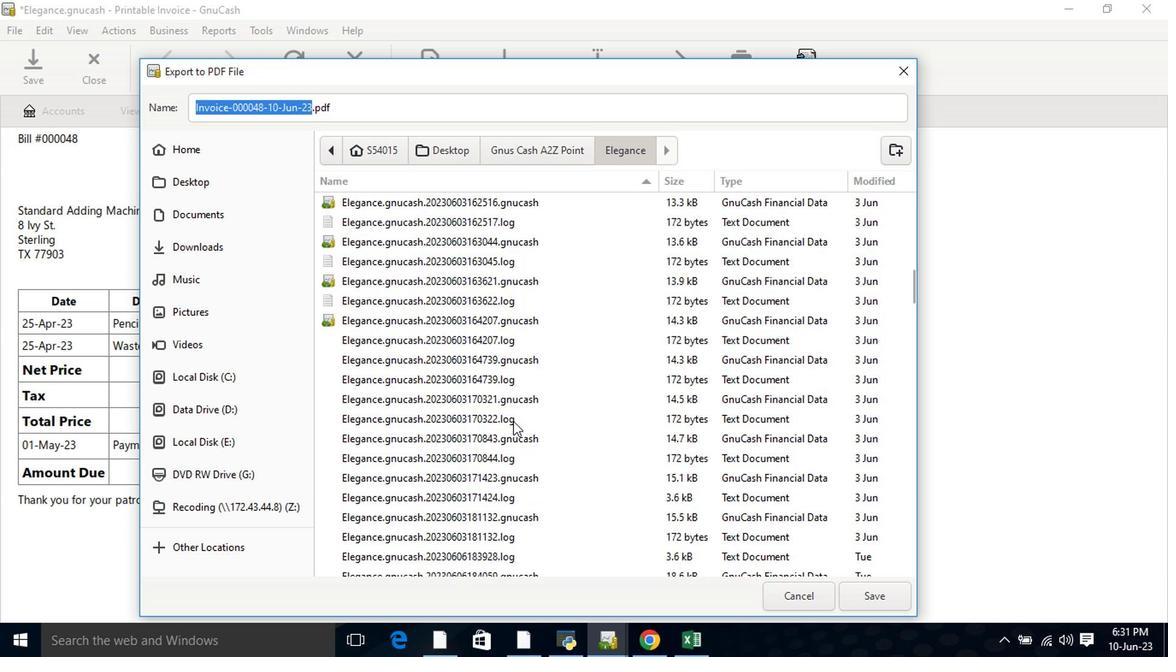 
Action: Mouse scrolled (513, 426) with delta (0, -1)
Screenshot: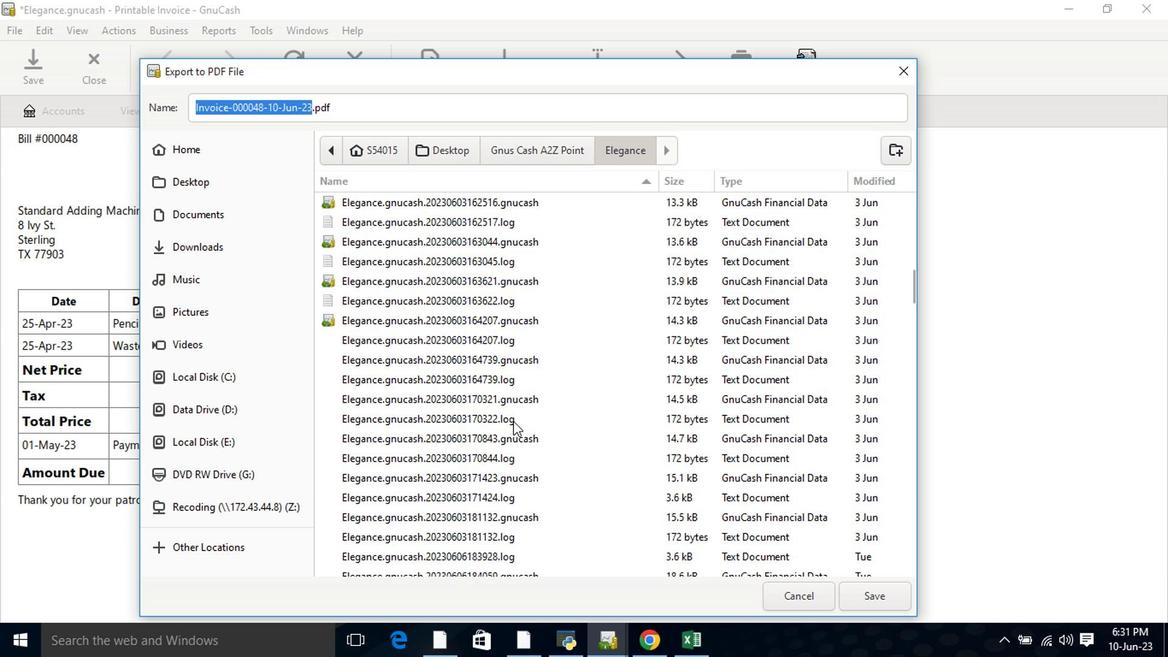 
Action: Mouse scrolled (513, 426) with delta (0, -1)
Screenshot: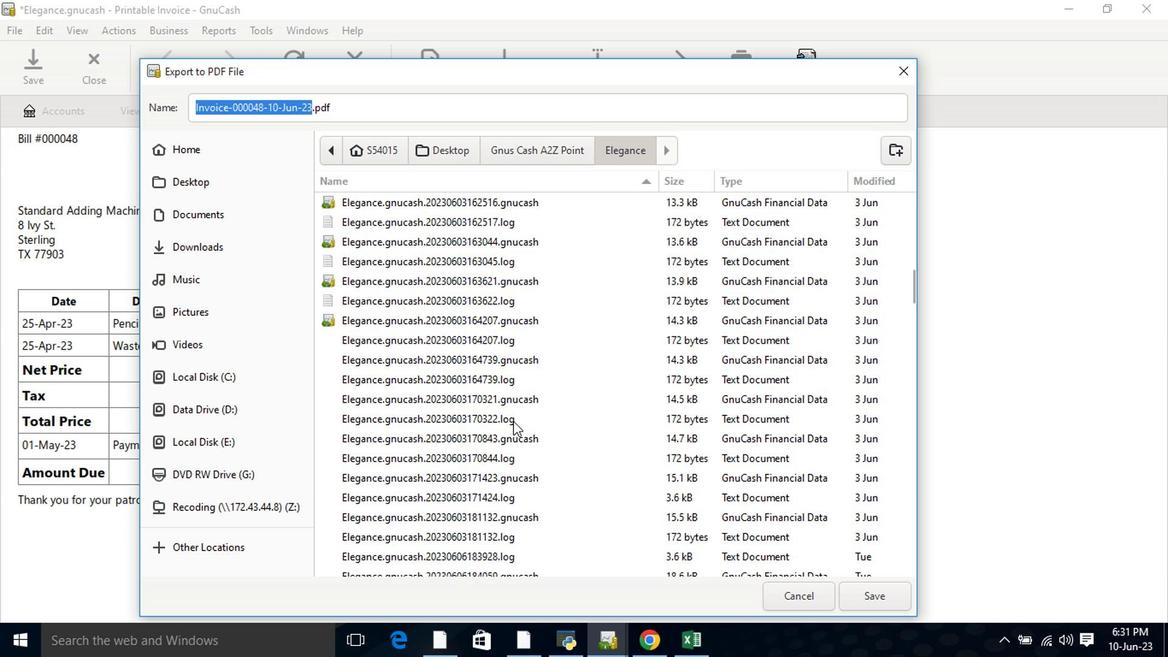 
Action: Mouse scrolled (513, 426) with delta (0, -1)
Screenshot: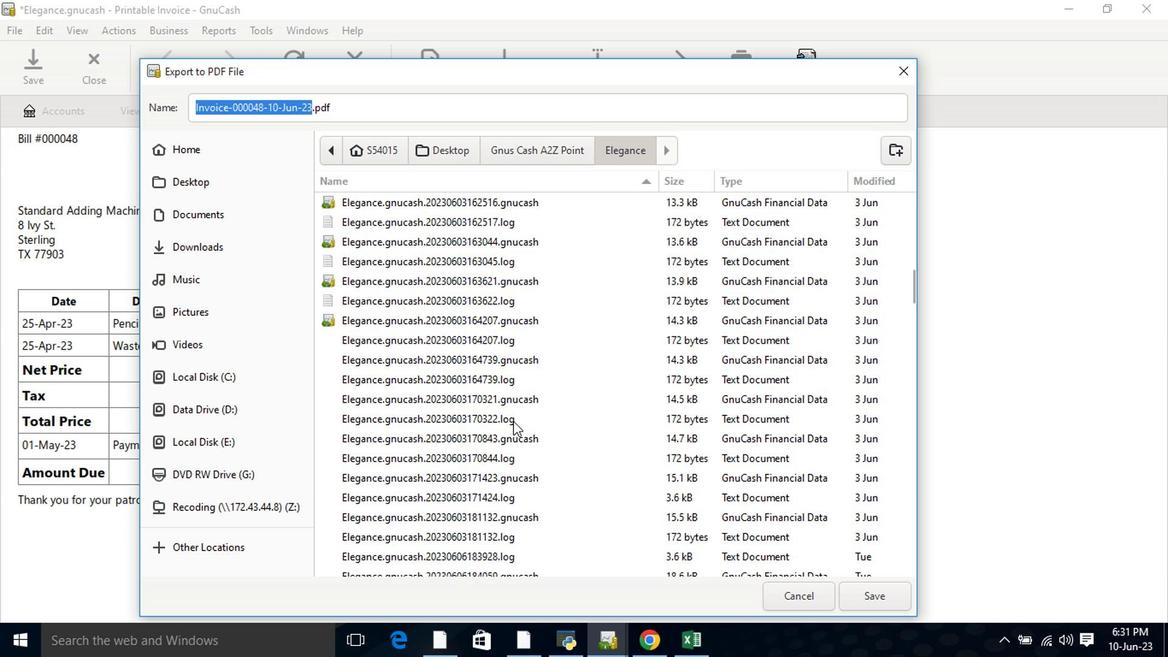 
Action: Mouse scrolled (513, 426) with delta (0, -1)
Screenshot: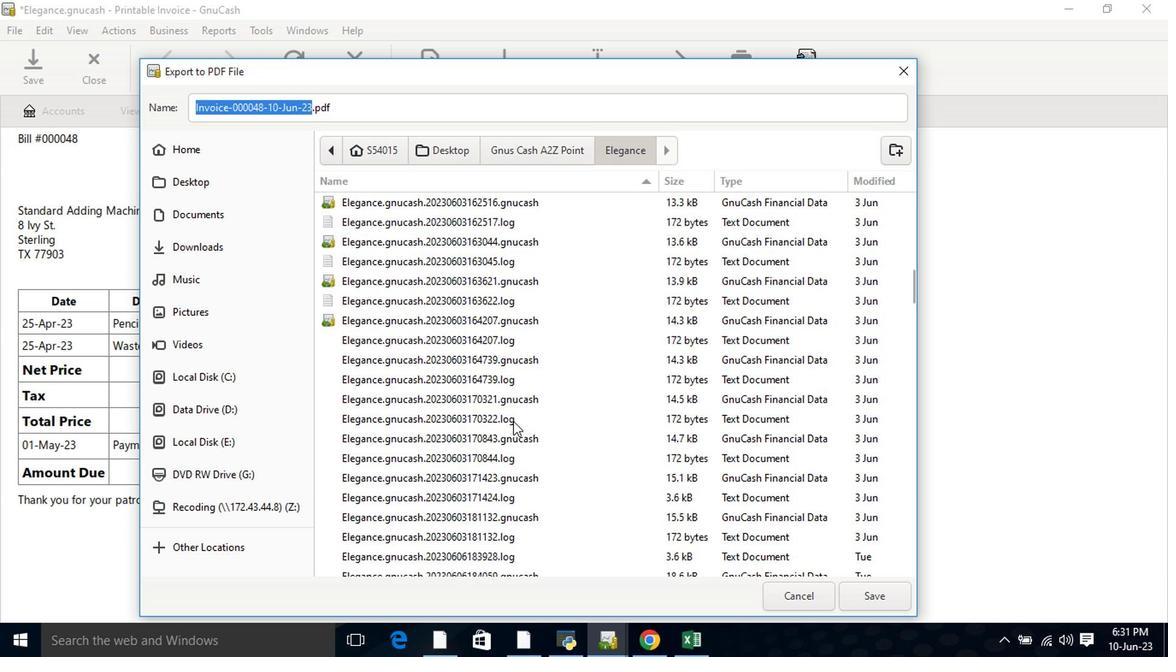 
Action: Mouse scrolled (513, 426) with delta (0, -1)
Screenshot: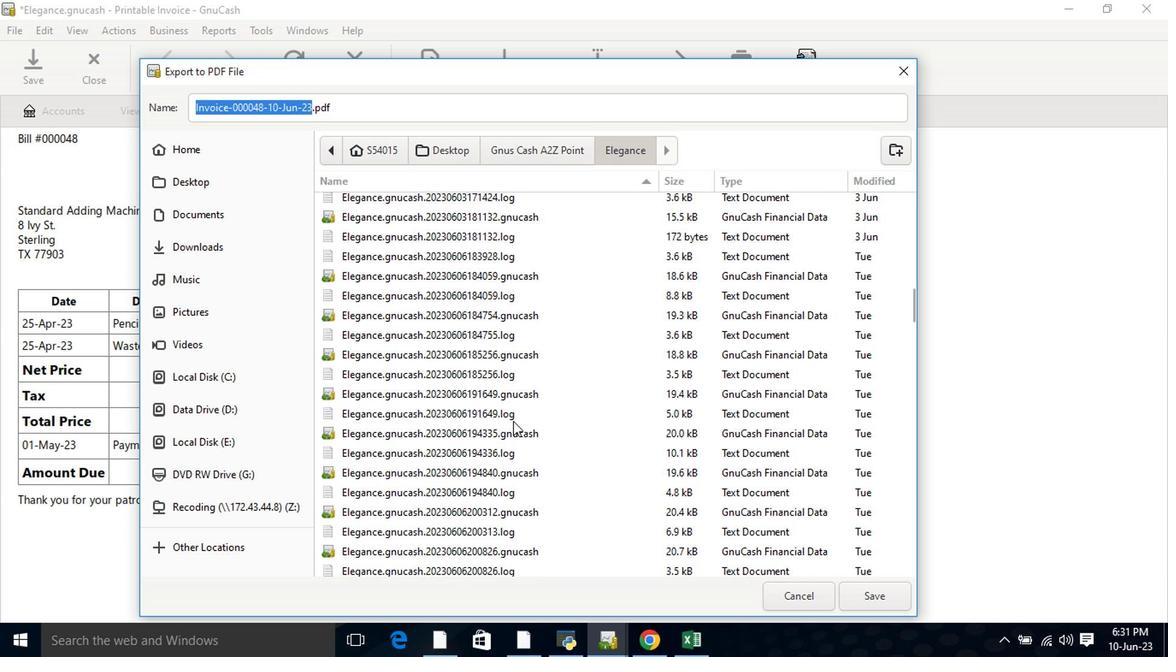 
Action: Mouse scrolled (513, 426) with delta (0, -1)
Screenshot: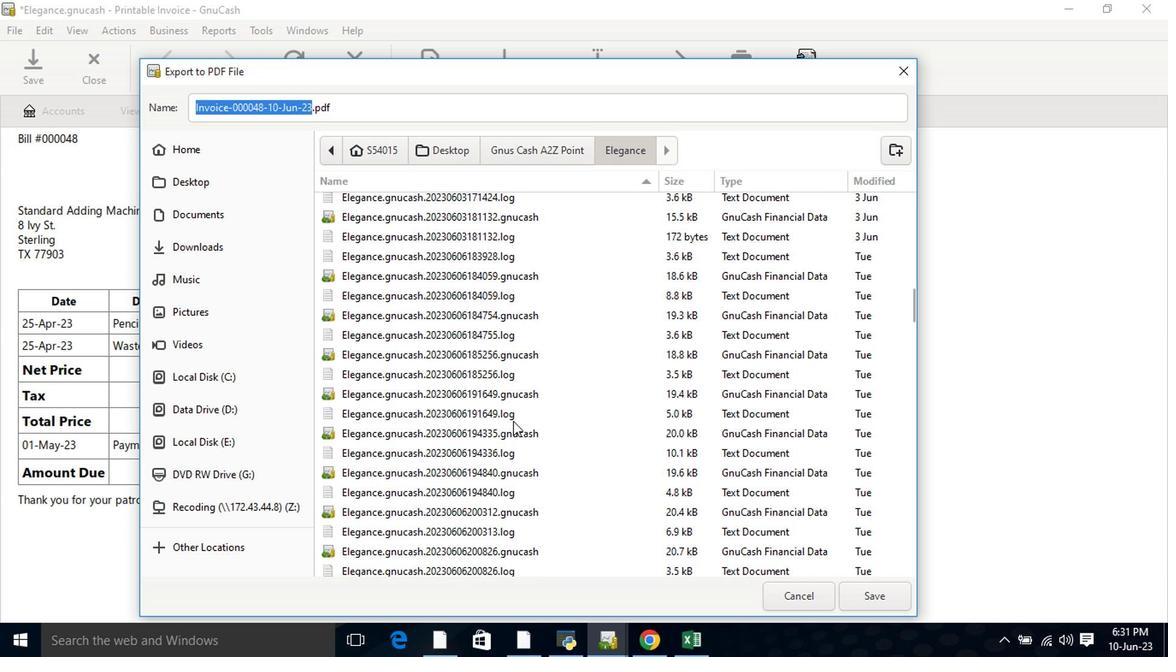
Action: Mouse scrolled (513, 426) with delta (0, -1)
Screenshot: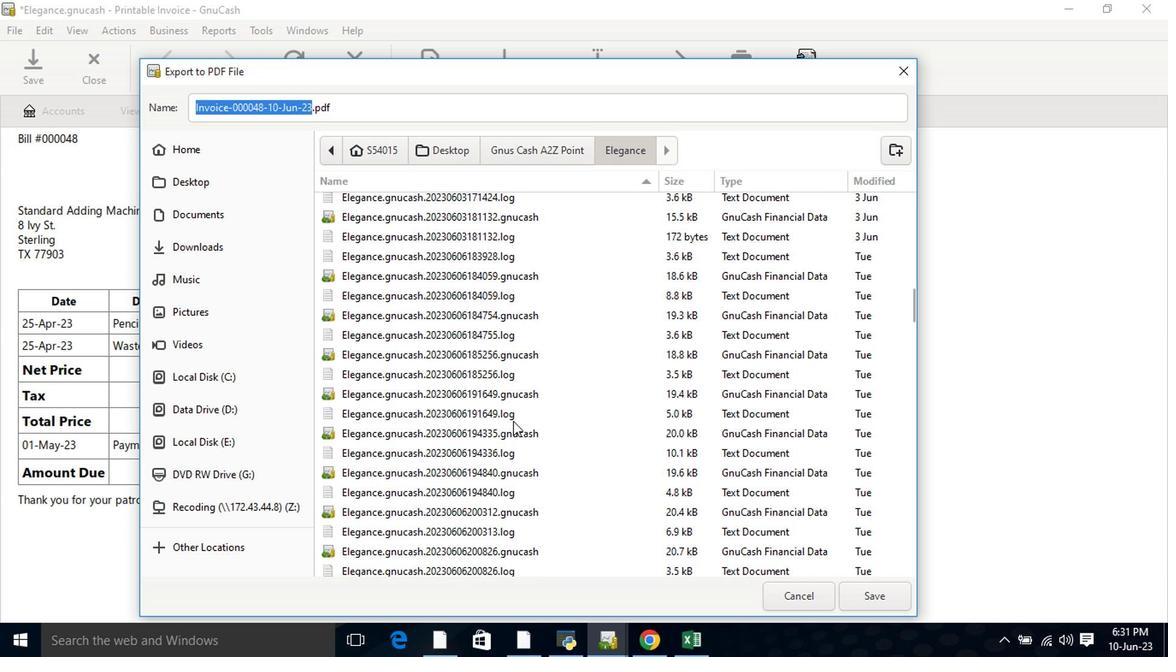 
Action: Mouse scrolled (513, 426) with delta (0, -1)
Screenshot: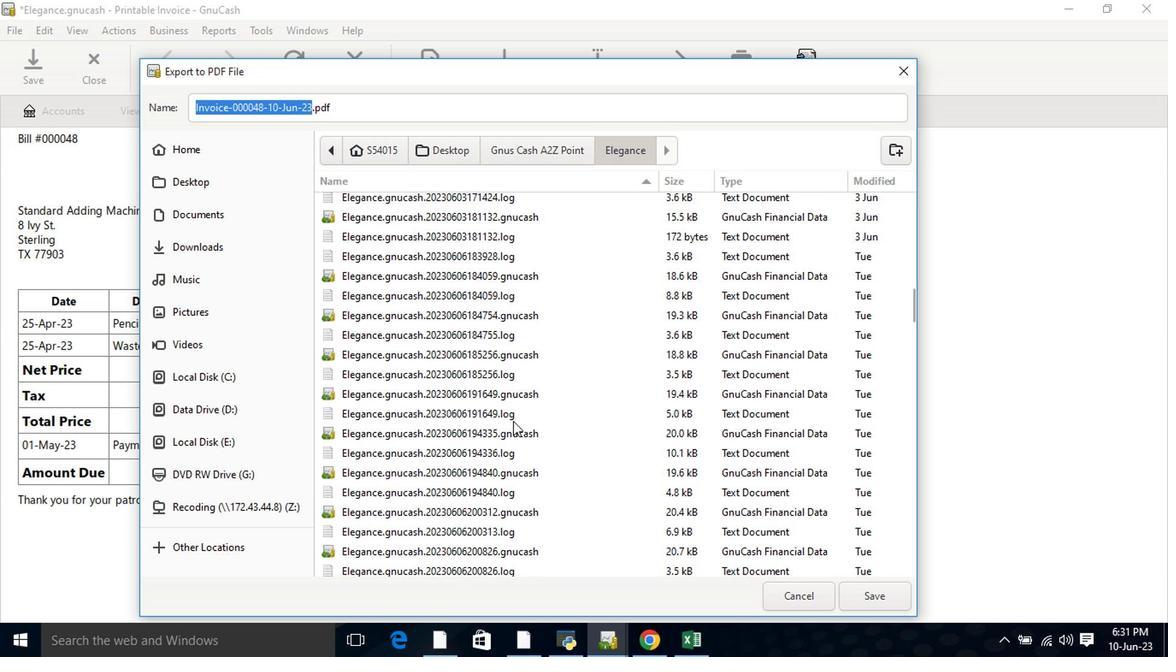 
Action: Mouse scrolled (513, 426) with delta (0, -1)
Screenshot: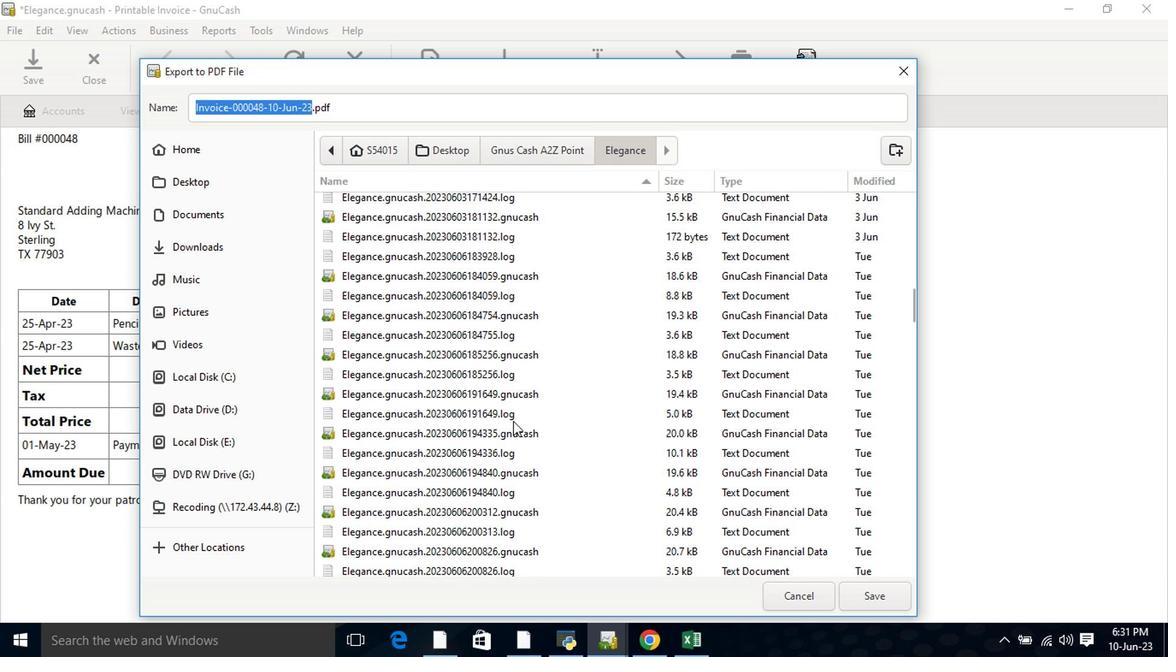 
Action: Mouse scrolled (513, 426) with delta (0, -1)
Screenshot: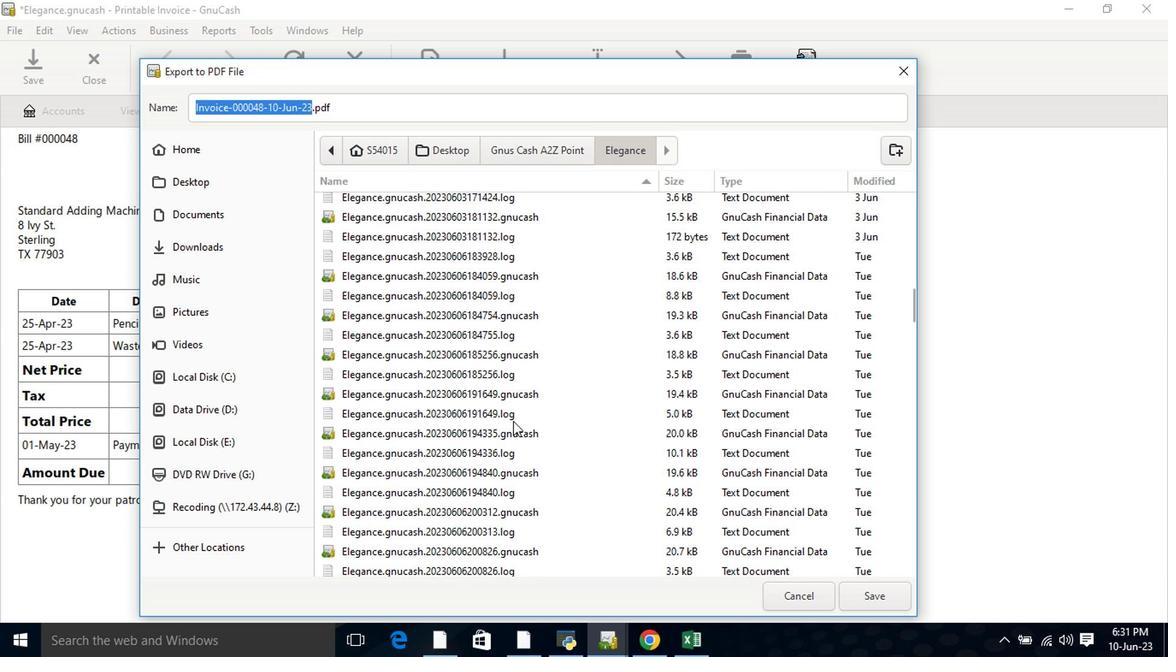 
Action: Mouse scrolled (513, 426) with delta (0, -1)
Screenshot: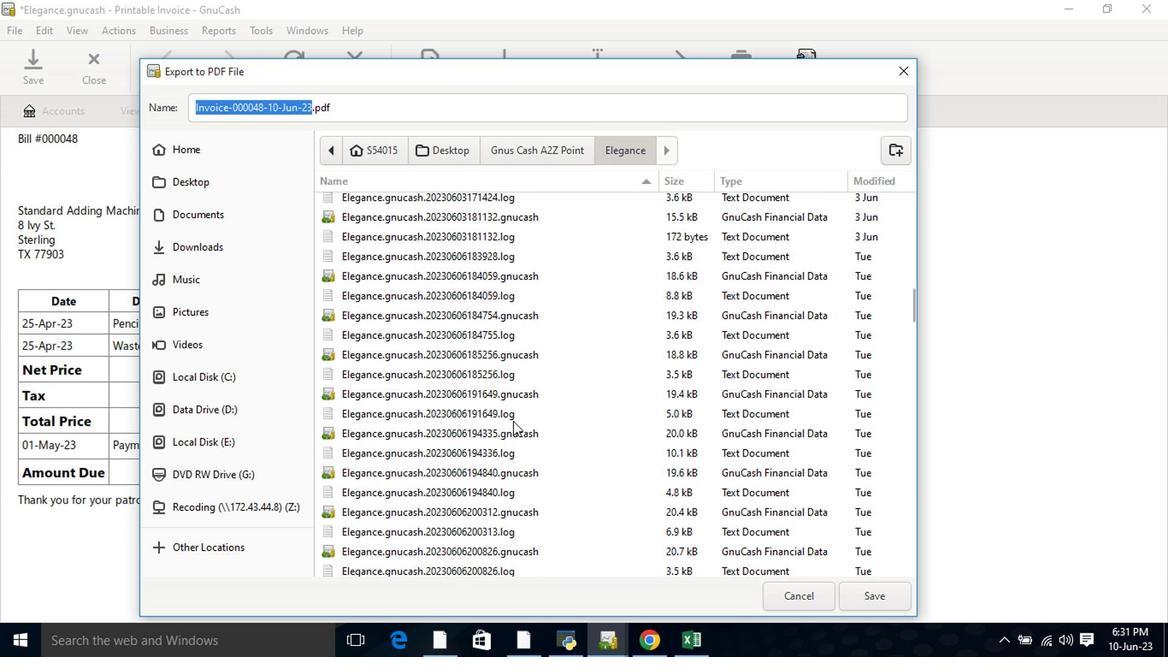 
Action: Mouse scrolled (513, 426) with delta (0, -1)
Screenshot: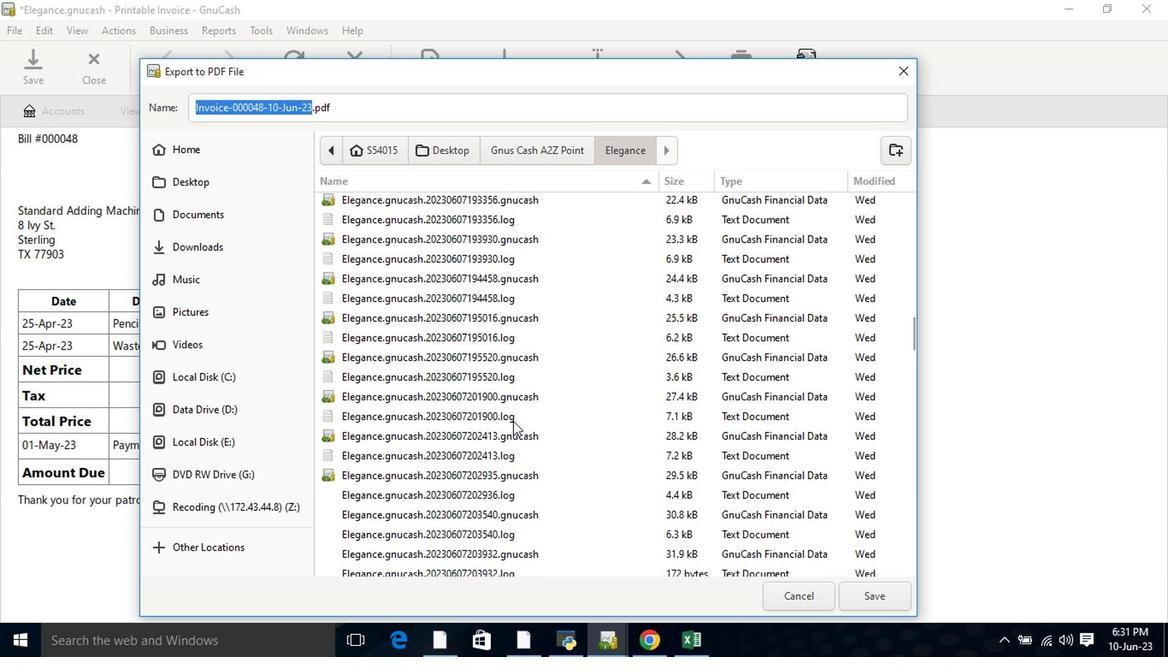 
Action: Mouse scrolled (513, 426) with delta (0, -1)
Screenshot: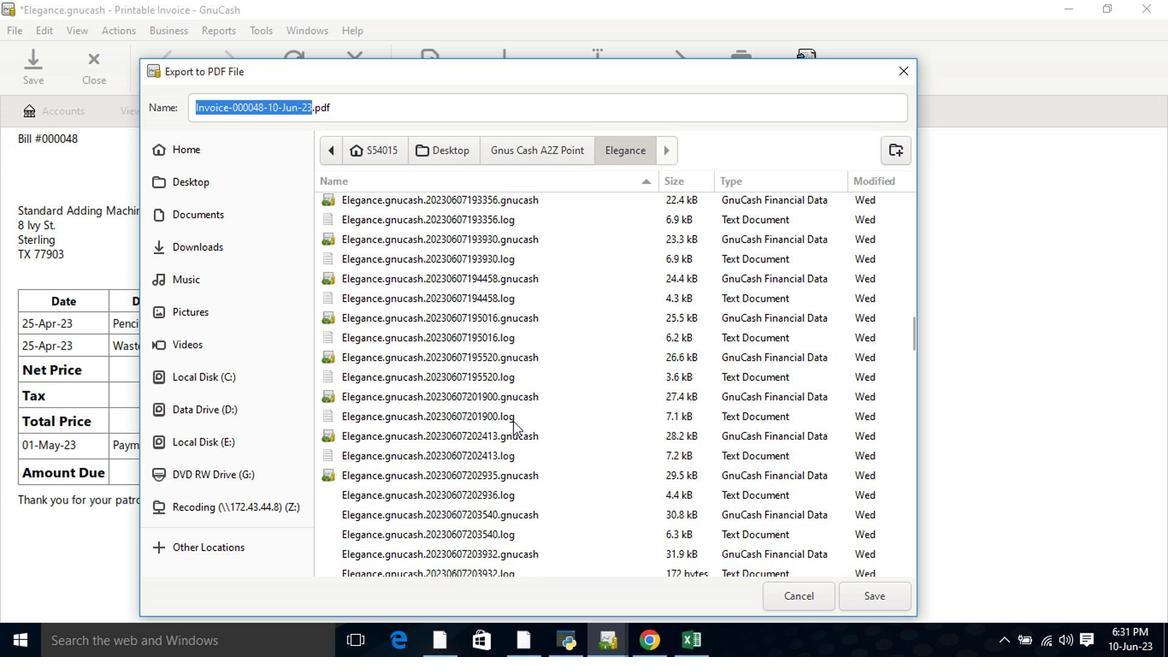 
Action: Mouse scrolled (513, 426) with delta (0, -1)
Screenshot: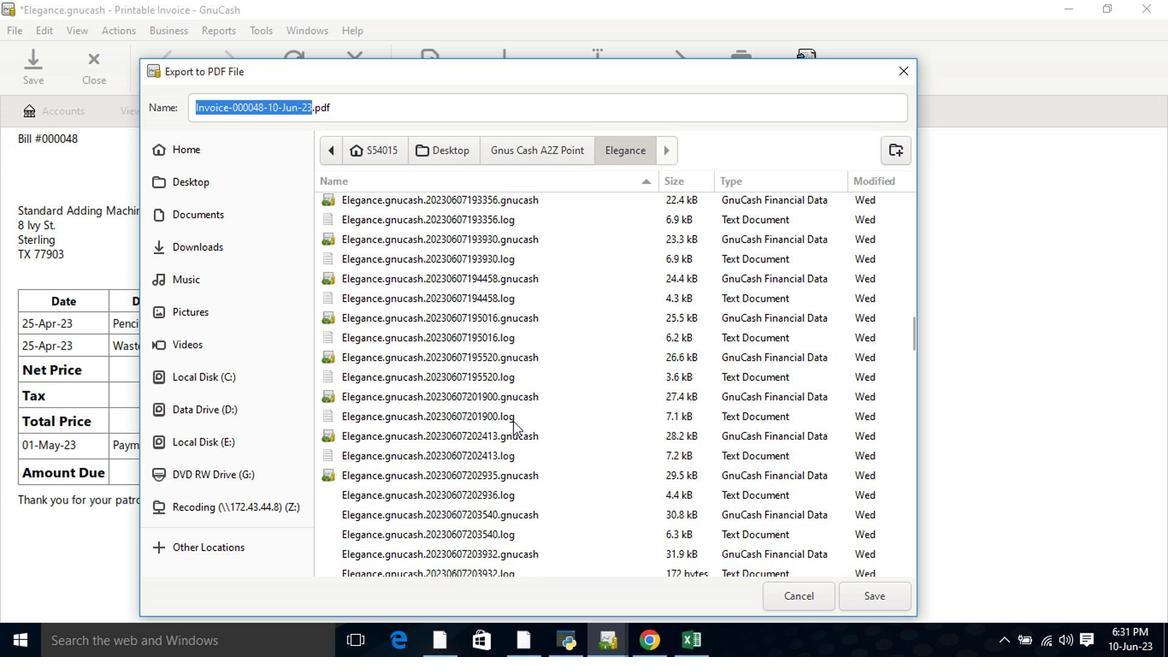 
Action: Mouse scrolled (513, 426) with delta (0, -1)
Screenshot: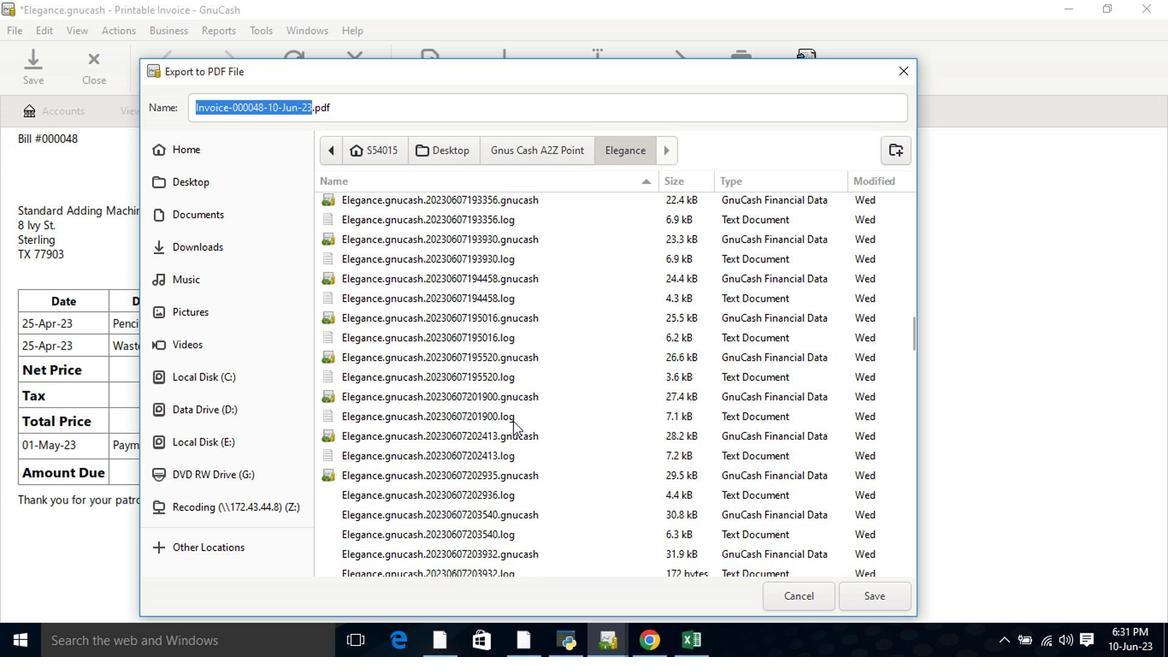 
Action: Mouse scrolled (513, 426) with delta (0, -1)
Screenshot: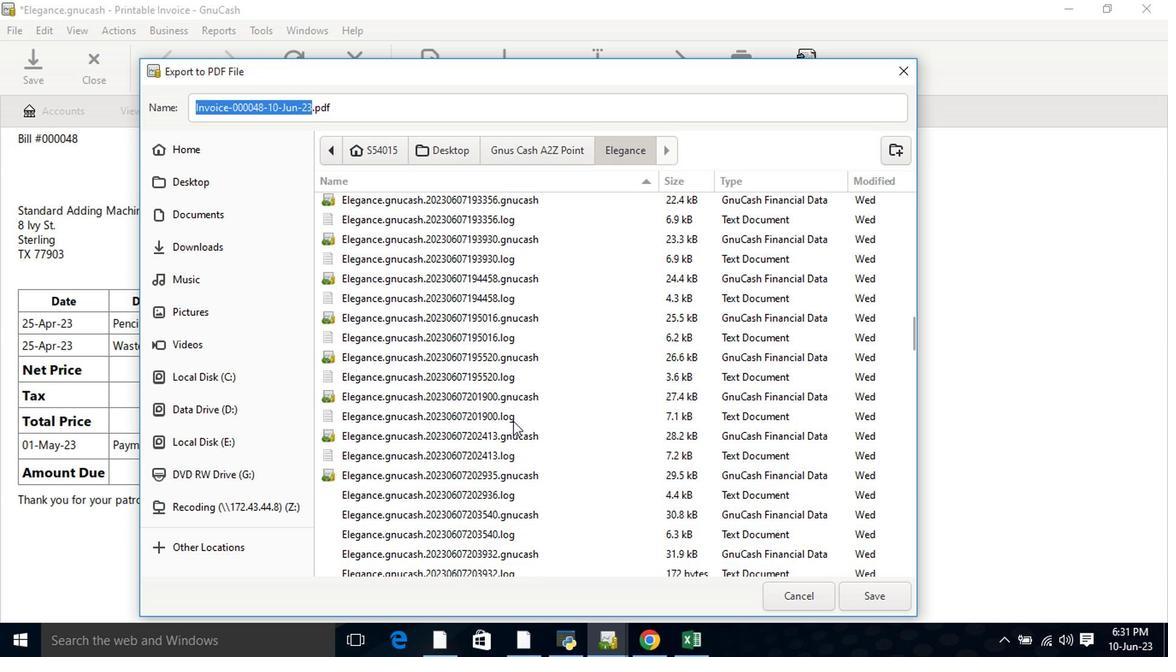 
Action: Mouse scrolled (513, 426) with delta (0, -1)
Screenshot: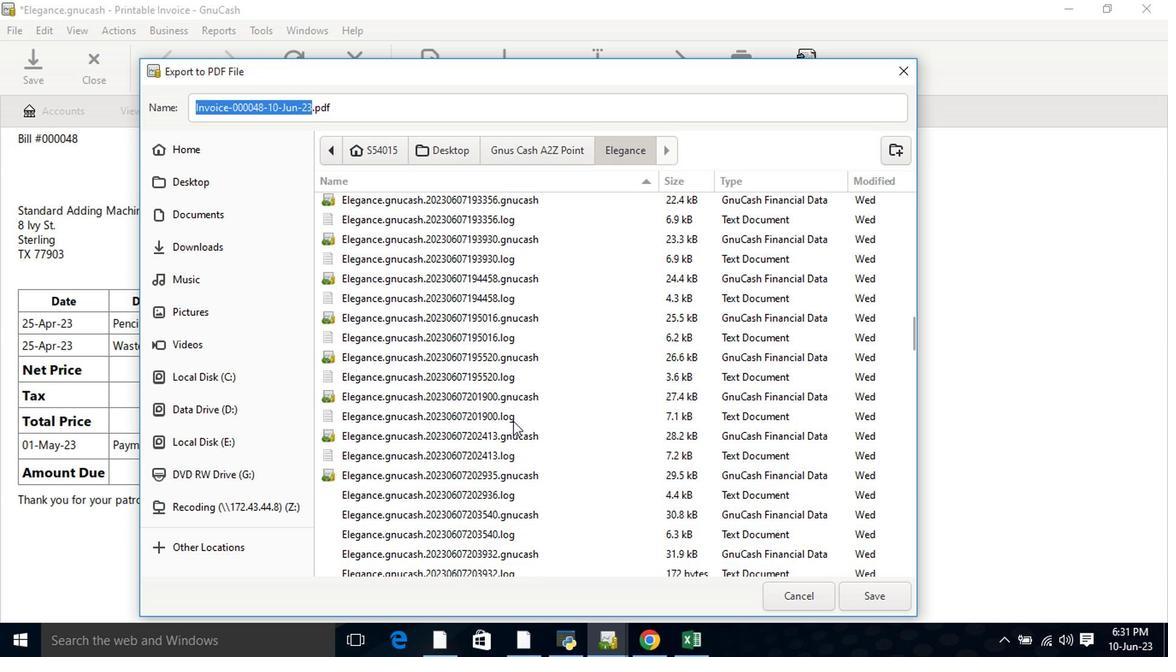 
Action: Mouse scrolled (513, 426) with delta (0, -1)
Screenshot: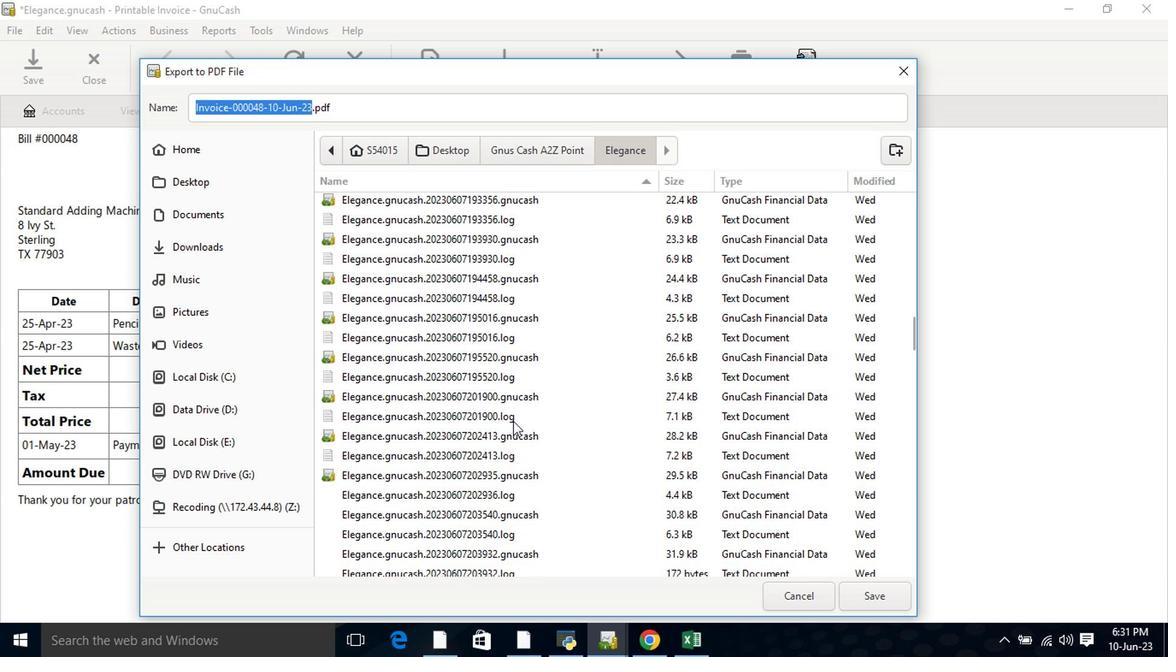 
Action: Mouse scrolled (513, 426) with delta (0, -1)
Screenshot: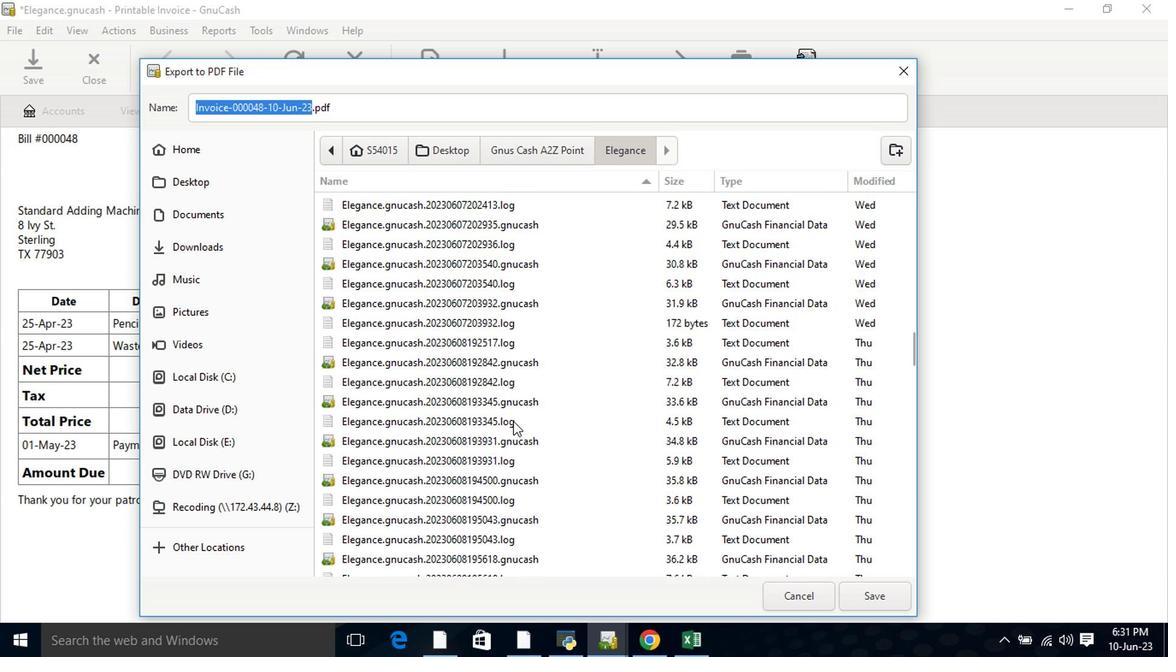 
Action: Mouse scrolled (513, 426) with delta (0, -1)
Screenshot: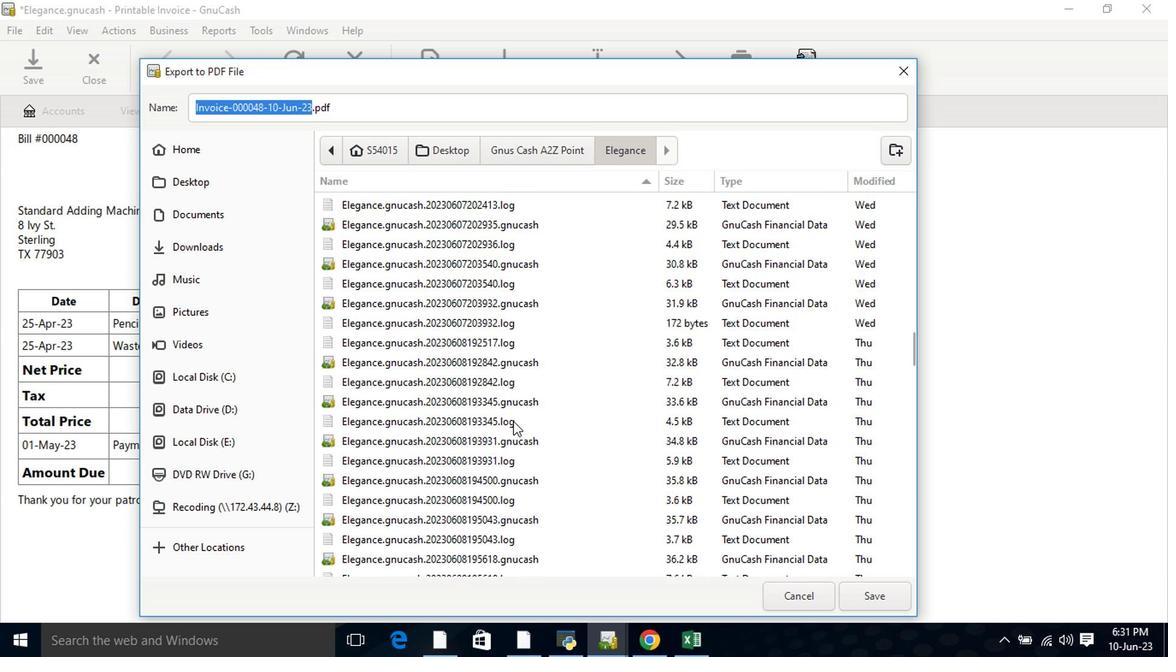 
Action: Mouse scrolled (513, 426) with delta (0, -1)
Screenshot: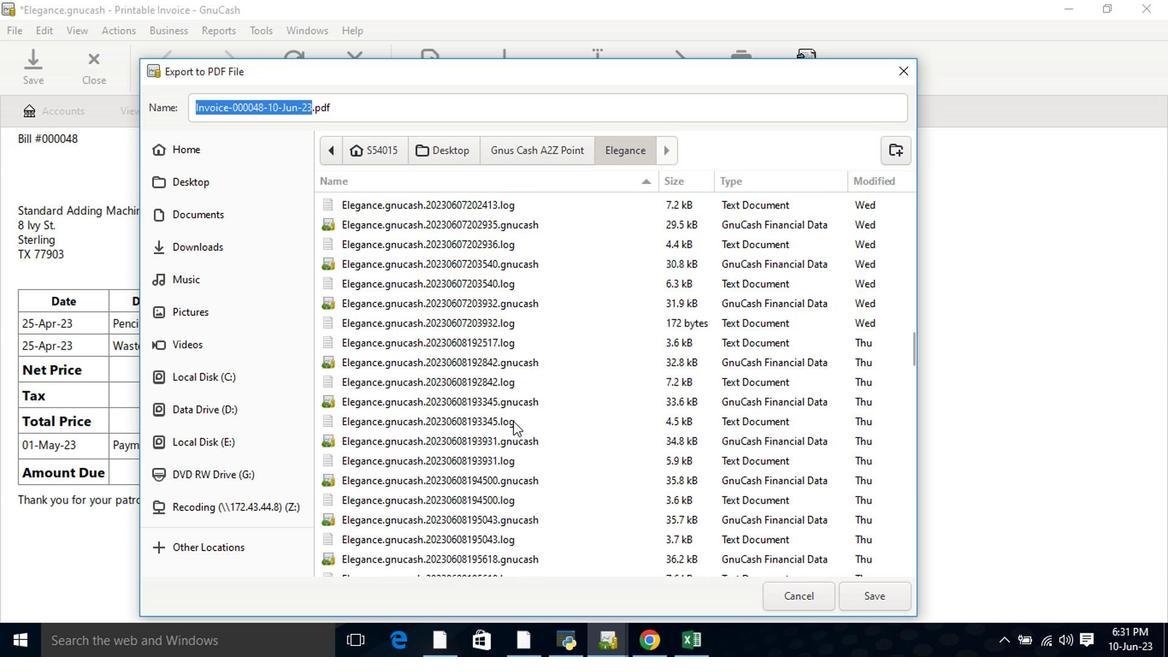 
Action: Mouse scrolled (513, 426) with delta (0, -1)
Screenshot: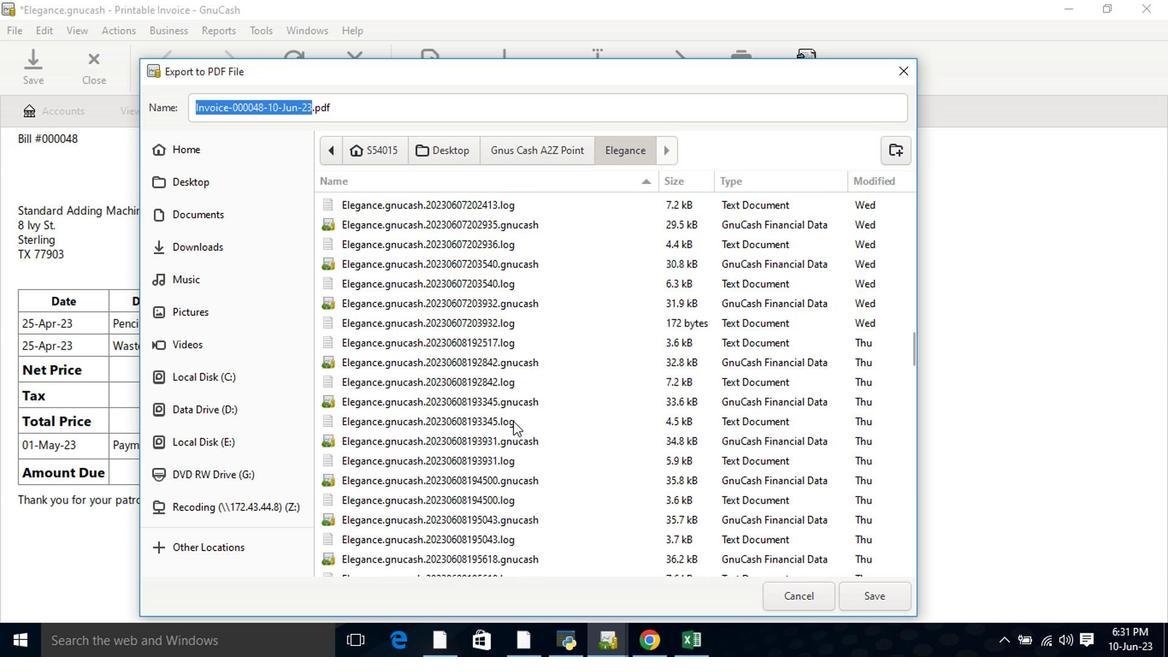
Action: Mouse scrolled (513, 426) with delta (0, -1)
Screenshot: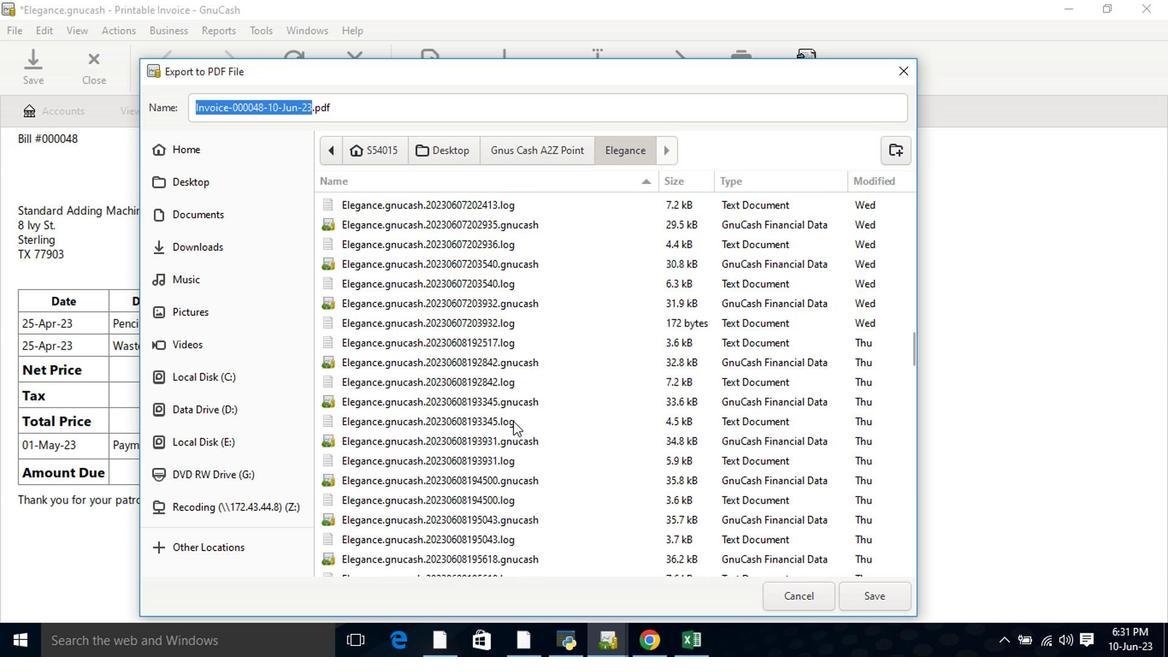 
Action: Mouse scrolled (513, 426) with delta (0, -1)
Screenshot: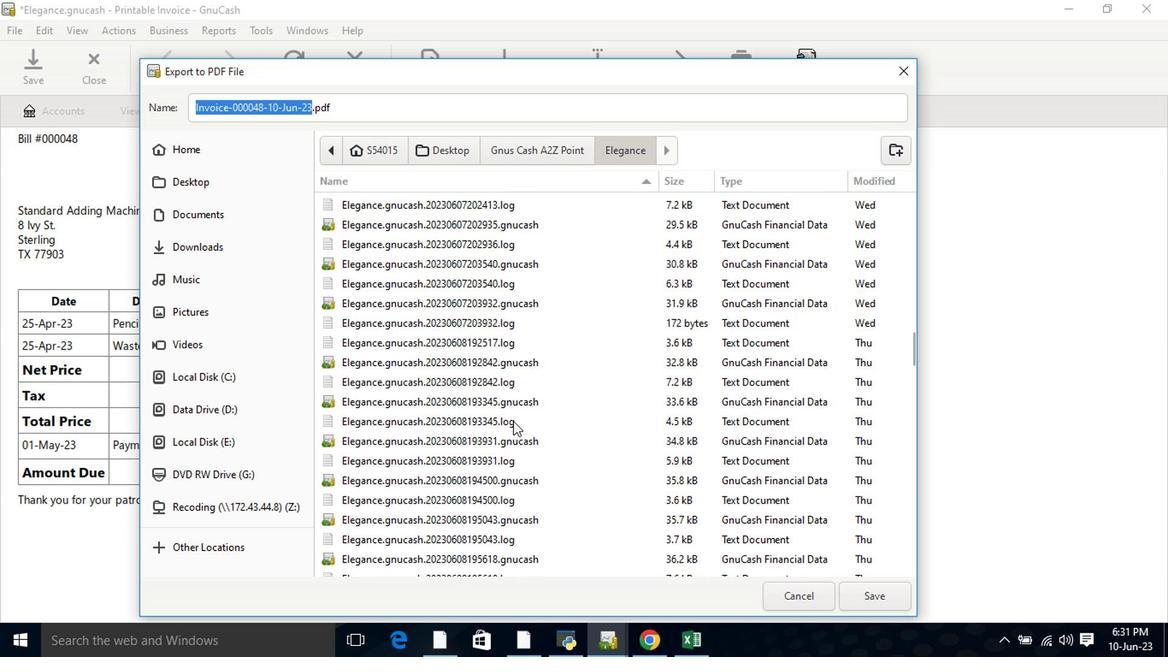 
Action: Mouse scrolled (513, 426) with delta (0, -1)
Screenshot: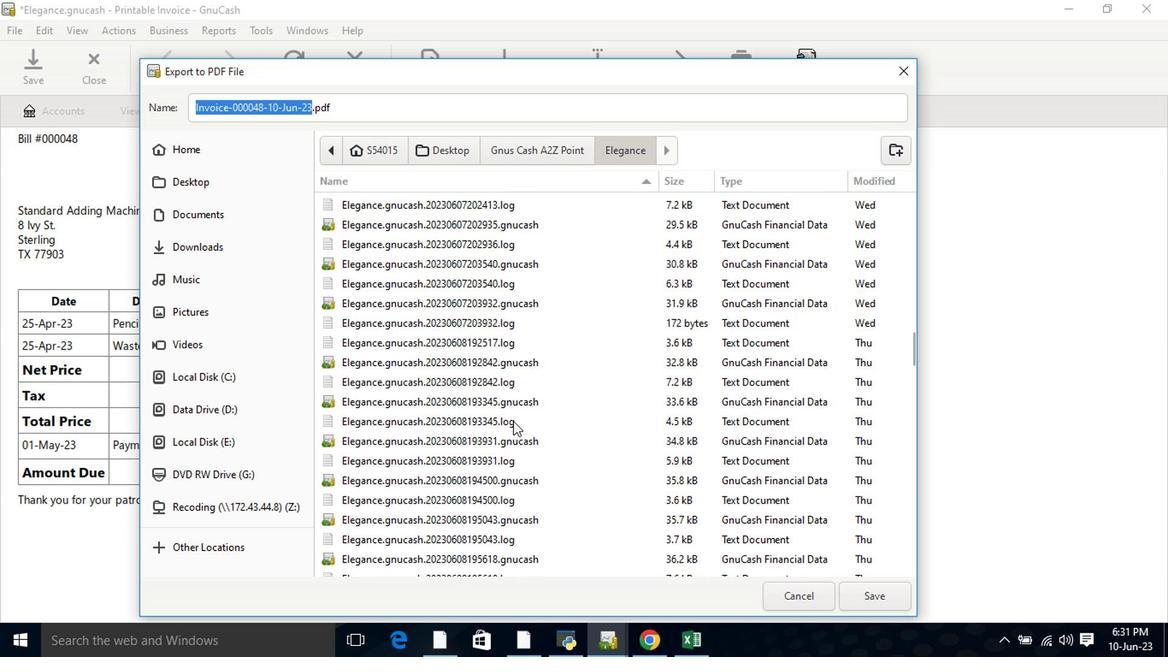 
Action: Mouse scrolled (513, 426) with delta (0, -1)
Screenshot: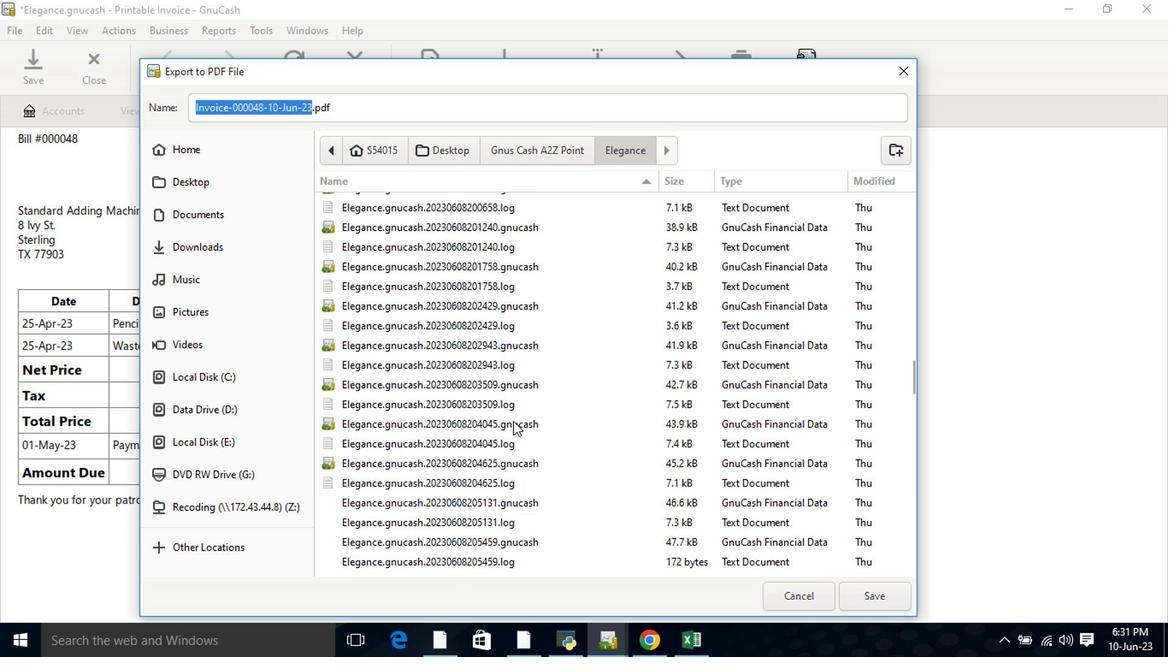 
Action: Mouse scrolled (513, 426) with delta (0, -1)
Screenshot: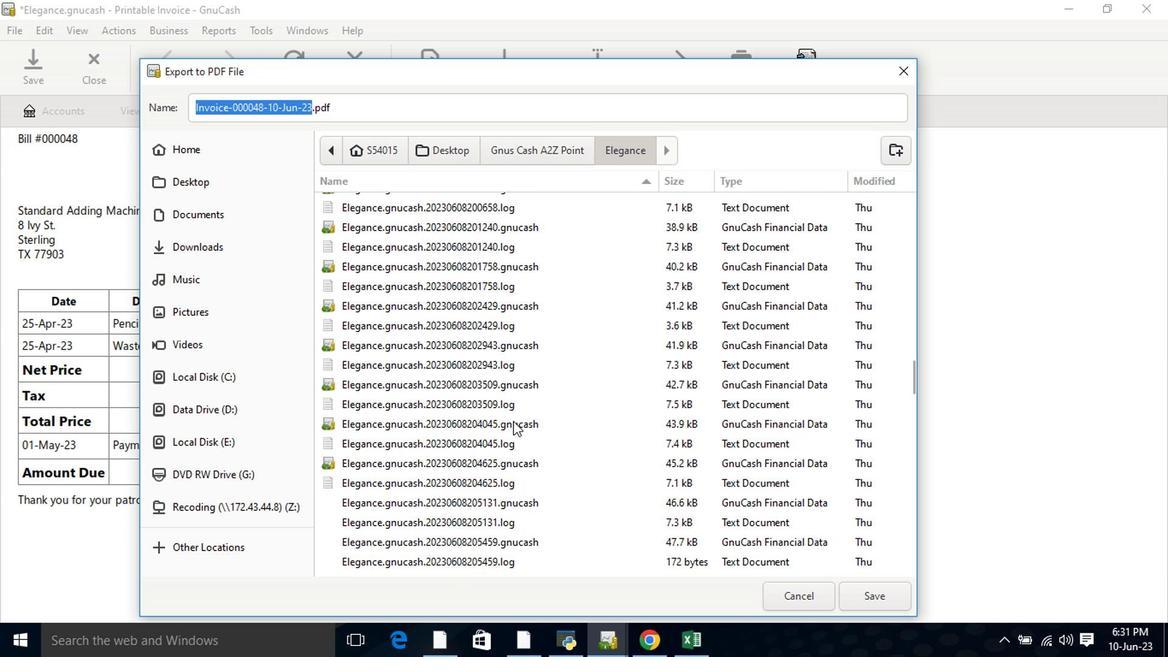 
Action: Mouse scrolled (513, 426) with delta (0, -1)
Screenshot: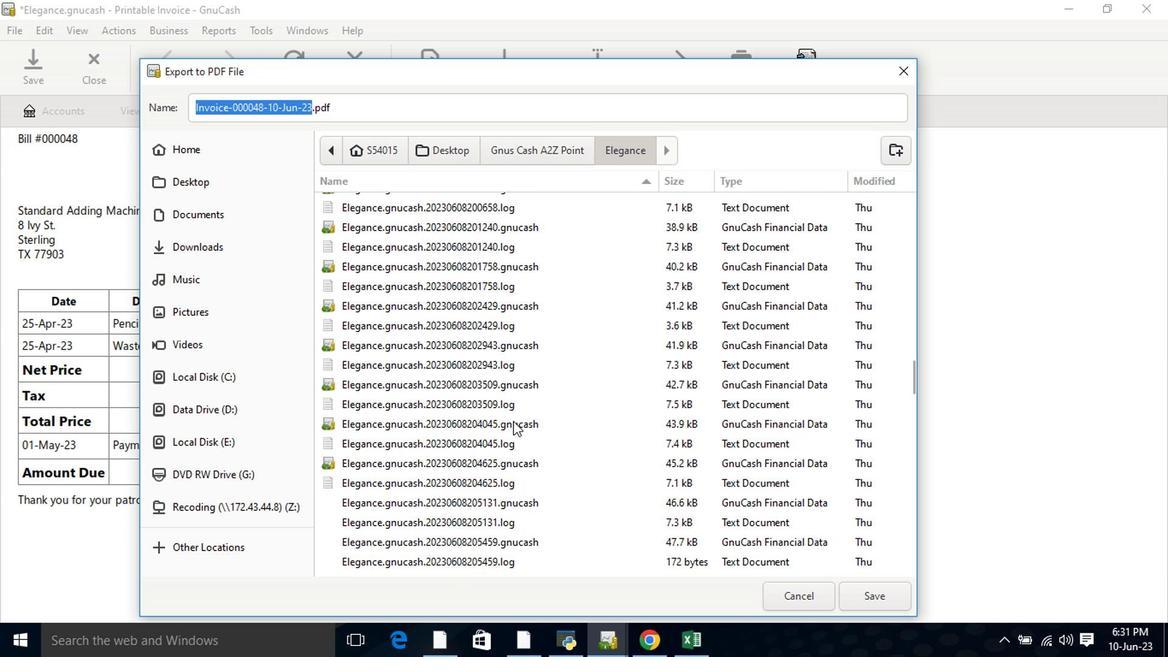 
Action: Mouse scrolled (513, 426) with delta (0, -1)
Screenshot: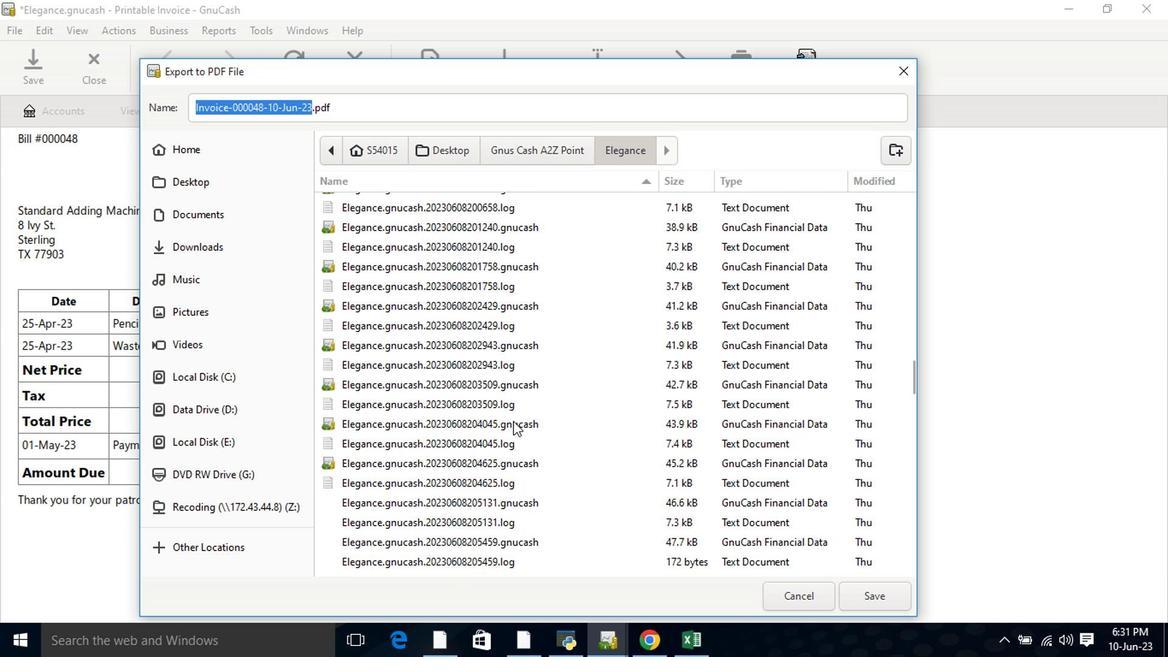 
Action: Mouse scrolled (513, 426) with delta (0, -1)
Screenshot: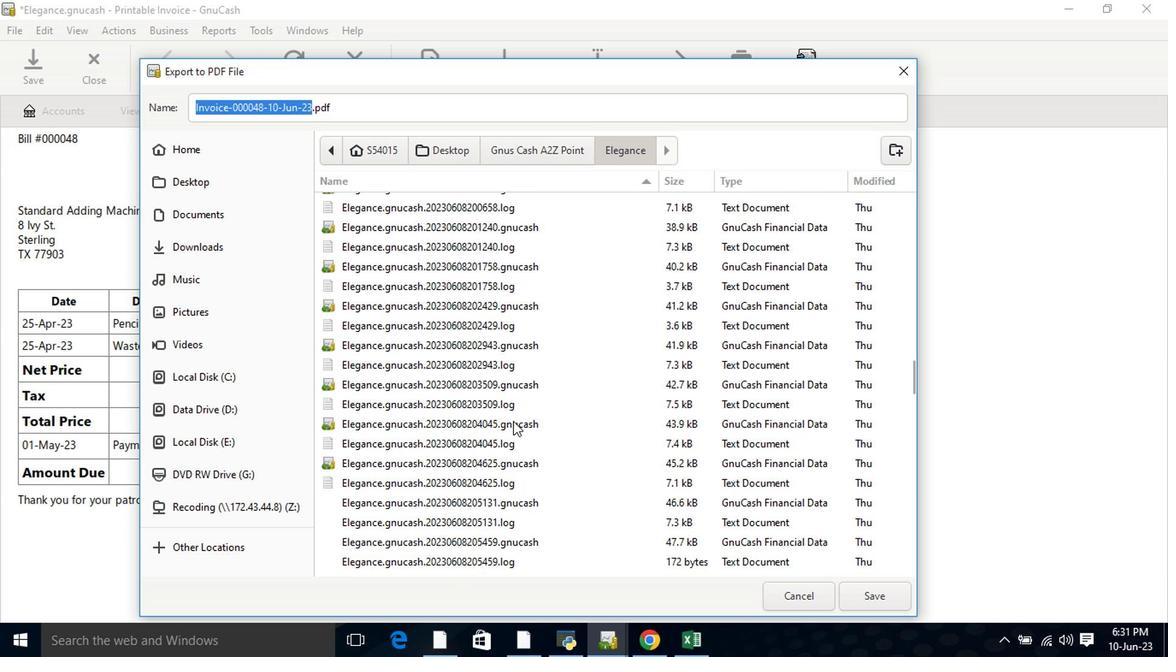 
Action: Mouse scrolled (513, 426) with delta (0, -1)
Screenshot: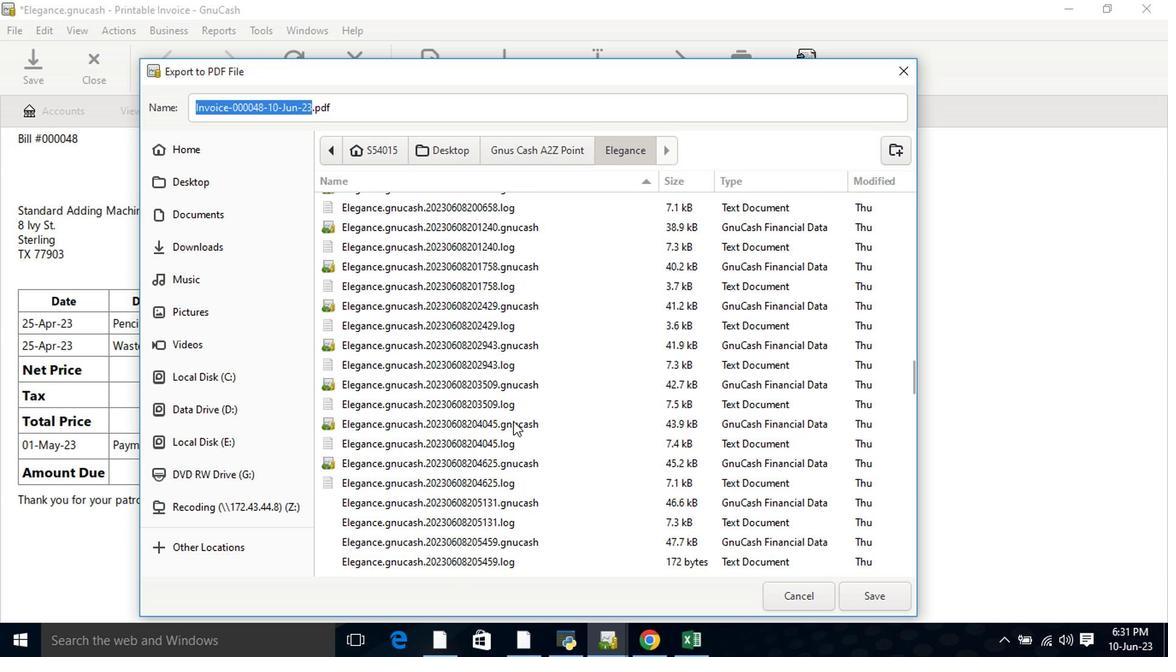 
Action: Mouse scrolled (513, 426) with delta (0, -1)
Screenshot: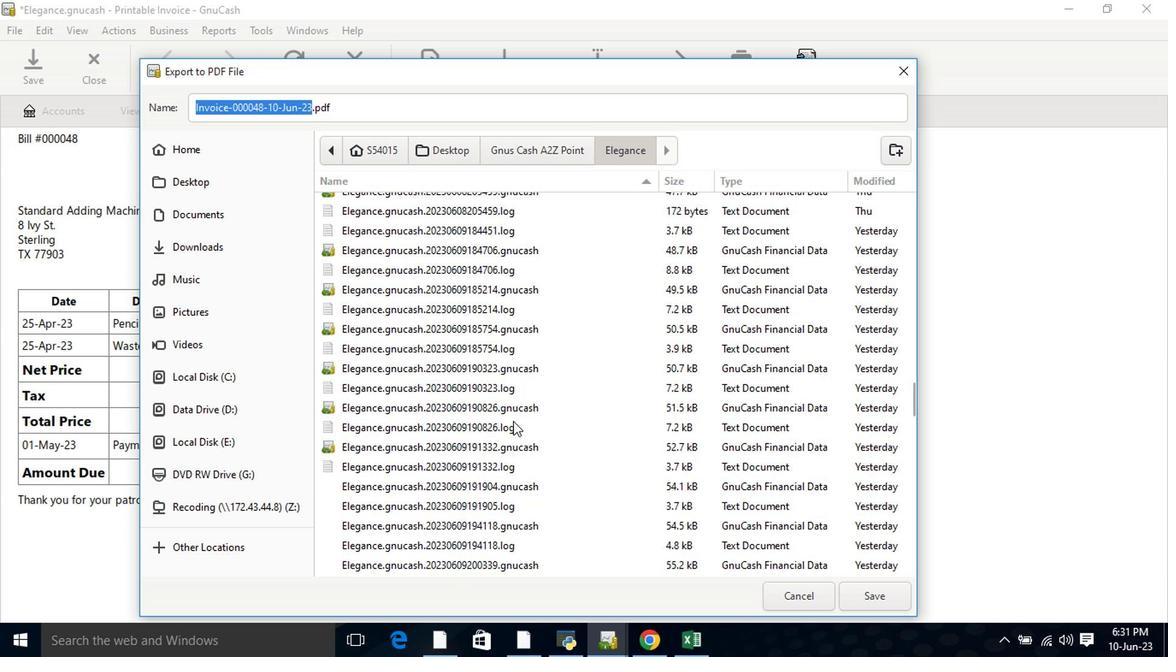 
Action: Mouse scrolled (513, 426) with delta (0, -1)
Screenshot: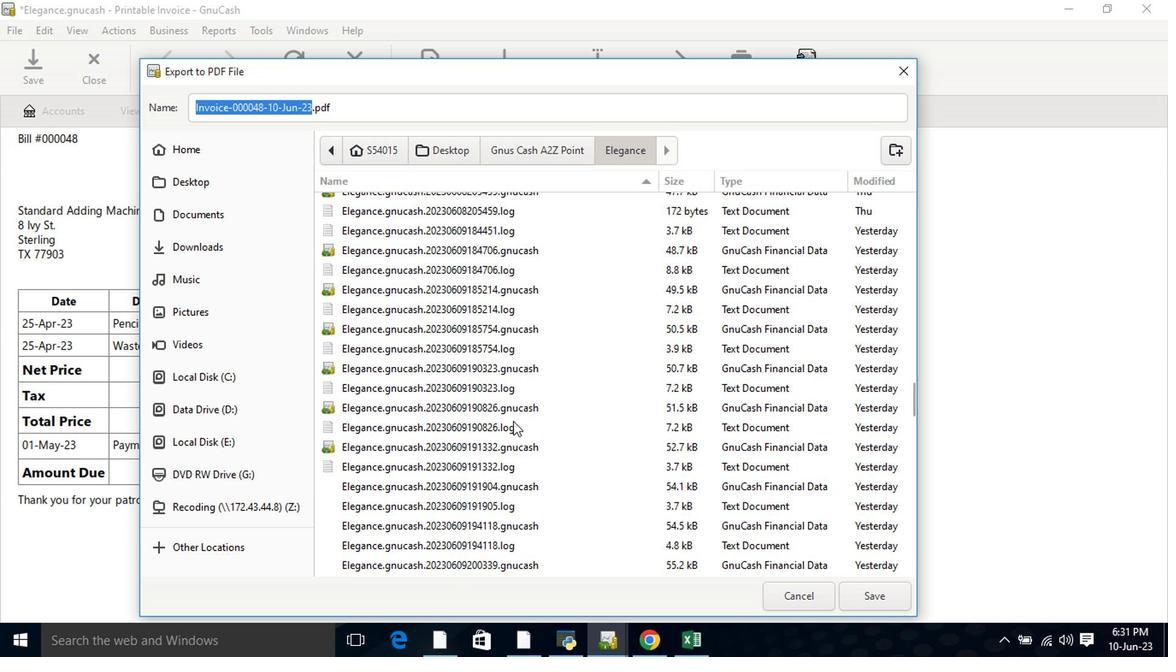 
Action: Mouse scrolled (513, 426) with delta (0, -1)
Screenshot: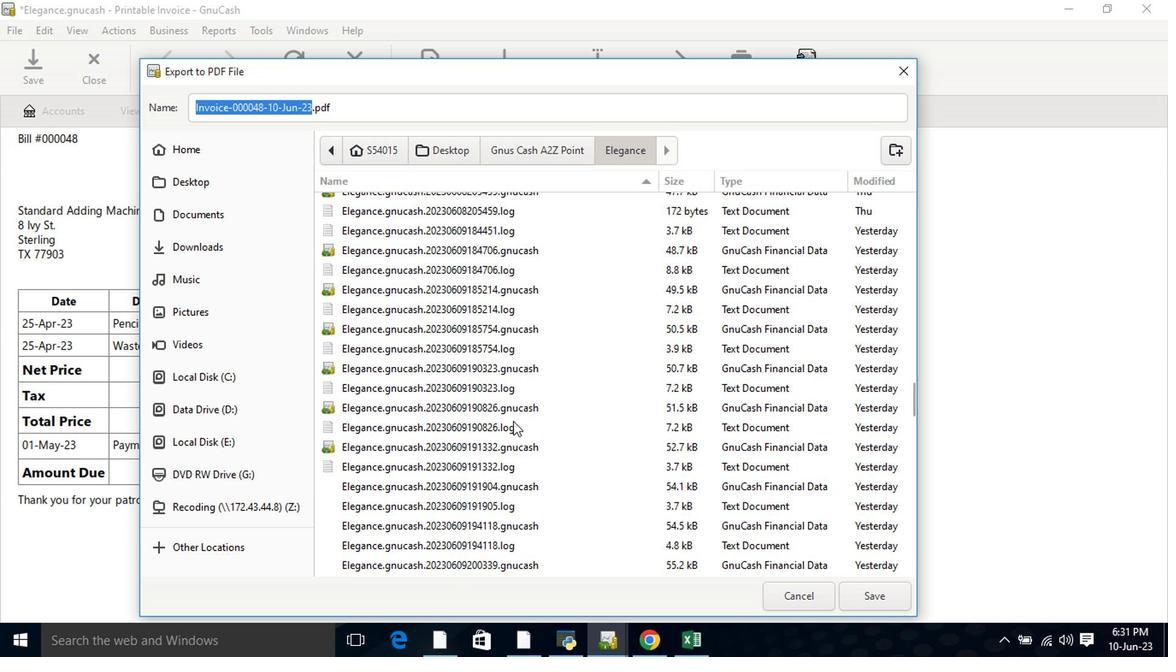 
Action: Mouse scrolled (513, 426) with delta (0, -1)
Screenshot: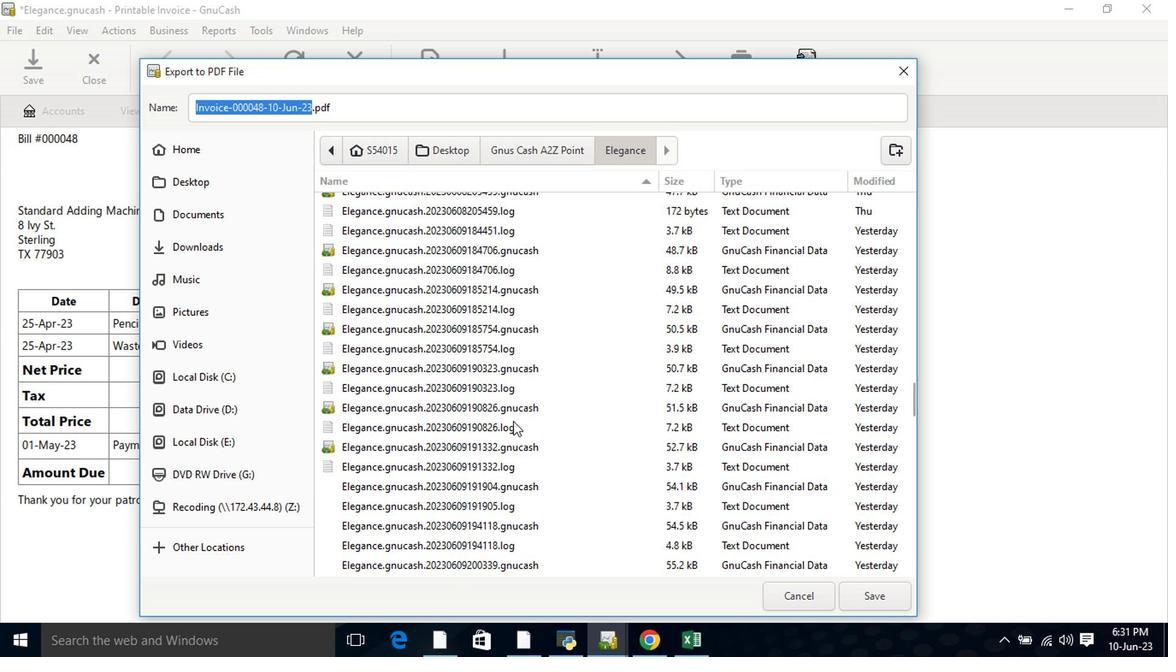 
Action: Mouse scrolled (513, 426) with delta (0, -1)
Screenshot: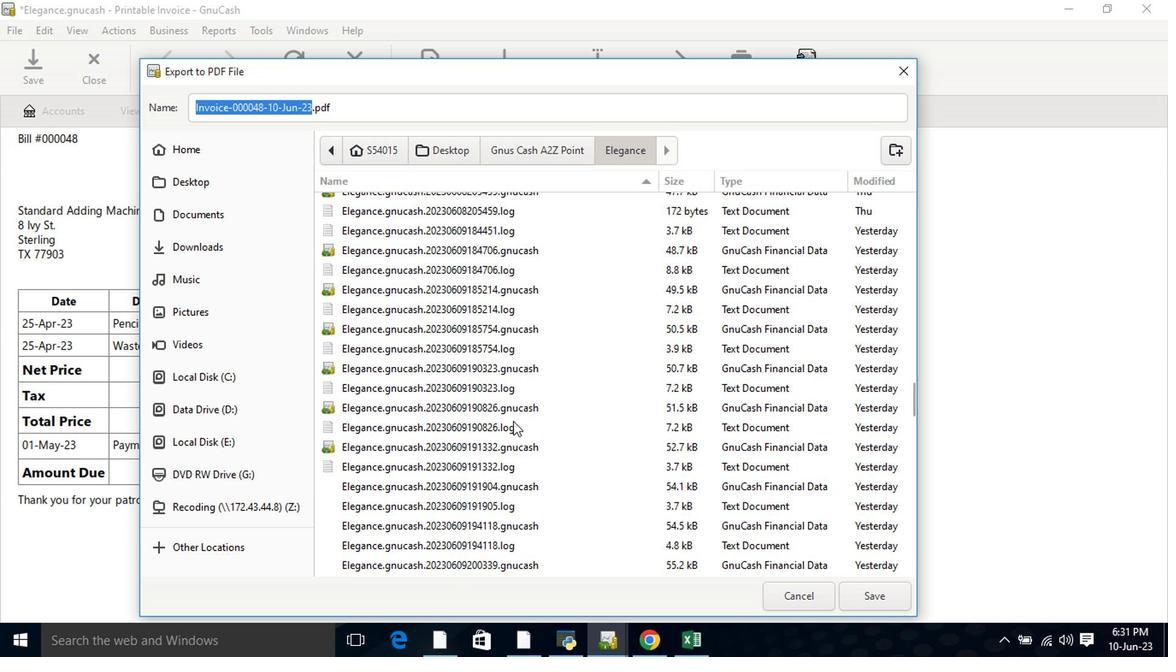 
Action: Mouse scrolled (513, 426) with delta (0, -1)
Screenshot: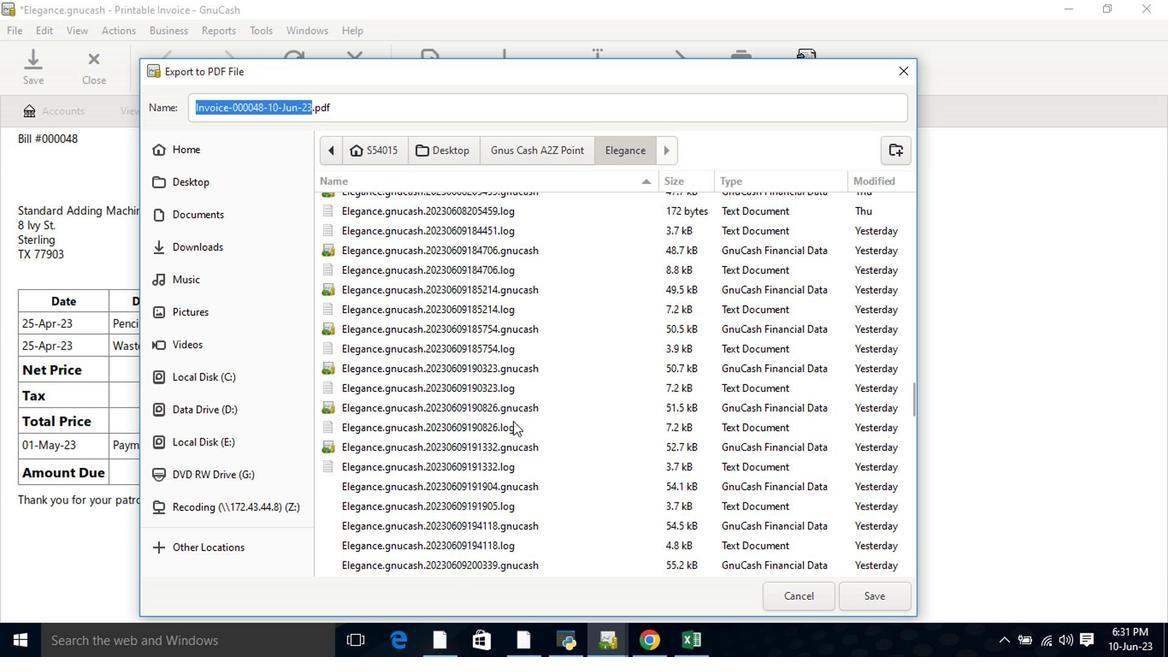 
Action: Mouse scrolled (513, 426) with delta (0, -1)
Screenshot: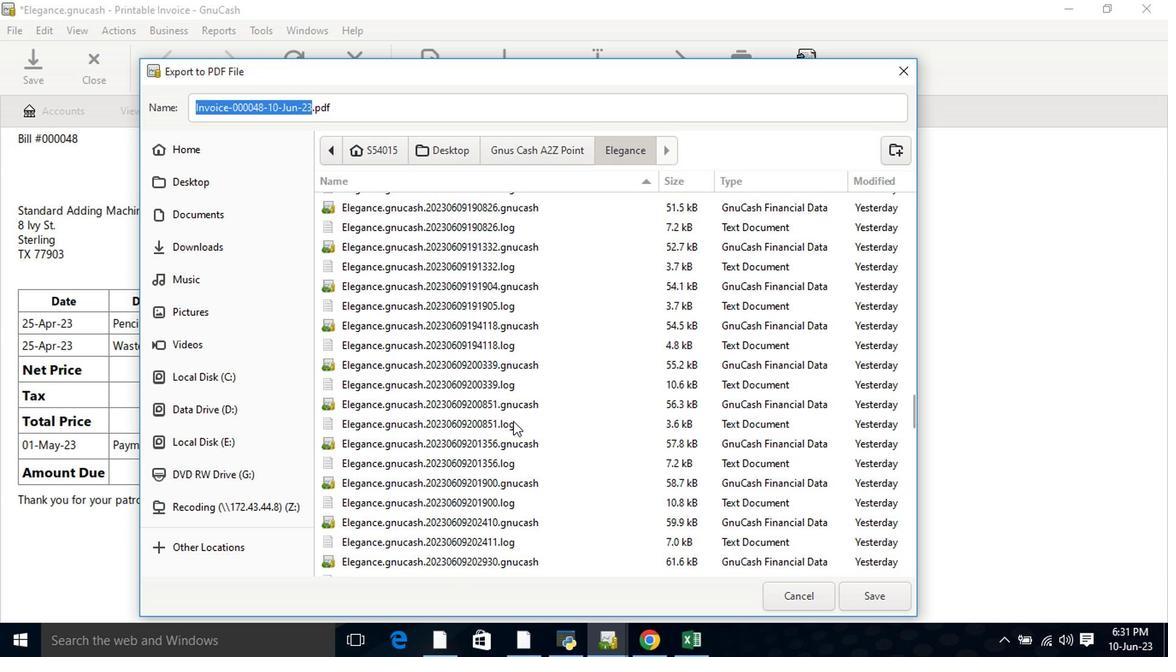 
Action: Mouse scrolled (513, 426) with delta (0, -1)
Screenshot: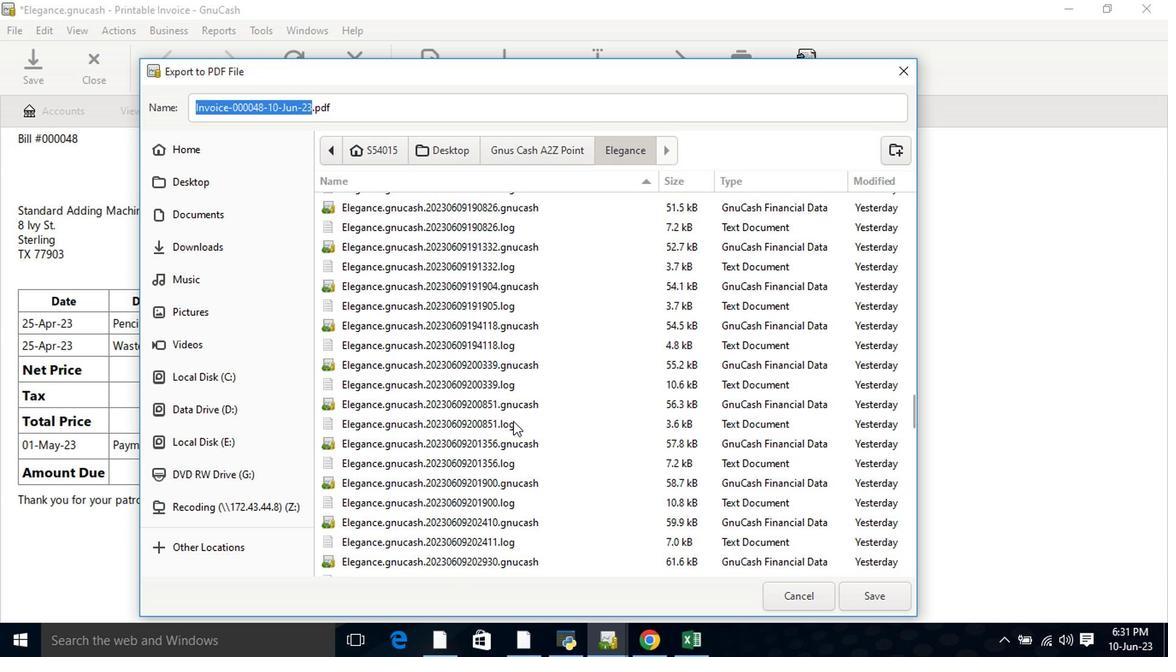 
Action: Mouse scrolled (513, 426) with delta (0, -1)
Screenshot: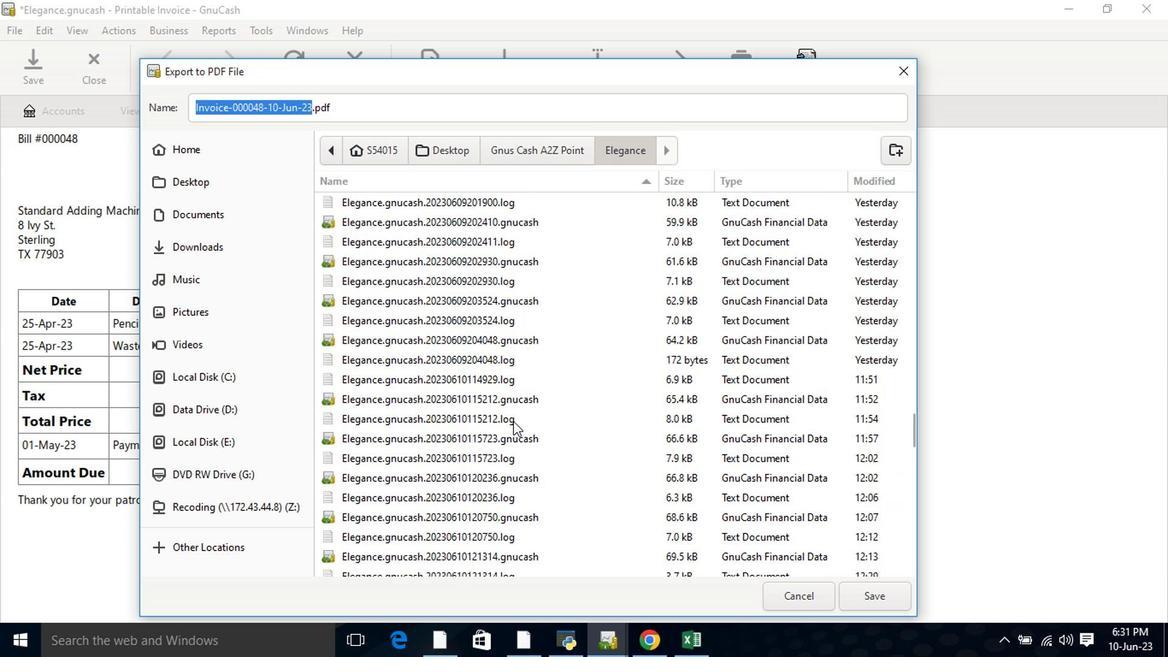 
Action: Mouse scrolled (513, 426) with delta (0, -1)
Screenshot: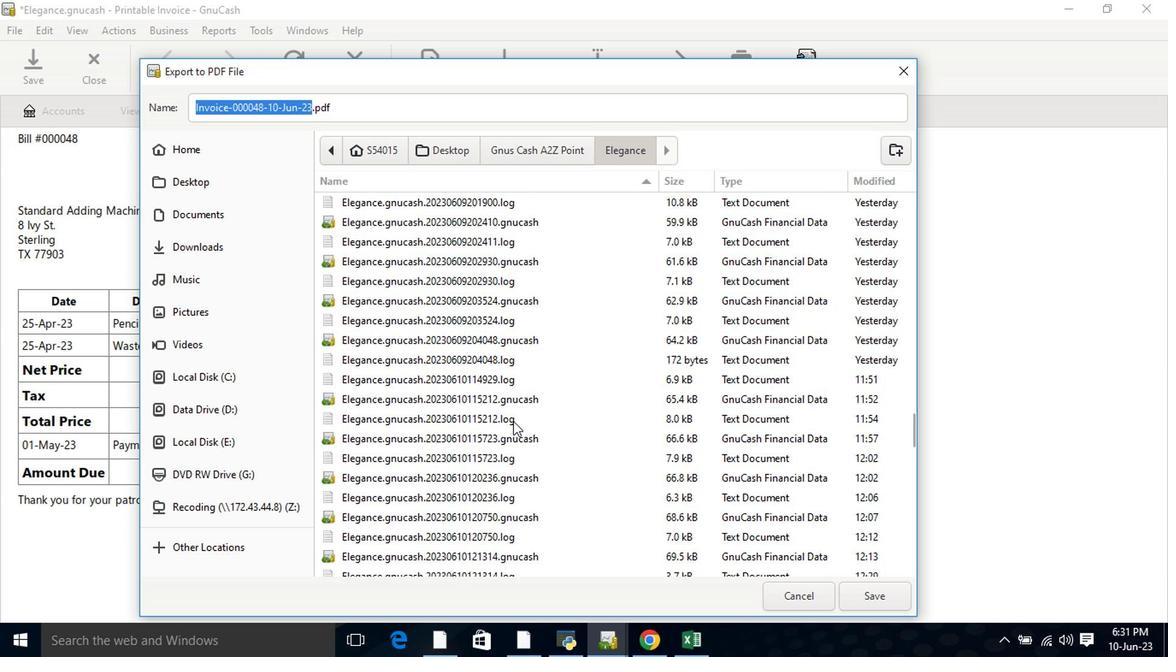 
Action: Mouse scrolled (513, 426) with delta (0, -1)
Screenshot: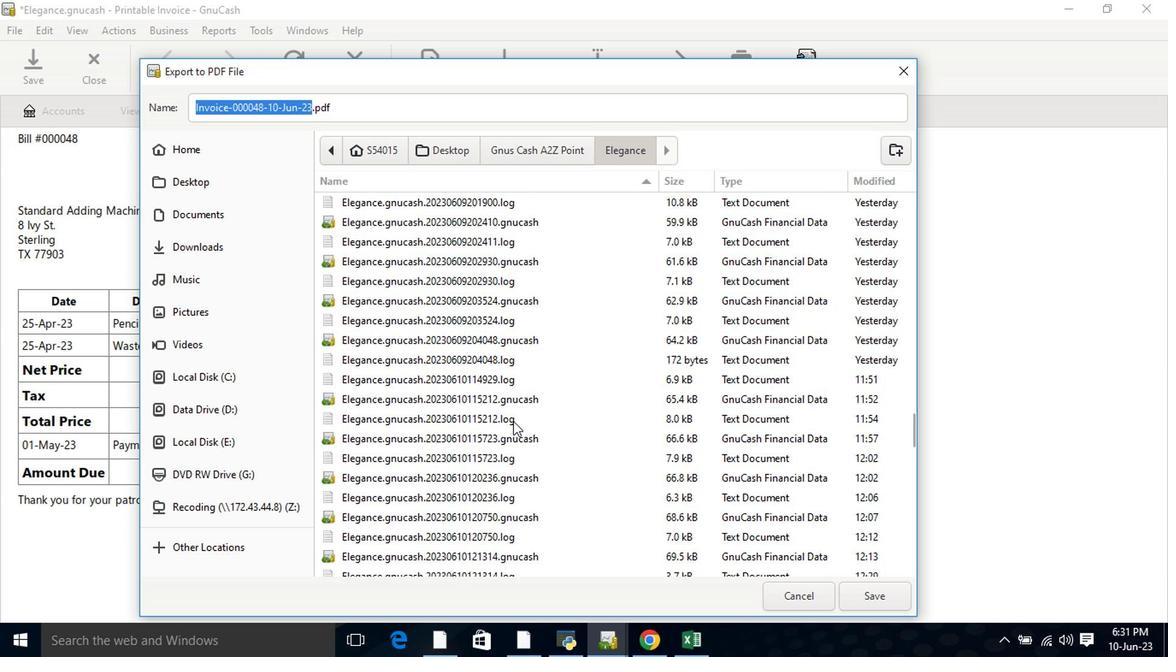 
Action: Mouse scrolled (513, 426) with delta (0, -1)
Screenshot: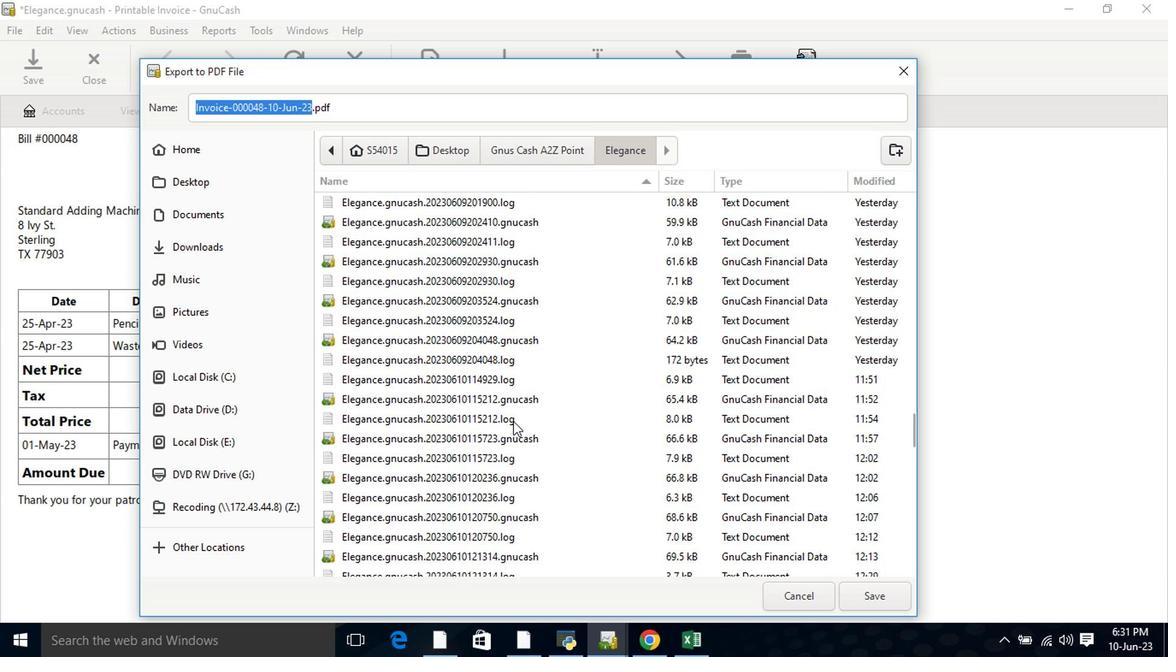 
Action: Mouse scrolled (513, 426) with delta (0, -1)
Screenshot: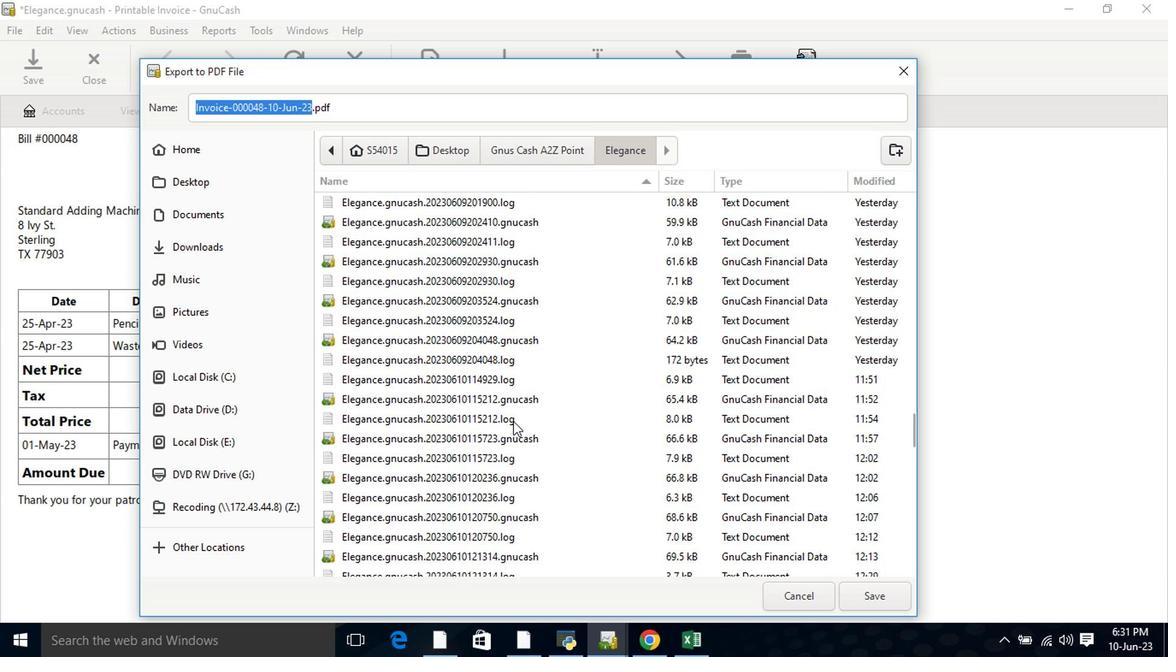 
Action: Mouse scrolled (513, 426) with delta (0, -1)
Screenshot: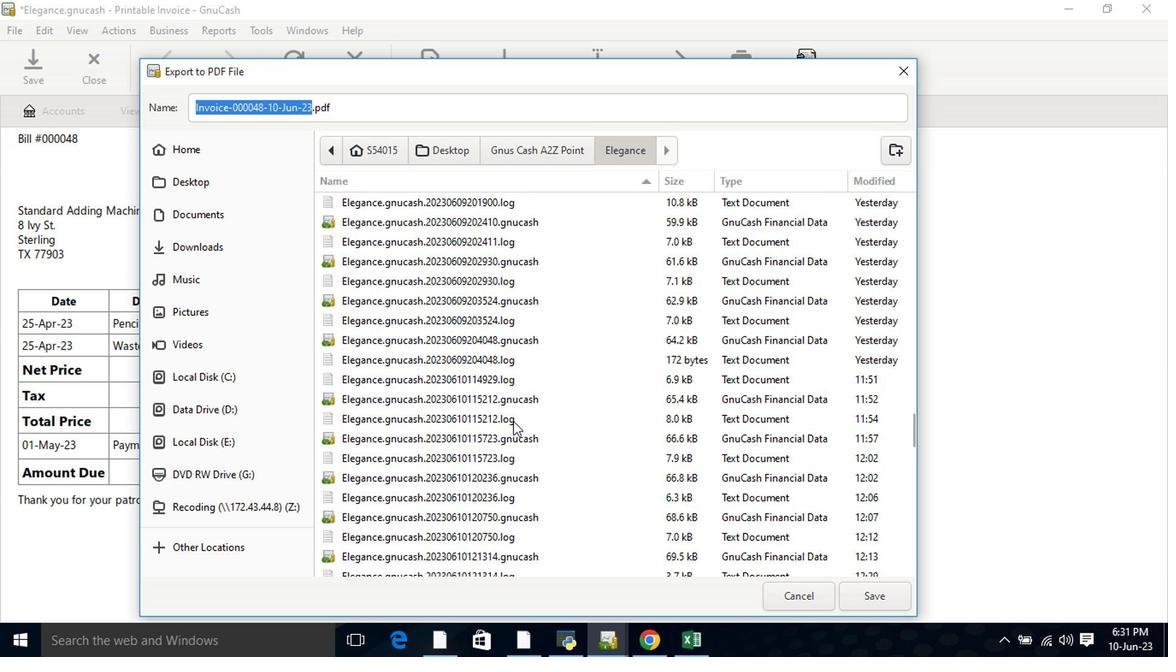 
Action: Mouse scrolled (513, 426) with delta (0, -1)
Screenshot: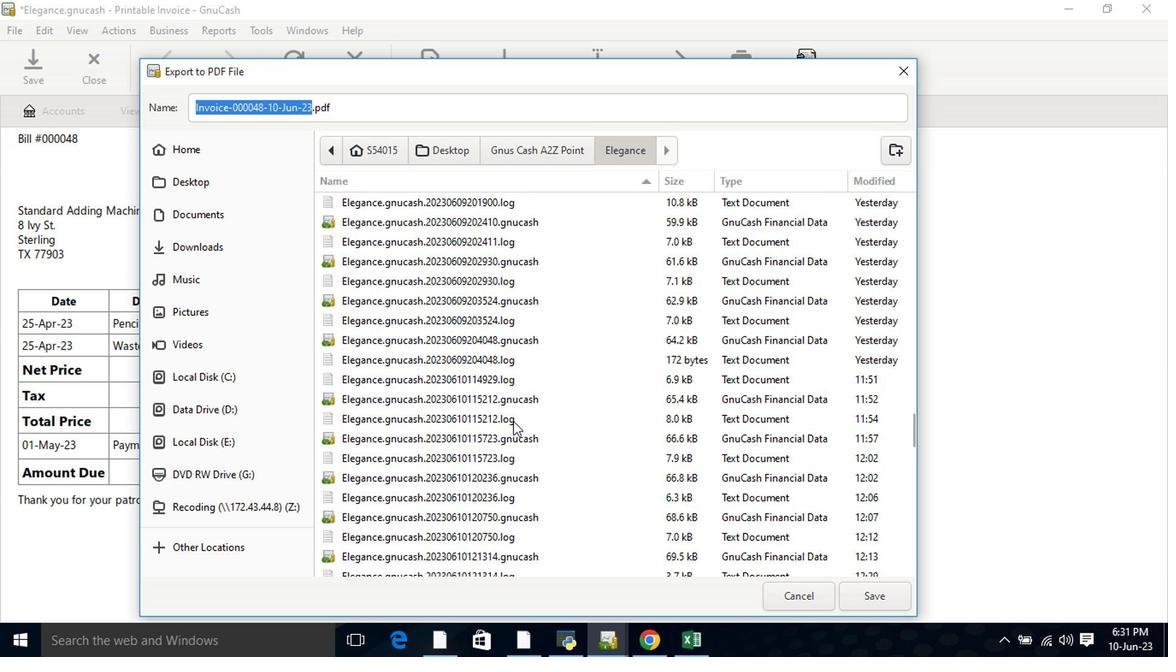 
Action: Mouse scrolled (513, 426) with delta (0, -1)
Screenshot: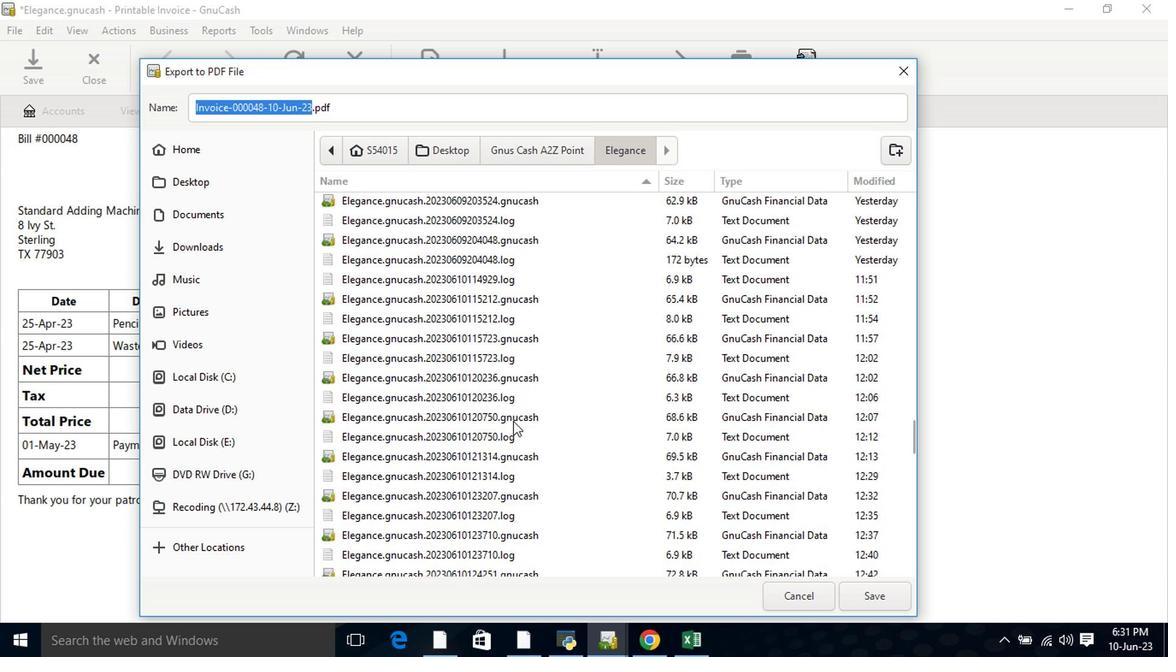 
Action: Mouse scrolled (513, 426) with delta (0, -1)
Screenshot: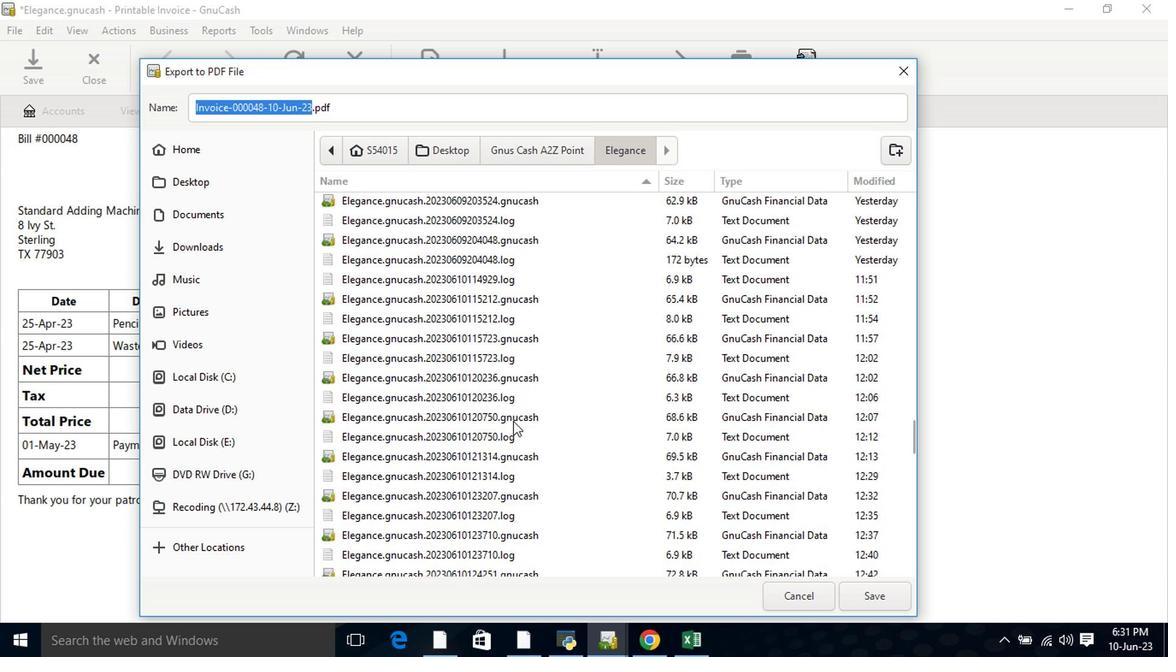 
Action: Mouse scrolled (513, 426) with delta (0, -1)
Screenshot: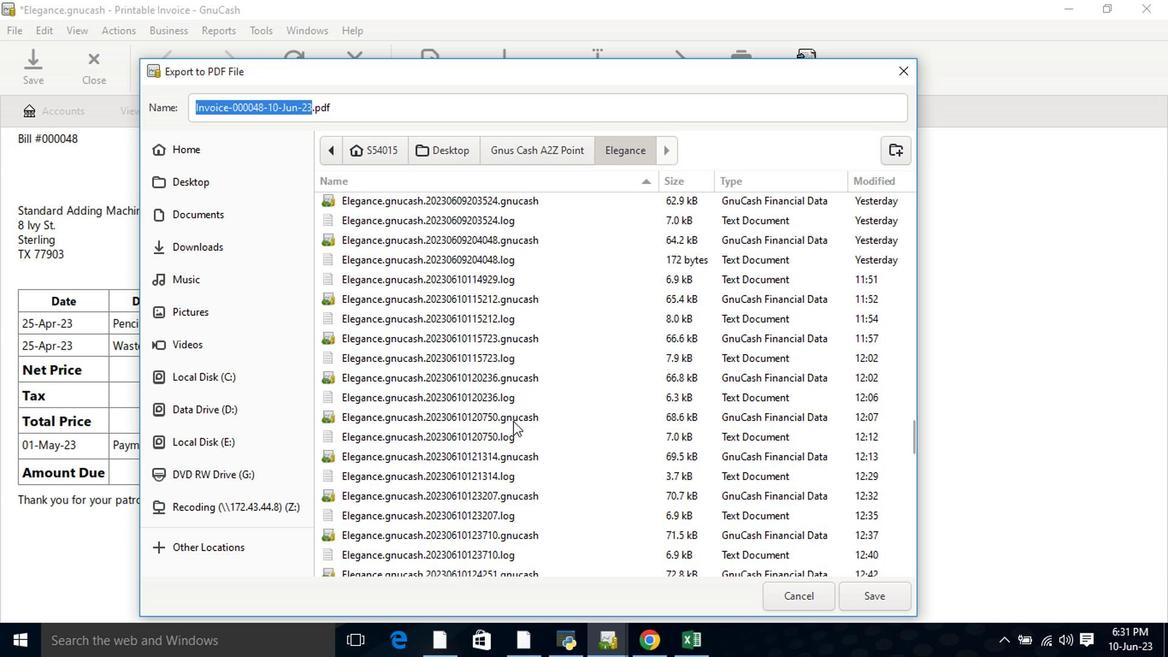
Action: Mouse scrolled (513, 426) with delta (0, -1)
Screenshot: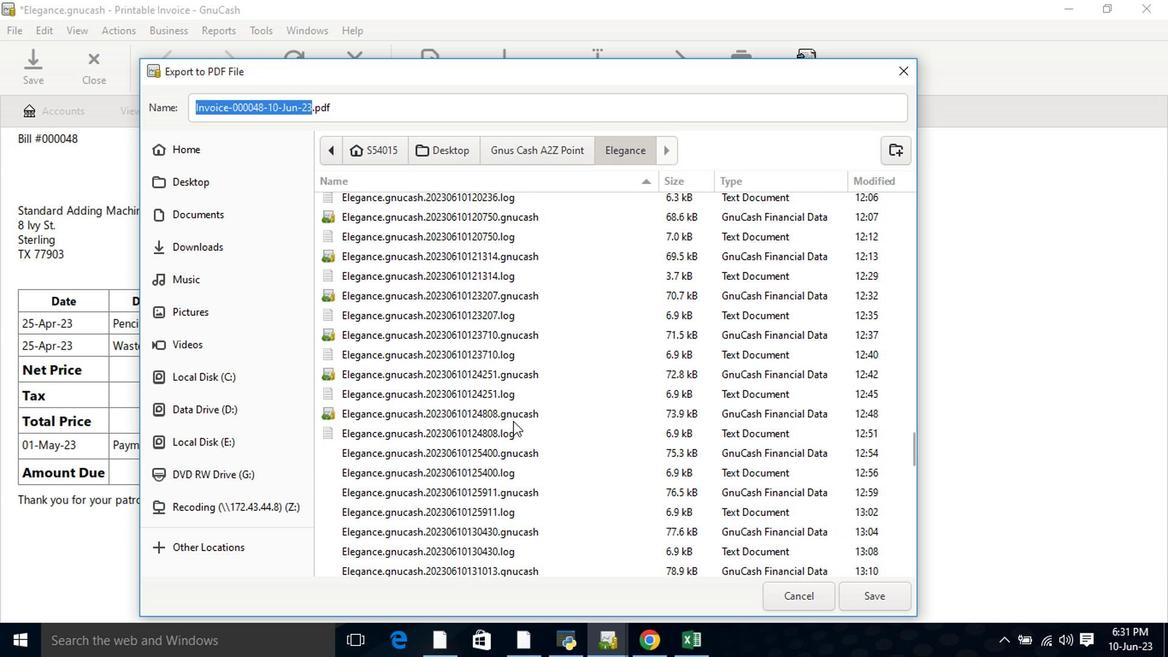 
Action: Mouse scrolled (513, 426) with delta (0, -1)
Screenshot: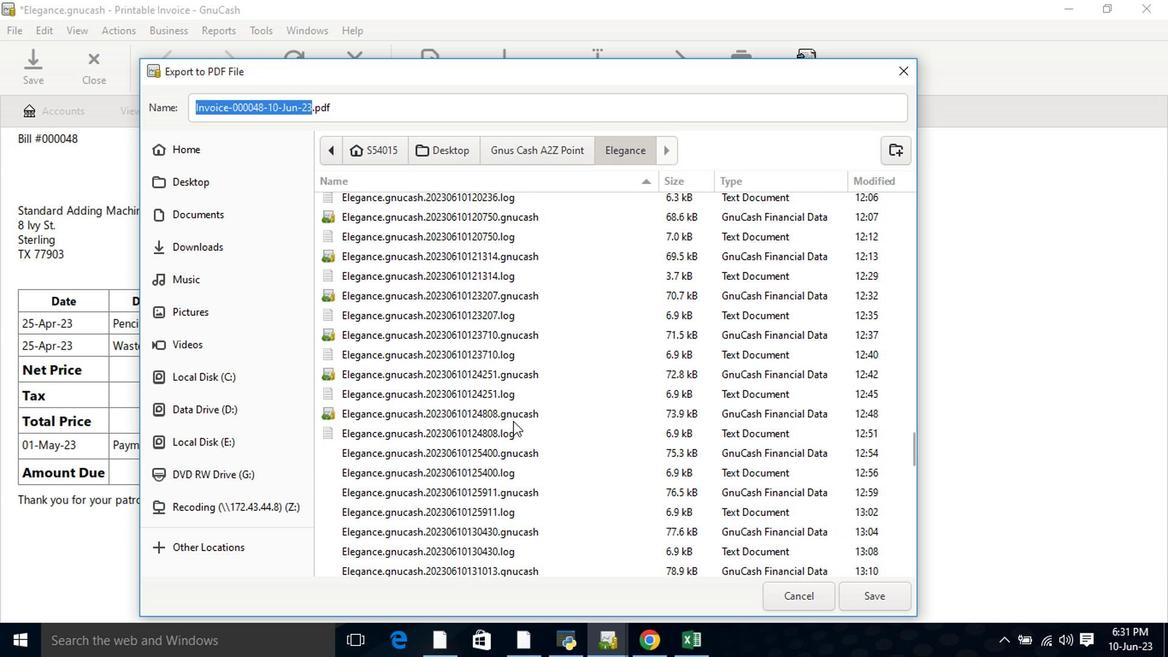 
Action: Mouse scrolled (513, 426) with delta (0, -1)
Screenshot: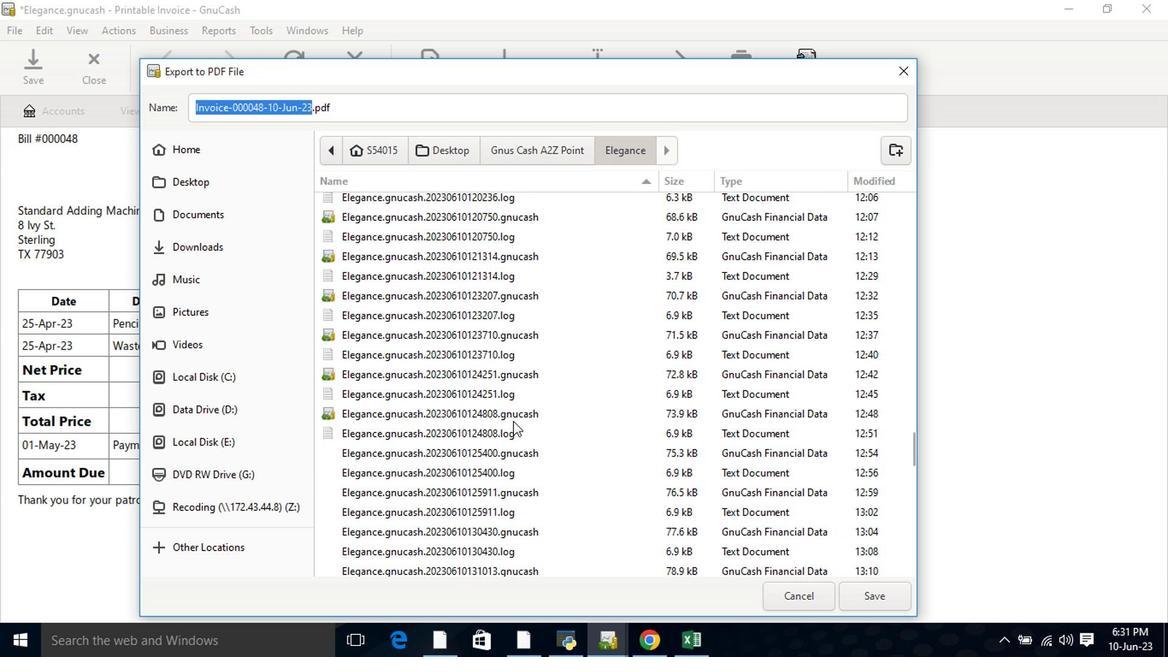 
Action: Mouse scrolled (513, 426) with delta (0, -1)
Screenshot: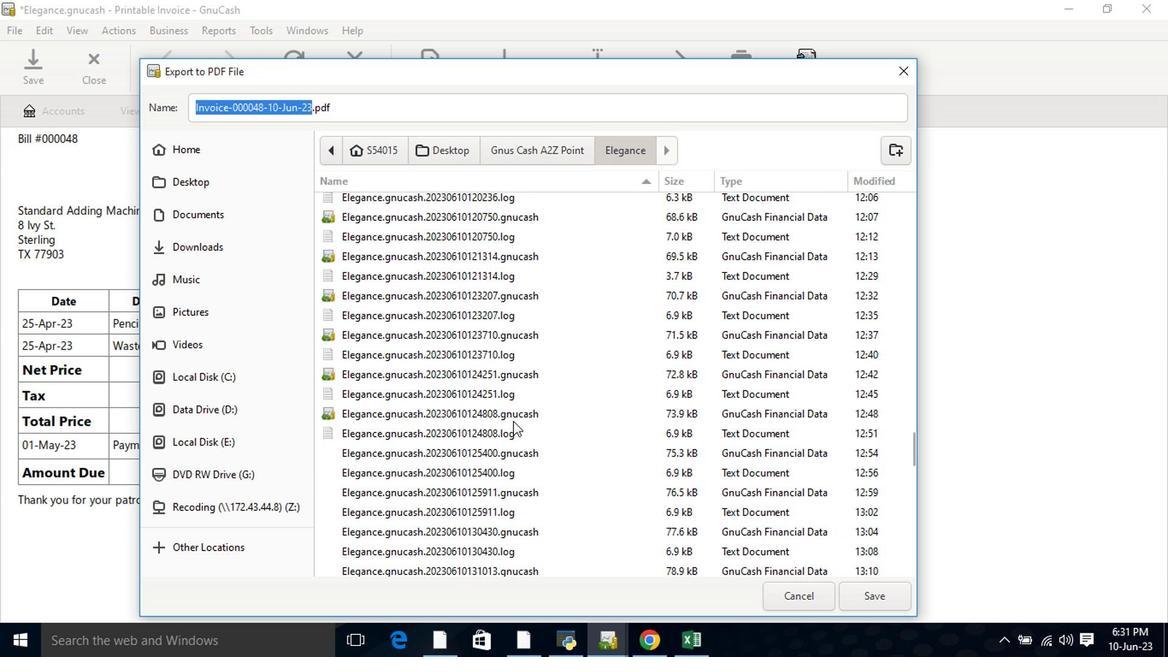 
Action: Mouse scrolled (513, 426) with delta (0, -1)
Screenshot: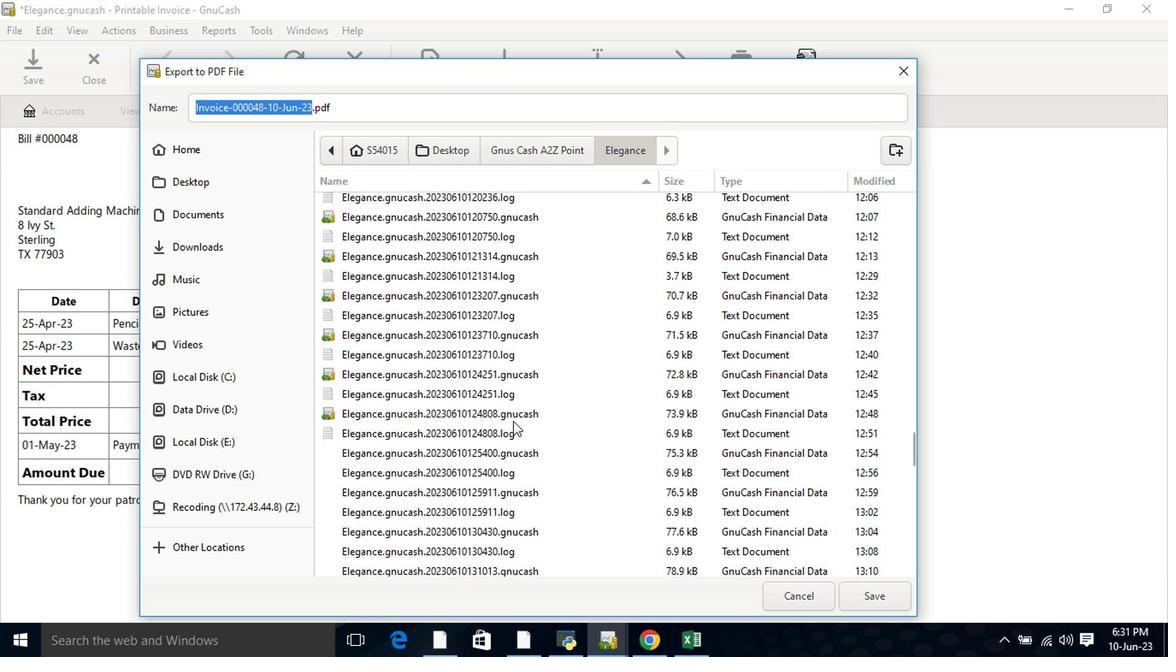 
Action: Mouse scrolled (513, 426) with delta (0, -1)
Screenshot: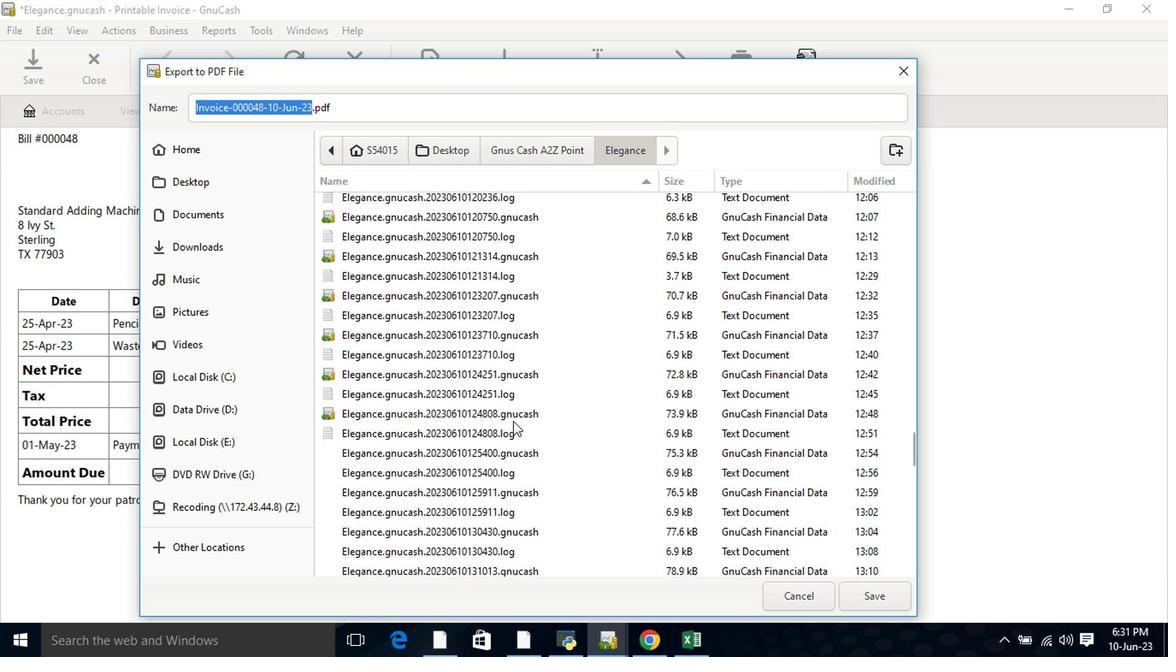 
Action: Mouse scrolled (513, 426) with delta (0, -1)
Screenshot: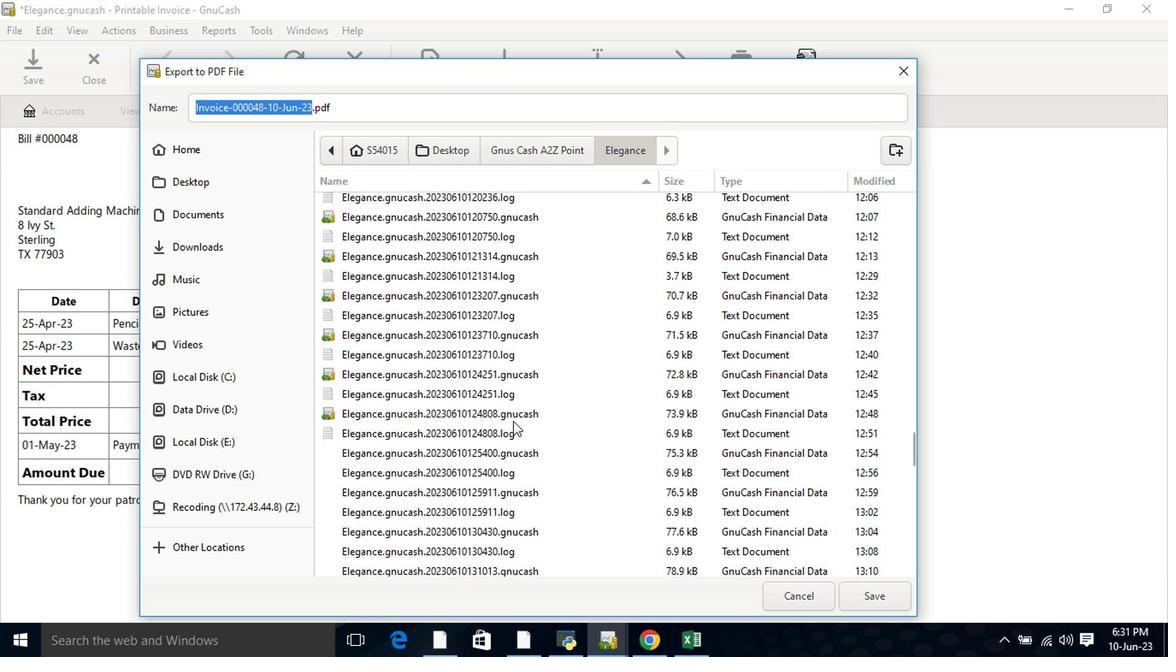 
Action: Mouse scrolled (513, 426) with delta (0, -1)
Screenshot: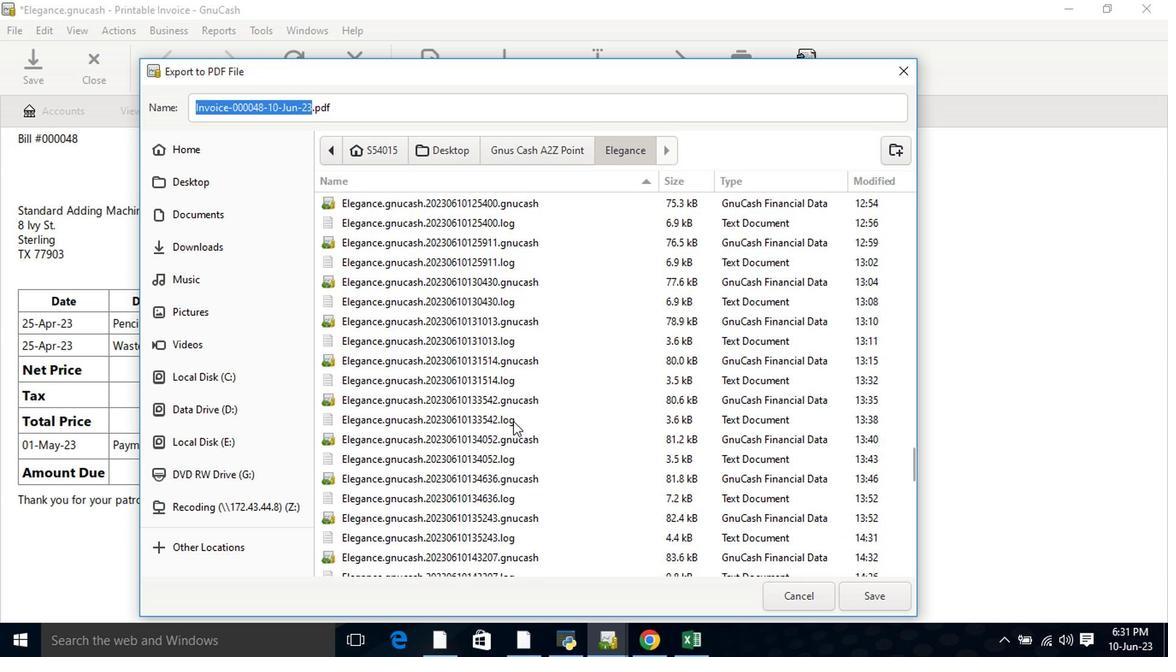 
Action: Mouse scrolled (513, 426) with delta (0, -1)
Screenshot: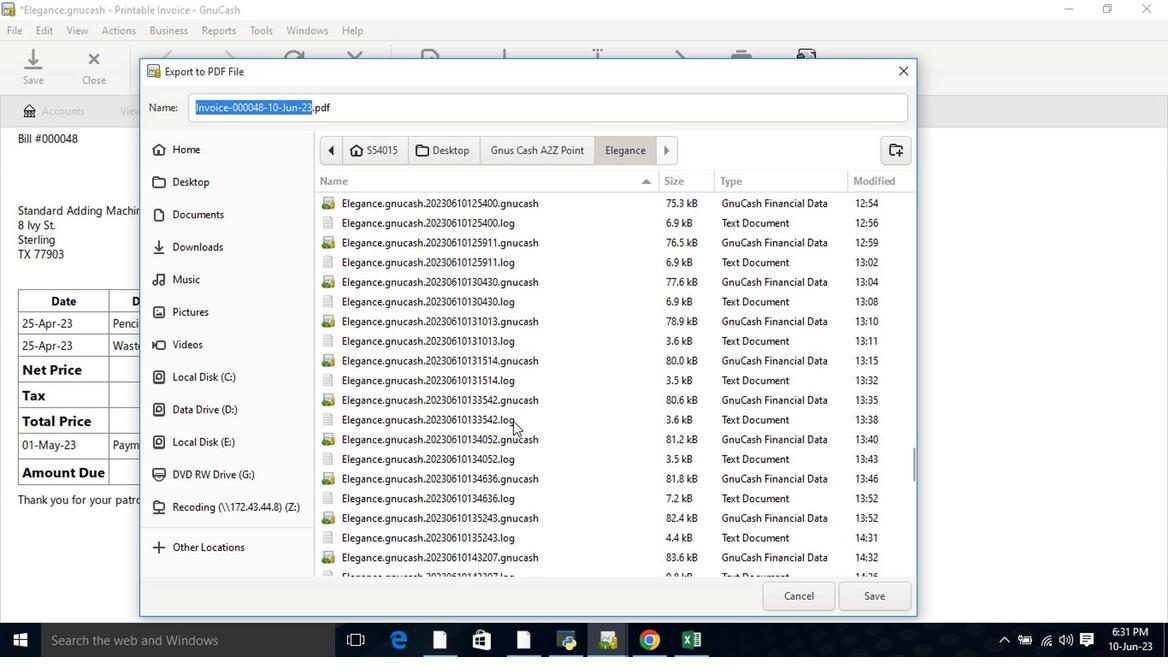 
Action: Mouse scrolled (513, 426) with delta (0, -1)
Screenshot: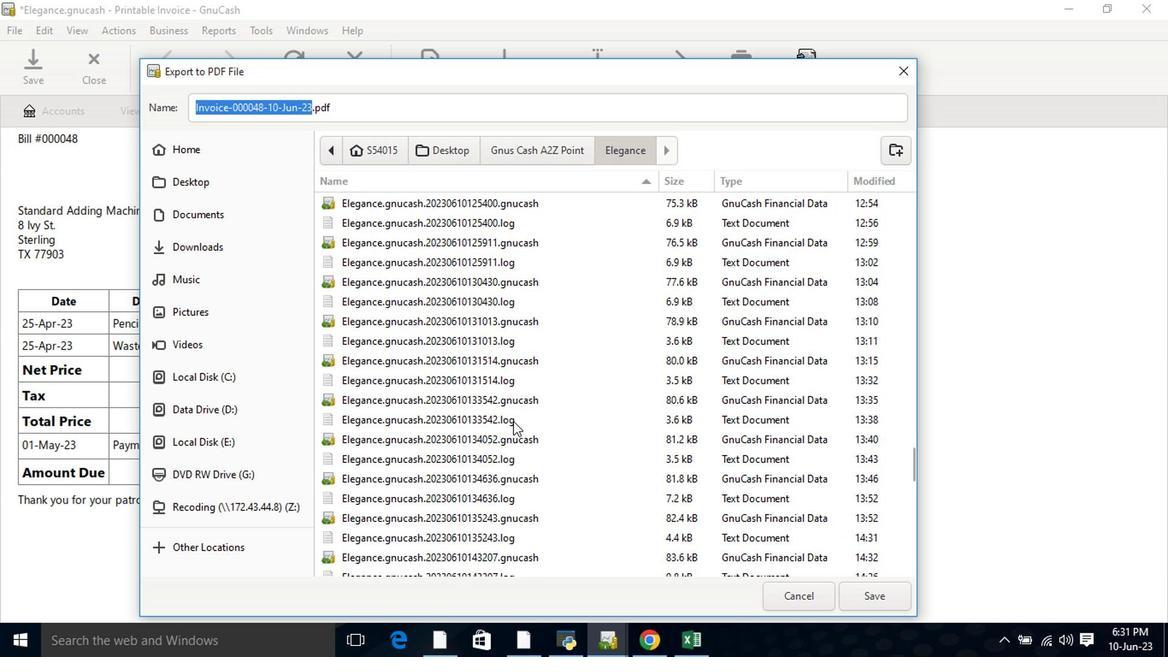 
Action: Mouse scrolled (513, 426) with delta (0, -1)
Screenshot: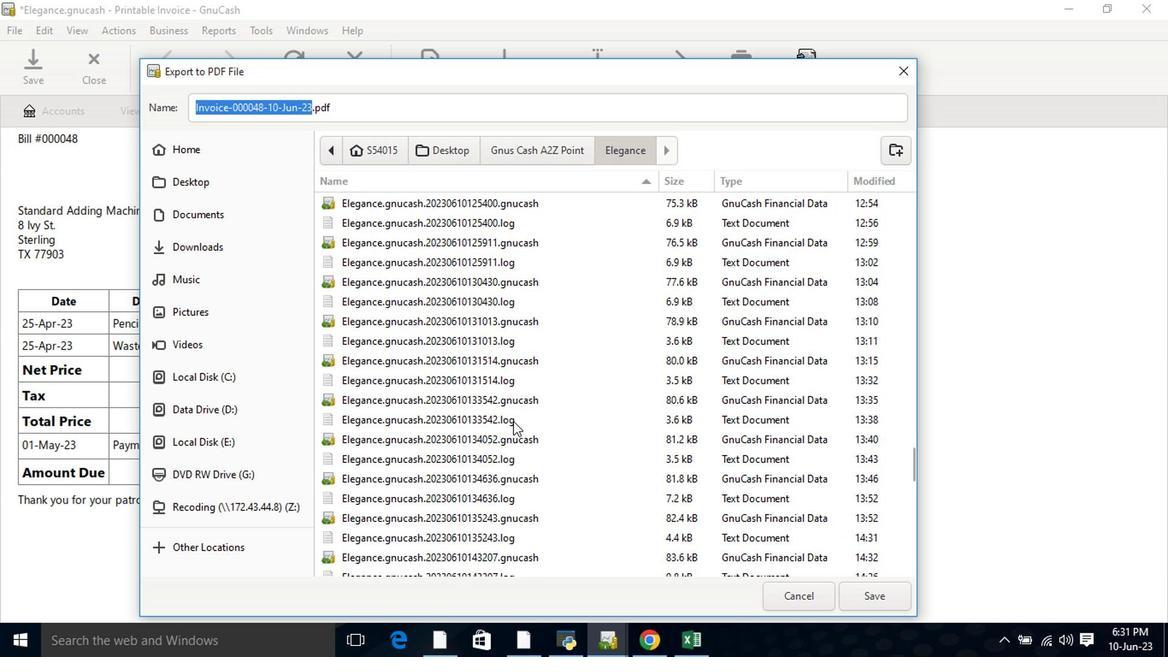 
Action: Mouse scrolled (513, 426) with delta (0, -1)
Screenshot: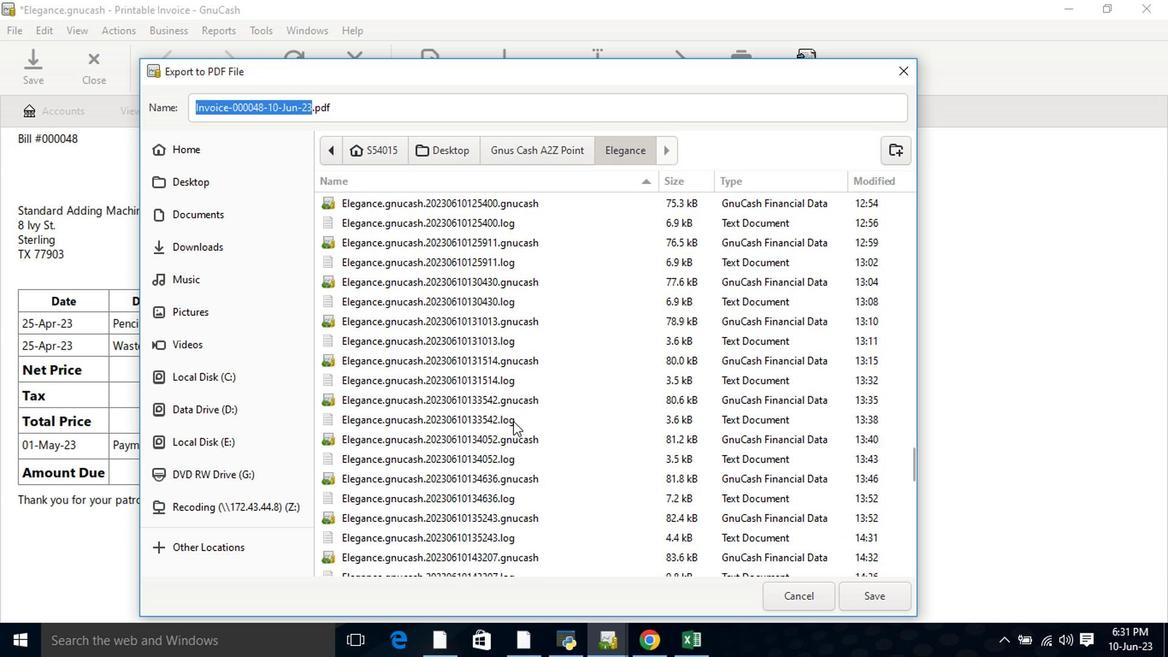 
Action: Mouse scrolled (513, 426) with delta (0, -1)
Screenshot: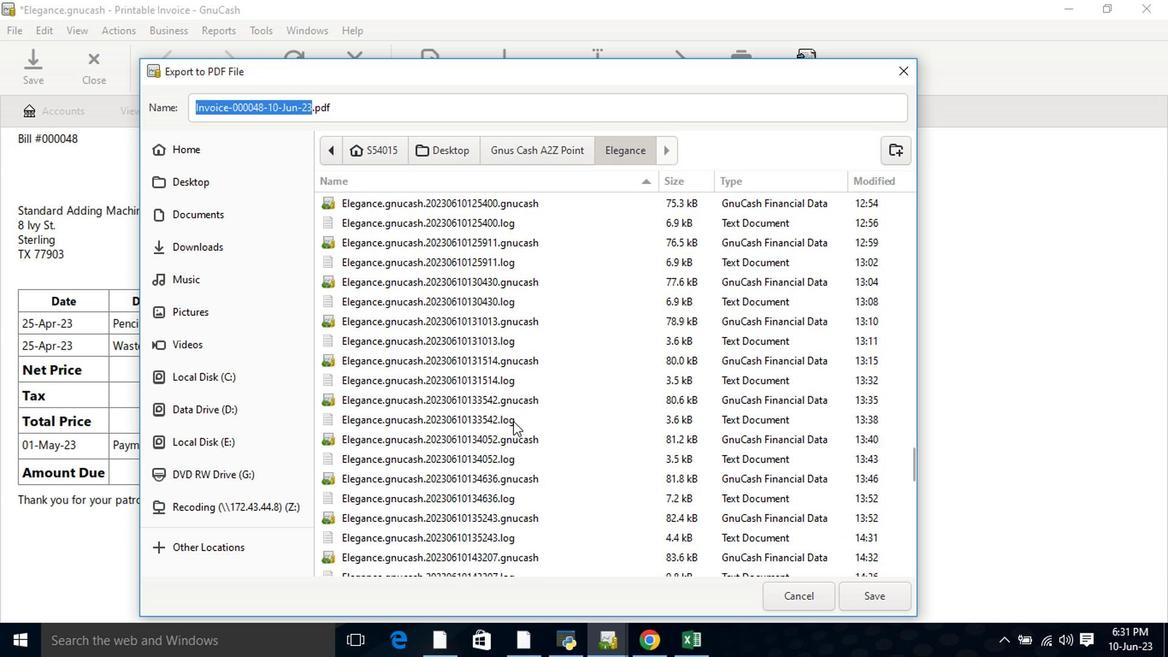 
Action: Mouse scrolled (513, 426) with delta (0, -1)
Screenshot: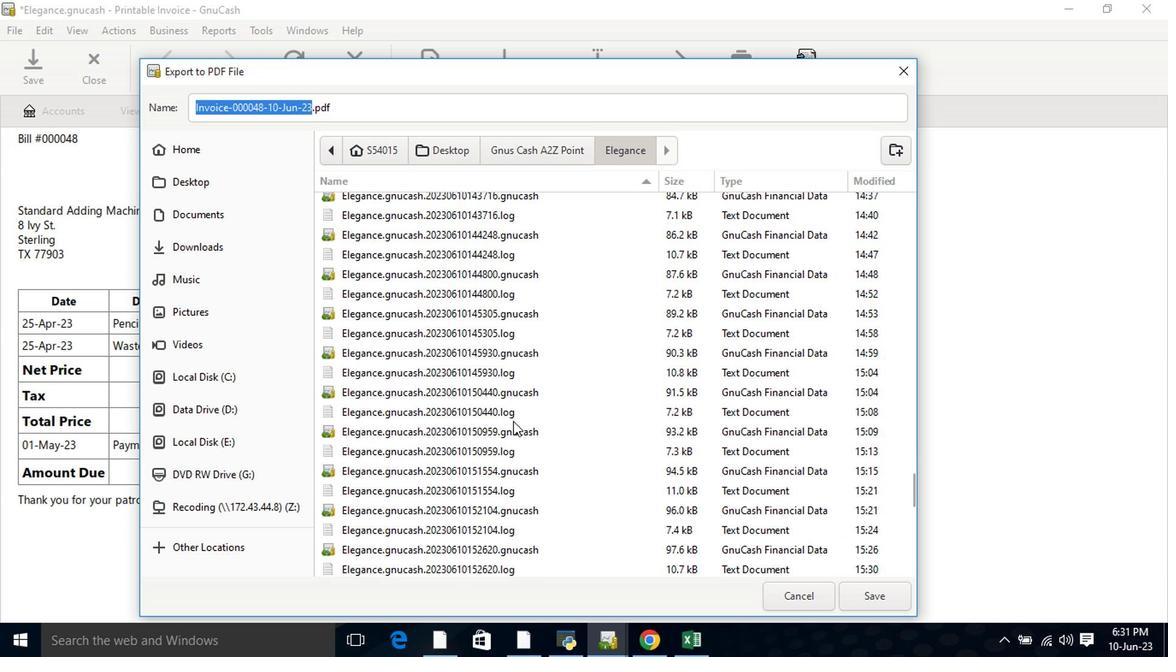 
Action: Mouse scrolled (513, 426) with delta (0, -1)
Screenshot: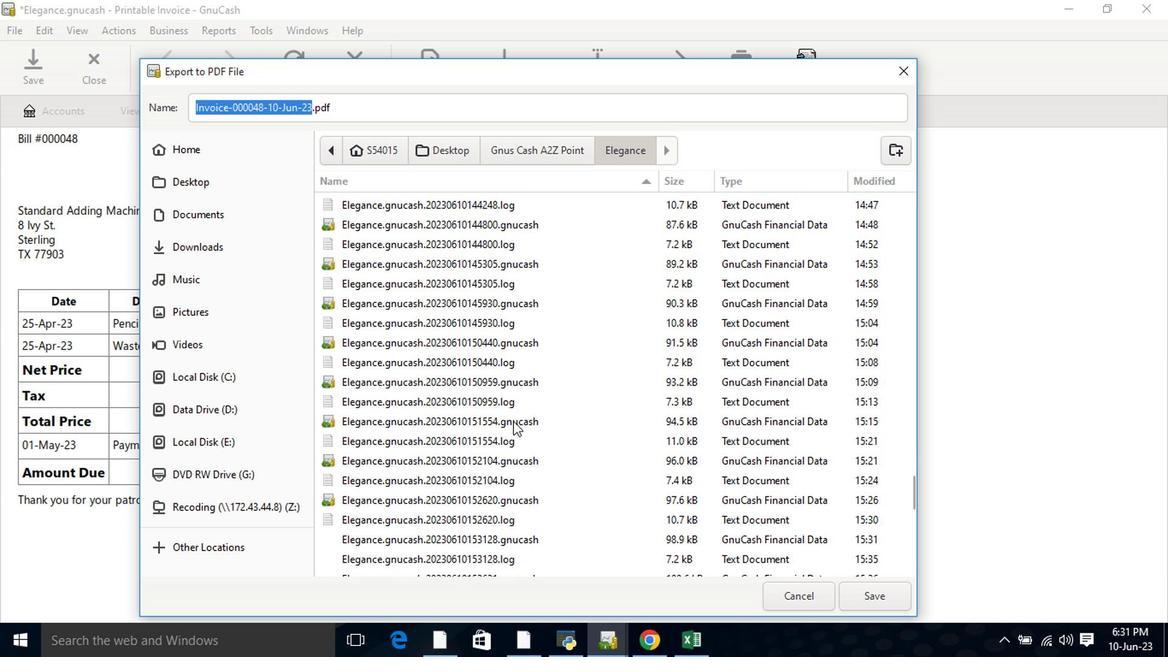 
Action: Mouse scrolled (513, 426) with delta (0, -1)
Screenshot: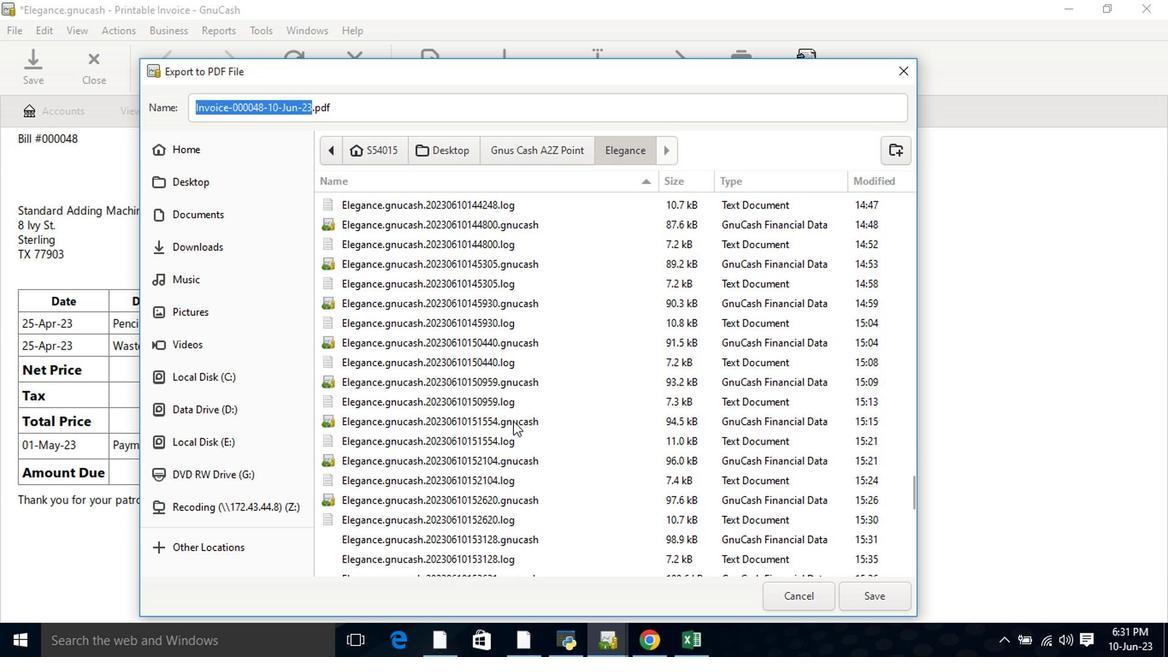 
Action: Mouse scrolled (513, 426) with delta (0, -1)
Screenshot: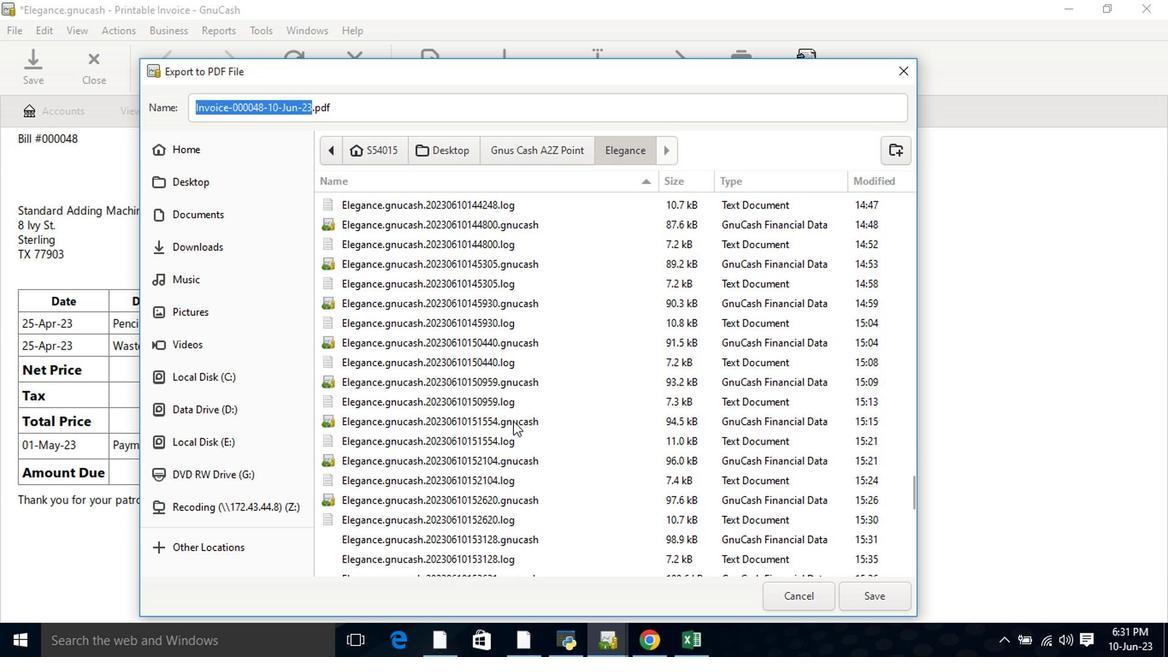 
Action: Mouse scrolled (513, 426) with delta (0, -1)
Screenshot: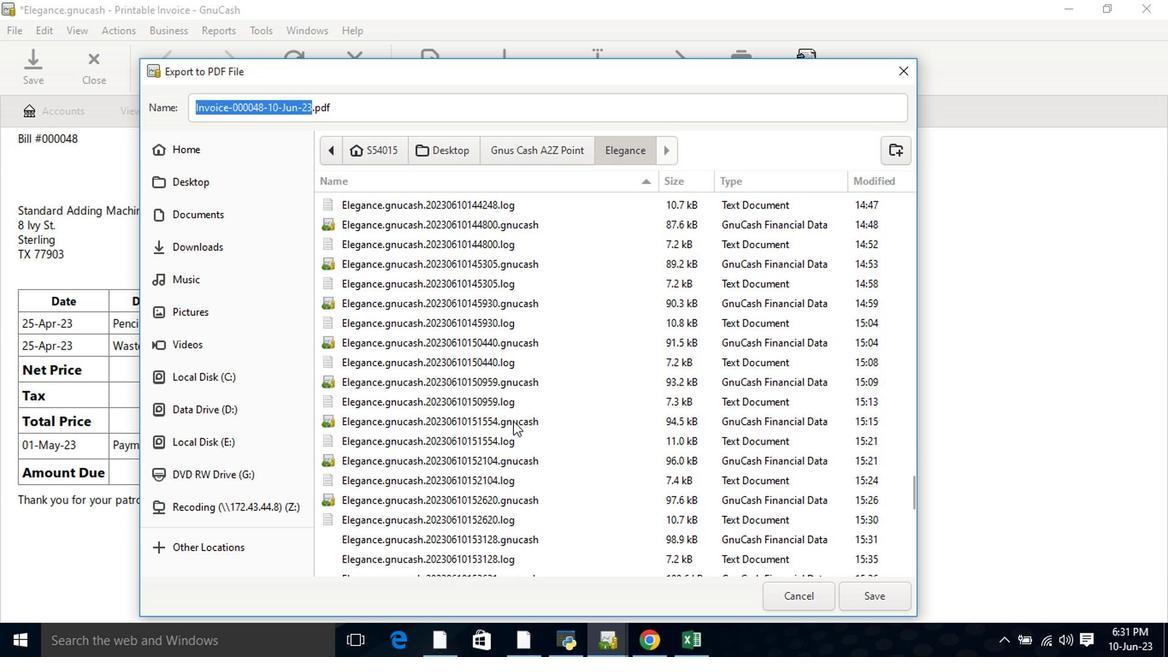 
Action: Mouse scrolled (513, 426) with delta (0, -1)
Screenshot: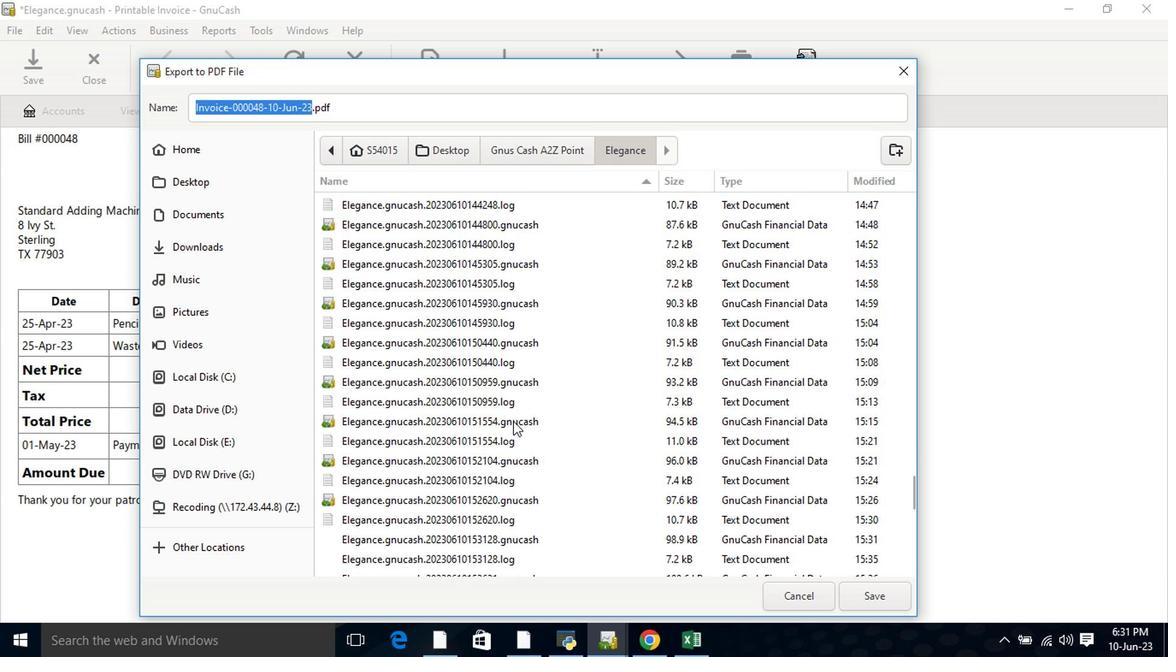 
Action: Mouse scrolled (513, 426) with delta (0, -1)
